 Task: Fill out the 'New Customer Data' form with the provided customer details.
Action: Mouse moved to (1010, 120)
Screenshot: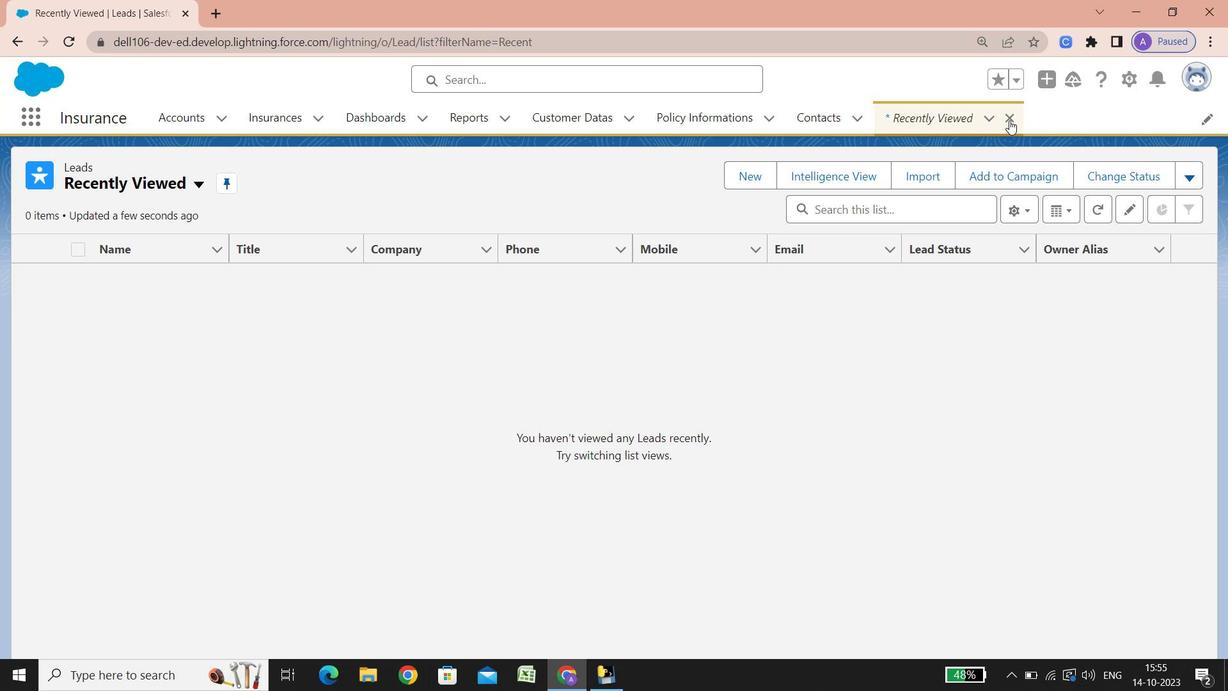 
Action: Mouse pressed left at (1010, 120)
Screenshot: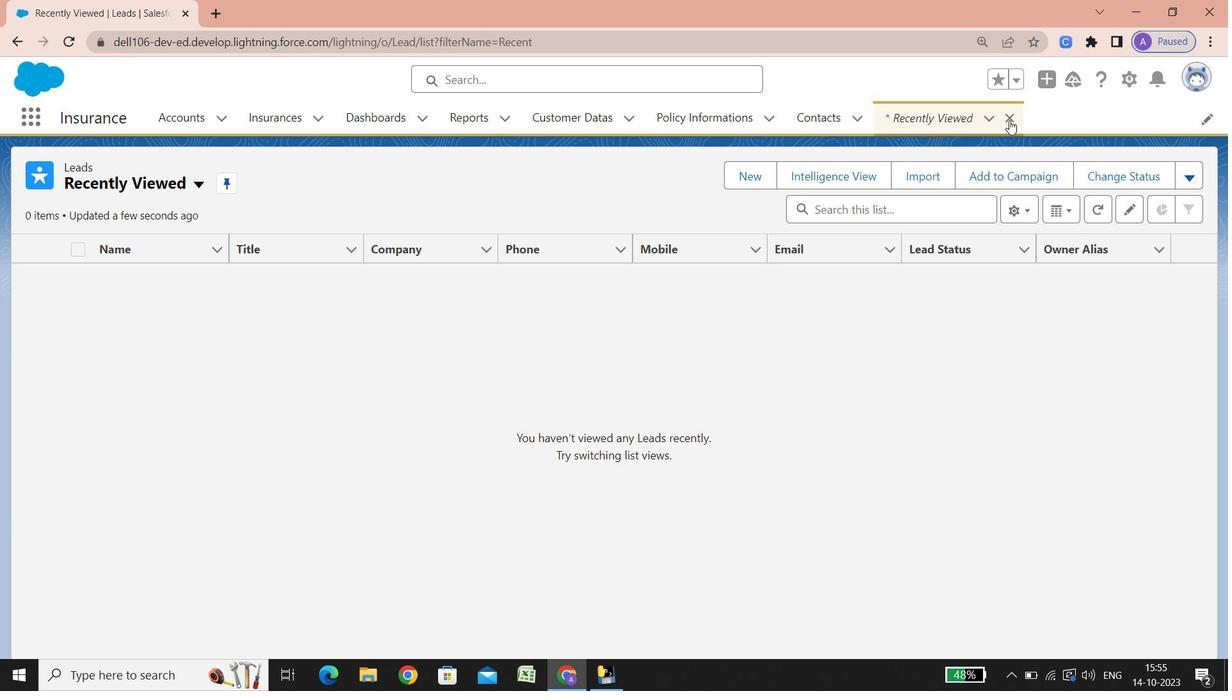 
Action: Mouse moved to (593, 116)
Screenshot: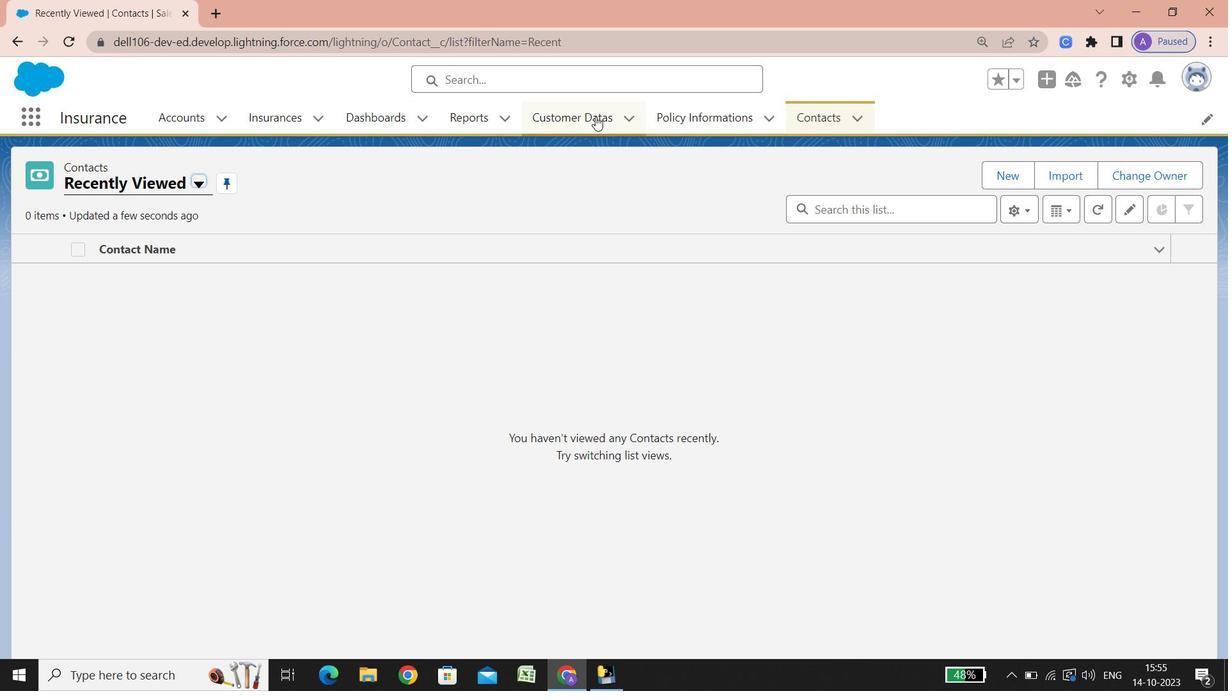 
Action: Mouse pressed left at (593, 116)
Screenshot: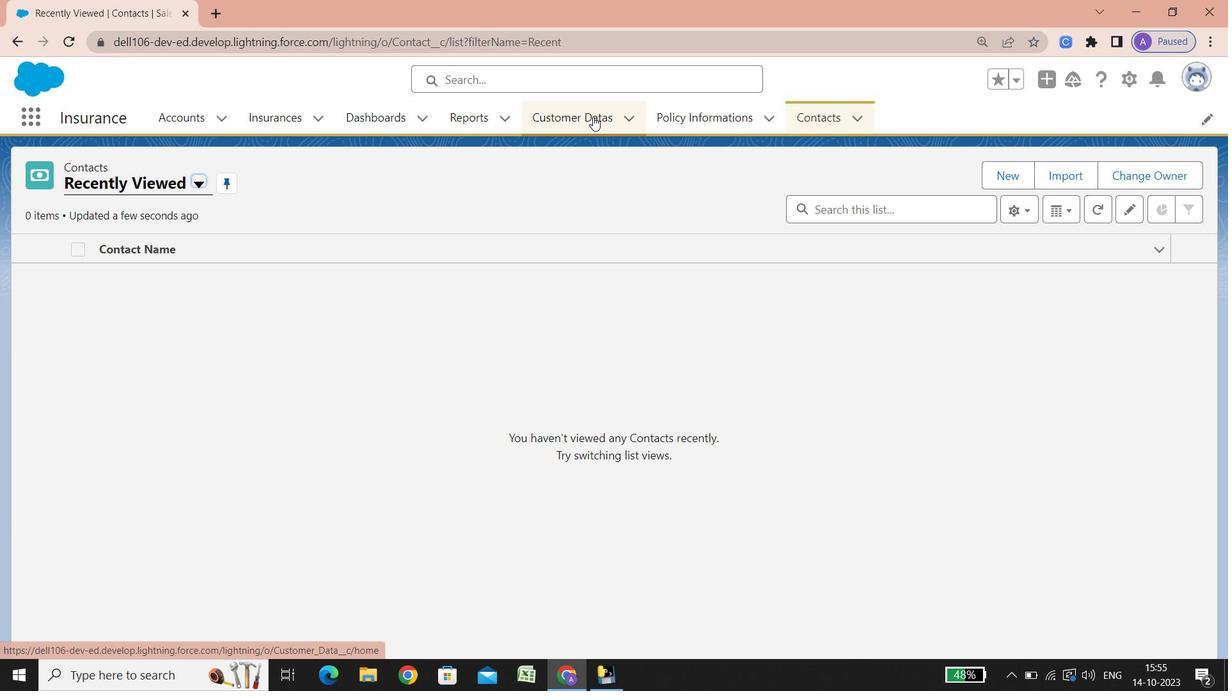
Action: Mouse moved to (124, 275)
Screenshot: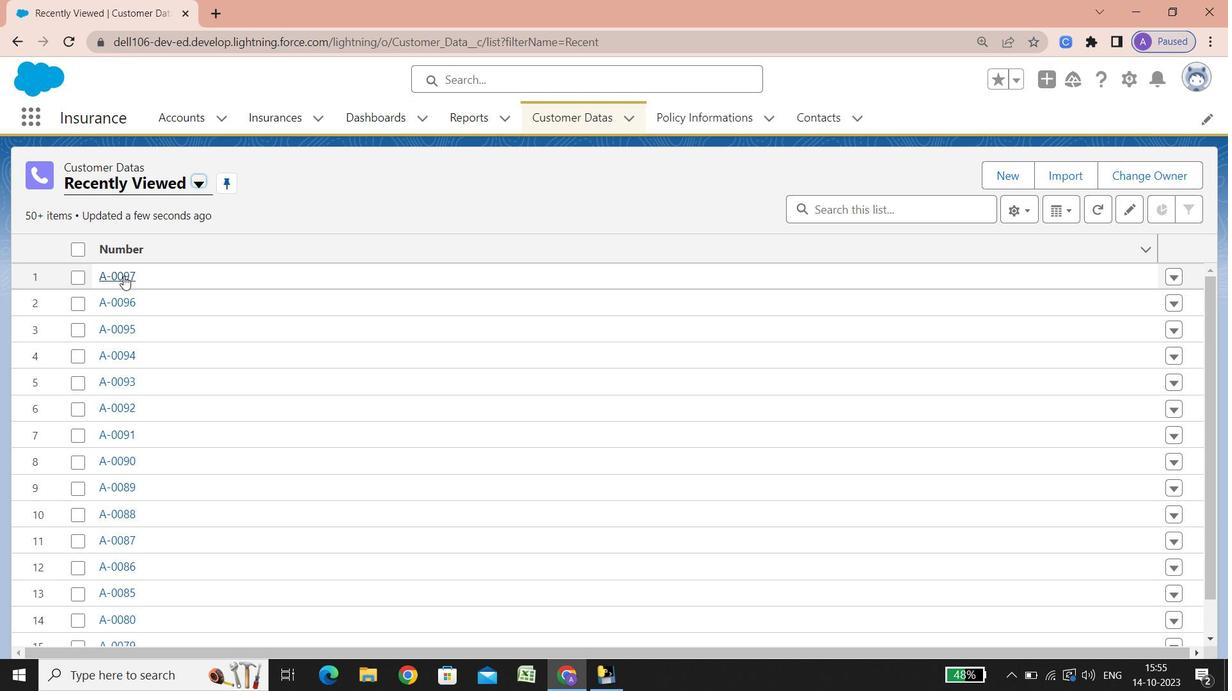 
Action: Mouse pressed left at (124, 275)
Screenshot: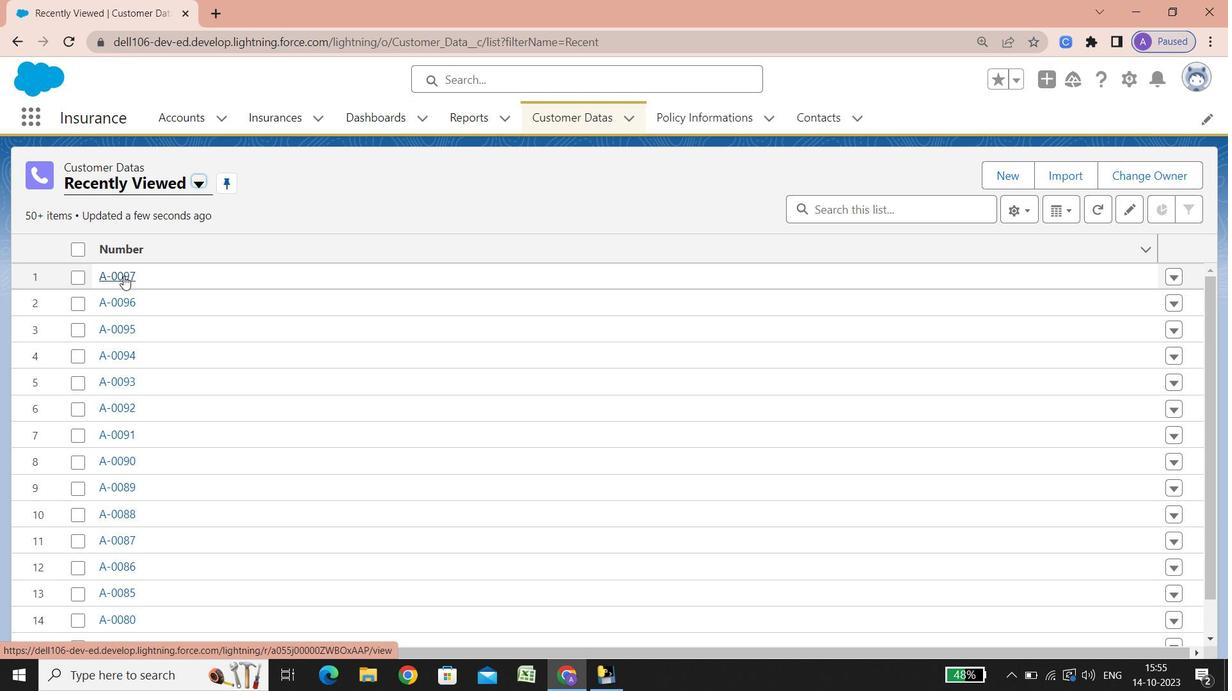 
Action: Mouse moved to (579, 116)
Screenshot: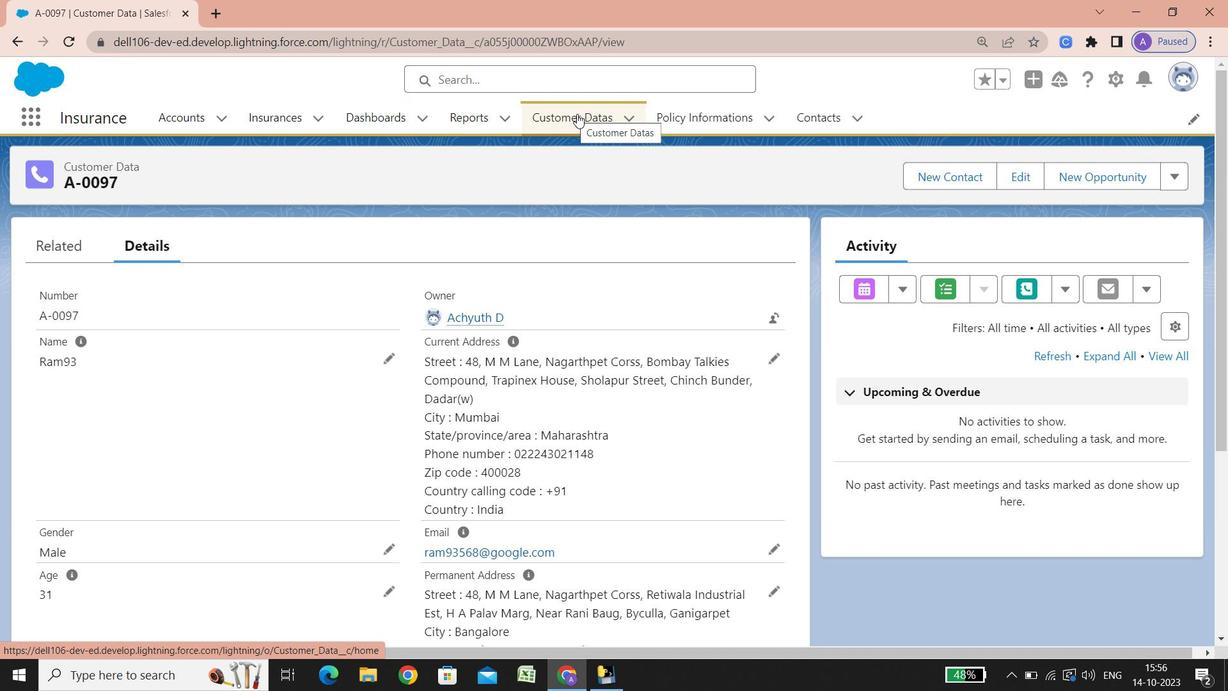 
Action: Mouse pressed left at (579, 116)
Screenshot: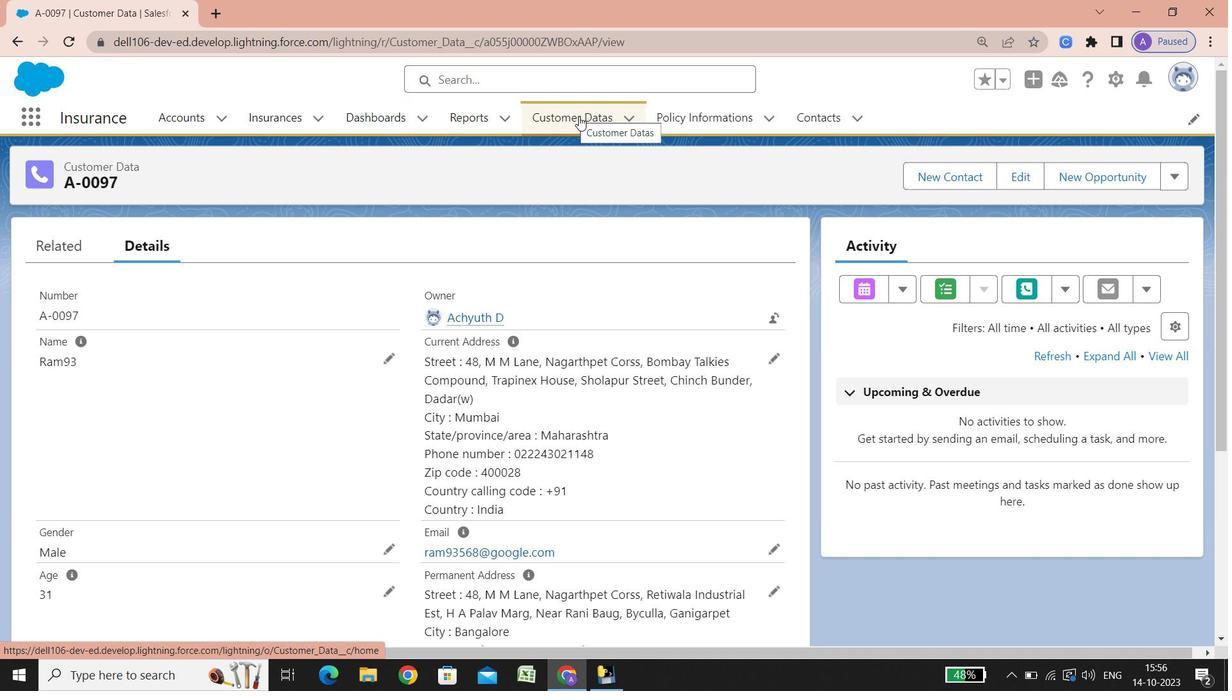 
Action: Mouse moved to (1021, 171)
Screenshot: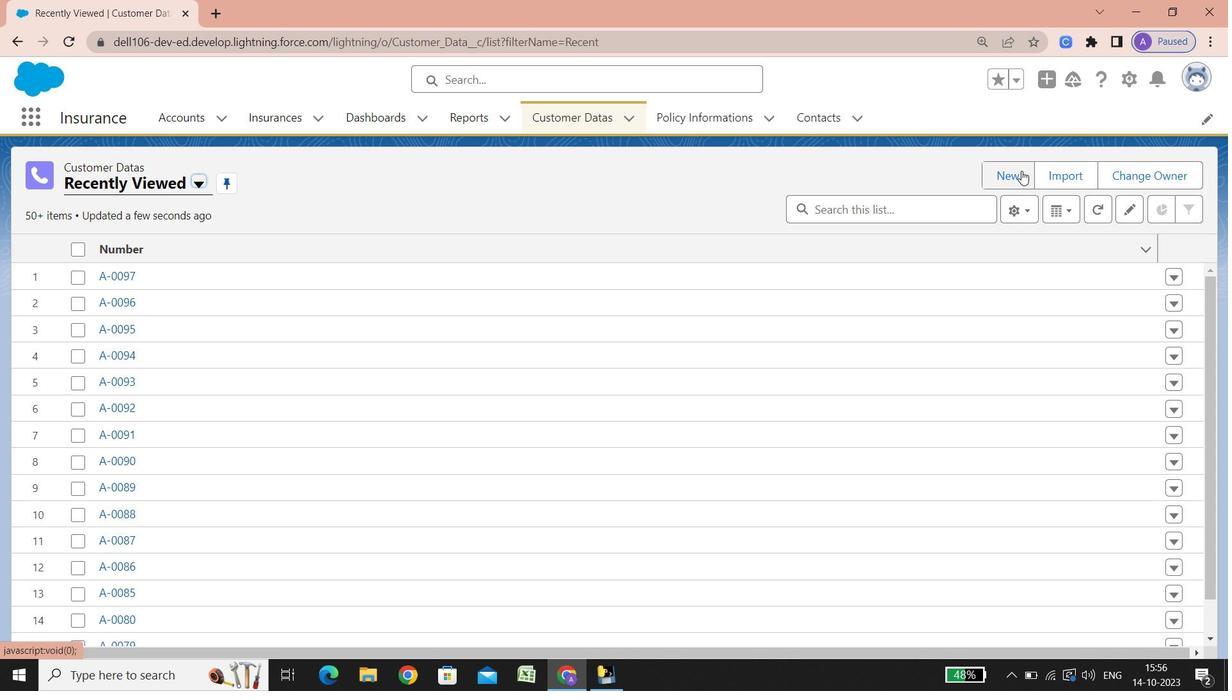
Action: Mouse pressed left at (1021, 171)
Screenshot: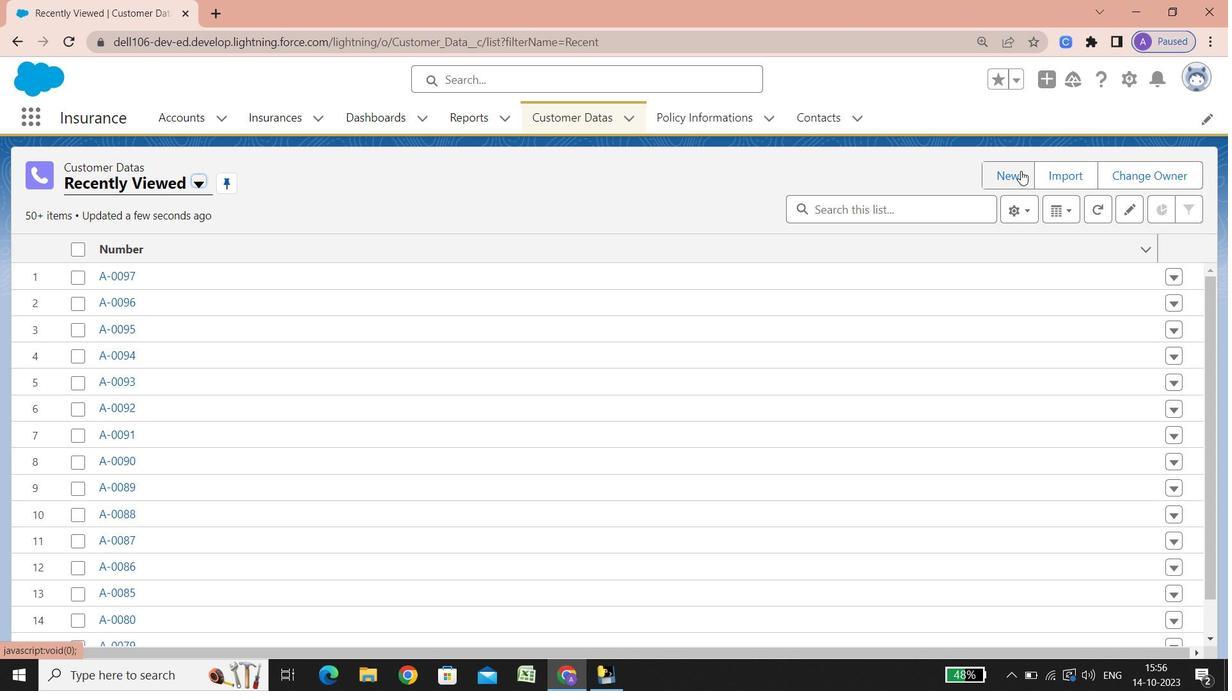 
Action: Key pressed <Key.shift><Key.shift><Key.shift><Key.shift><Key.shift><Key.shift><Key.shift><Key.shift><Key.shift><Key.shift>Ram94
Screenshot: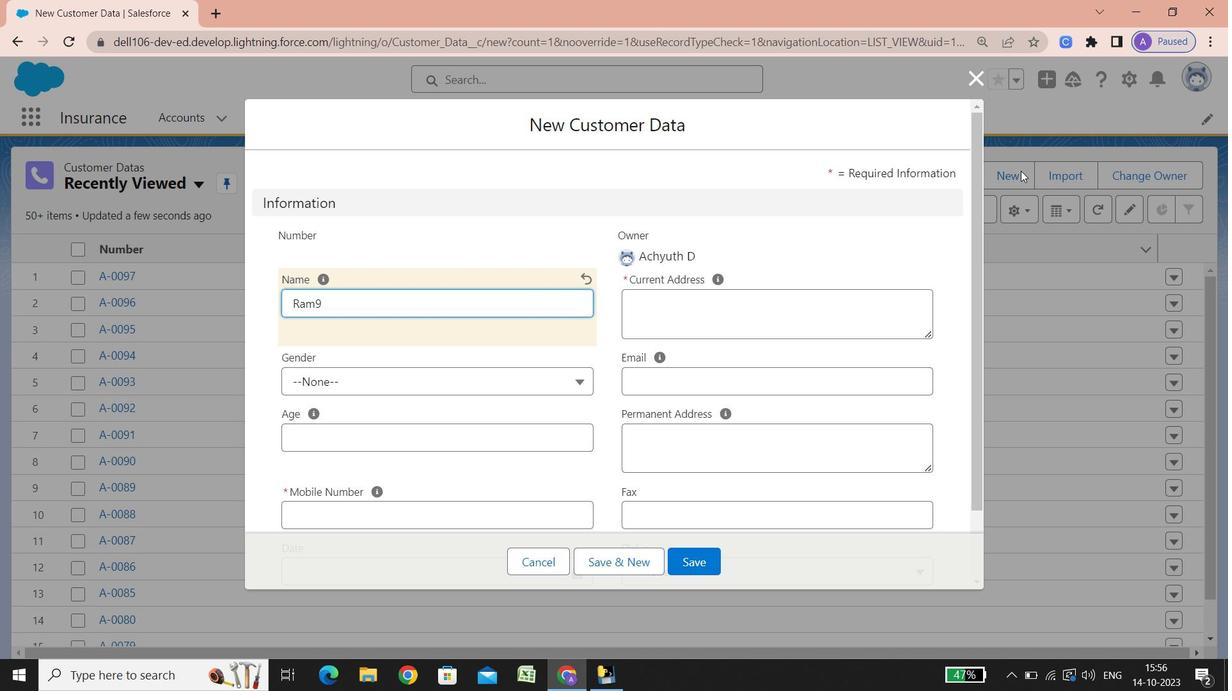 
Action: Mouse moved to (364, 372)
Screenshot: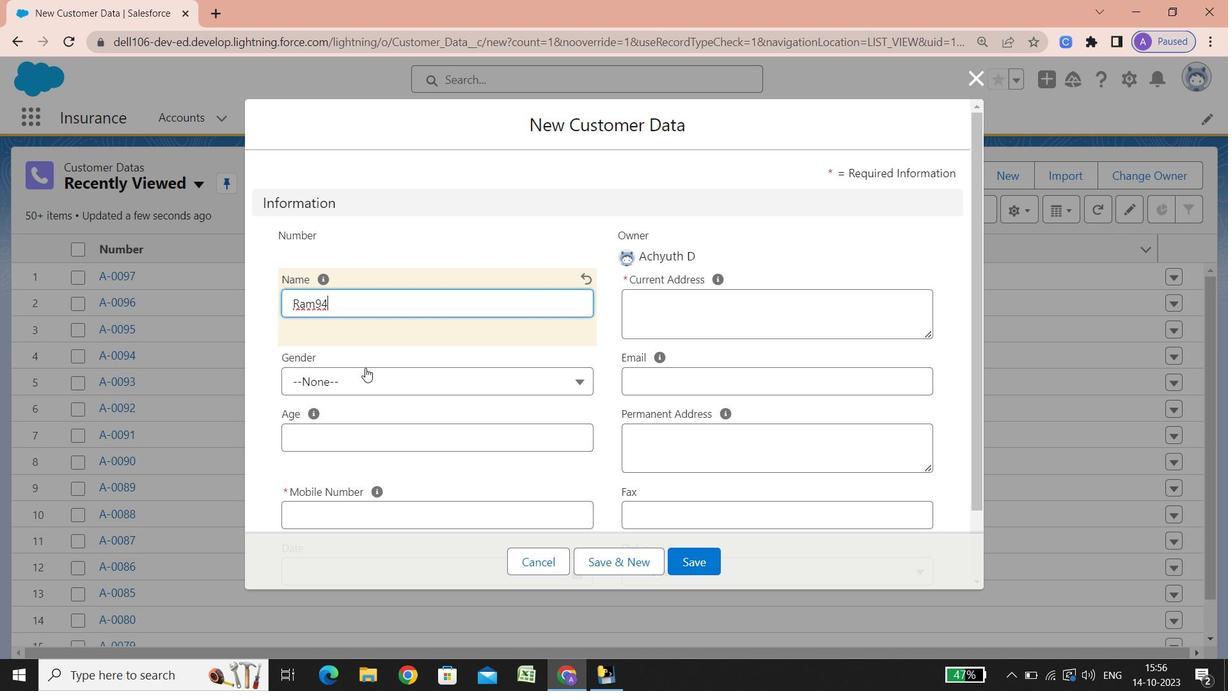 
Action: Mouse pressed left at (364, 372)
Screenshot: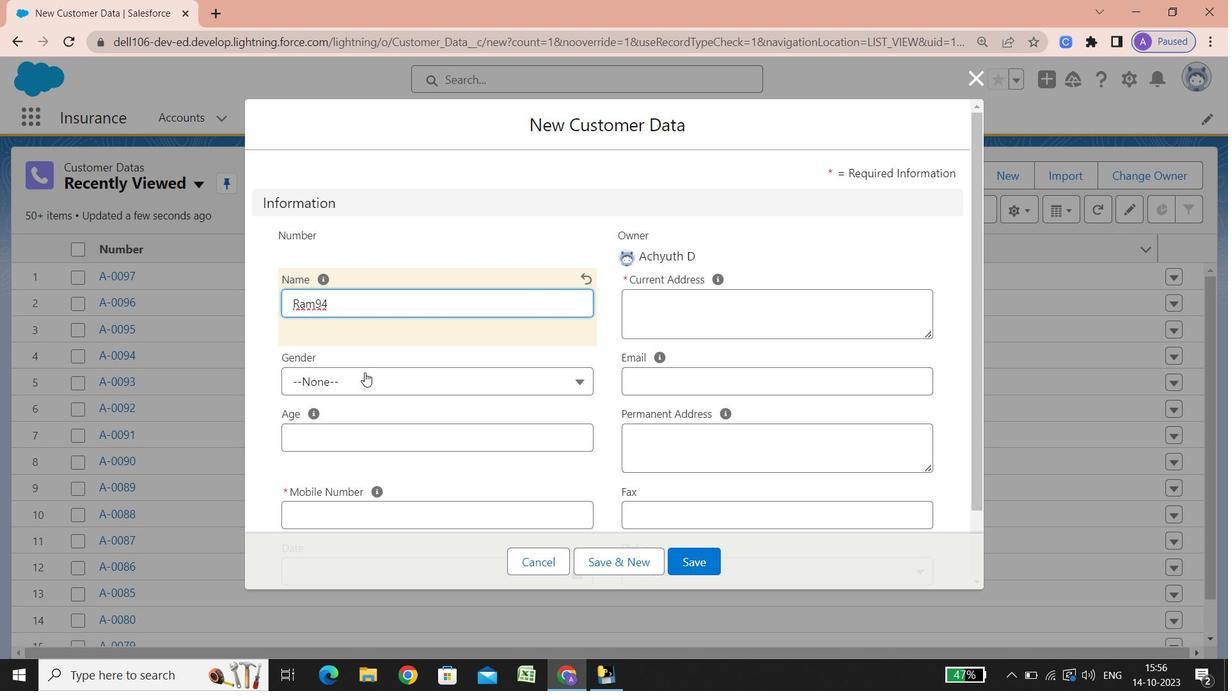 
Action: Mouse moved to (357, 431)
Screenshot: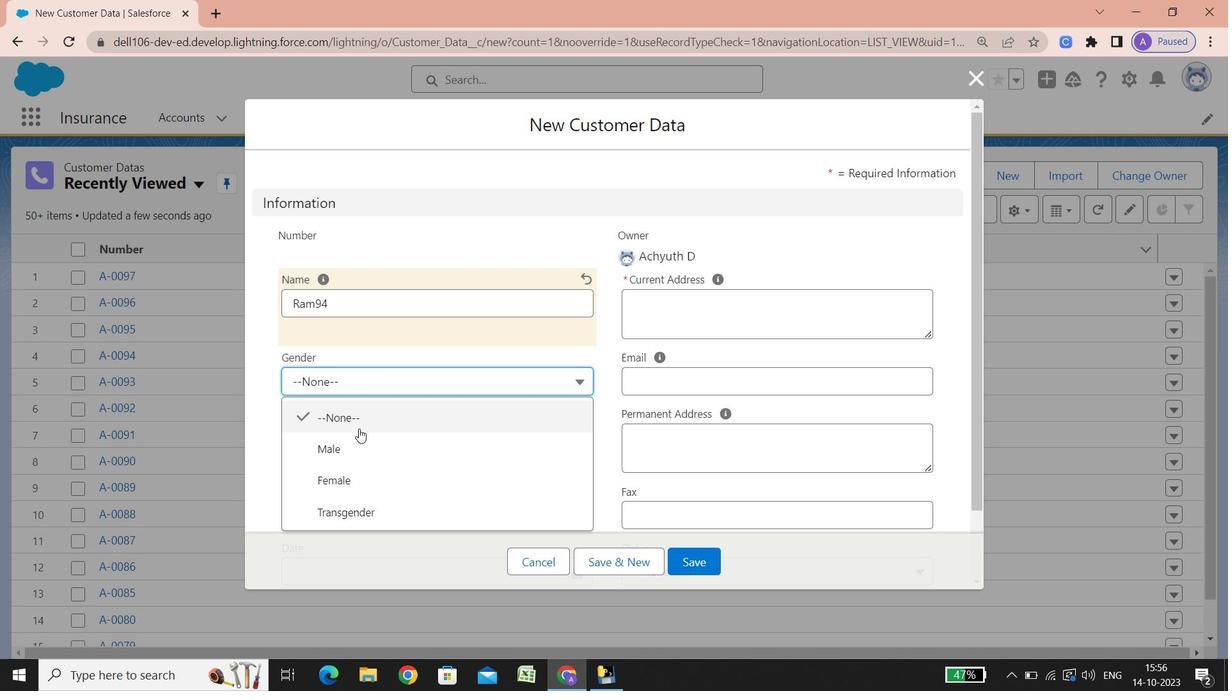 
Action: Mouse pressed left at (357, 431)
Screenshot: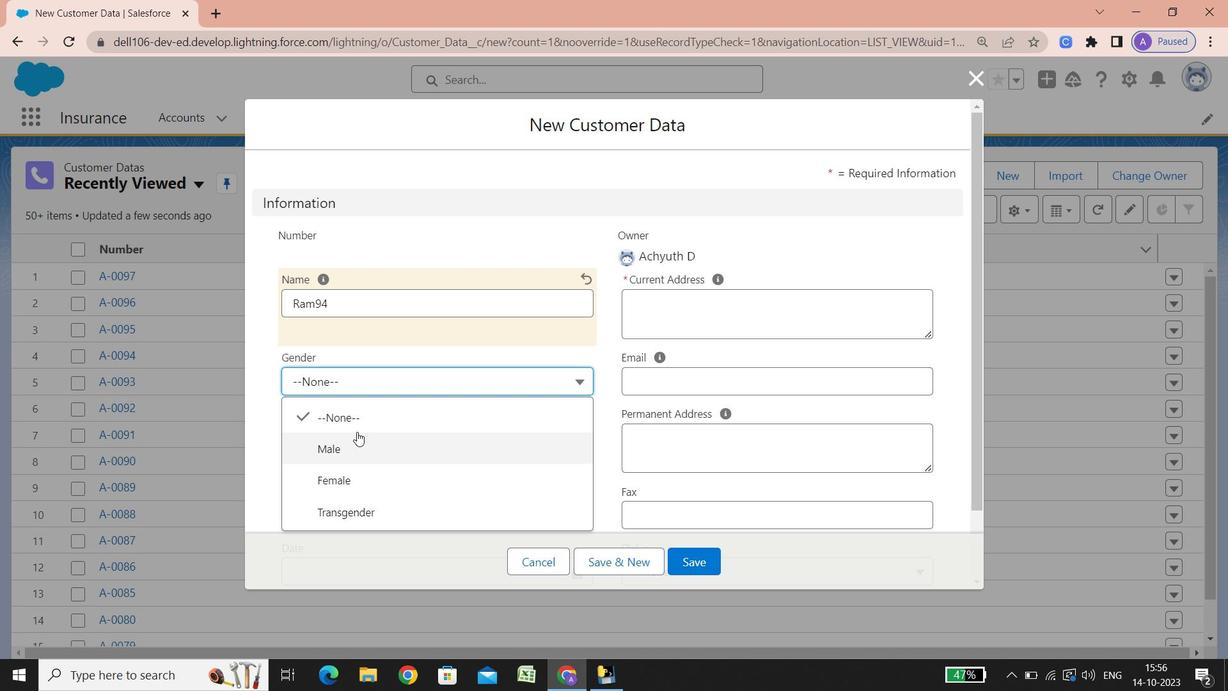 
Action: Mouse moved to (348, 434)
Screenshot: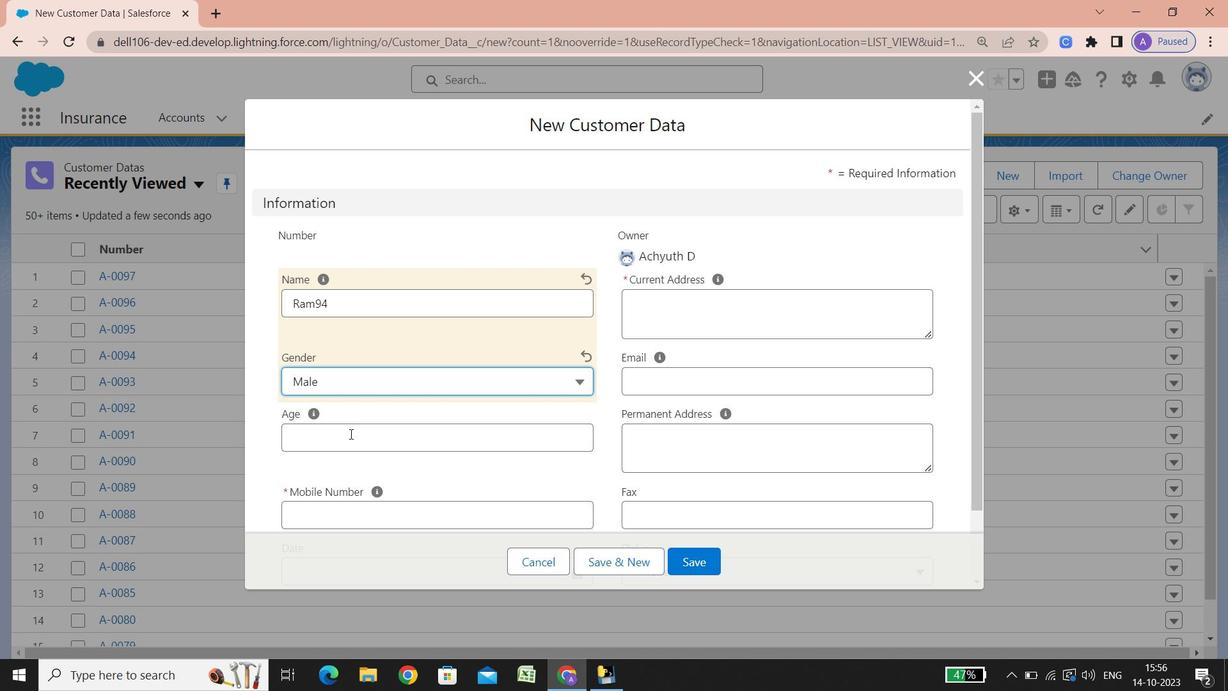 
Action: Mouse pressed left at (348, 434)
Screenshot: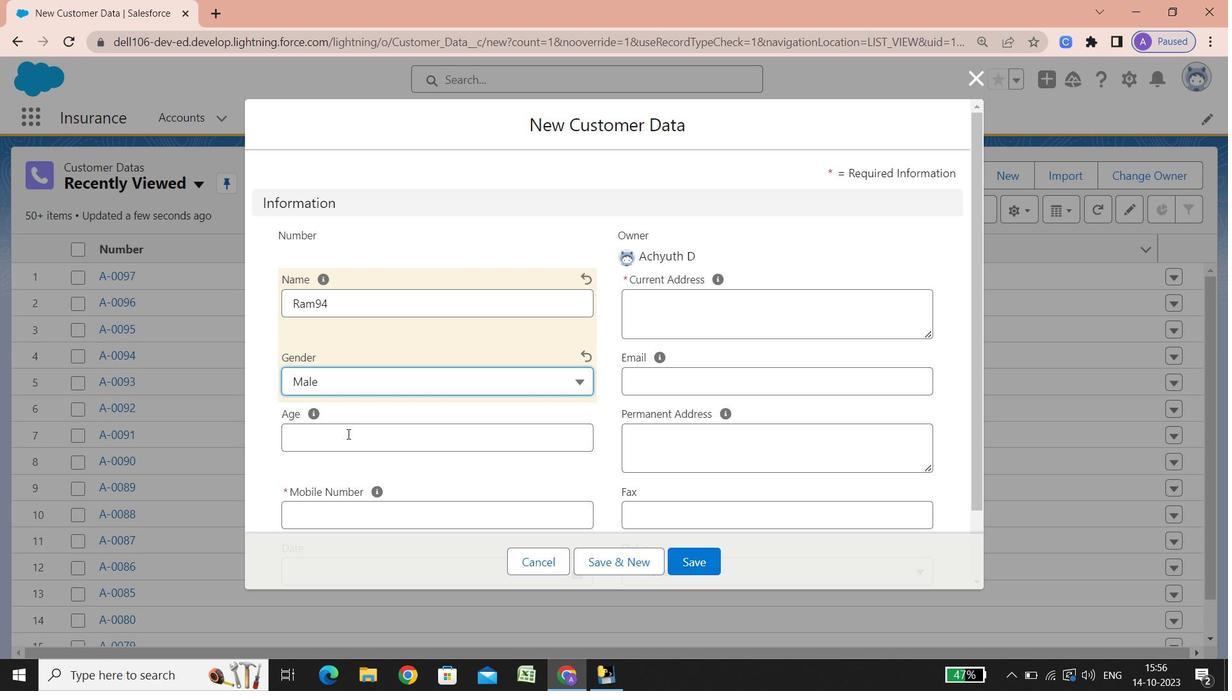 
Action: Key pressed 68
Screenshot: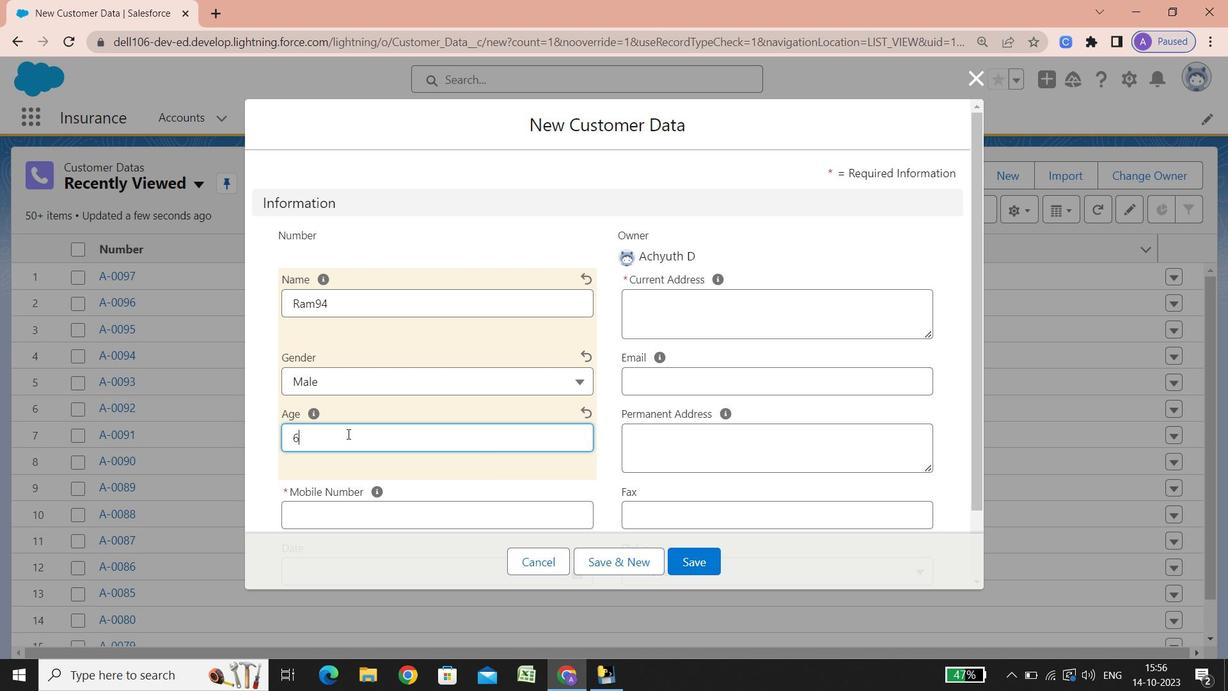 
Action: Mouse moved to (349, 424)
Screenshot: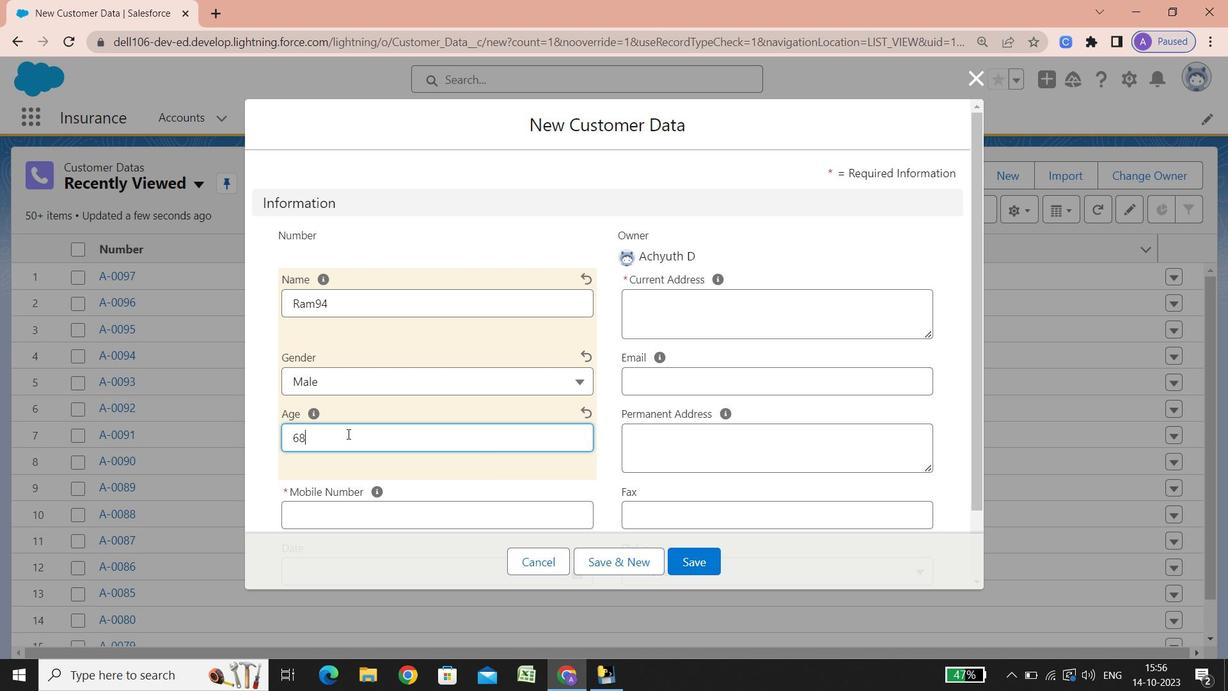 
Action: Mouse scrolled (349, 424) with delta (0, 0)
Screenshot: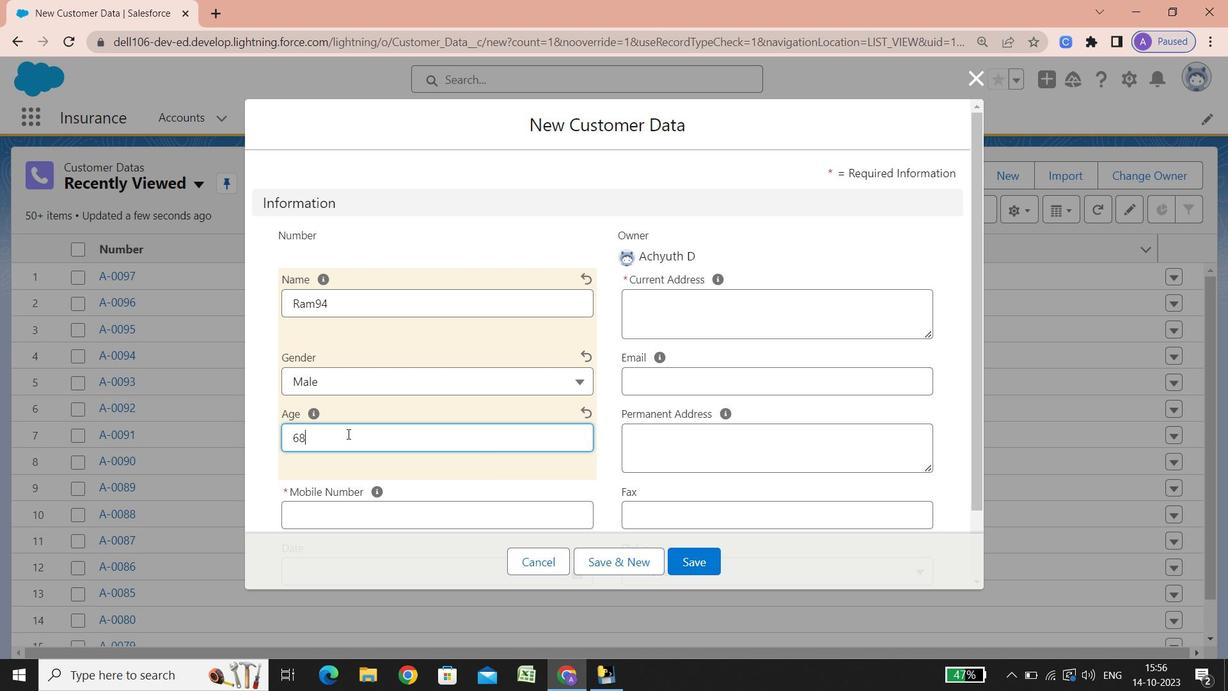 
Action: Mouse scrolled (349, 424) with delta (0, 0)
Screenshot: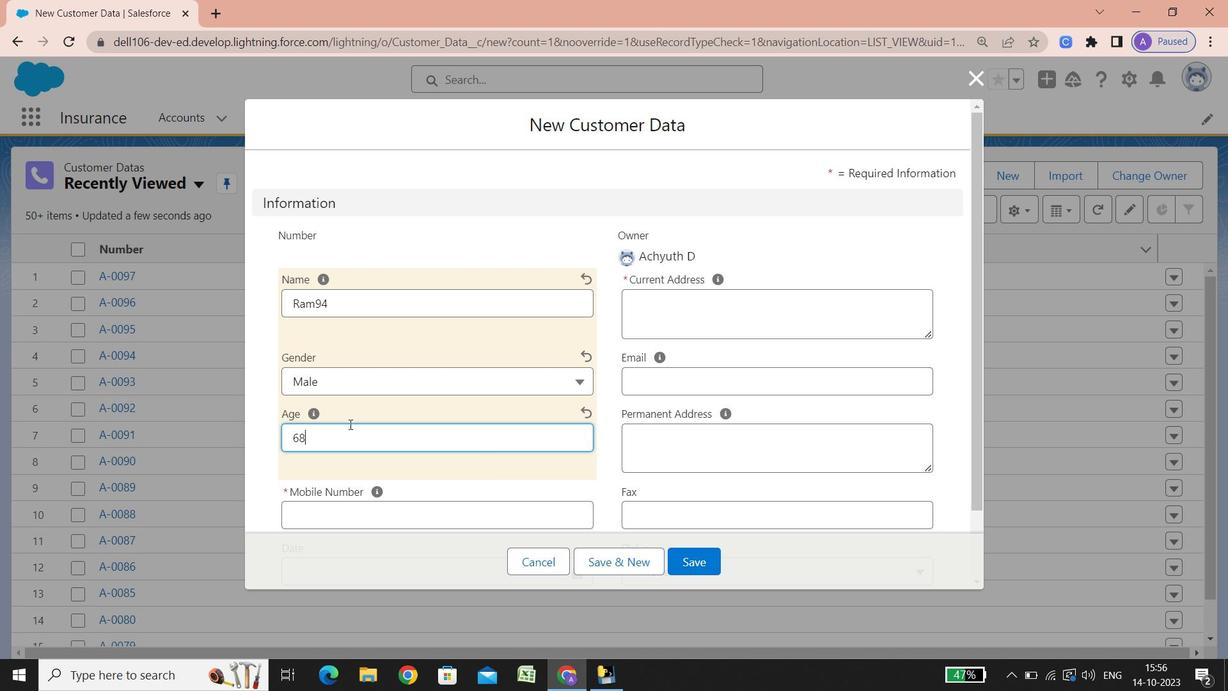 
Action: Mouse scrolled (349, 424) with delta (0, 0)
Screenshot: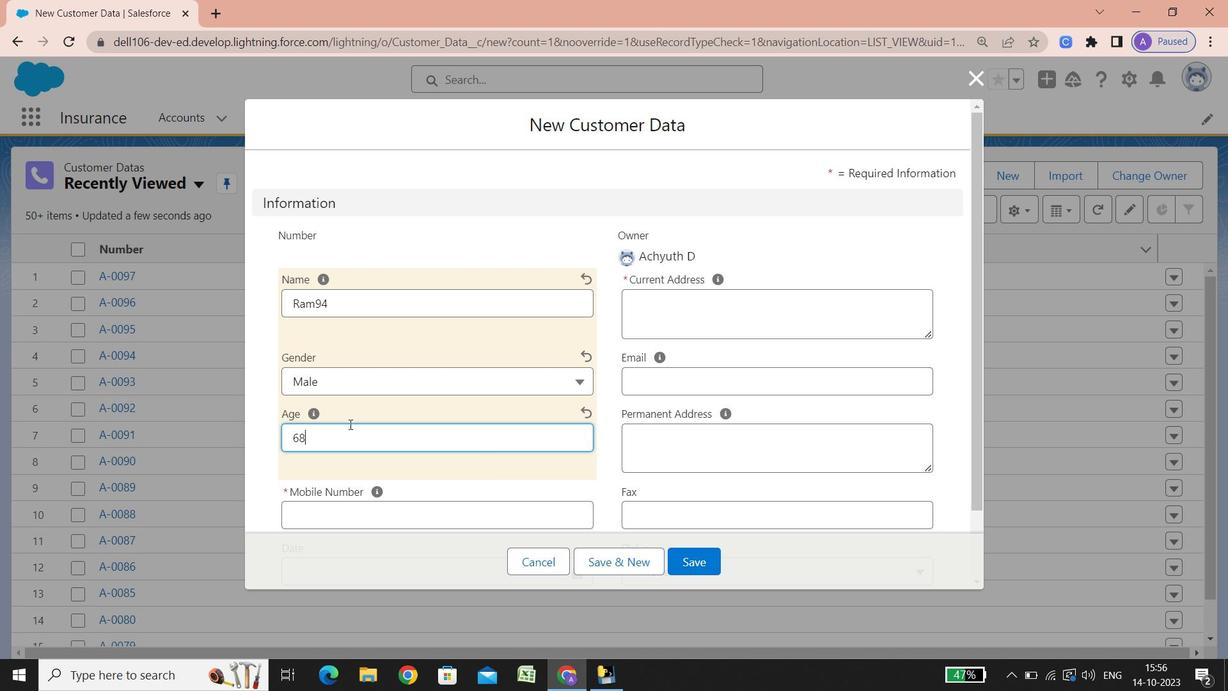 
Action: Mouse scrolled (349, 424) with delta (0, 0)
Screenshot: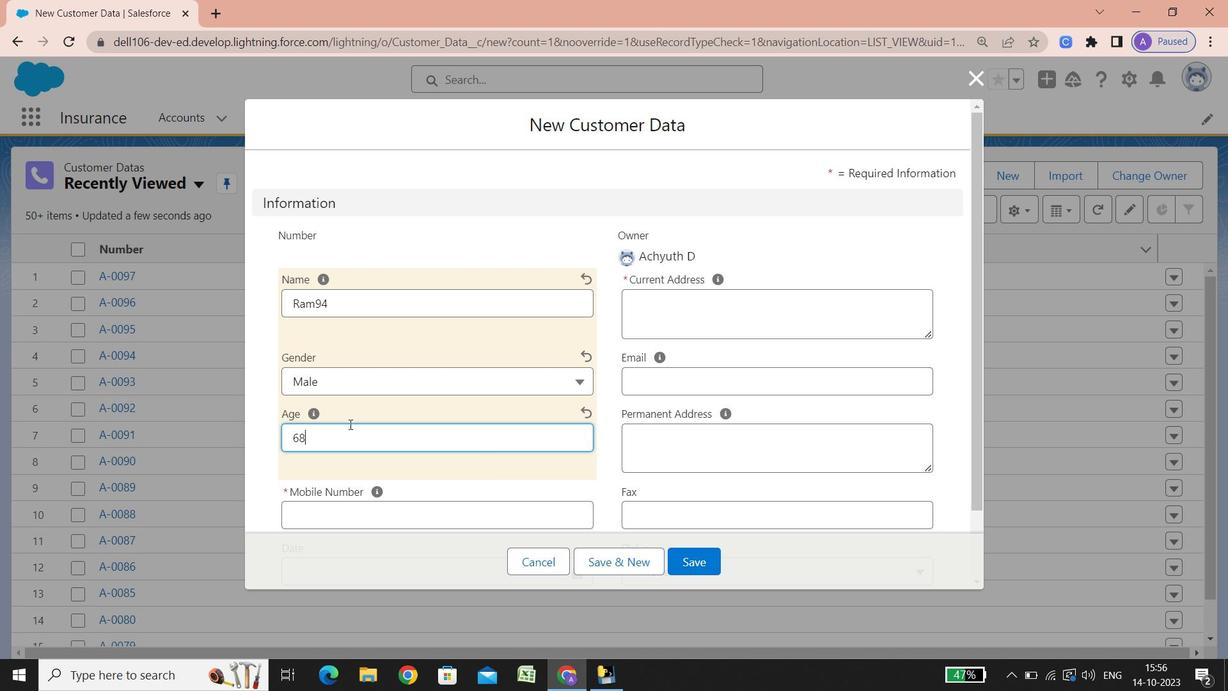 
Action: Mouse scrolled (349, 424) with delta (0, 0)
Screenshot: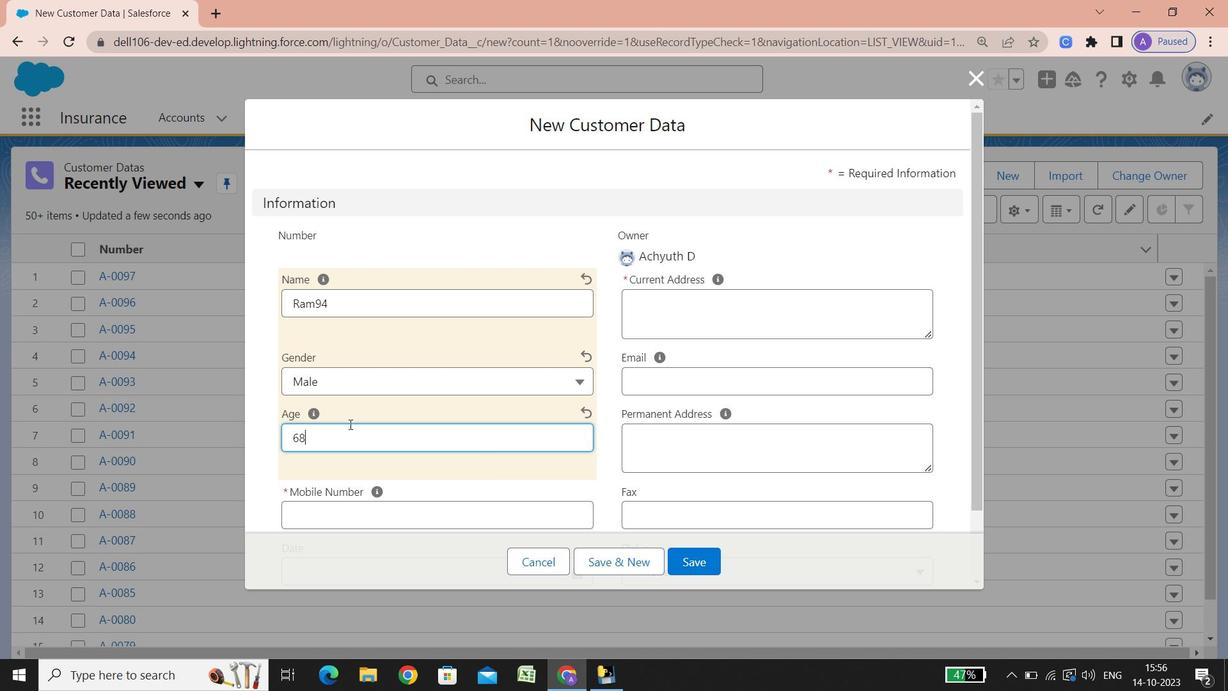 
Action: Mouse scrolled (349, 424) with delta (0, 0)
Screenshot: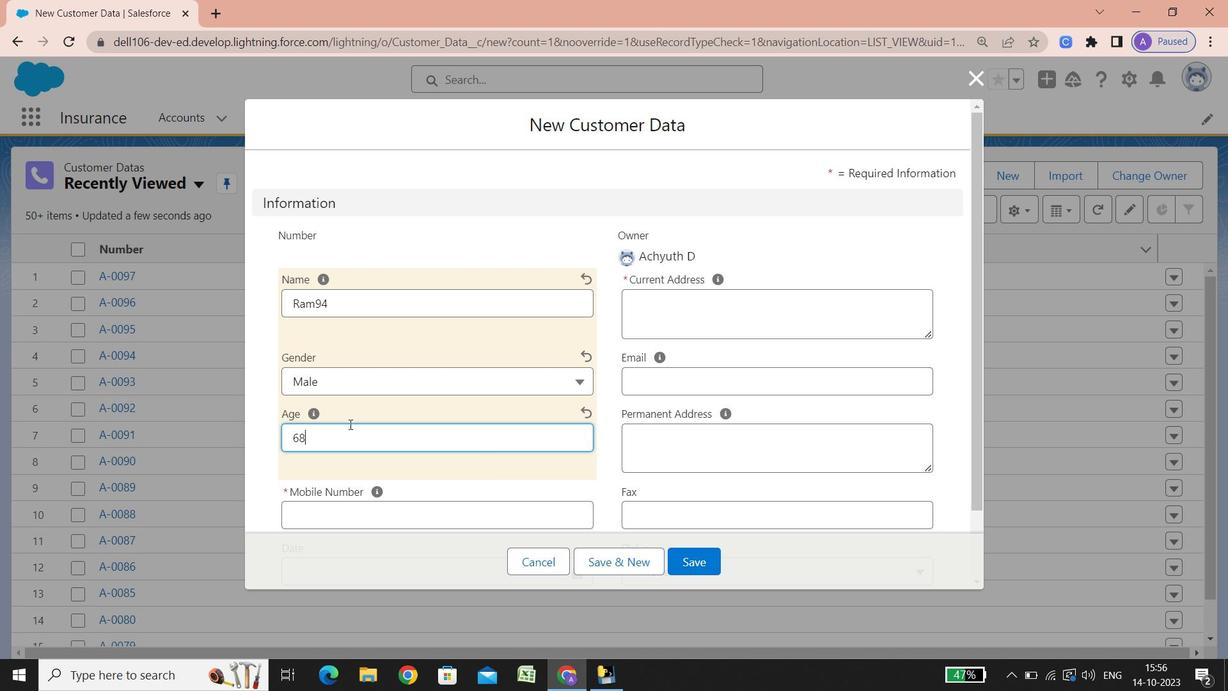 
Action: Mouse scrolled (349, 424) with delta (0, 0)
Screenshot: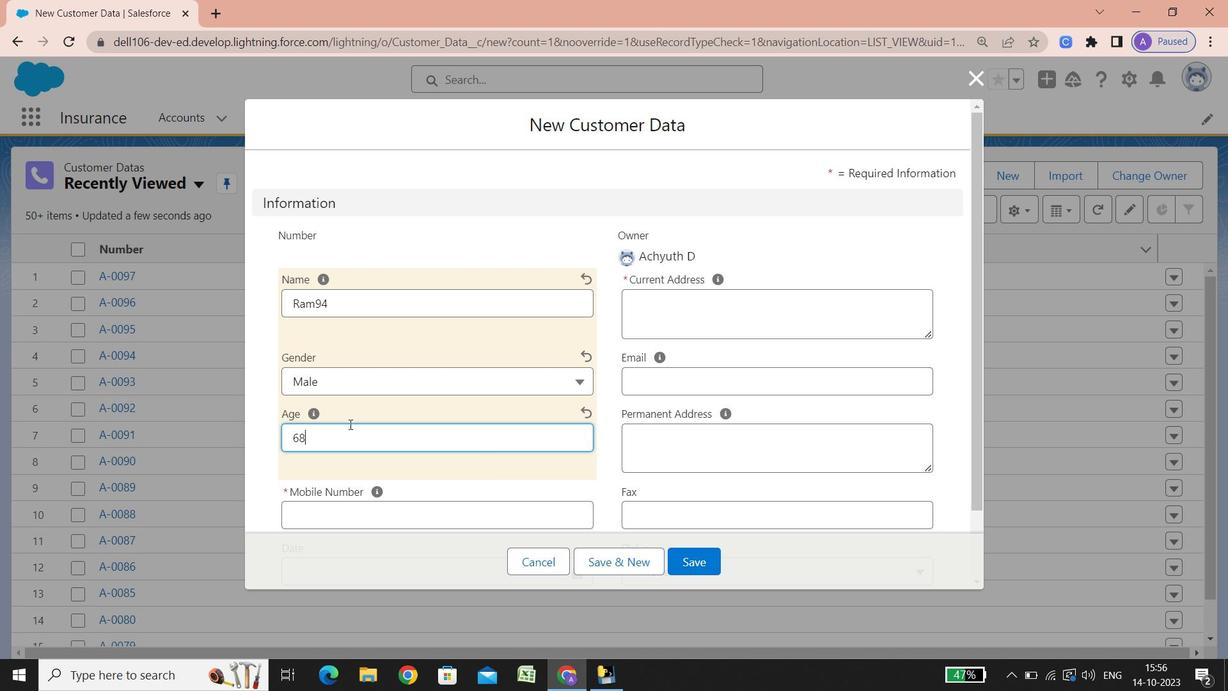 
Action: Mouse scrolled (349, 424) with delta (0, 0)
Screenshot: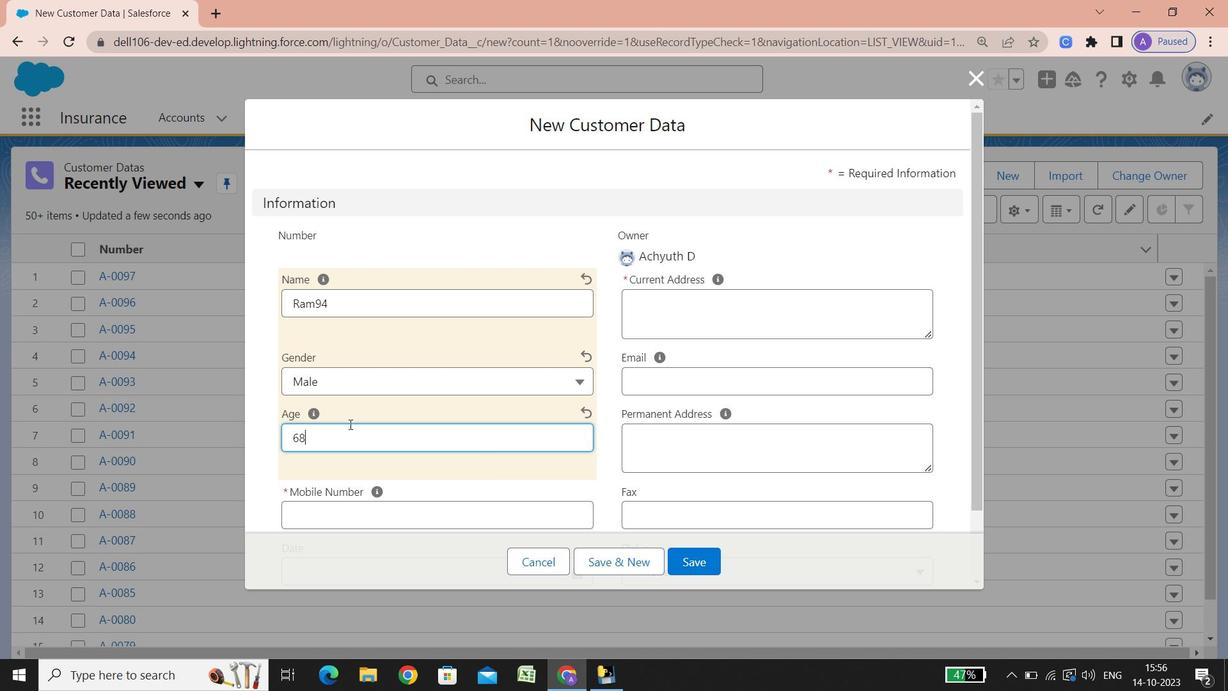 
Action: Mouse scrolled (349, 424) with delta (0, 0)
Screenshot: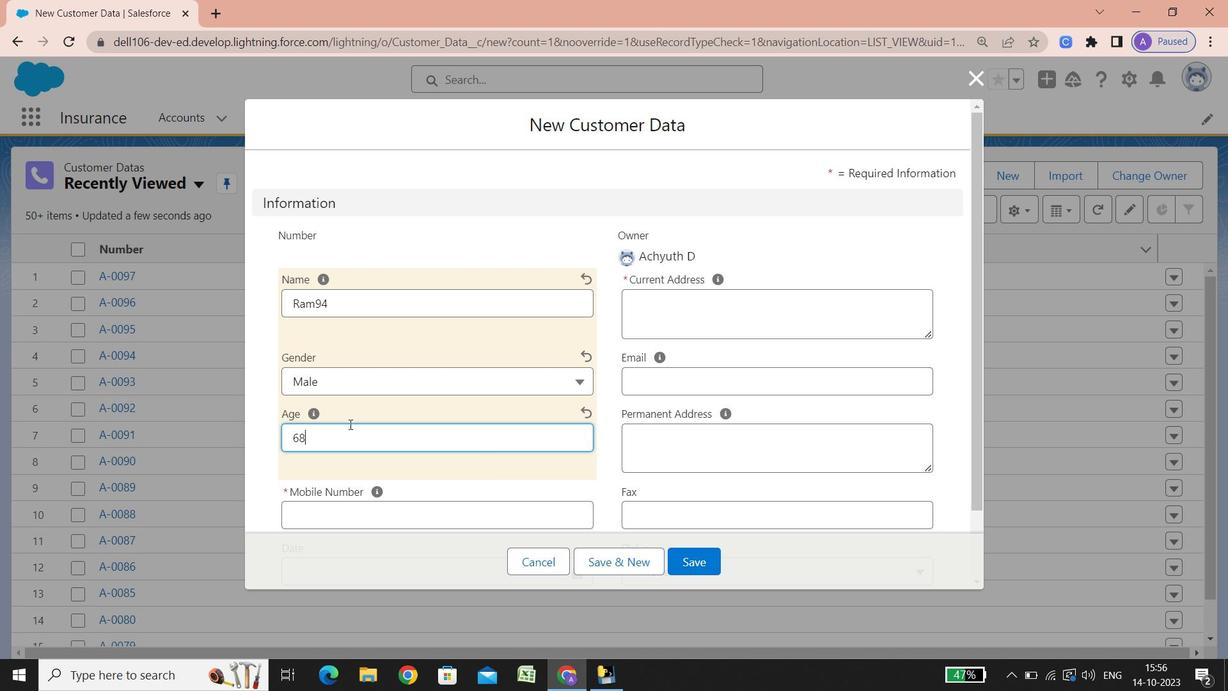
Action: Mouse scrolled (349, 424) with delta (0, 0)
Screenshot: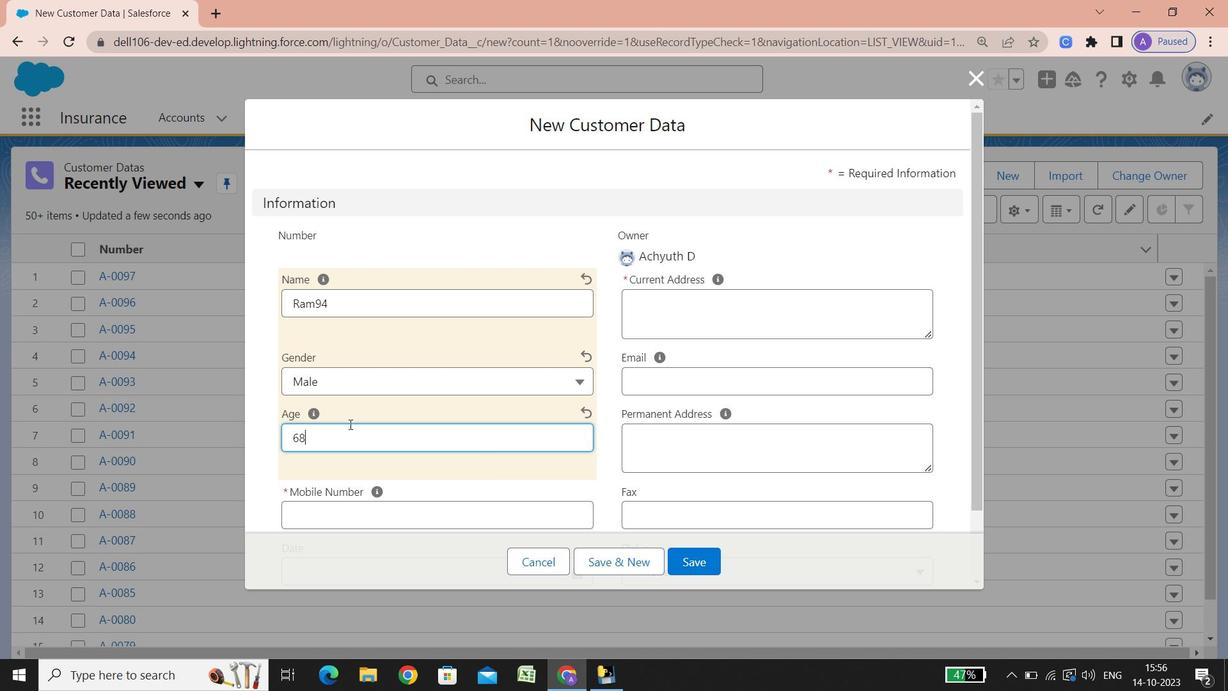 
Action: Mouse scrolled (349, 424) with delta (0, 0)
Screenshot: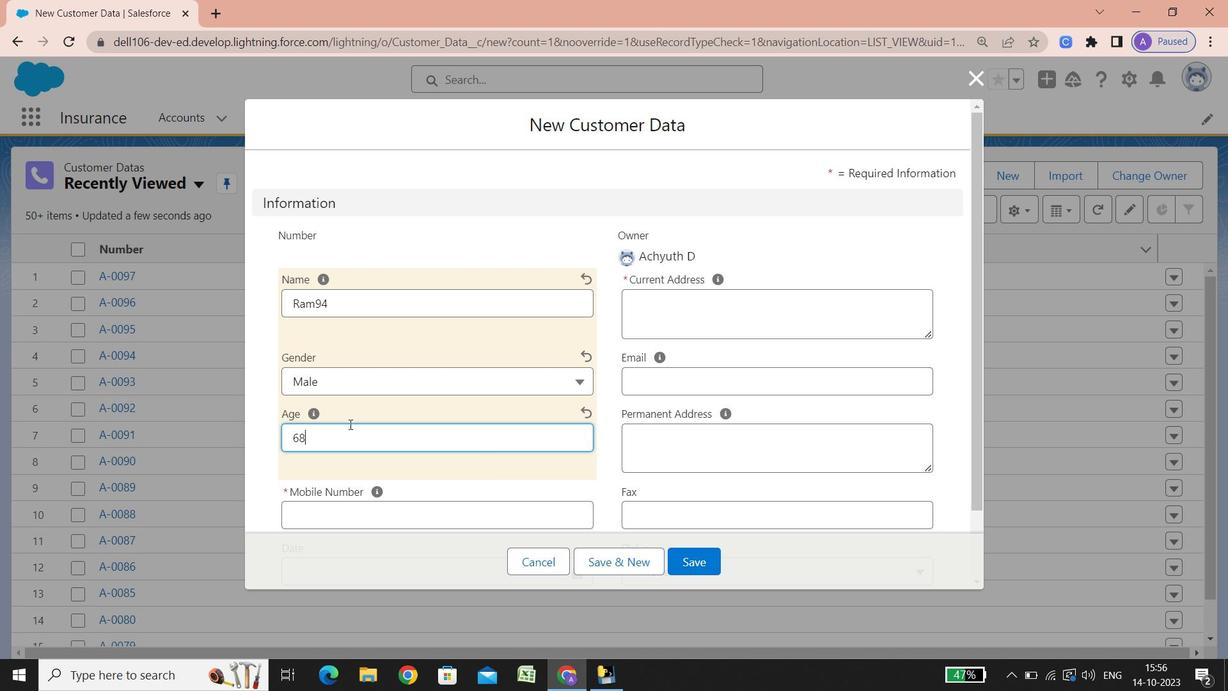 
Action: Mouse scrolled (349, 424) with delta (0, 0)
Screenshot: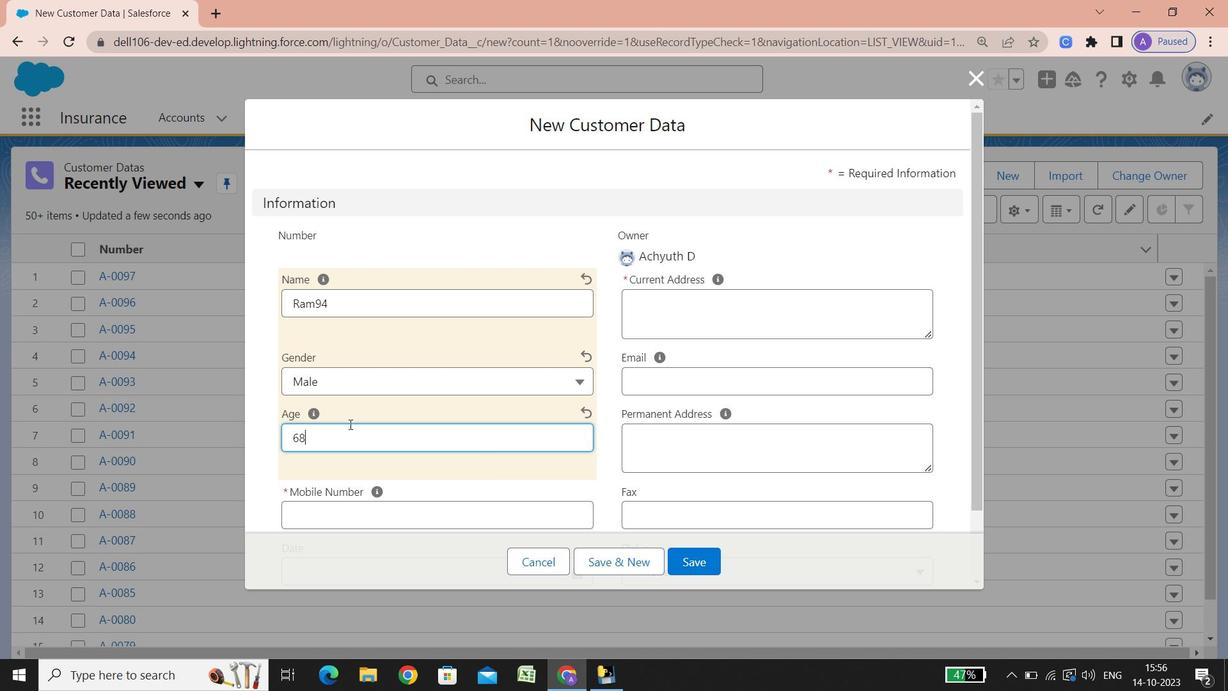 
Action: Mouse scrolled (349, 424) with delta (0, 0)
Screenshot: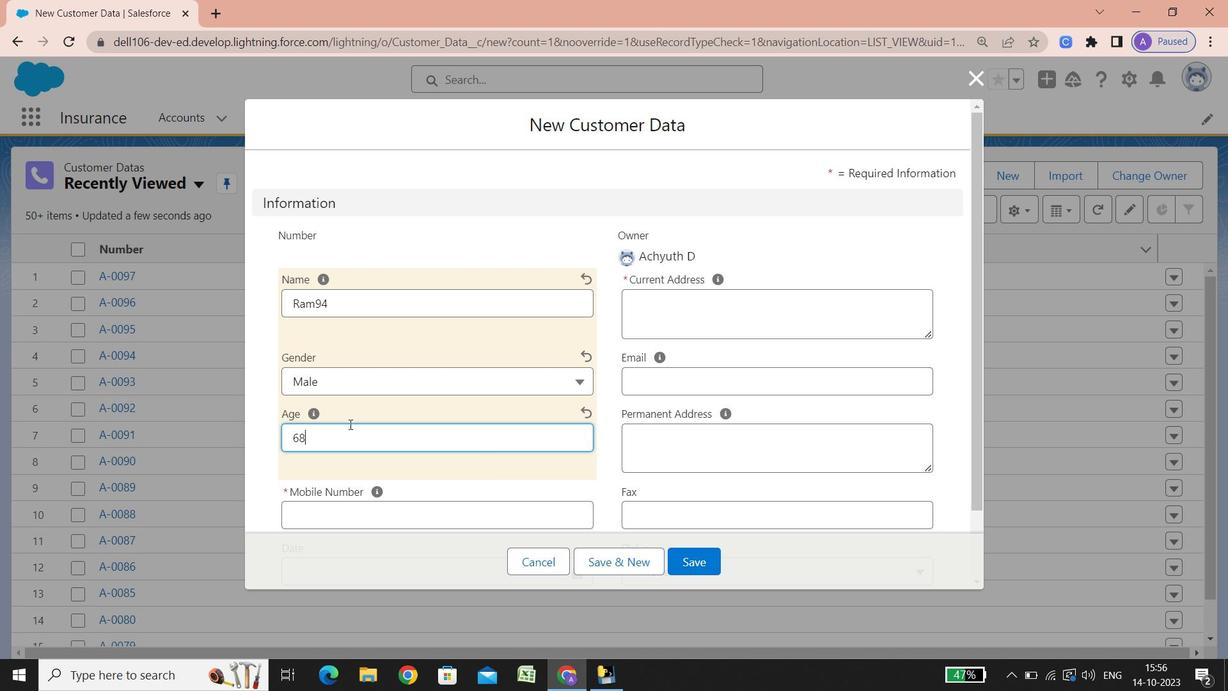 
Action: Mouse scrolled (349, 424) with delta (0, 0)
Screenshot: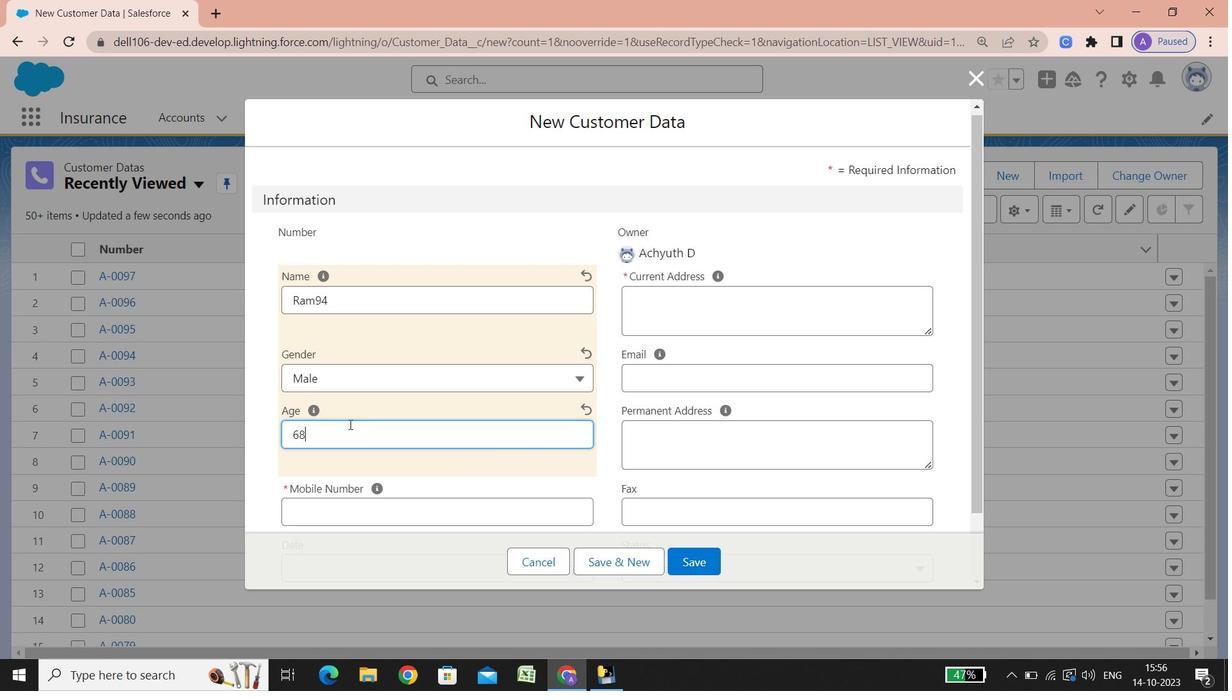 
Action: Mouse scrolled (349, 424) with delta (0, 0)
Screenshot: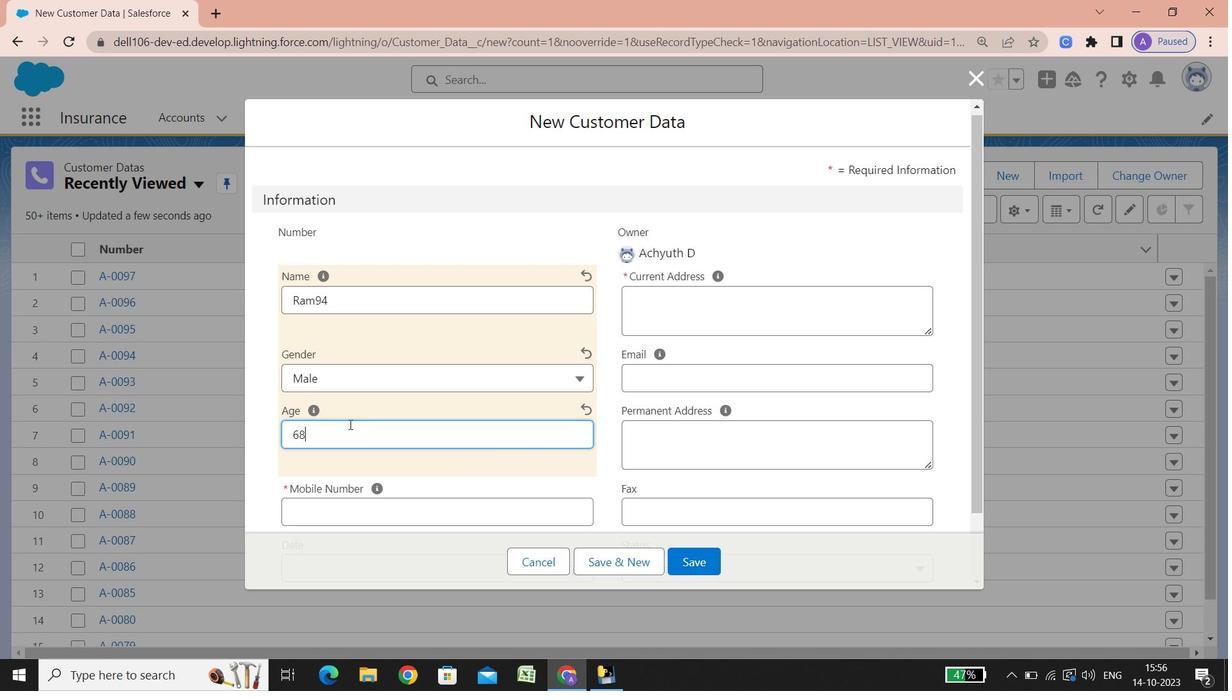
Action: Mouse scrolled (349, 424) with delta (0, 0)
Screenshot: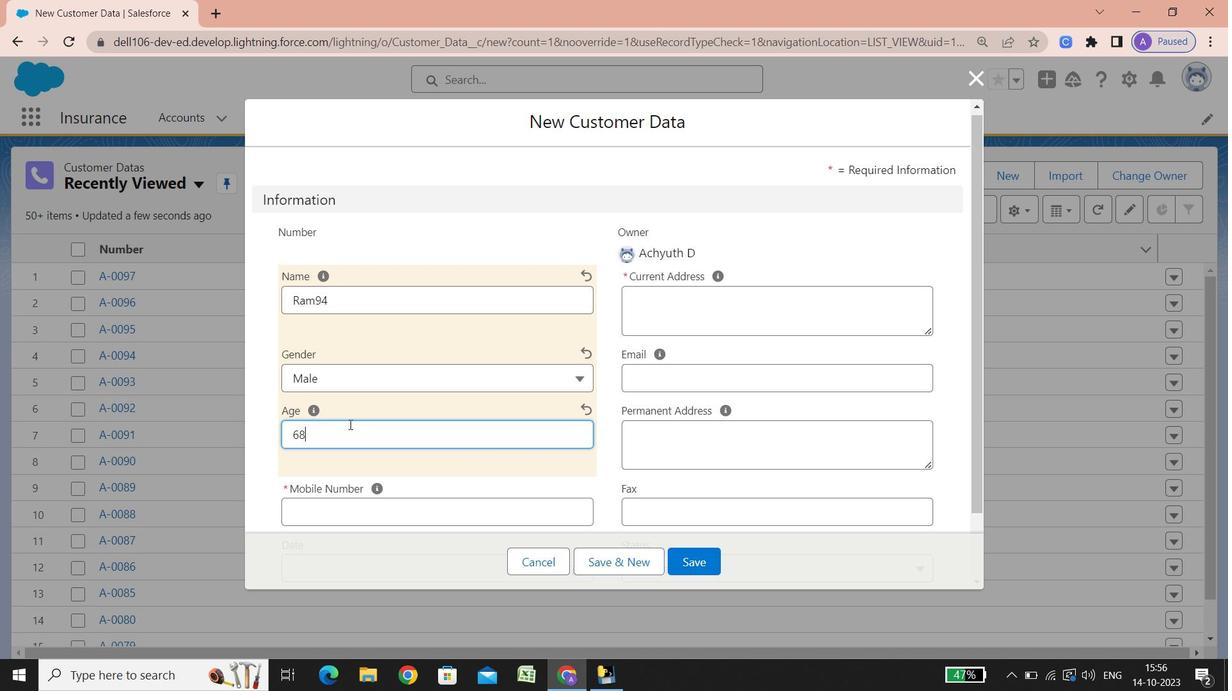 
Action: Mouse scrolled (349, 424) with delta (0, 0)
Screenshot: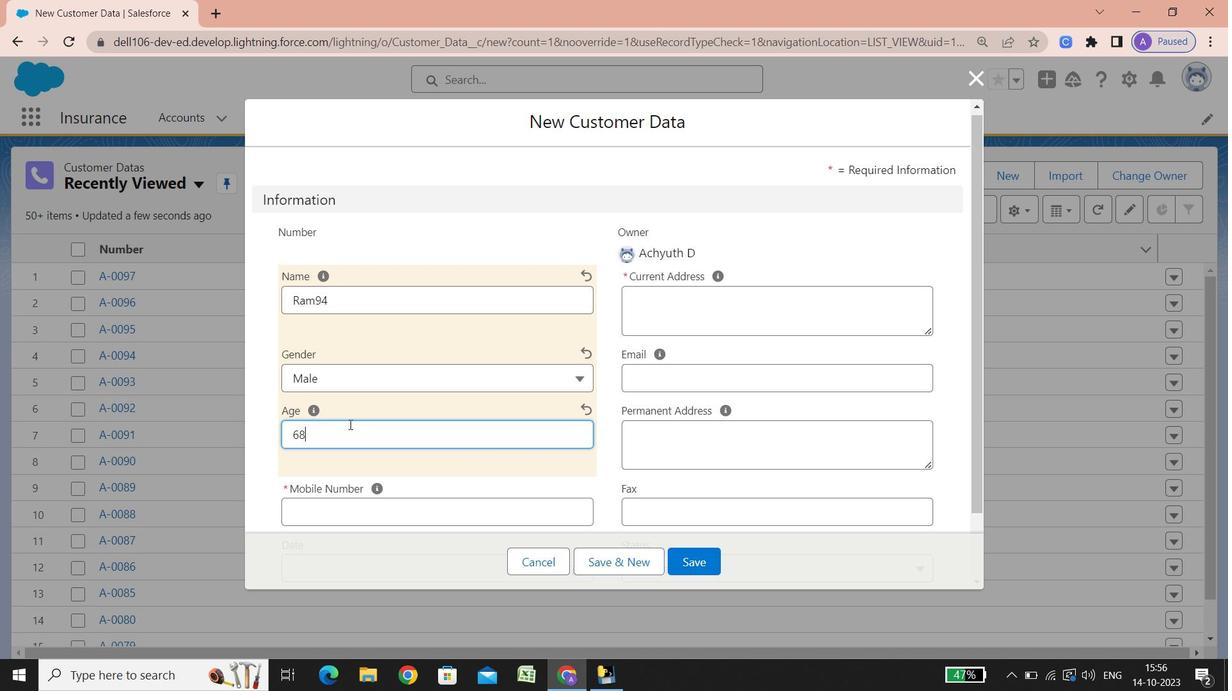 
Action: Mouse scrolled (349, 424) with delta (0, 0)
Screenshot: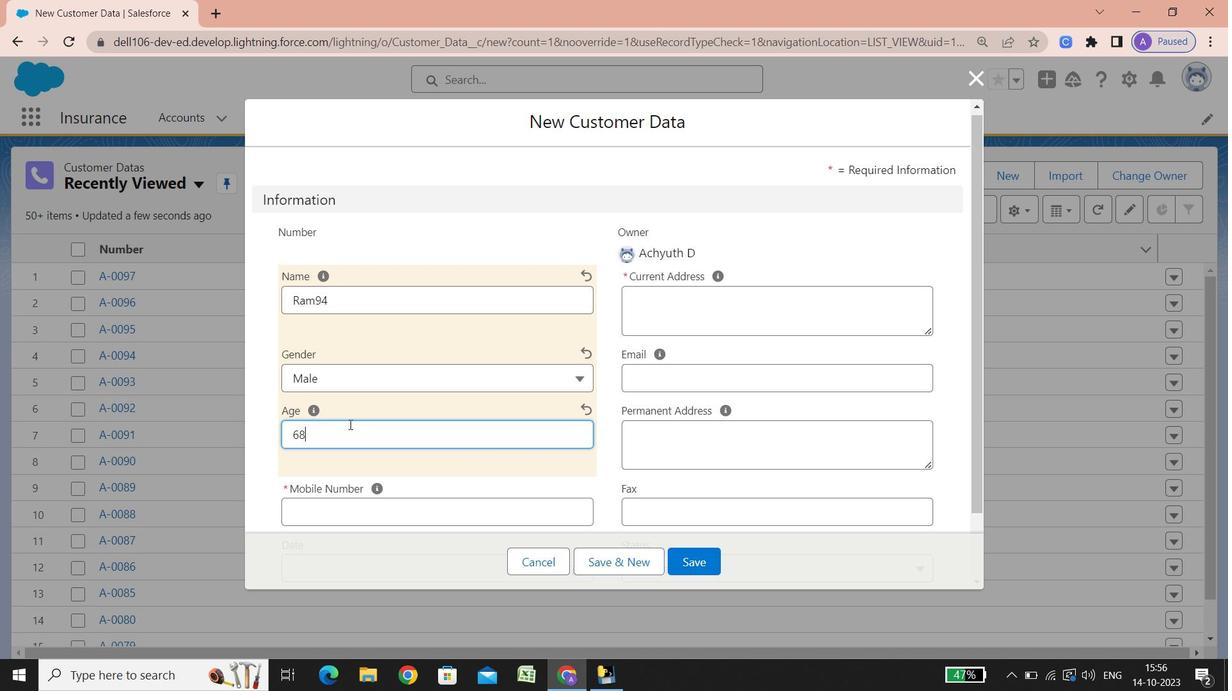 
Action: Mouse scrolled (349, 424) with delta (0, 0)
Screenshot: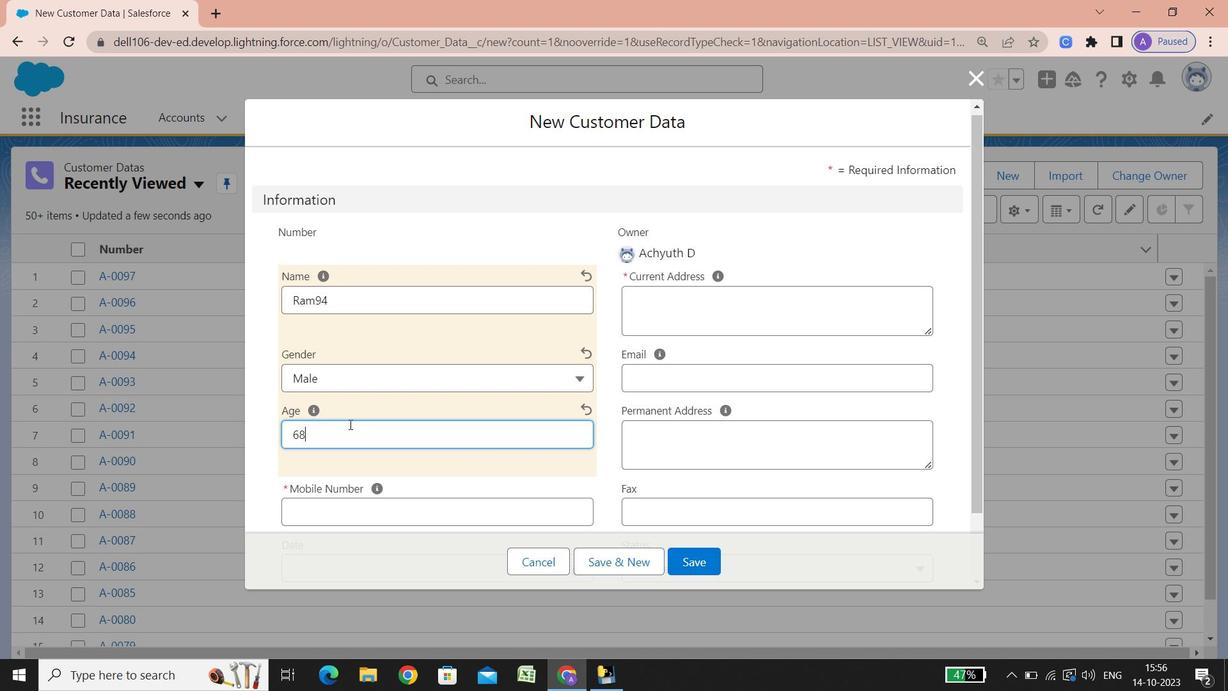 
Action: Mouse scrolled (349, 424) with delta (0, 0)
Screenshot: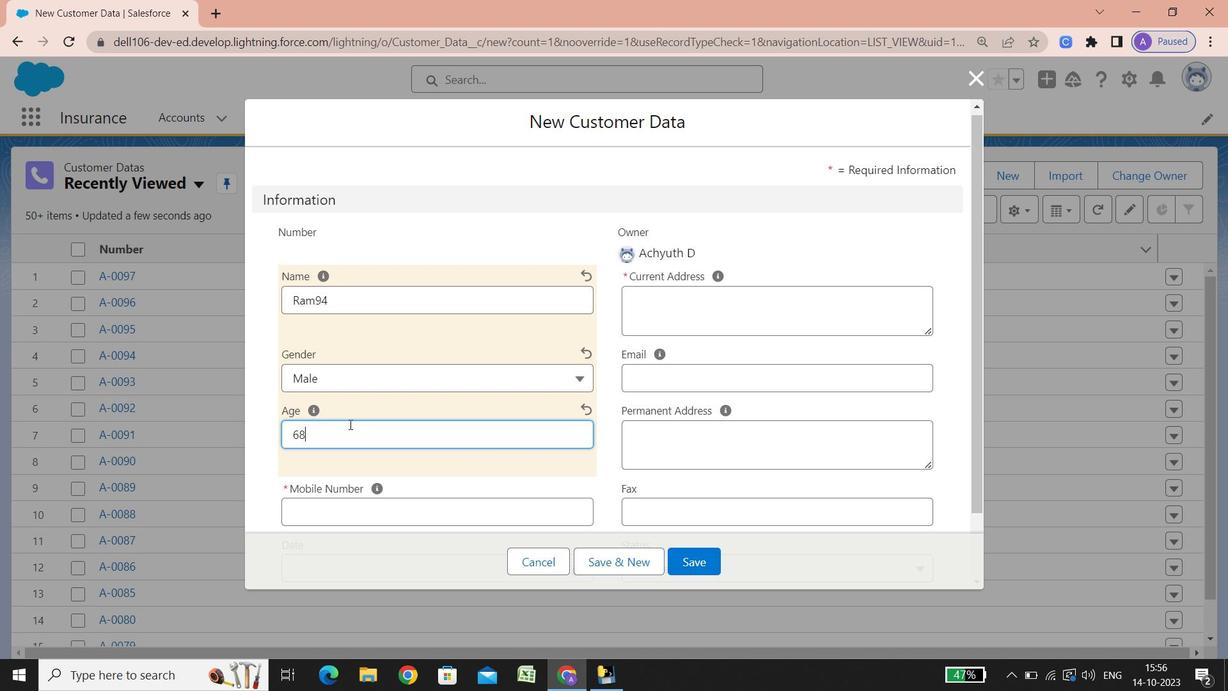 
Action: Mouse scrolled (349, 424) with delta (0, 0)
Screenshot: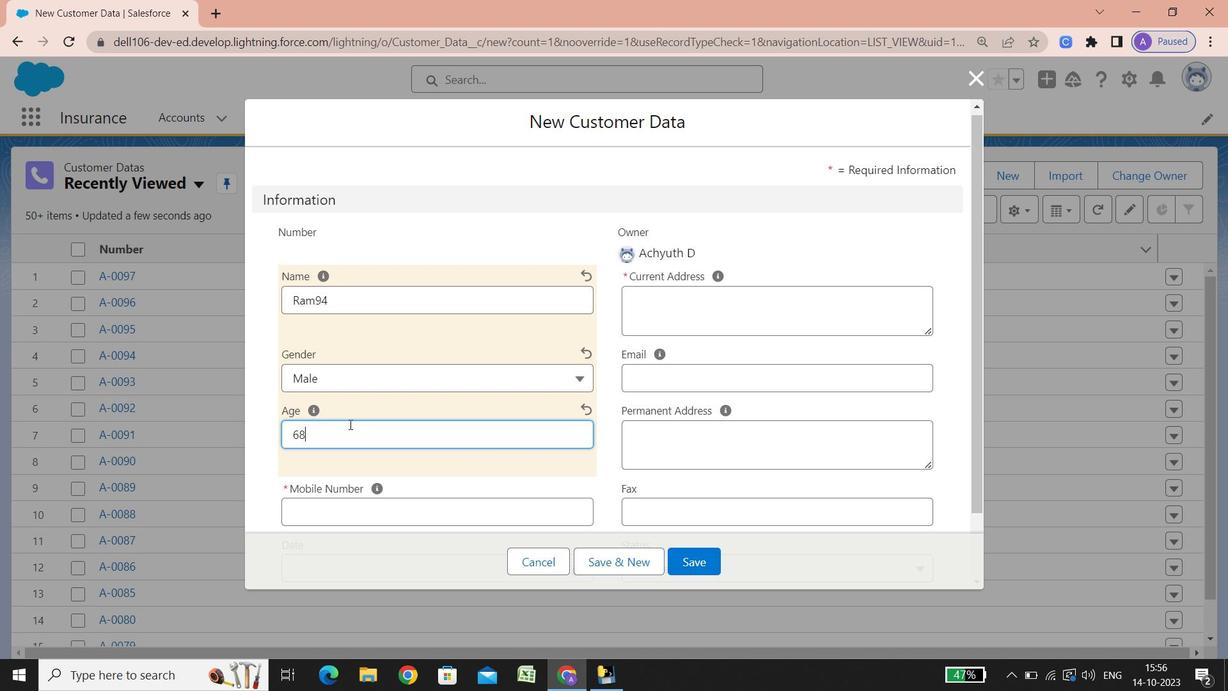 
Action: Mouse scrolled (349, 424) with delta (0, 0)
Screenshot: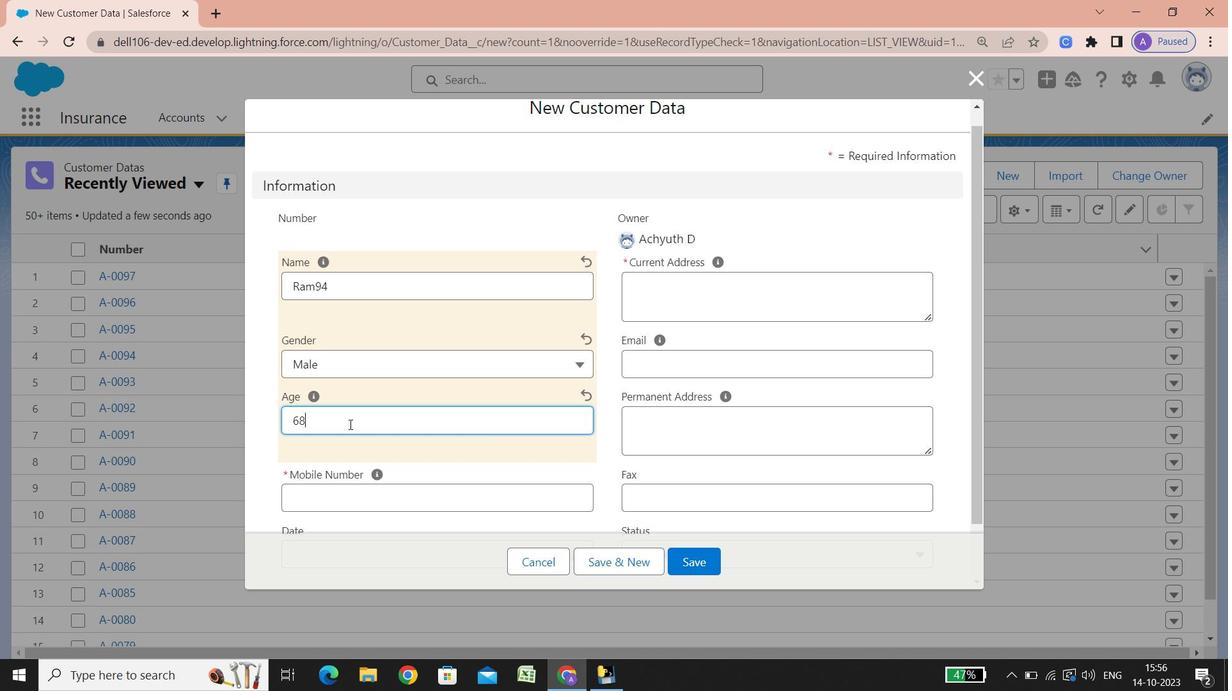 
Action: Mouse scrolled (349, 424) with delta (0, 0)
Screenshot: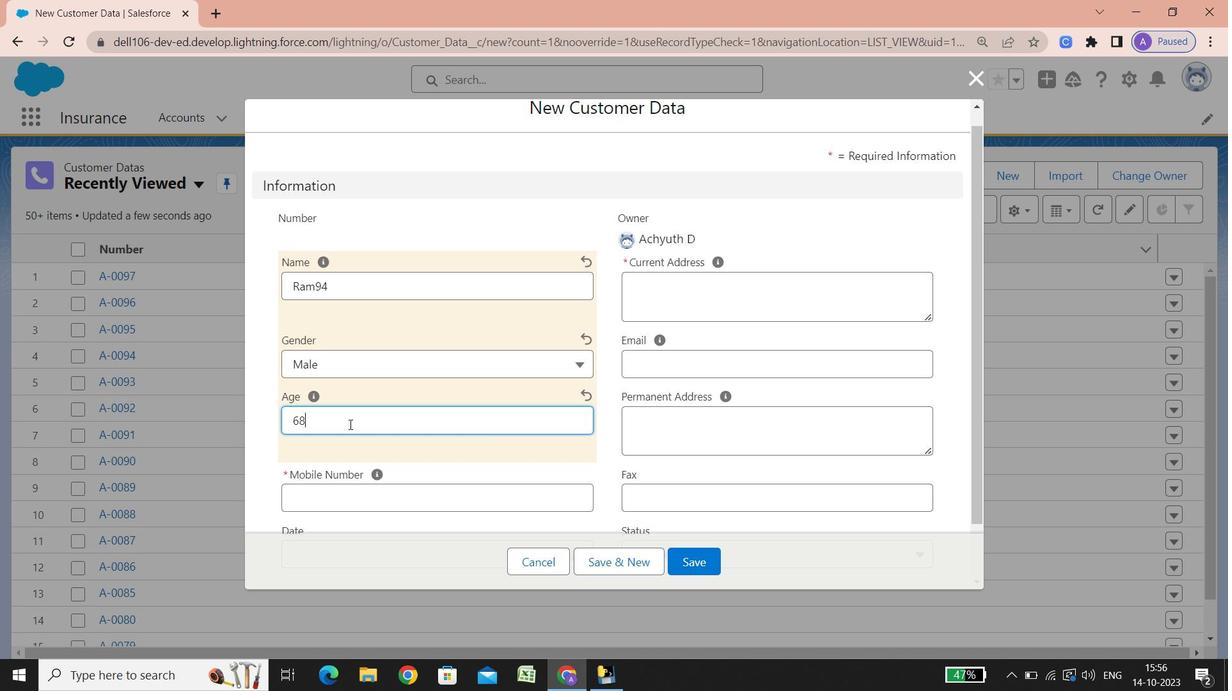 
Action: Mouse scrolled (349, 424) with delta (0, 0)
Screenshot: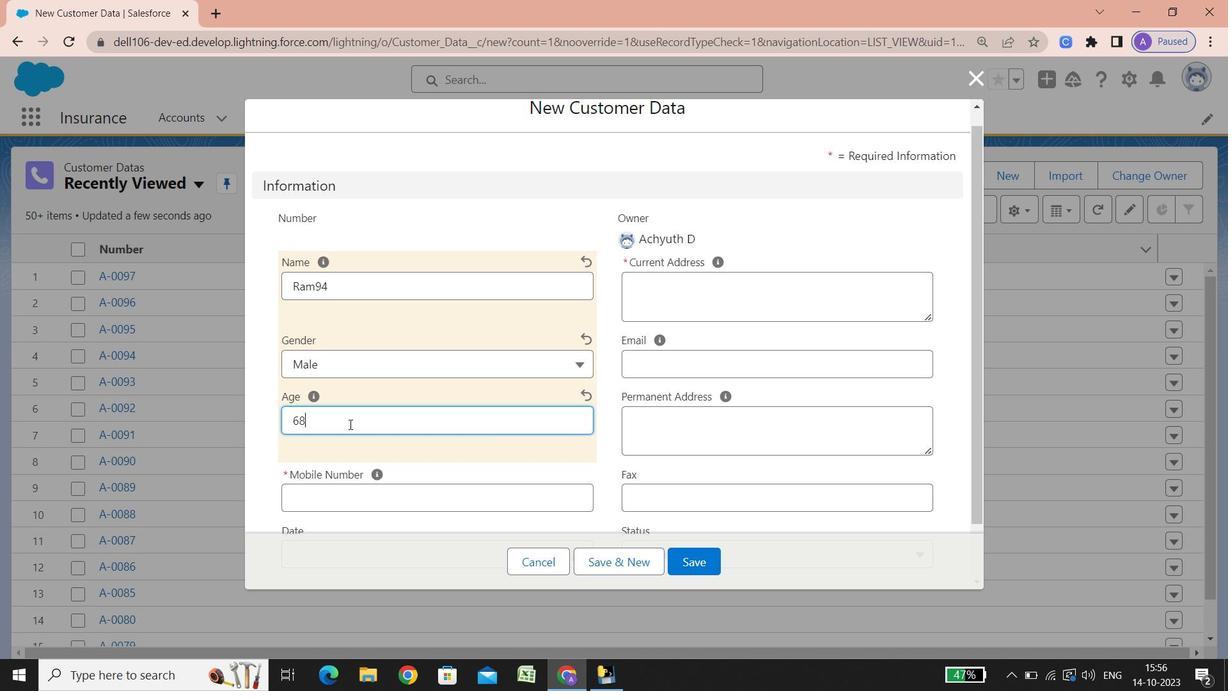 
Action: Mouse scrolled (349, 424) with delta (0, 0)
Screenshot: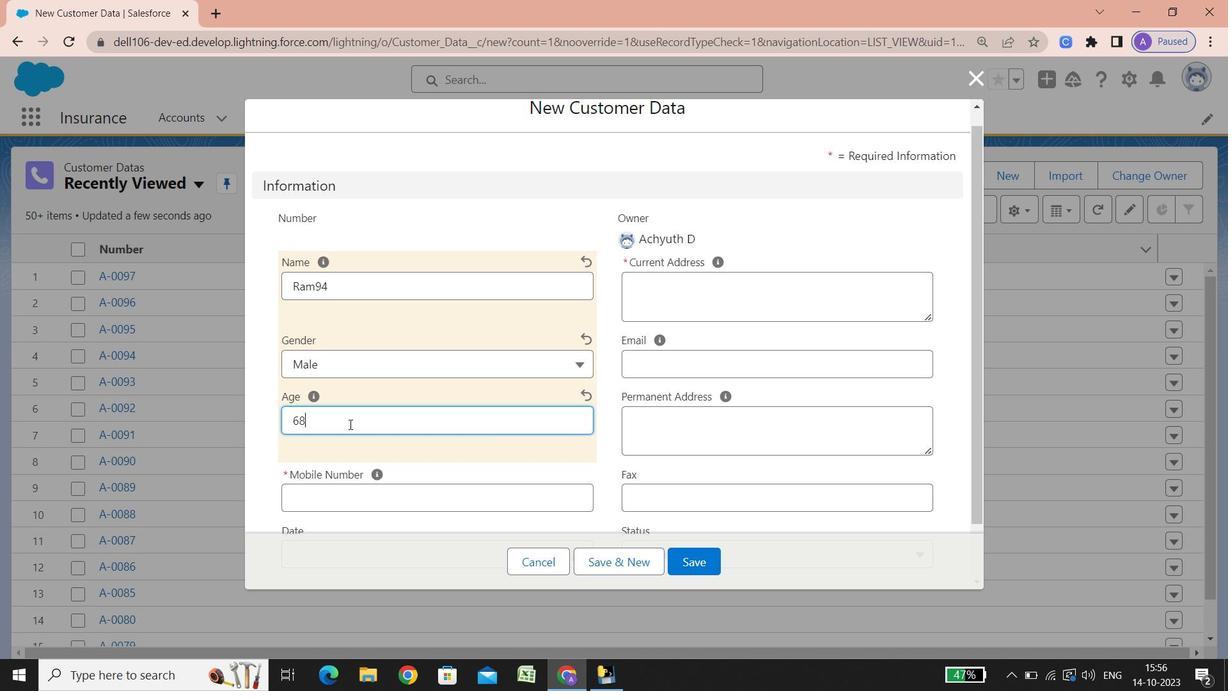 
Action: Mouse scrolled (349, 424) with delta (0, 0)
Screenshot: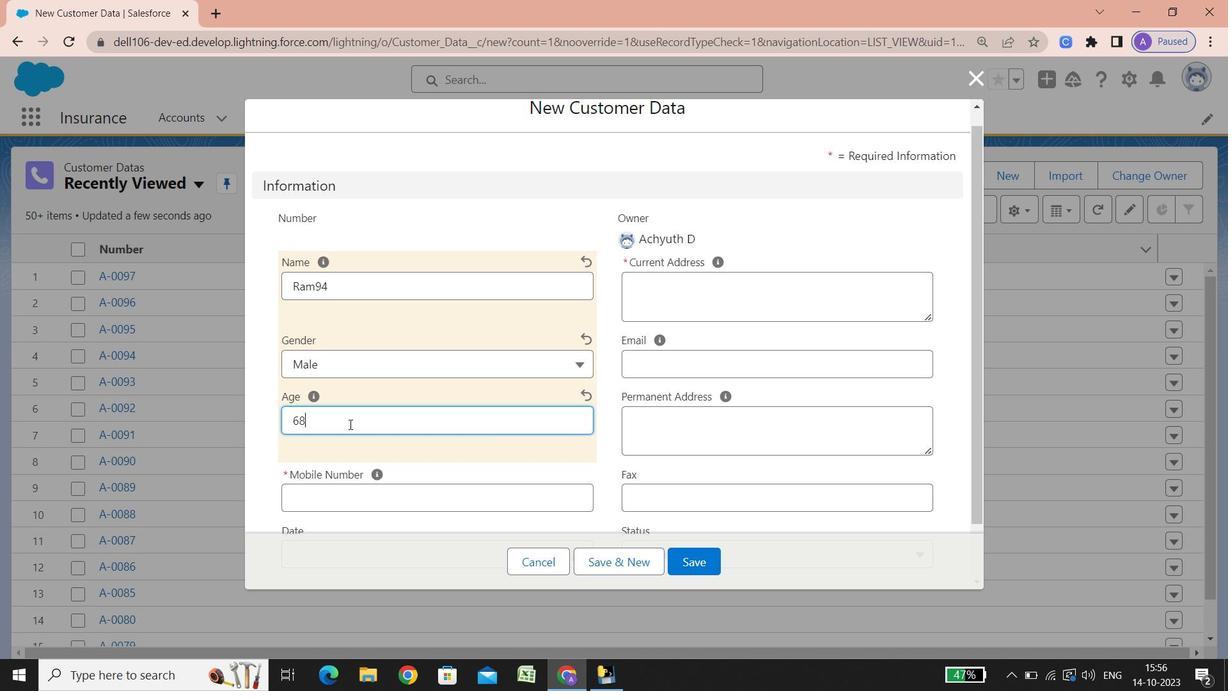 
Action: Mouse scrolled (349, 424) with delta (0, 0)
Screenshot: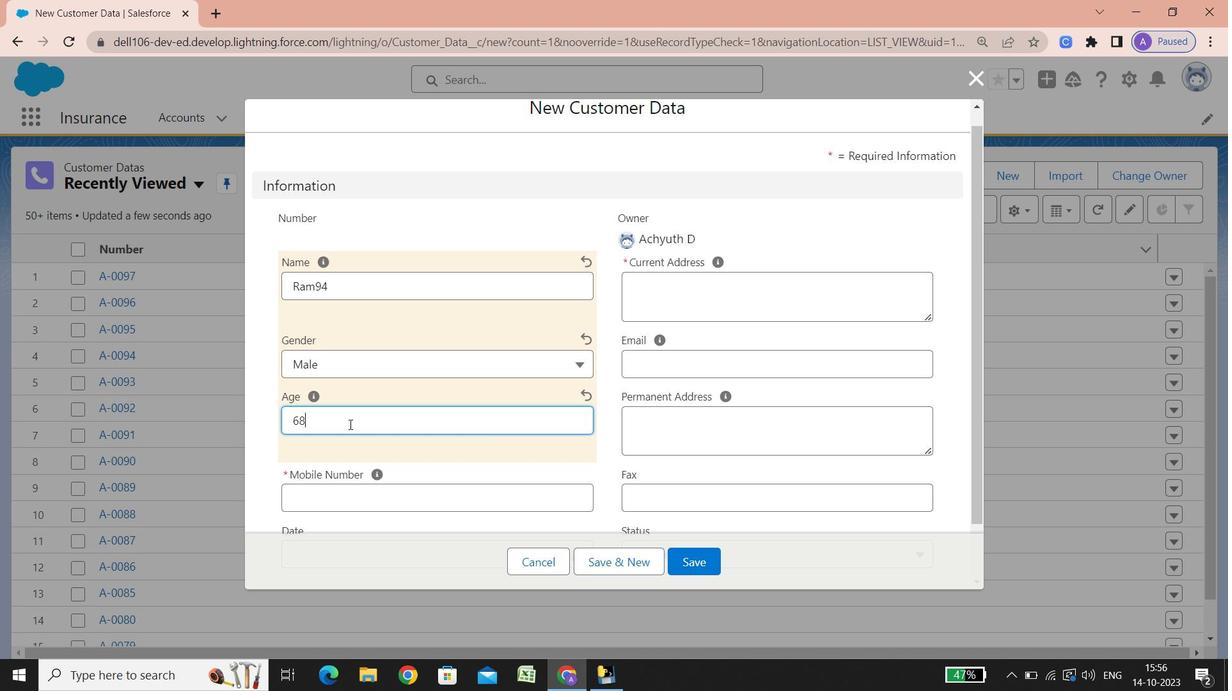 
Action: Mouse scrolled (349, 424) with delta (0, 0)
Screenshot: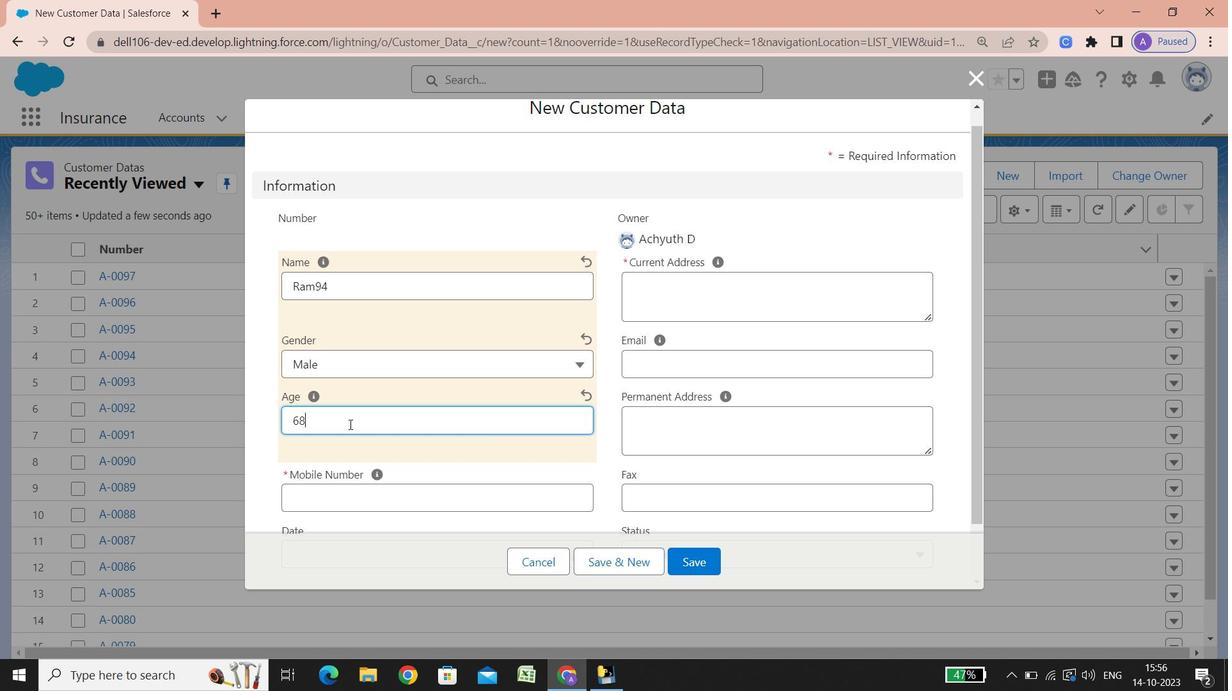 
Action: Mouse scrolled (349, 424) with delta (0, 0)
Screenshot: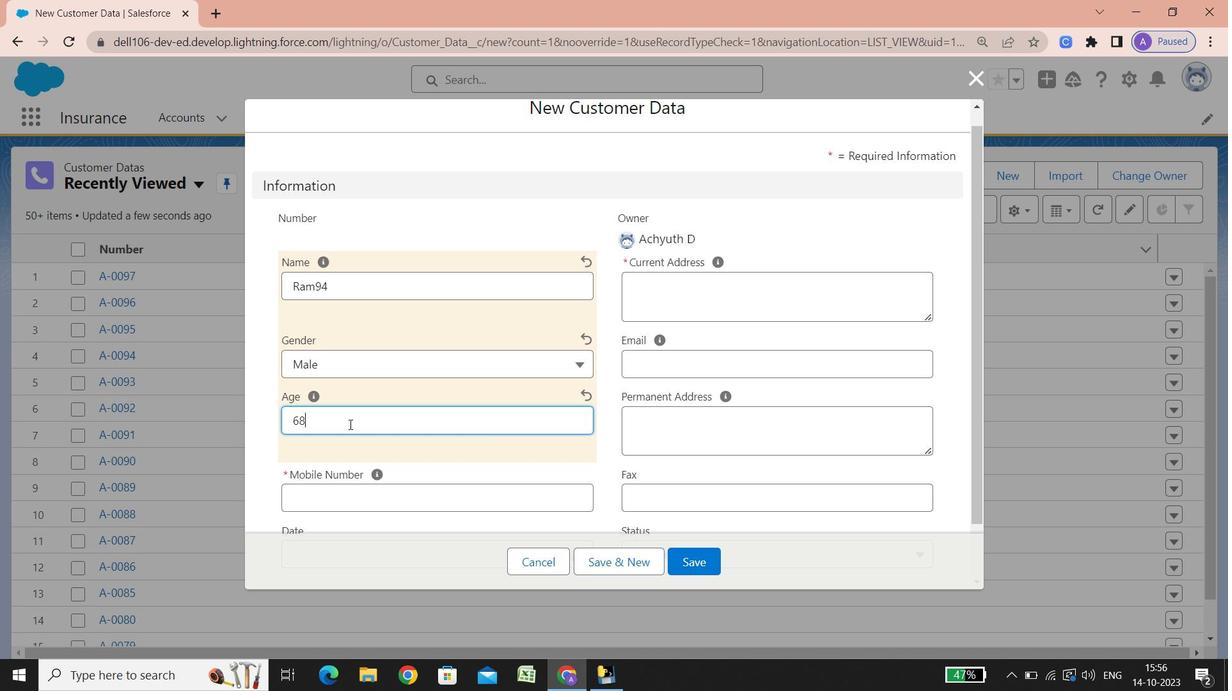 
Action: Mouse scrolled (349, 424) with delta (0, 0)
Screenshot: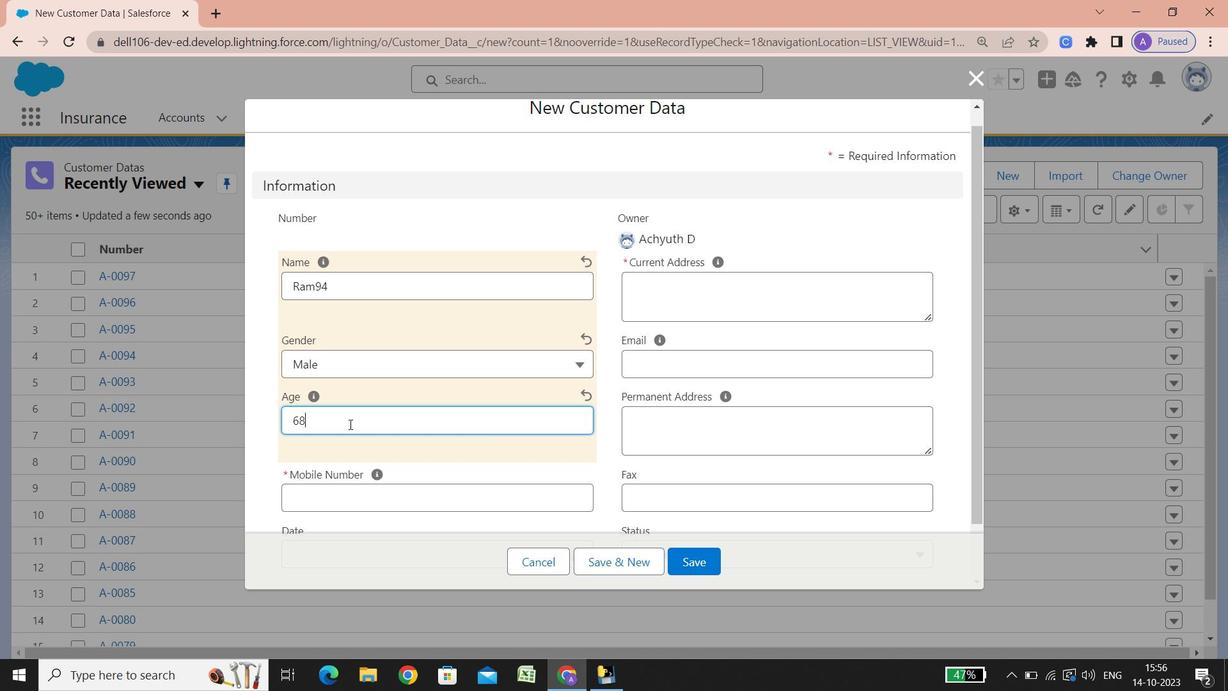 
Action: Mouse scrolled (349, 424) with delta (0, 0)
Screenshot: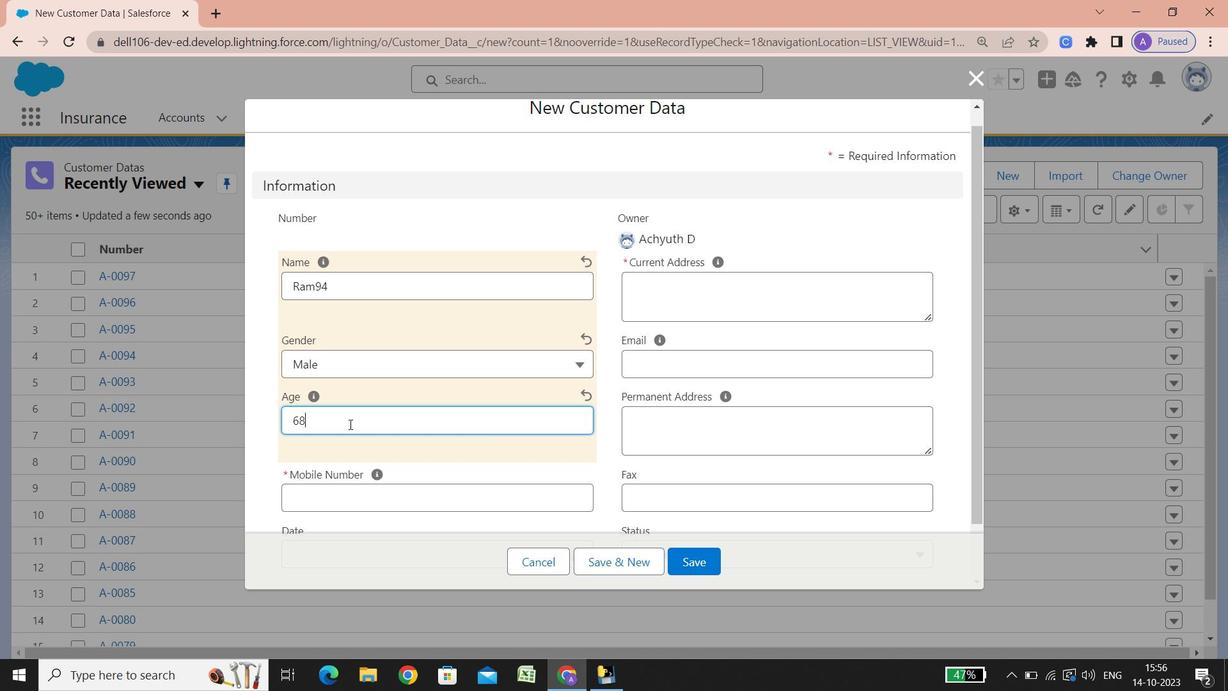
Action: Mouse scrolled (349, 424) with delta (0, 0)
Screenshot: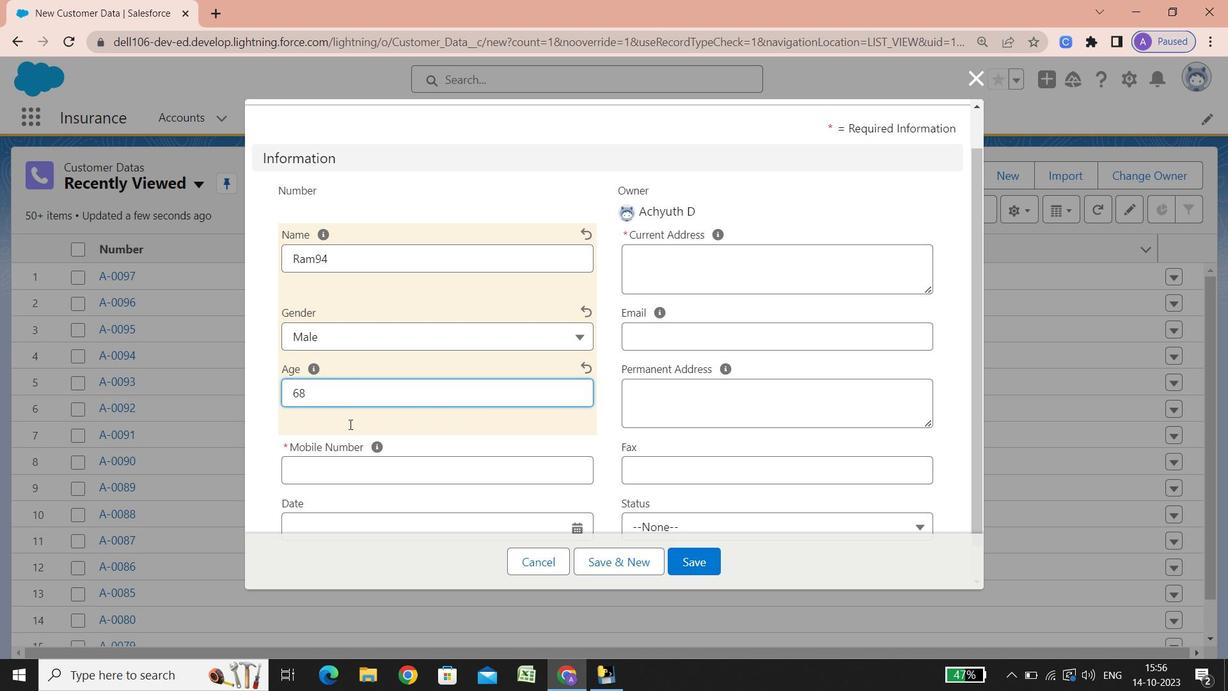 
Action: Mouse scrolled (349, 424) with delta (0, 0)
Screenshot: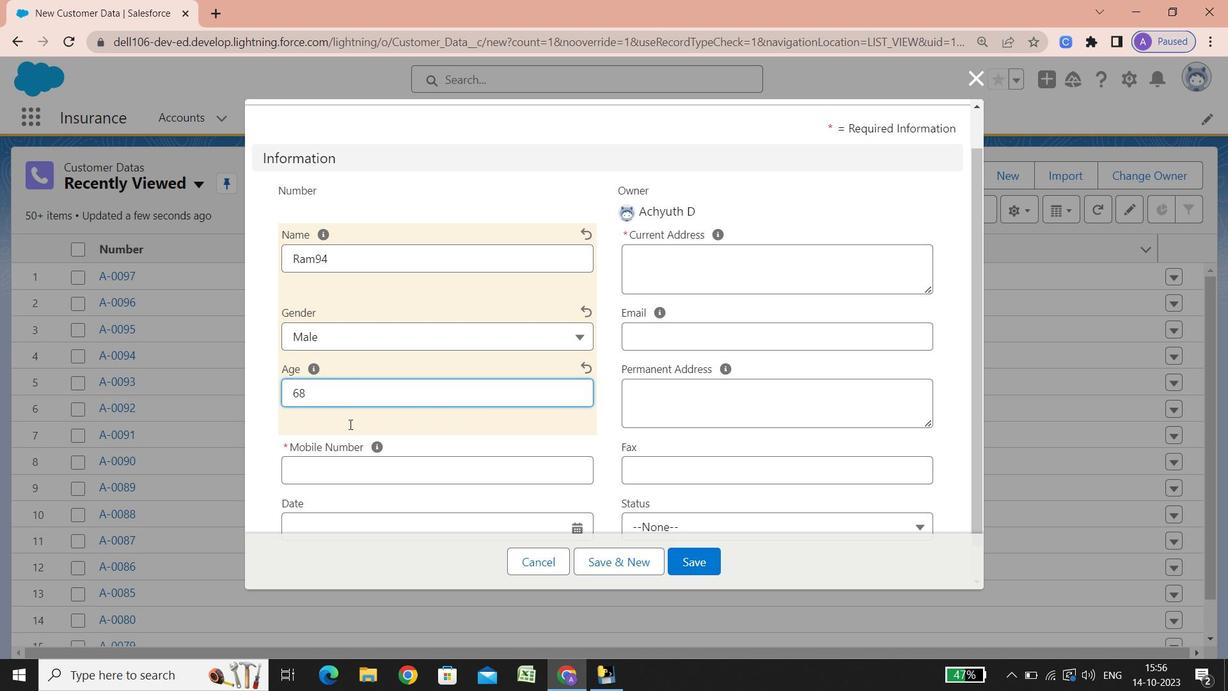
Action: Mouse scrolled (349, 424) with delta (0, 0)
Screenshot: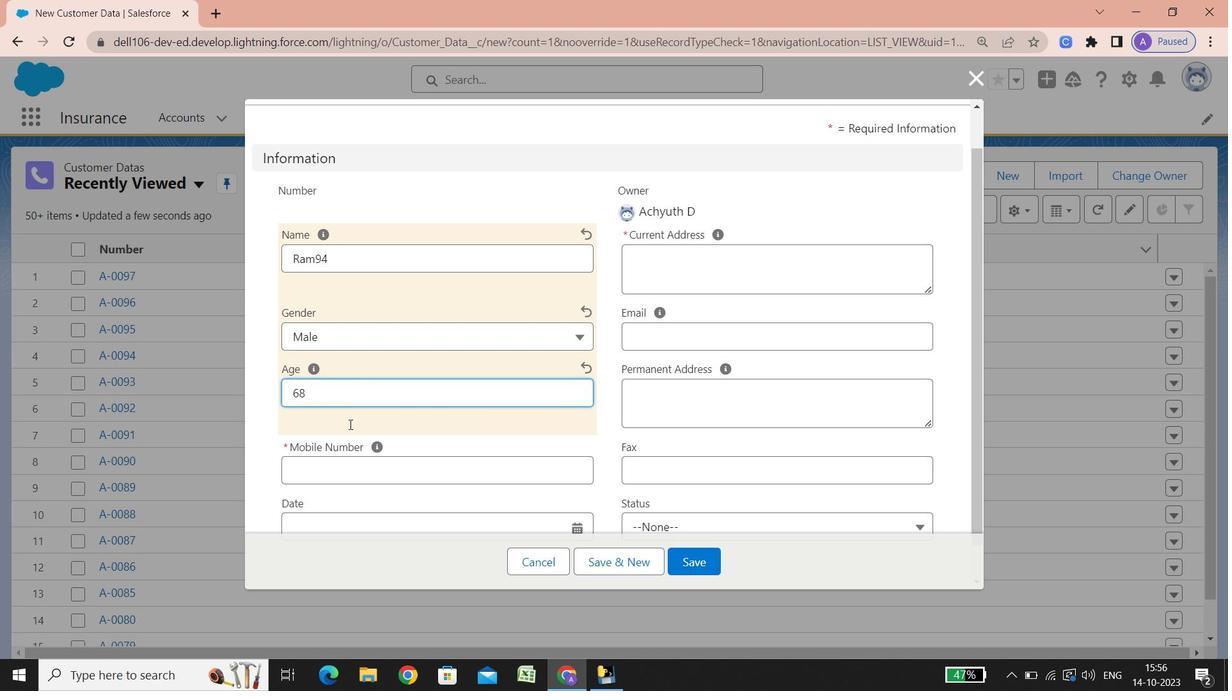 
Action: Mouse scrolled (349, 424) with delta (0, 0)
Screenshot: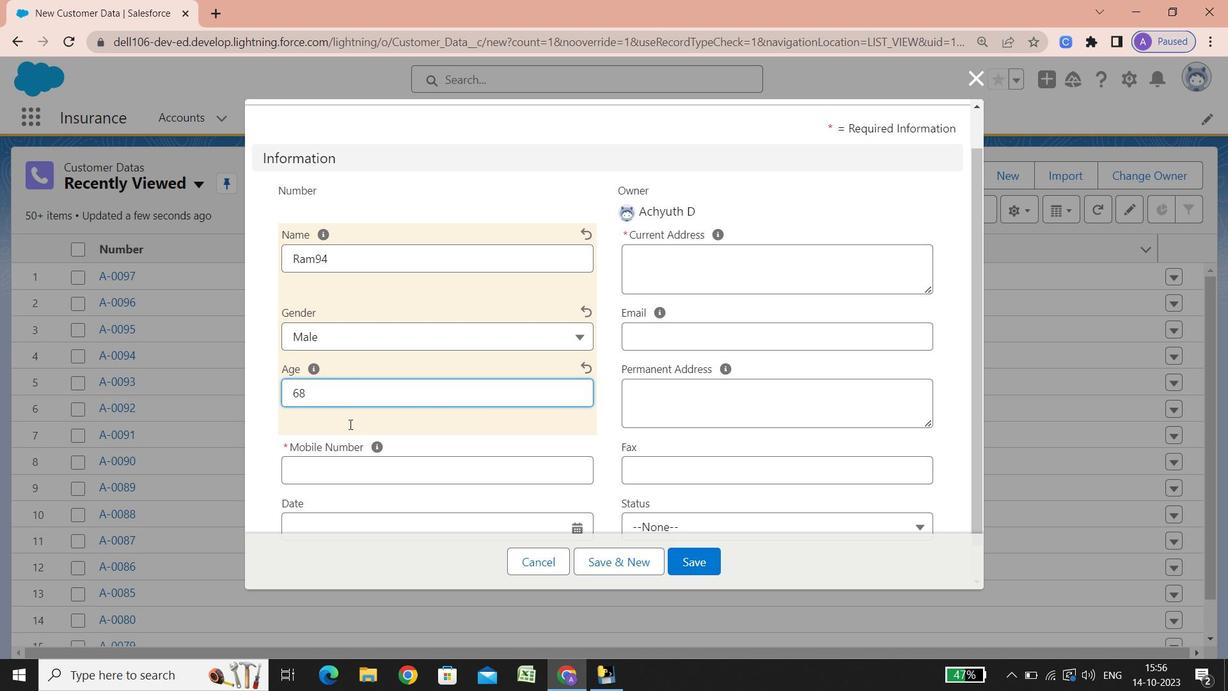
Action: Mouse scrolled (349, 424) with delta (0, 0)
Screenshot: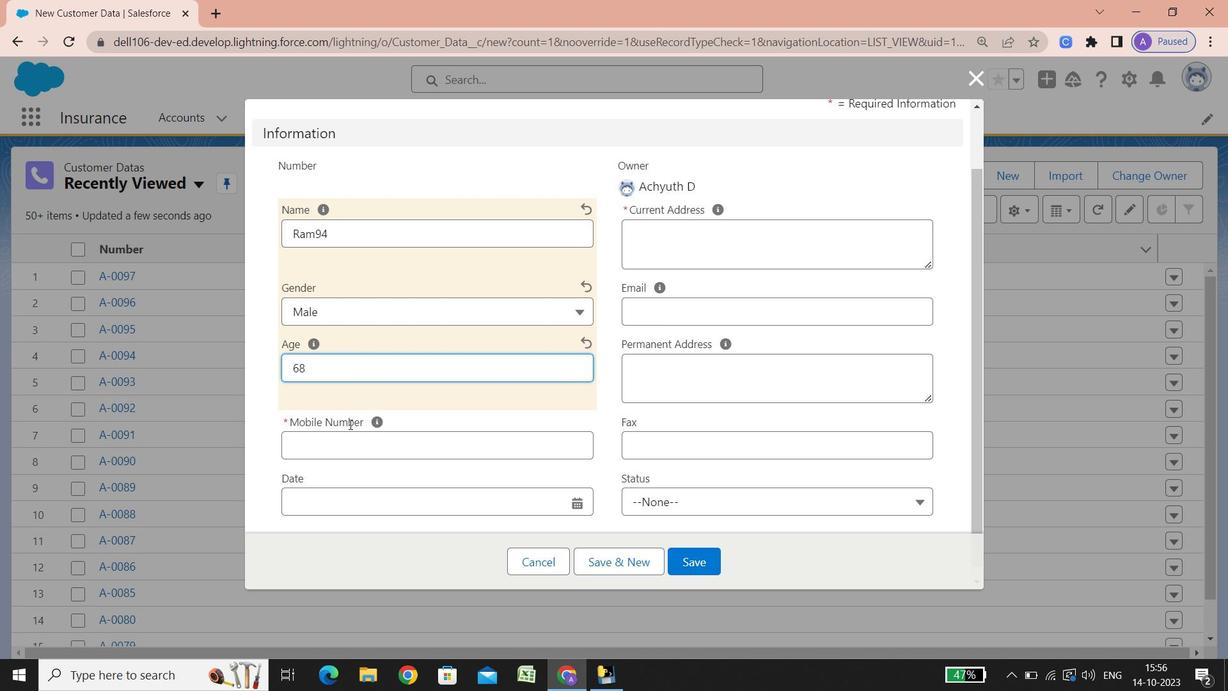 
Action: Mouse moved to (330, 424)
Screenshot: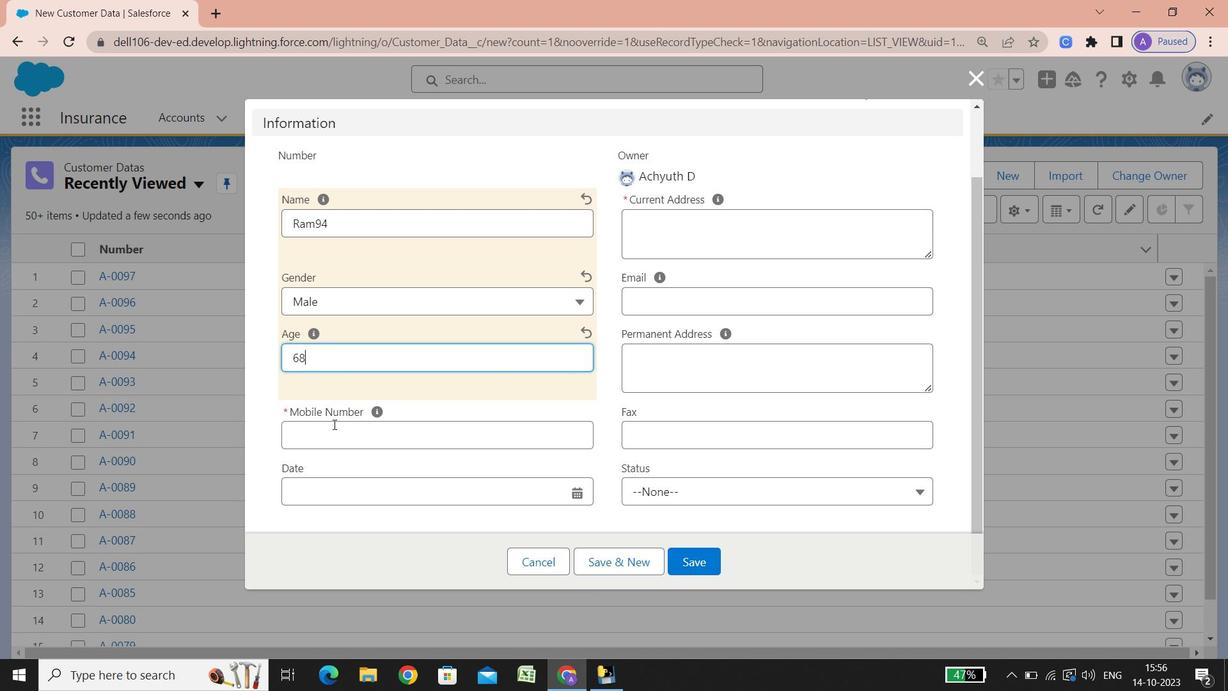 
Action: Mouse pressed left at (330, 424)
Screenshot: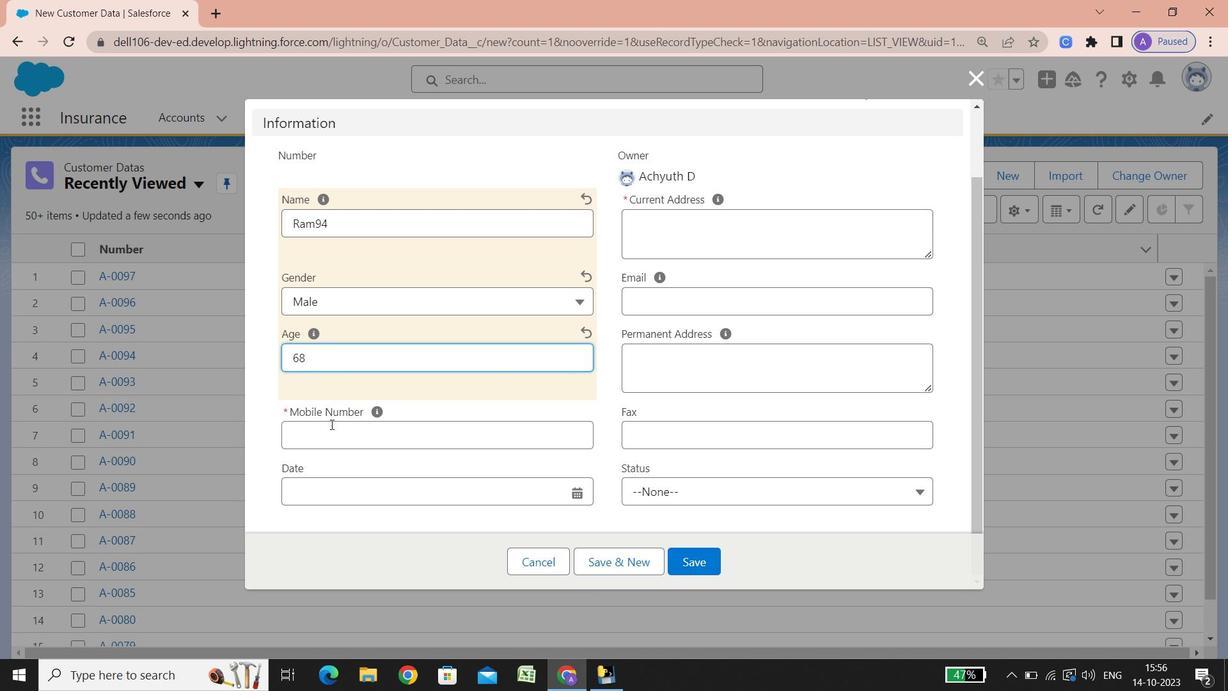 
Action: Key pressed 02225299584
Screenshot: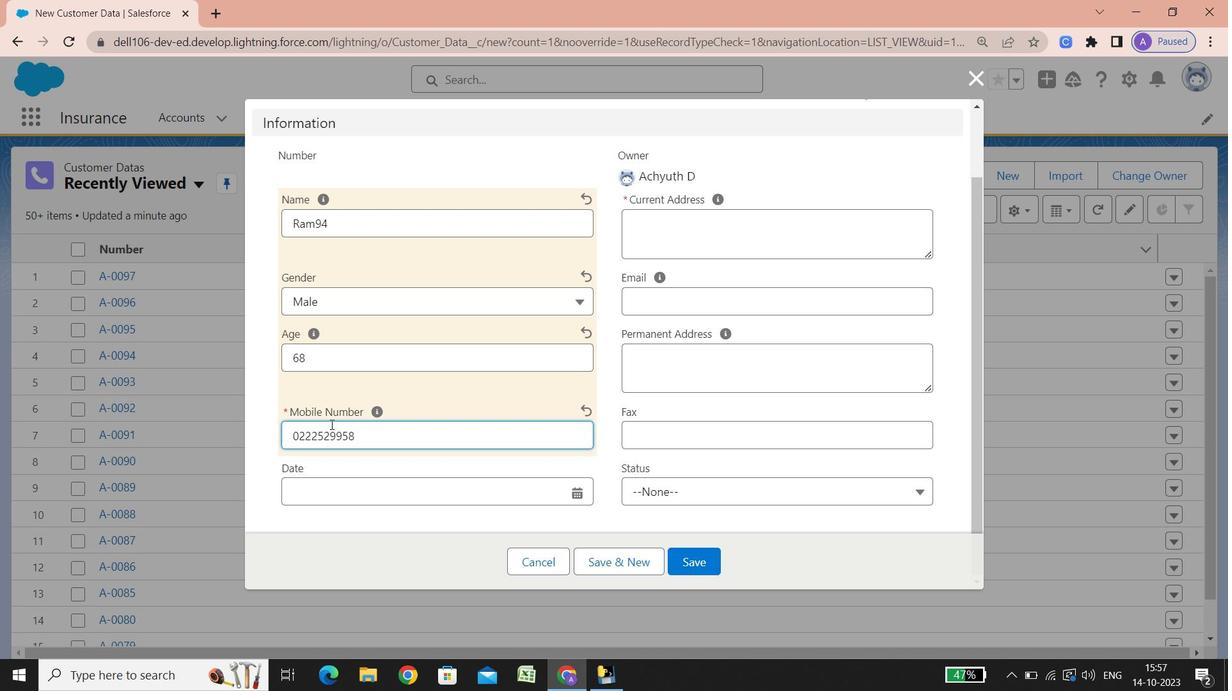 
Action: Mouse moved to (575, 492)
Screenshot: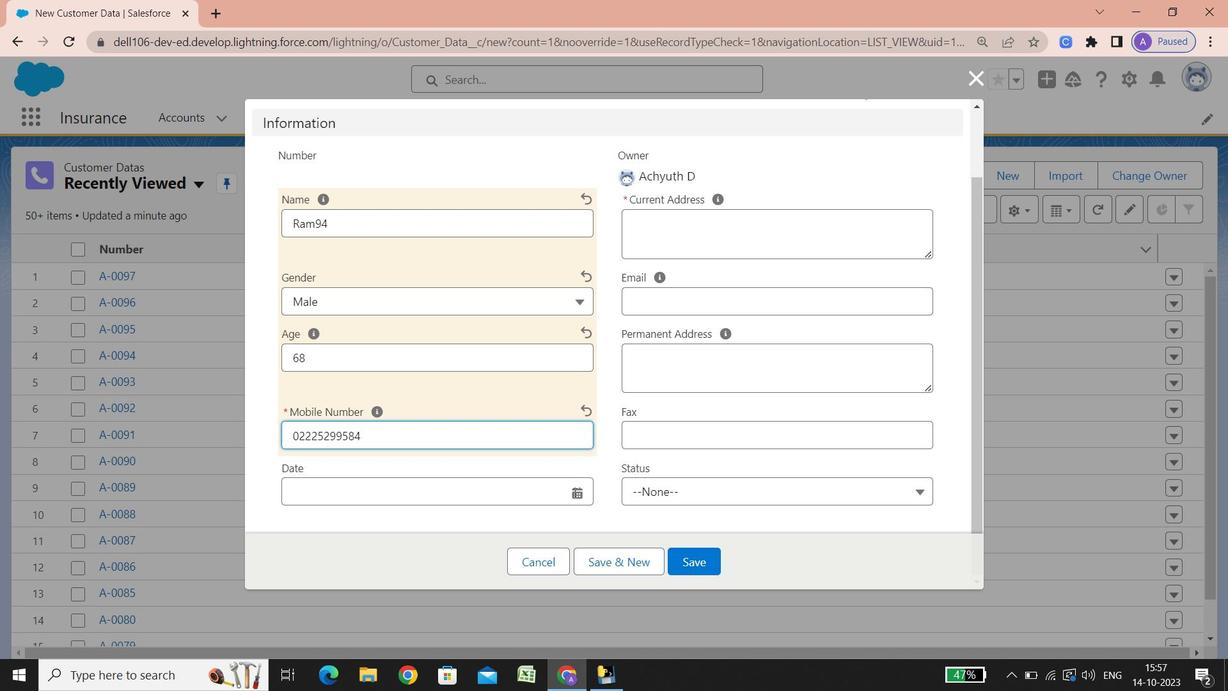 
Action: Mouse pressed left at (575, 492)
Screenshot: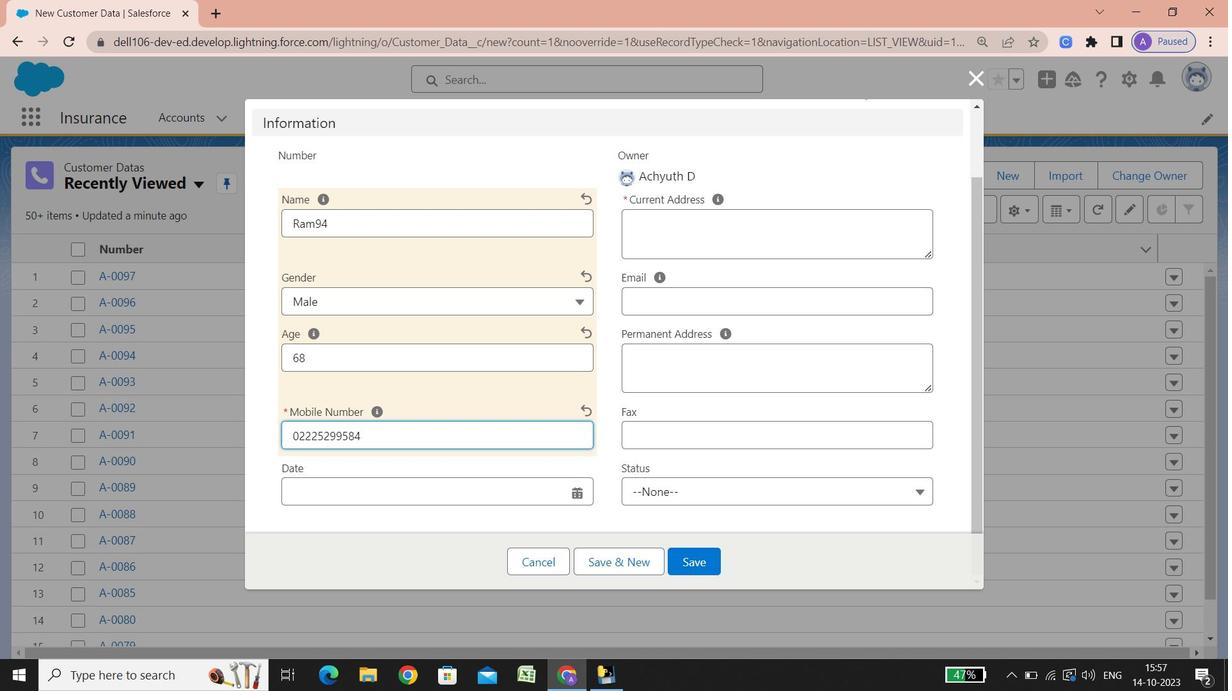 
Action: Mouse moved to (478, 463)
Screenshot: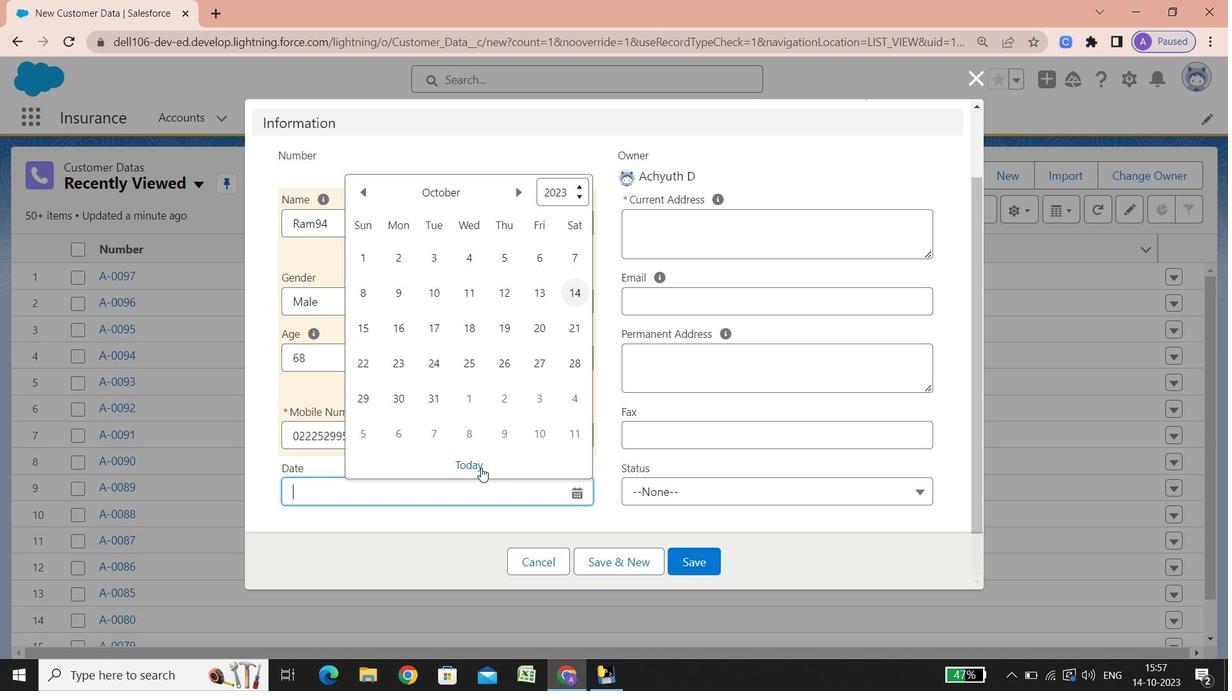 
Action: Mouse pressed left at (478, 463)
Screenshot: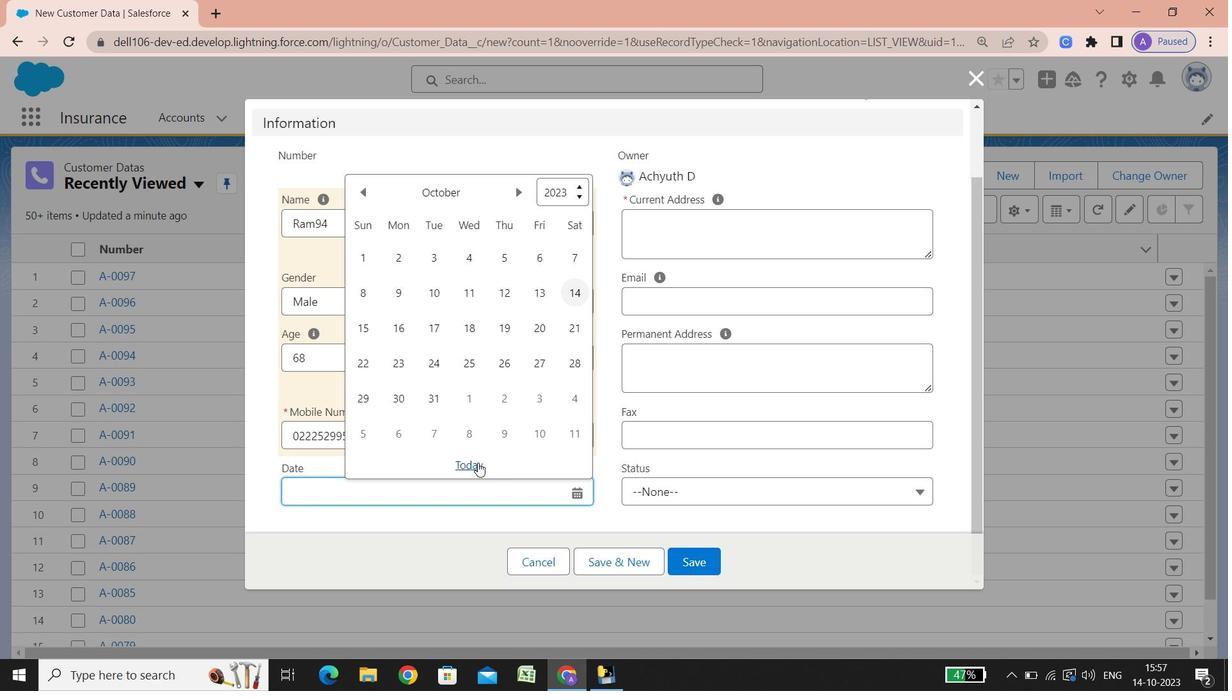 
Action: Mouse moved to (641, 227)
Screenshot: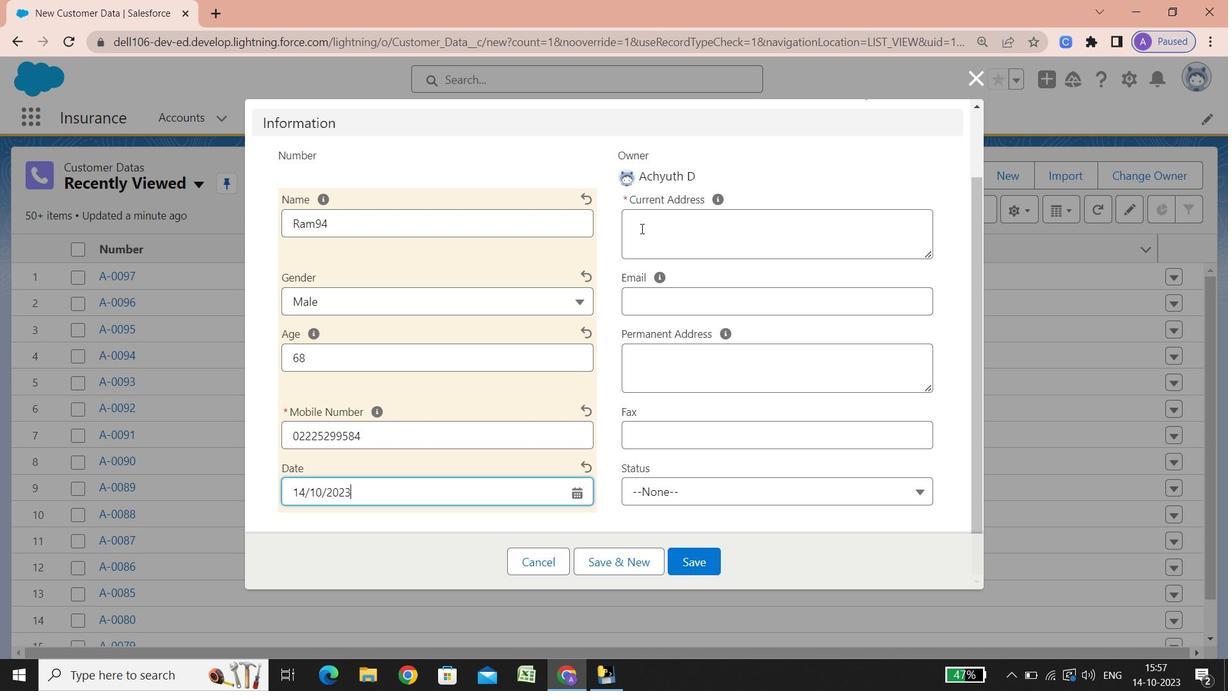 
Action: Key pressed <Key.shift><Key.shift><Key.shift><Key.shift><Key.shift><Key.shift><Key.shift><Key.shift><Key.shift><Key.shift><Key.shift>S<Key.shift>S<Key.backspace><Key.backspace>
Screenshot: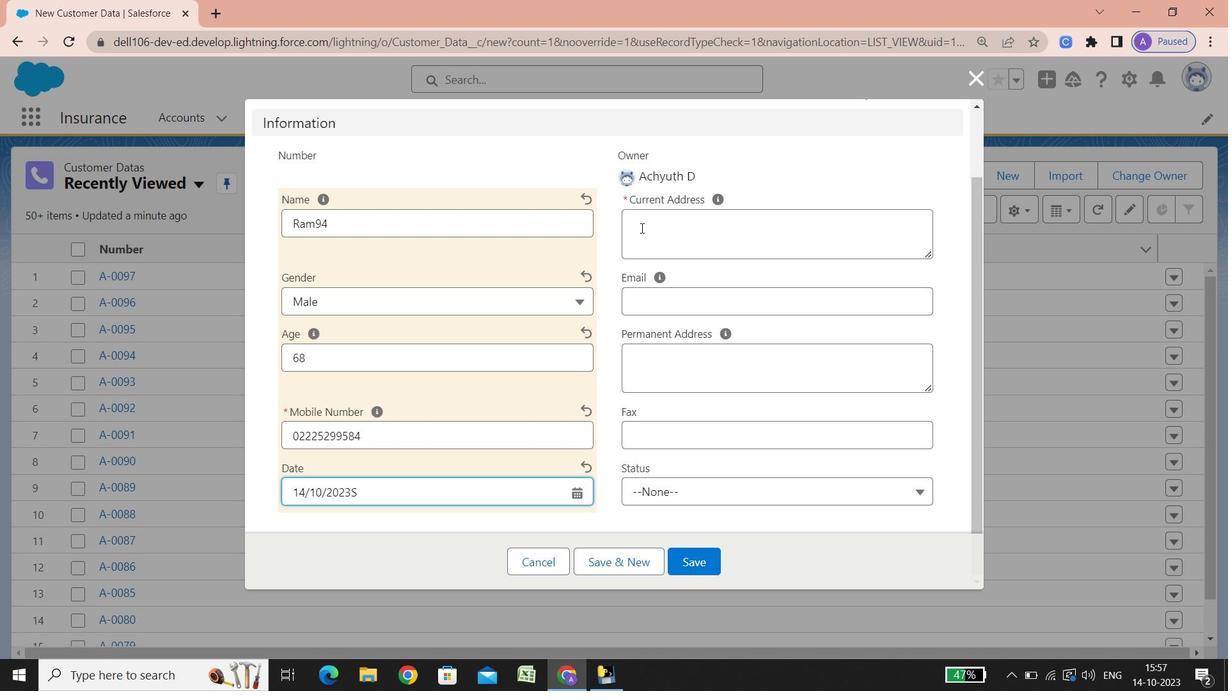 
Action: Mouse moved to (639, 226)
Screenshot: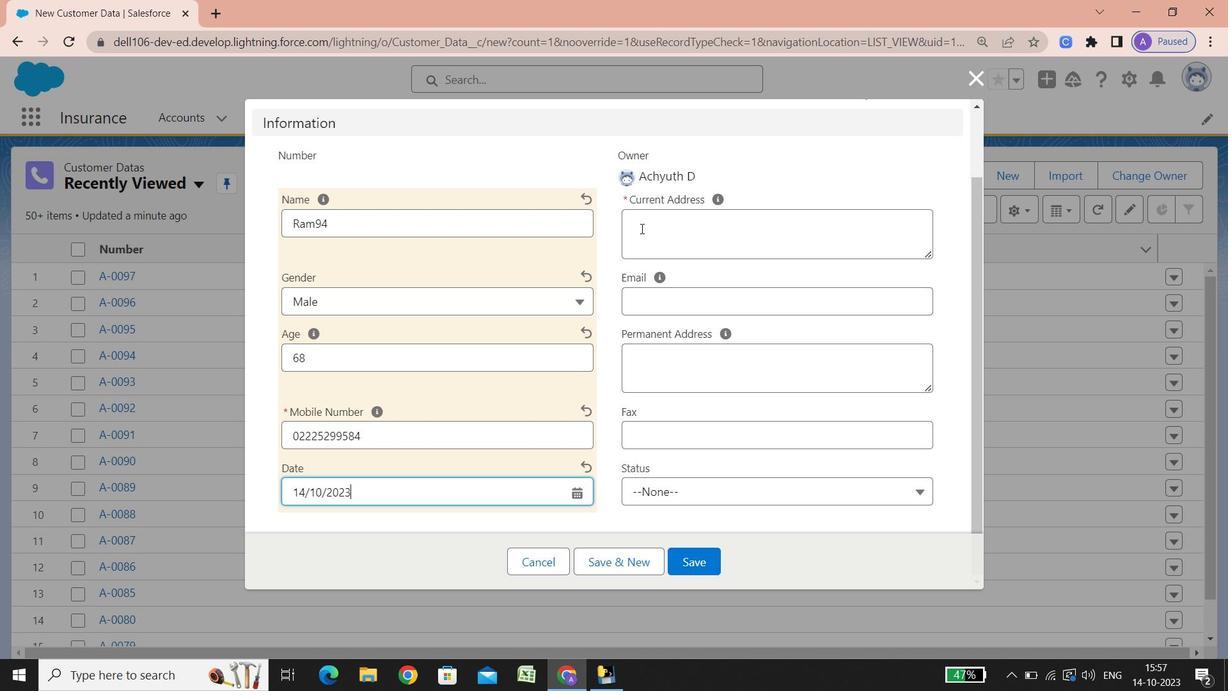 
Action: Mouse pressed left at (639, 226)
Screenshot: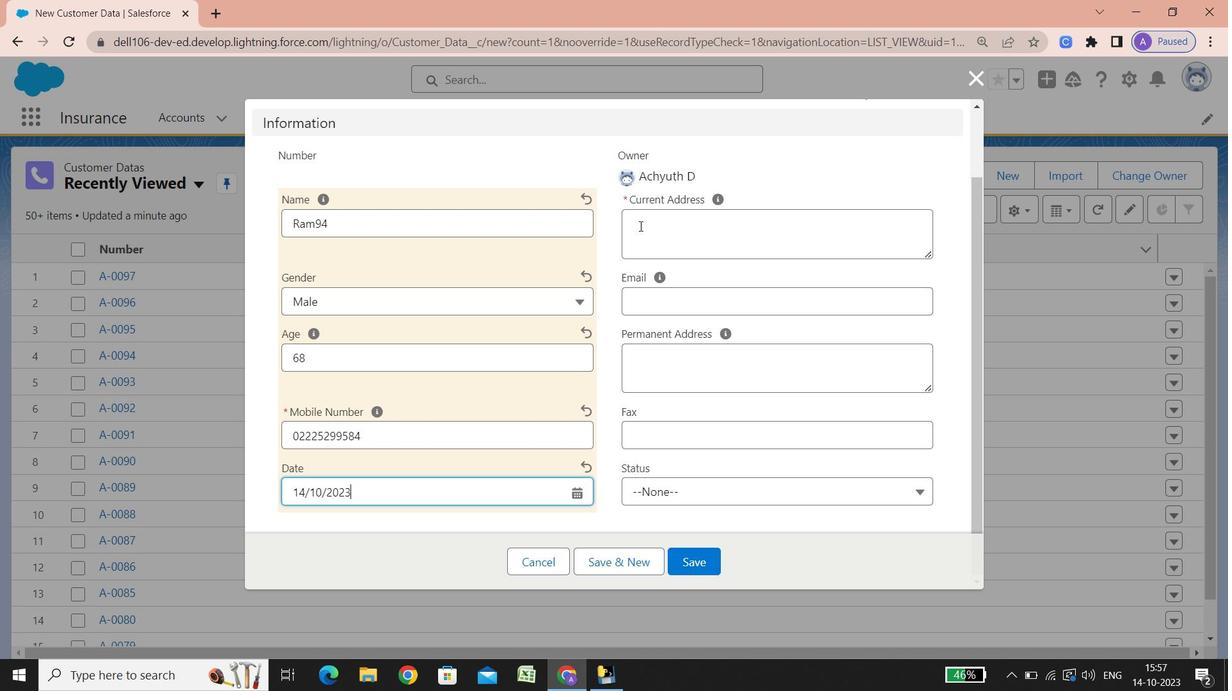 
Action: Key pressed <Key.shift>Streetv<Key.backspace><Key.space><Key.shift_r><Key.shift_r><Key.shift_r><Key.shift_r>:<Key.space>27/b,<Key.space><Key.shift>Nr<Key.space><Key.shift><Key.shift><Key.shift><Key.shift><Key.shift><Key.shift><Key.shift><Key.shift><Key.shift><Key.shift><Key.shift>Bus<Key.space><Key.shift><Key.shift><Key.shift><Key.shift><Key.shift><Key.shift><Key.shift>Stop,<Key.space><Key.shift><Key.shift><Key.shift><Key.shift><Key.shift><Key.shift><Key.shift><Key.shift><Key.shift>Amar<Key.space><Key.shift_r><Key.shift_r>Mahal,<Key.space><Key.shift><Key.shift><Key.shift><Key.shift><Key.shift><Key.shift><Key.shift>G<Key.space><Key.shift_r>M<Key.space><Key.shift>Rd,<Key.space><Key.shift>Chembur,<Key.space>drcplx,majesticblr-53,<Key.space><Key.shift>Opp<Key.space><Key.shift>Majestic<Key.space><Key.shift>Theatre,<Key.shift><Key.shift><Key.shift><Key.shift><Key.shift><Key.shift><Key.shift><Key.shift><Key.shift><Key.shift><Key.shift><Key.shift><Key.shift><Key.shift><Key.shift><Key.shift><Key.shift><Key.shift><Key.shift><Key.shift><Key.shift><Key.shift><Key.shift><Key.shift><Key.shift><Key.shift><Key.shift><Key.shift><Key.shift><Key.shift><Key.shift><Key.shift><Key.shift><Key.shift><Key.shift><Key.shift><Key.shift><Key.shift><Key.shift><Key.shift><Key.shift><Key.shift><Key.shift><Key.shift><Key.shift><Key.shift><Key.shift><Key.shift><Key.shift><Key.shift>Opp<Key.space><Key.shift>Bata,<Key.space><Key.shift><Key.shift><Key.shift><Key.shift><Key.shift><Key.shift>Chembur<Key.enter><Key.shift><Key.shift><Key.shift><Key.shift><Key.shift><Key.shift><Key.shift><Key.shift><Key.shift><Key.shift><Key.shift><Key.shift><Key.shift><Key.shift><Key.shift><Key.shift><Key.shift><Key.shift><Key.shift><Key.shift><Key.shift><Key.shift><Key.shift>City<Key.space><Key.shift_r>:<Key.space><Key.shift_r>Mumbai<Key.enter><Key.shift><Key.shift><Key.shift>State/province/area<Key.space><Key.shift_r>:<Key.space><Key.shift>Maharashtra<Key.enter><Key.shift_r><Key.shift_r>Phone<Key.space>number<Key.space><Key.shift_r><Key.shift_r><Key.shift_r><Key.shift_r><Key.shift_r><Key.shift_r><Key.shift_r><Key.shift_r>:<Key.space>022252999<Key.backspace>584<Key.enter><Key.shift>Z.2i<Key.backspace><Key.backspace><Key.backspace>ipp<Key.backspace><Key.space>code<Key.space><Key.shift_r><Key.shift_r><Key.shift_r><Key.shift_r>:<Key.space>400074<Key.enter><Key.shift>Country<Key.space>calling<Key.space>code<Key.space><Key.shift_r>:<Key.space><Key.shift_r>+91<Key.enter><Key.shift><Key.shift><Key.shift><Key.shift><Key.shift><Key.shift><Key.shift><Key.shift><Key.shift><Key.shift><Key.shift><Key.shift>Country<Key.space><Key.shift_r><Key.shift_r><Key.shift_r><Key.shift_r>:<Key.space><Key.shift_r><Key.shift_r><Key.shift_r><Key.shift_r><Key.shift_r><Key.shift_r><Key.shift_r><Key.shift_r><Key.shift_r><Key.shift_r><Key.shift_r><Key.shift_r><Key.shift_r><Key.shift_r><Key.shift_r><Key.shift_r>India
Screenshot: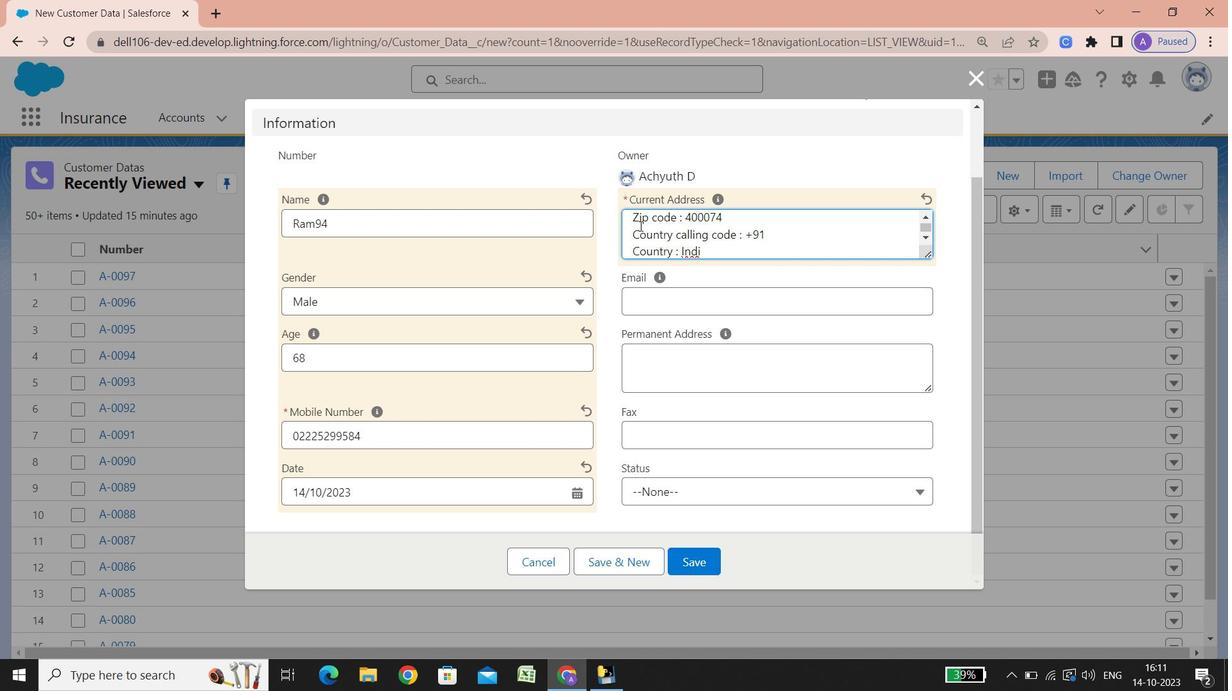 
Action: Mouse moved to (640, 303)
Screenshot: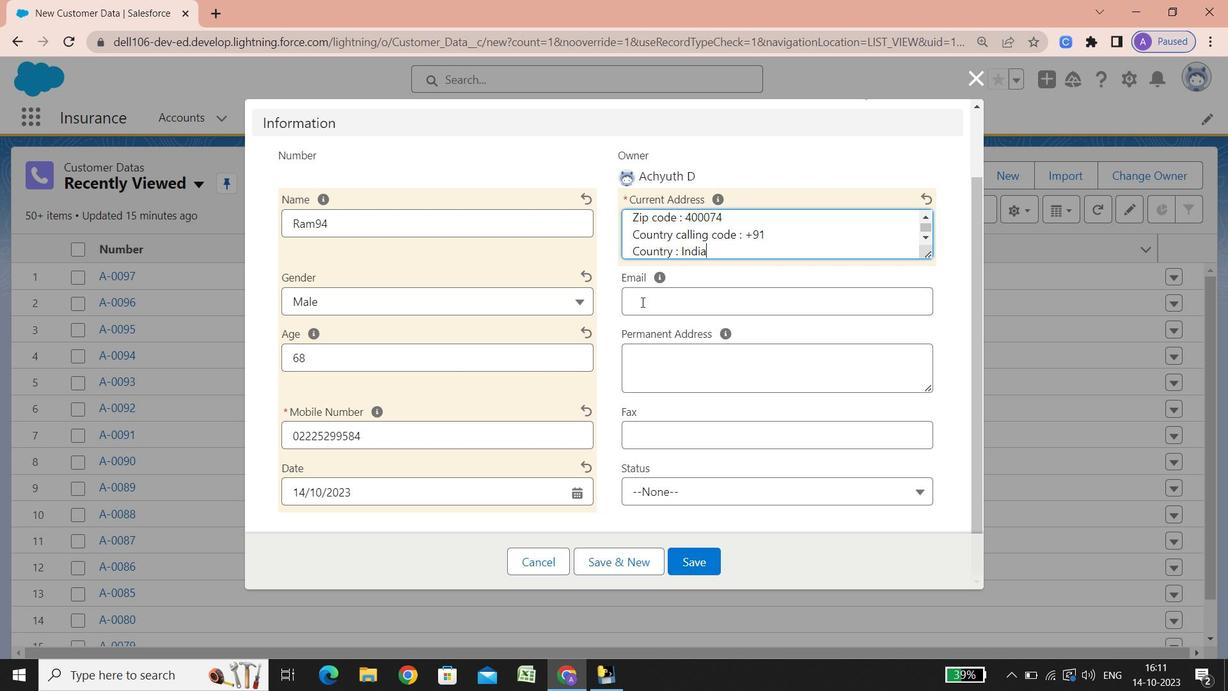 
Action: Mouse pressed left at (640, 303)
Screenshot: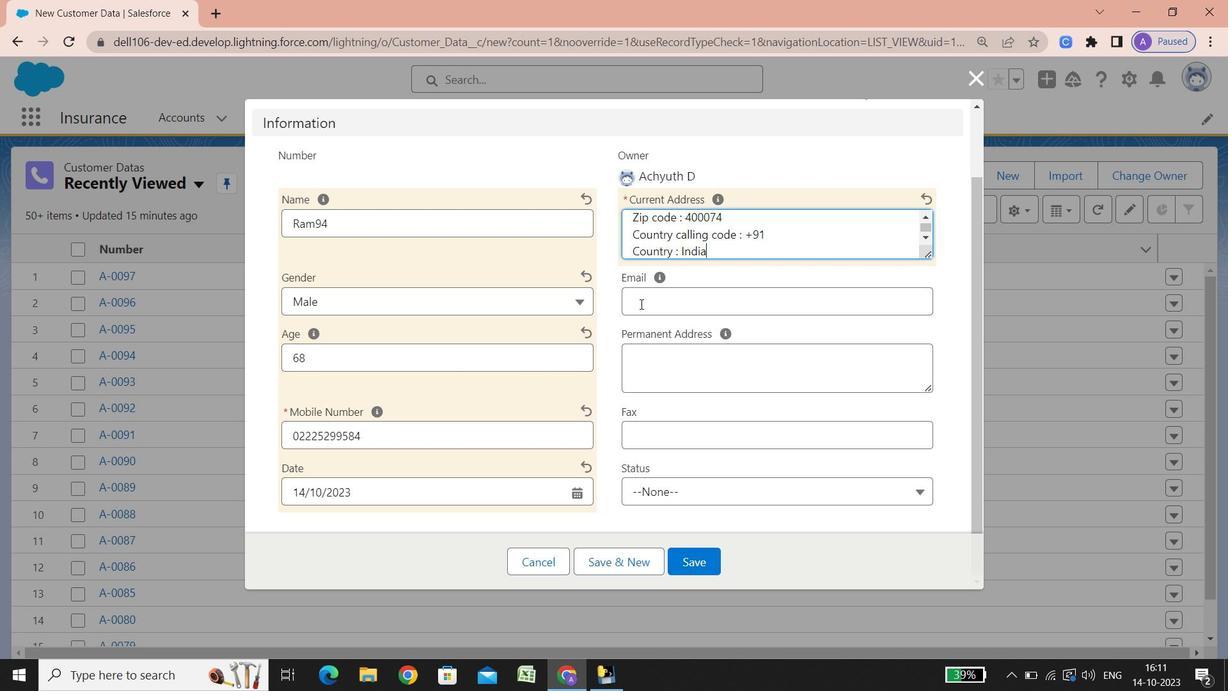 
Action: Key pressed <Key.shift><Key.shift><Key.shift><Key.shift>Ran<Key.backspace>m945666<Key.shift_r><Key.shift_r><Key.shift_r><Key.shift_r><Key.shift_r><Key.shift_r><Key.shift_r><Key.shift_r>@gog<Key.backspace>ogle.com
Screenshot: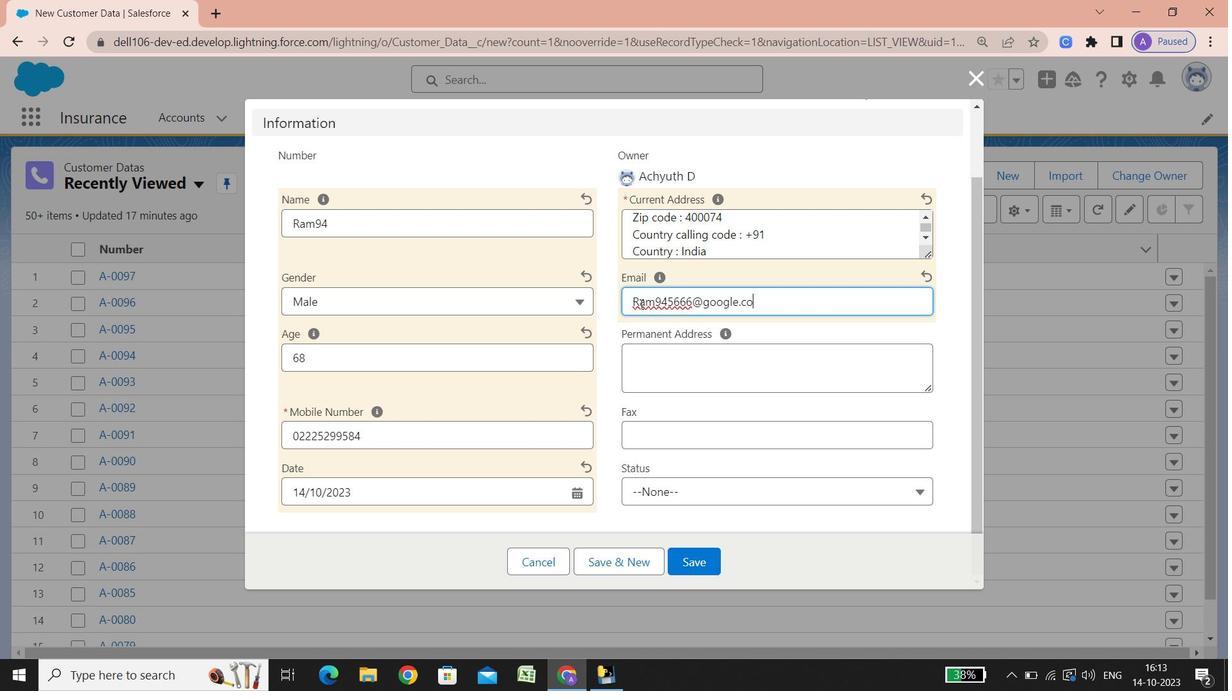 
Action: Mouse moved to (631, 360)
Screenshot: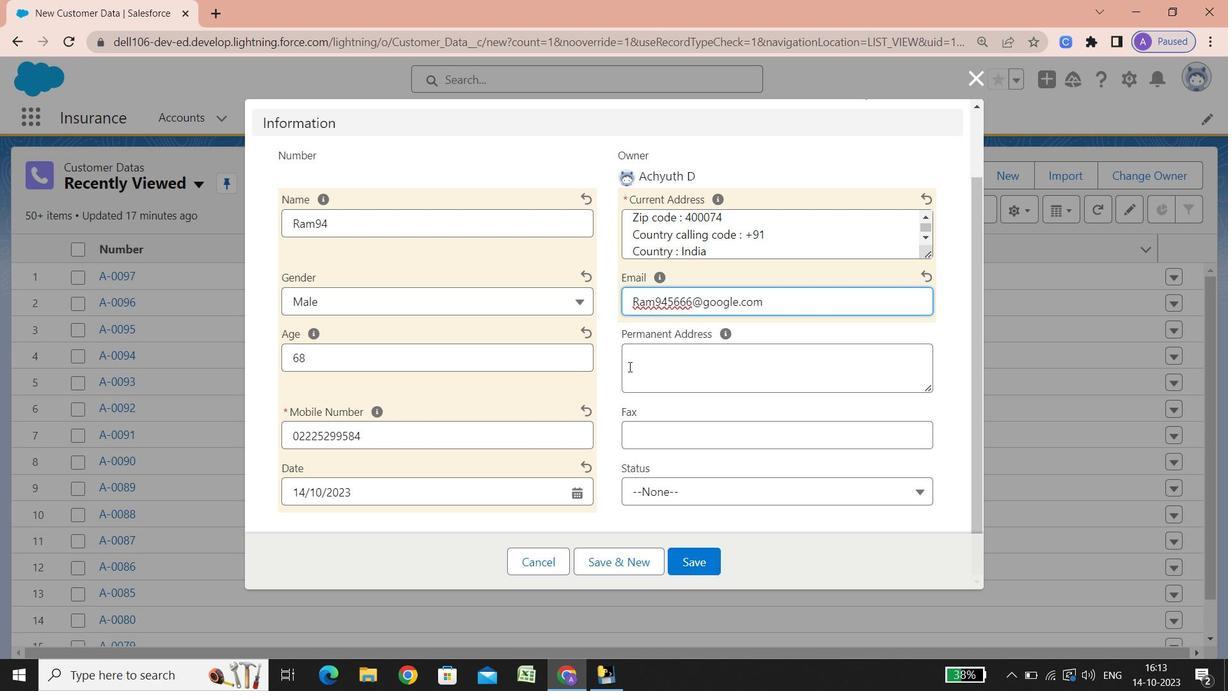
Action: Mouse pressed left at (631, 360)
Screenshot: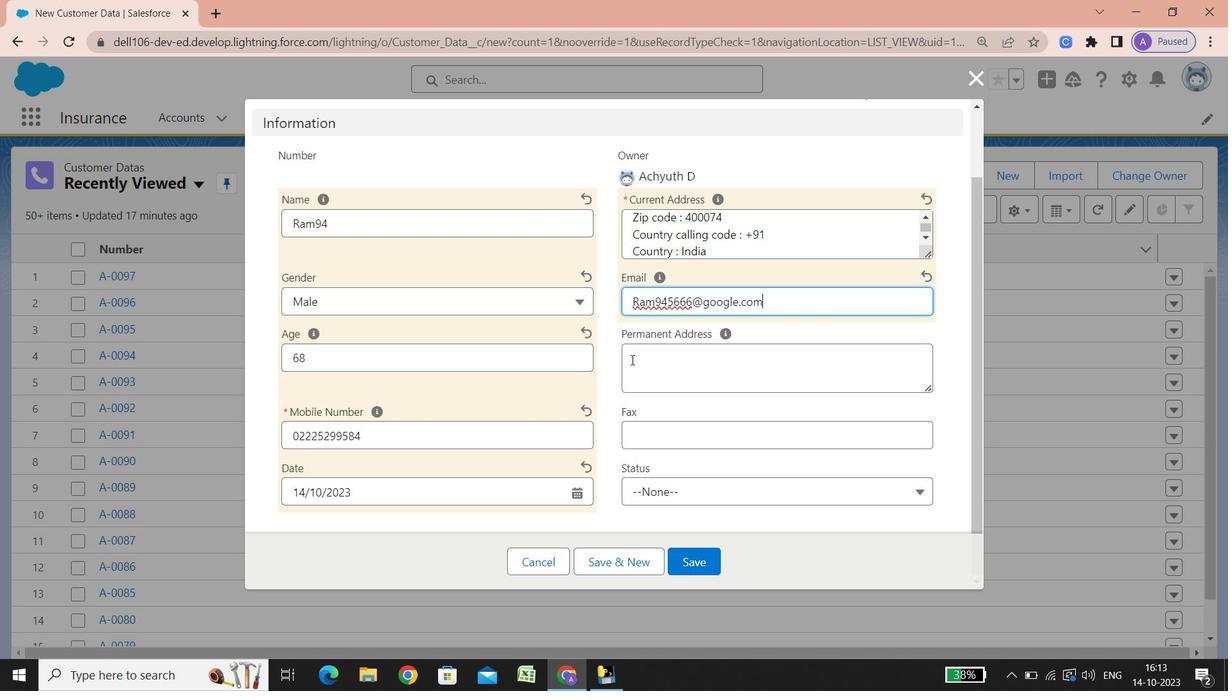 
Action: Key pressed <Key.shift>Street<Key.space><Key.shift_r><Key.shift_r><Key.shift_r><Key.shift_r><Key.shift_r><Key.shift_r>:<Key.space>9<Key.space><Key.shift><Key.shift><Key.shift>Dimple,<Key.space>133<Key.space><Key.shift_r>L<Key.space><Key.shift_r><Key.shift_r><Key.shift_r><Key.shift_r><Key.shift_r><Key.shift_r><Key.shift_r><Key.shift_r><Key.shift_r><Key.shift_r><Key.shift_r><Key.shift_r><Key.shift_r><Key.shift_r><Key.shift_r>J<Key.space><Key.shift><Key.shift>Ro
Screenshot: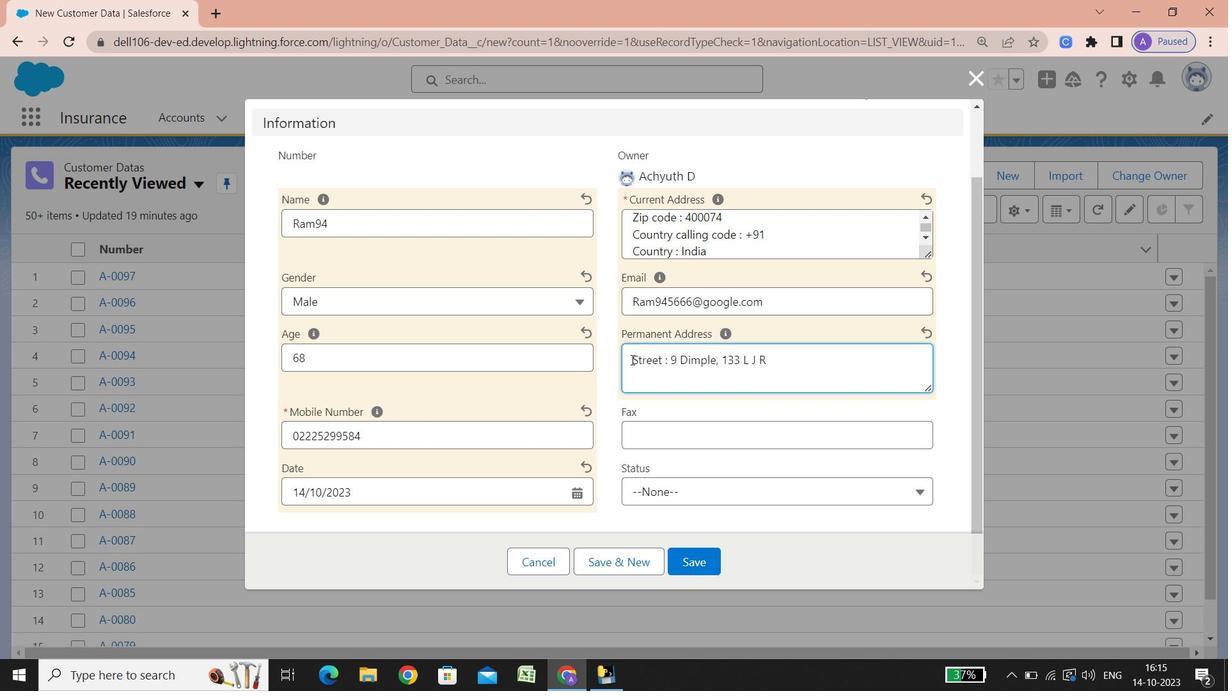 
Action: Mouse moved to (631, 364)
Screenshot: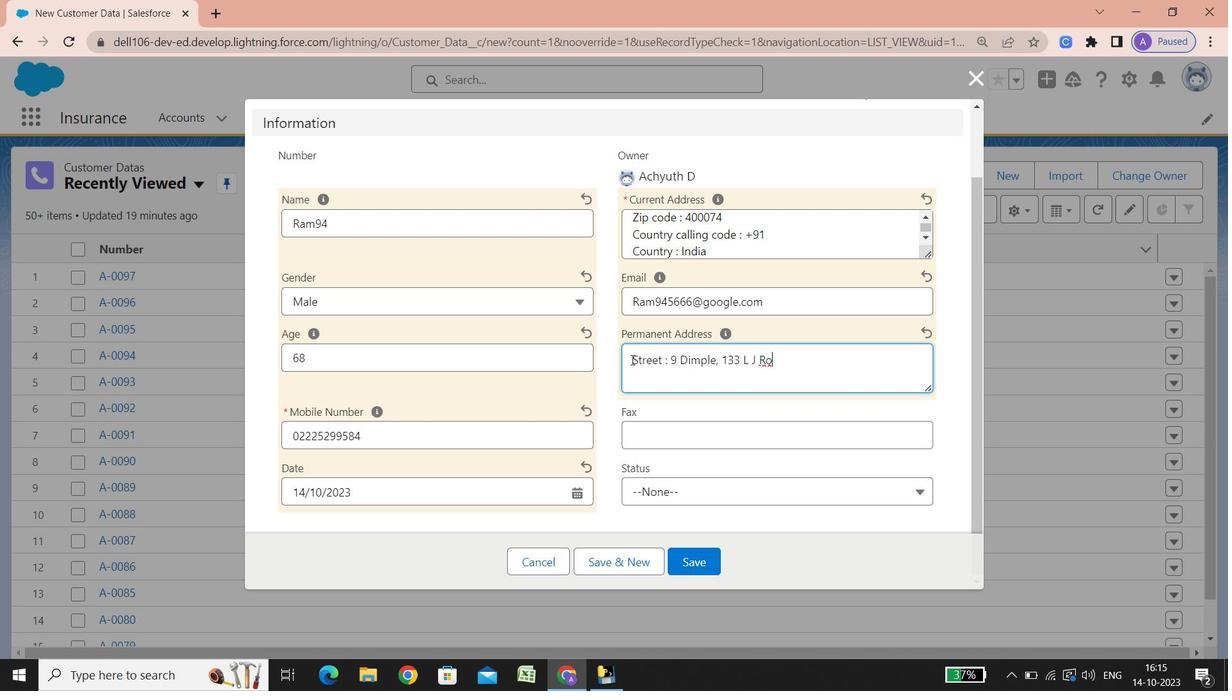 
Action: Key pressed ad,<Key.space><Key.shift_r><Key.shift_r><Key.shift_r><Key.shift_r><Key.shift_r><Key.shift_r><Key.shift_r><Key.shift_r><Key.shift_r><Key.shift_r><Key.shift_r><Key.shift_r><Key.shift_r><Key.shift_r><Key.shift_r>Next<Key.space><Key.shift><Key.shift>To<Key.space><Key.shift_r><Key.shift_r><Key.shift_r><Key.shift_r><Key.shift_r><Key.shift_r><Key.shift_r>Vij
Screenshot: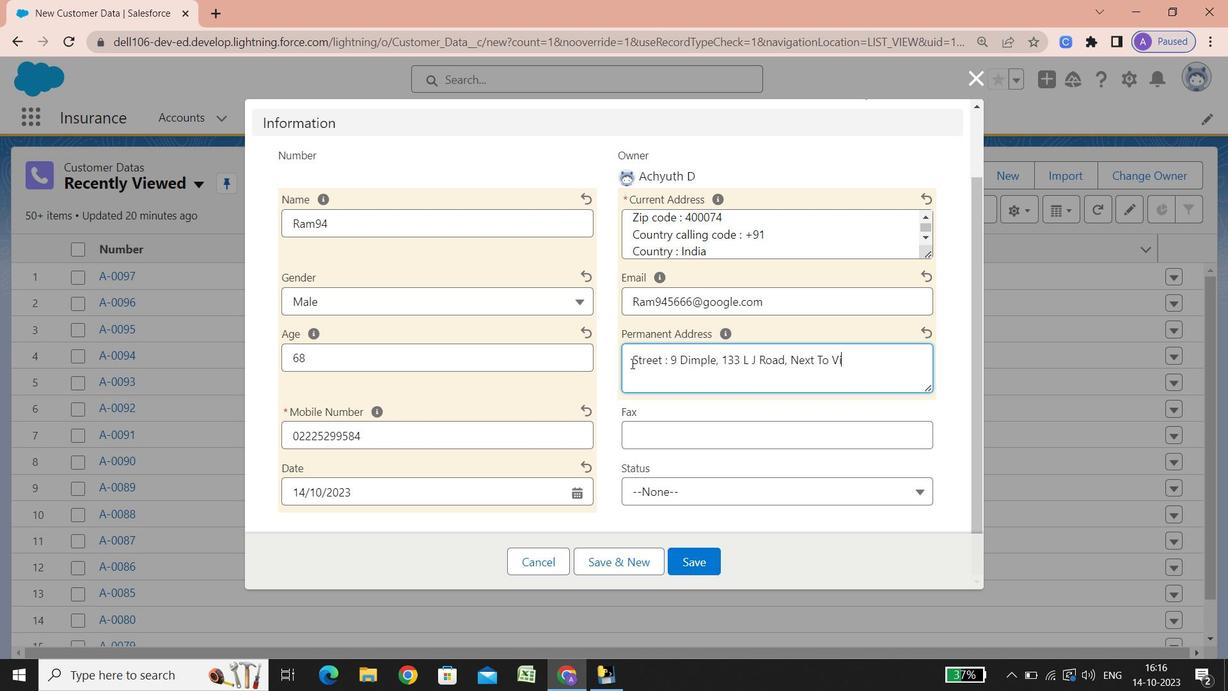 
Action: Mouse moved to (632, 364)
Screenshot: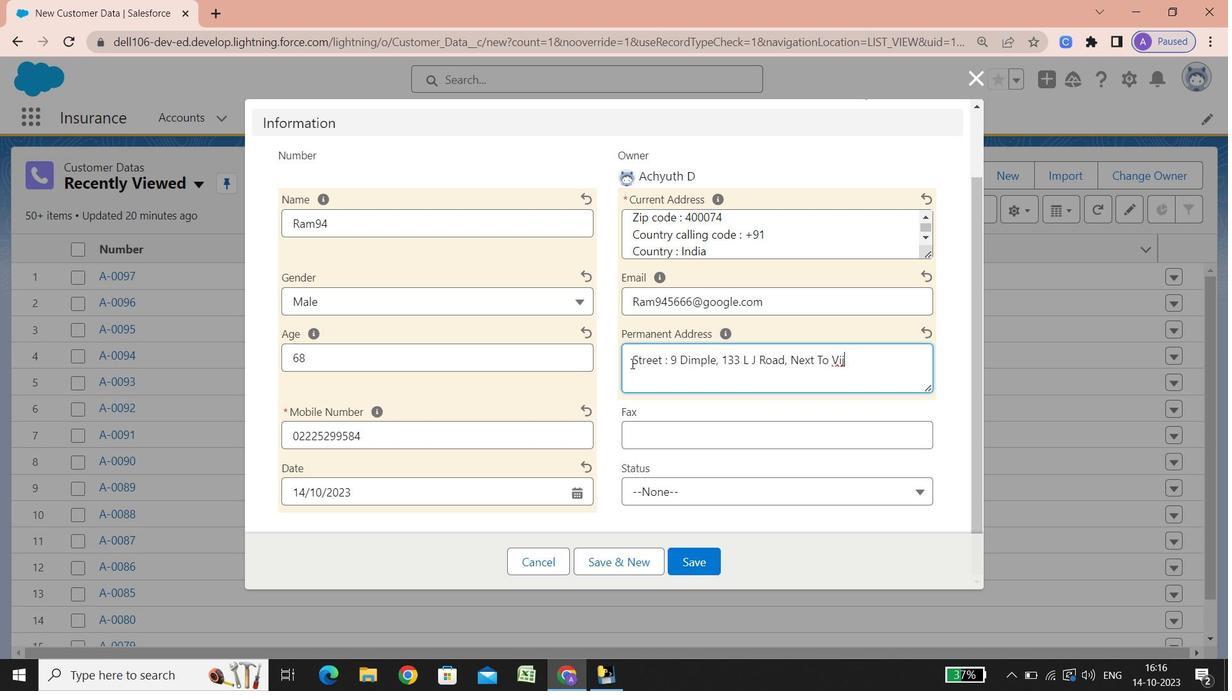 
Action: Key pressed aya<Key.space><Key.shift><Key.shift><Key.shift><Key.shift><Key.shift><Key.shift><Key.shift><Key.shift><Key.shift><Key.shift>Sales,<Key.space><Key.shift_r><Key.shift_r><Key.shift_r>Opp<Key.space><Key.shift_r><Key.shift_r><Key.shift_r><Key.shift_r><Key.shift_r><Key.shift_r><Key.shift_r><Key.shift_r>Bata,<Key.space><Key.shift>Cottonpet<Key.space><Key.shift_r><Key.shift_r><Key.shift_r><Key.shift_r><Key.shift_r><Key.shift_r><Key.shift_r><Key.shift_r><Key.shift_r><Key.shift_r>Main<Key.space><Key.shift>Road,<Key.space>
Screenshot: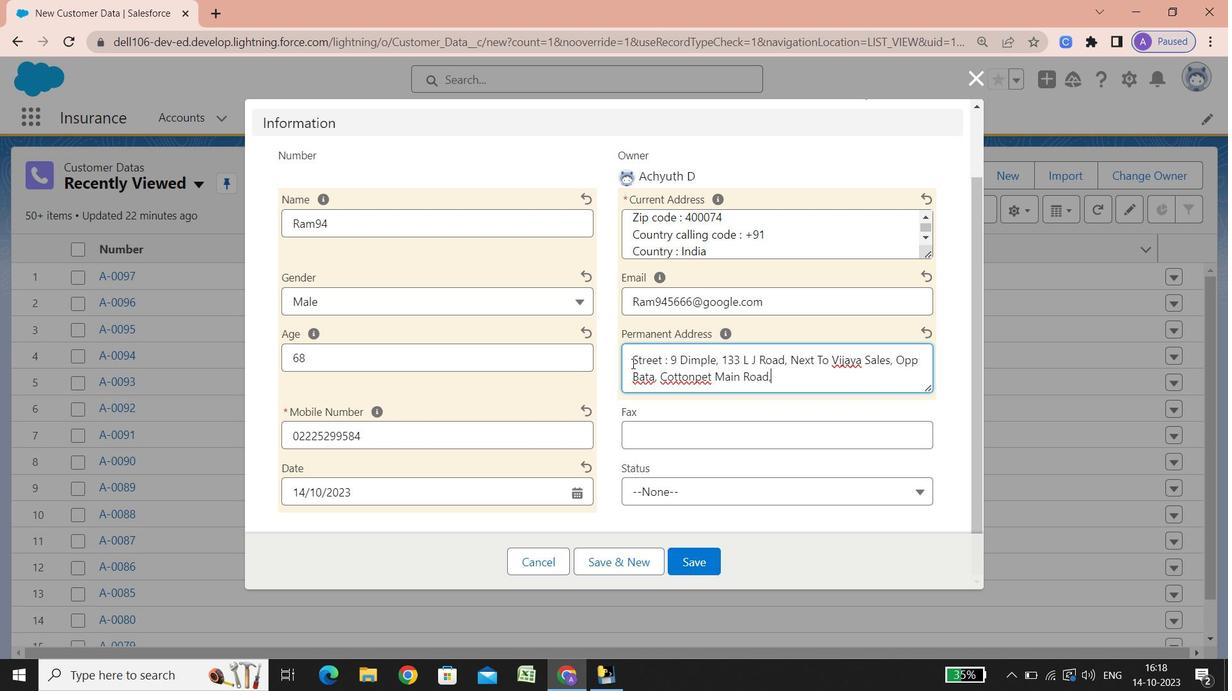 
Action: Mouse moved to (660, 344)
Screenshot: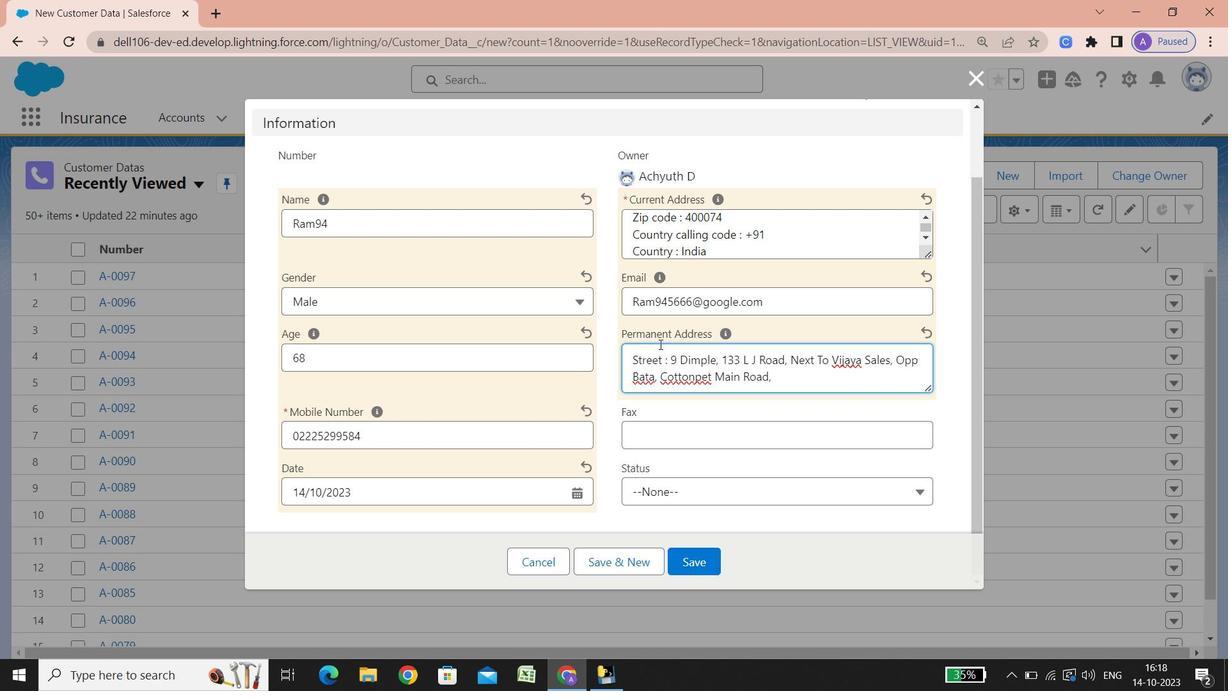 
Action: Key pressed <Key.shift>Opp<Key.backspace><Key.backspace><Key.backspace>drcplx,majesticblr-53,<Key.space><Key.shift_r>Opp<Key.space><Key.shift_r><Key.shift_r><Key.shift_r><Key.shift_r><Key.shift_r><Key.shift_r><Key.shift_r>Majestic,<Key.space><Key.shift>Maa<Key.backspace>him<Key.enter><Key.shift>City<Key.space><Key.shift_r><Key.shift_r><Key.shift_r><Key.shift_r><Key.shift_r><Key.shift_r><Key.shift_r><Key.shift_r><Key.shift_r><Key.shift_r>:<Key.space><Key.shift_r><Key.shift_r><Key.shift_r><Key.shift_r><Key.shift_r><Key.shift_r>Mumbai<Key.enter><Key.shift><Key.shift><Key.shift><Key.shift><Key.shift>State/province/area<Key.space><Key.shift_r><Key.shift_r><Key.shift_r><Key.shift_r>:<Key.space><Key.shift_r>Maharashtra<Key.enter><Key.shift>Phone<Key.space>number<Key.space><Key.shift_r>:<Key.space>02224444175<Key.enter><Key.shift>Zip<Key.space>code<Key.space><Key.shift_r>:<Key.space>400016<Key.enter><Key.shift>Country<Key.space>calling<Key.space>code<Key.space><Key.shift_r>:<Key.space><Key.shift_r>+91<Key.enter><Key.shift>Country<Key.space><Key.shift_r>:<Key.space><Key.shift>India
Screenshot: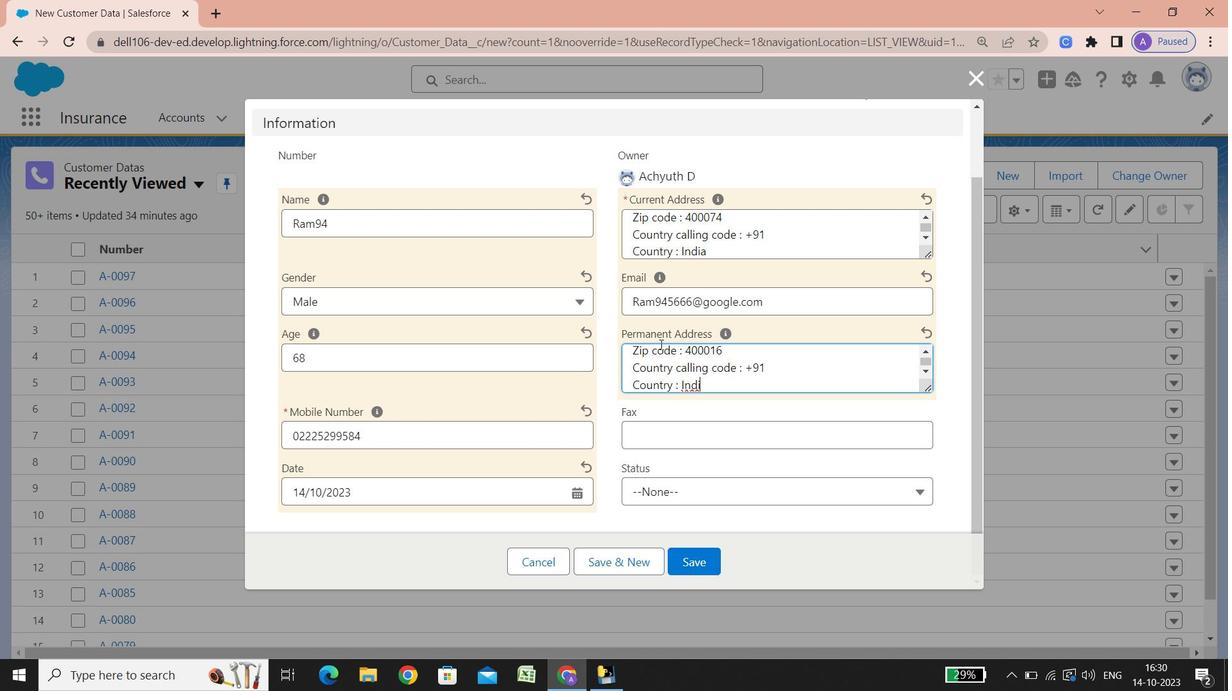 
Action: Mouse moved to (651, 440)
Screenshot: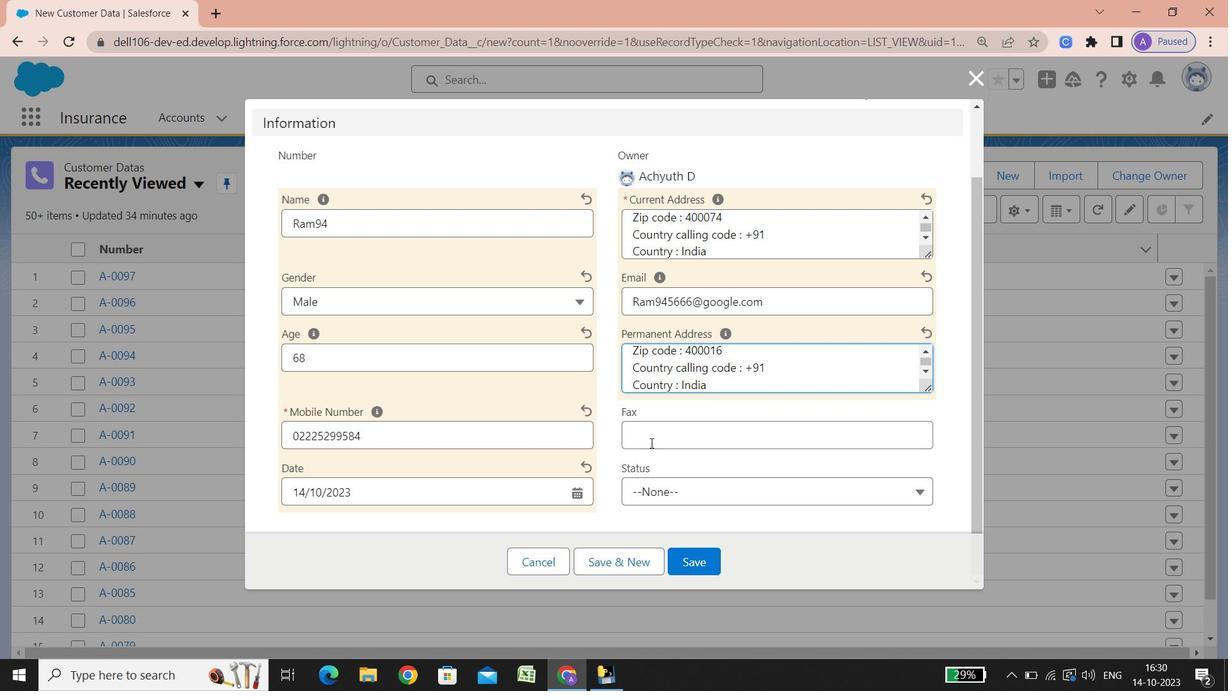 
Action: Mouse pressed left at (651, 440)
Screenshot: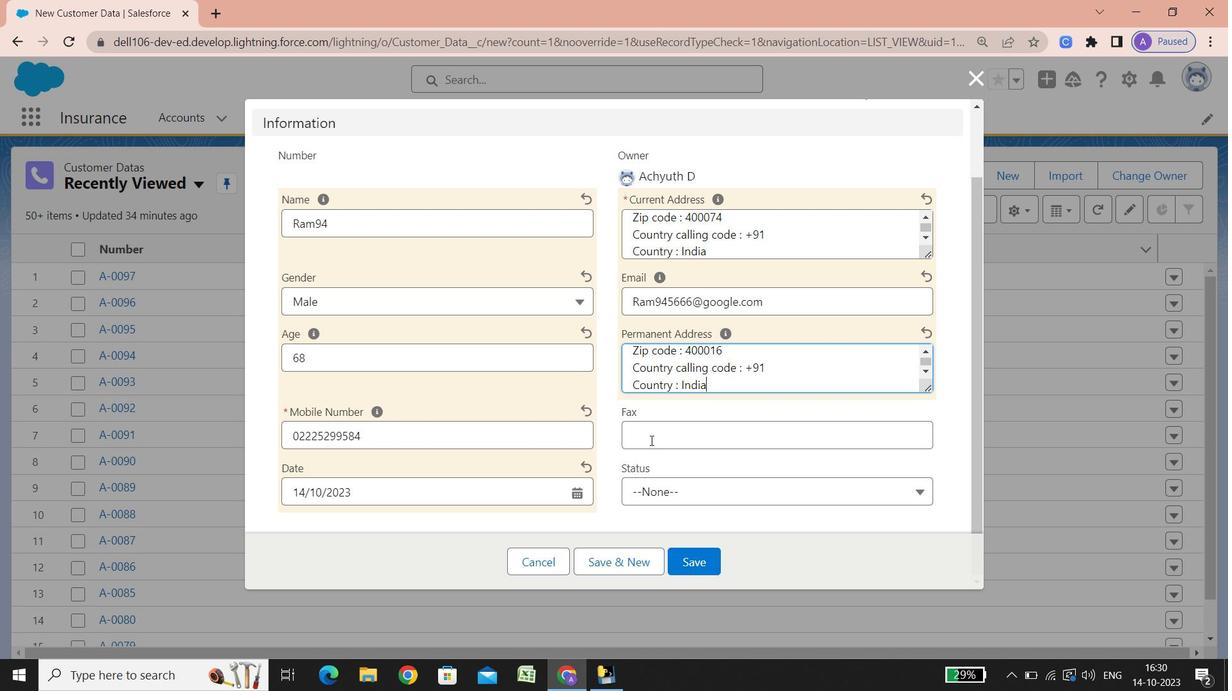 
Action: Key pressed 56555555595
Screenshot: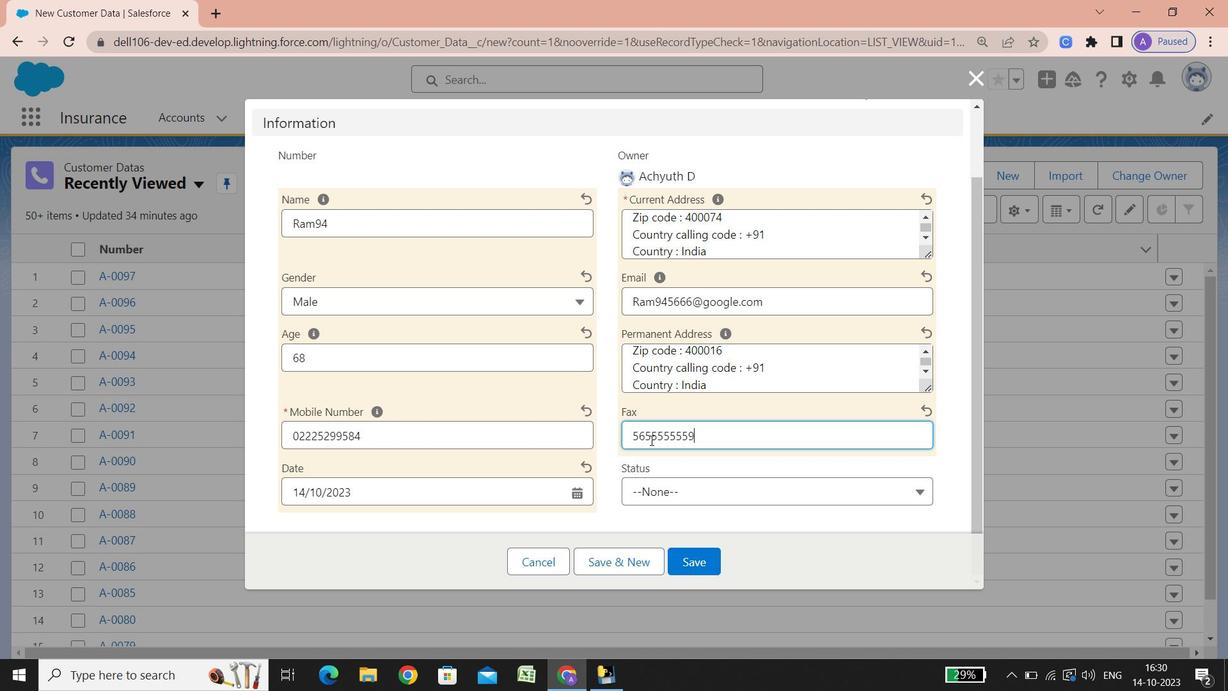 
Action: Mouse moved to (708, 492)
Screenshot: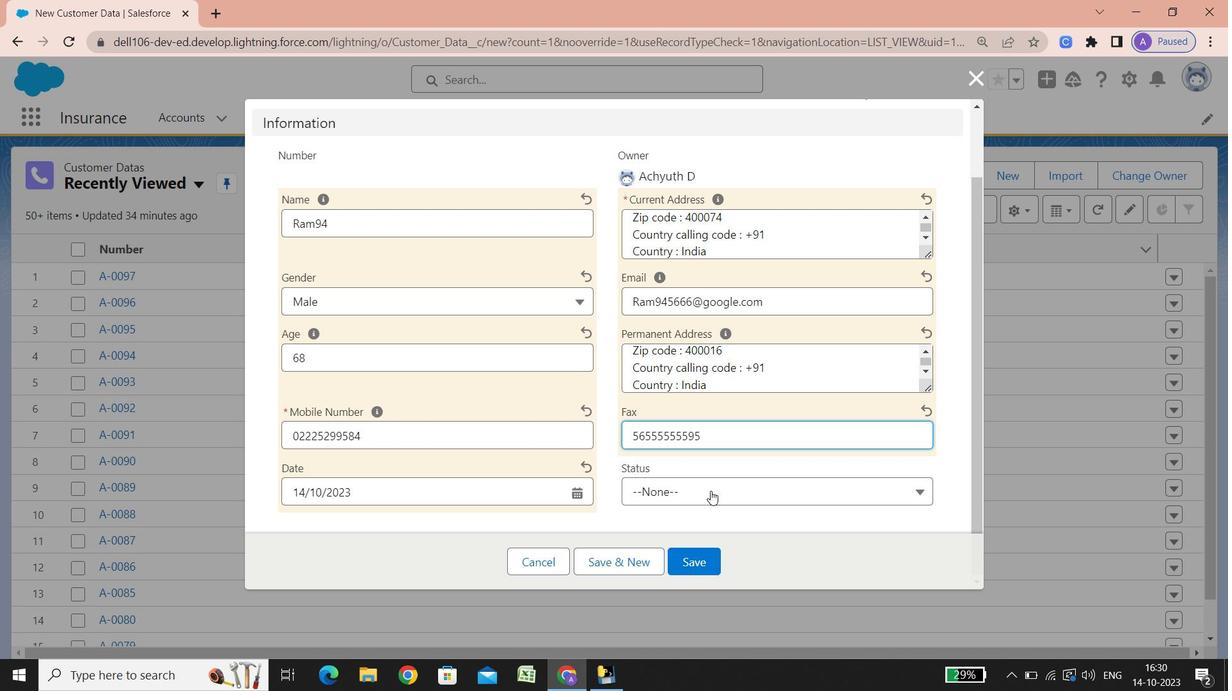 
Action: Mouse pressed left at (708, 492)
Screenshot: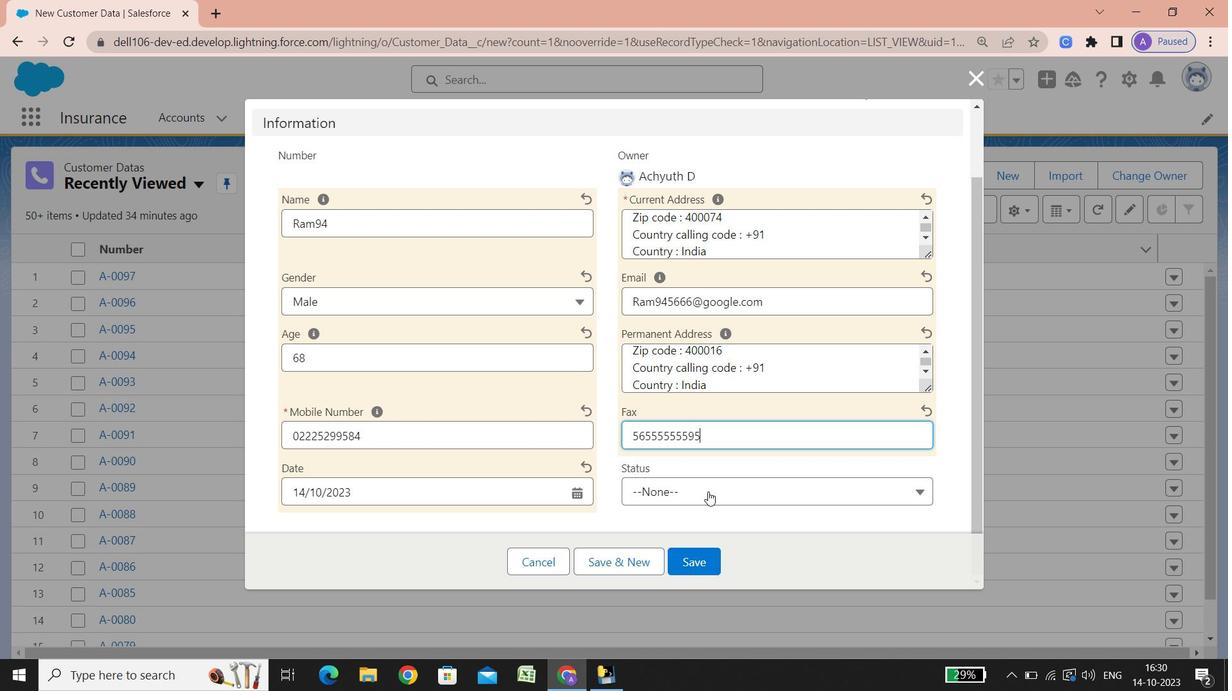 
Action: Mouse moved to (701, 590)
Screenshot: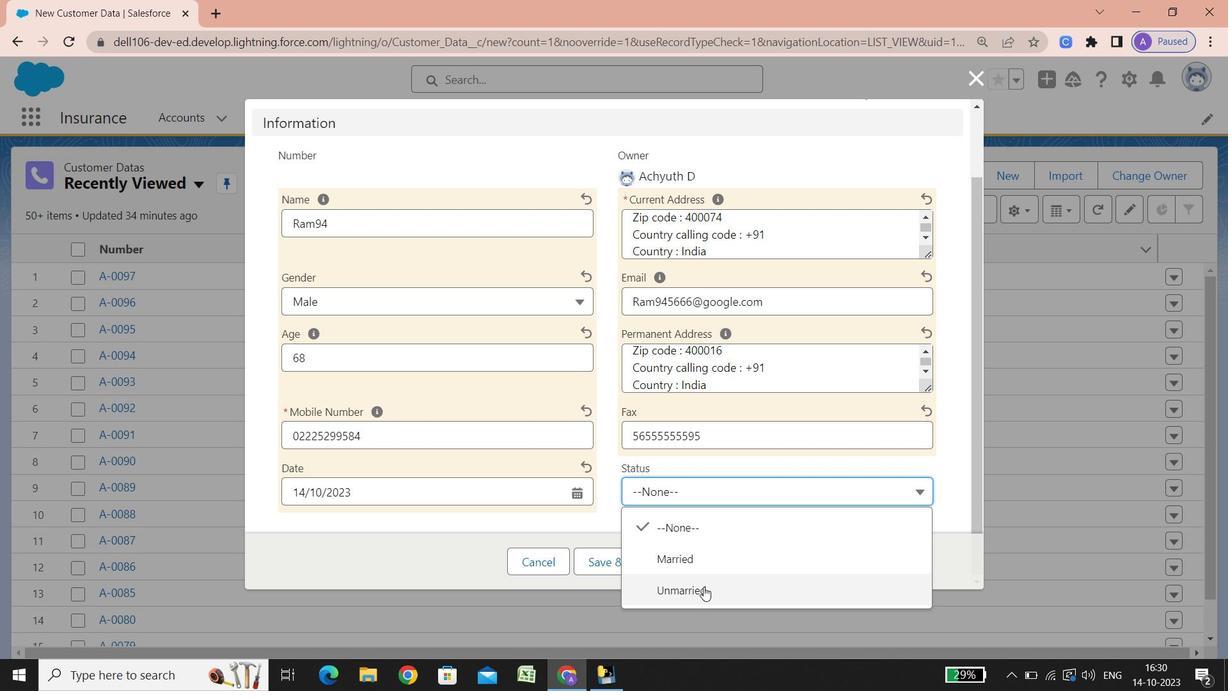 
Action: Mouse pressed left at (701, 590)
Screenshot: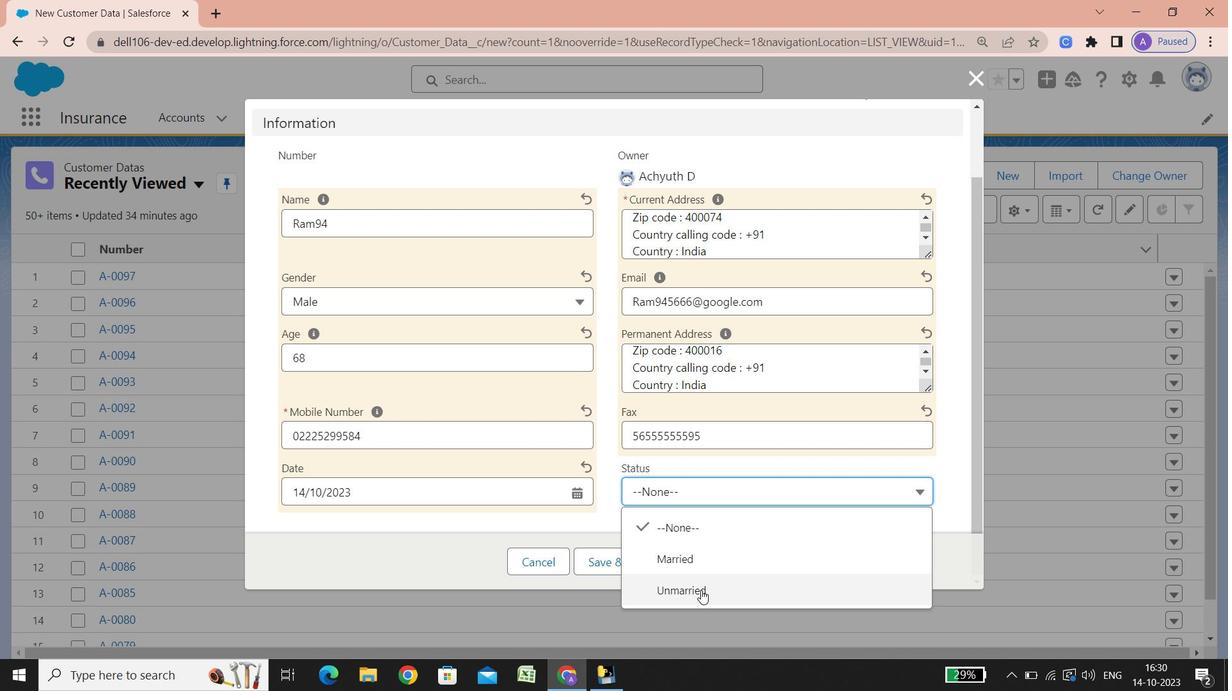 
Action: Mouse moved to (693, 558)
Screenshot: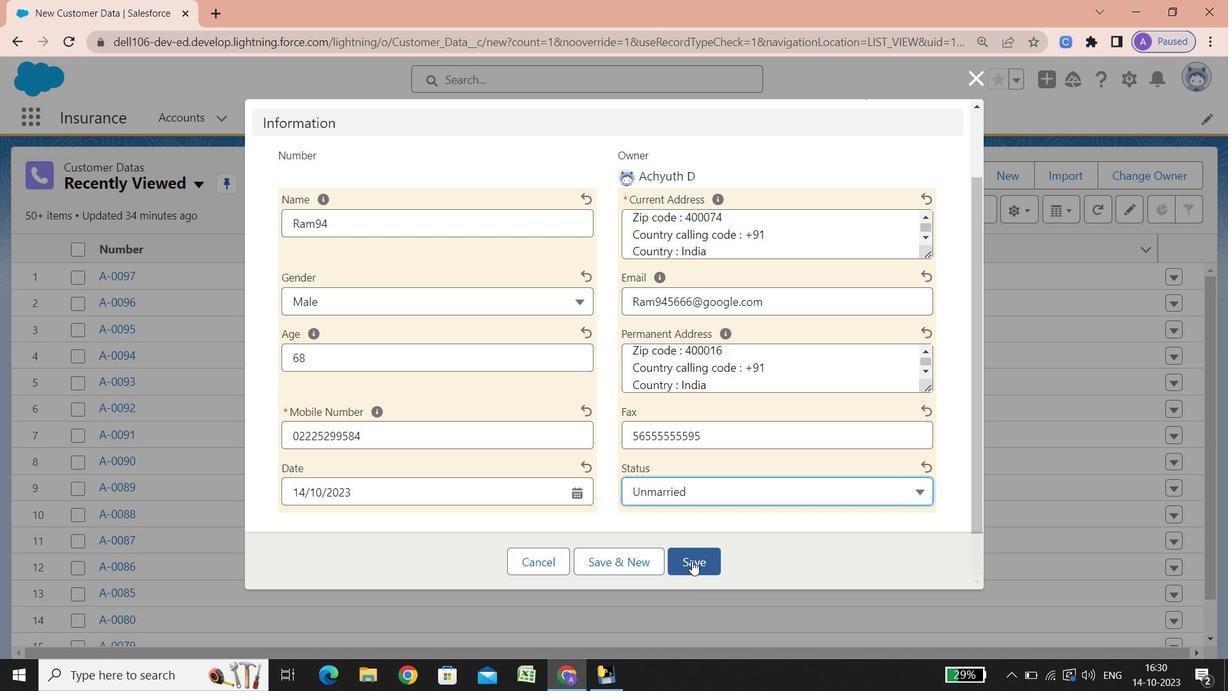 
Action: Mouse pressed left at (693, 558)
Screenshot: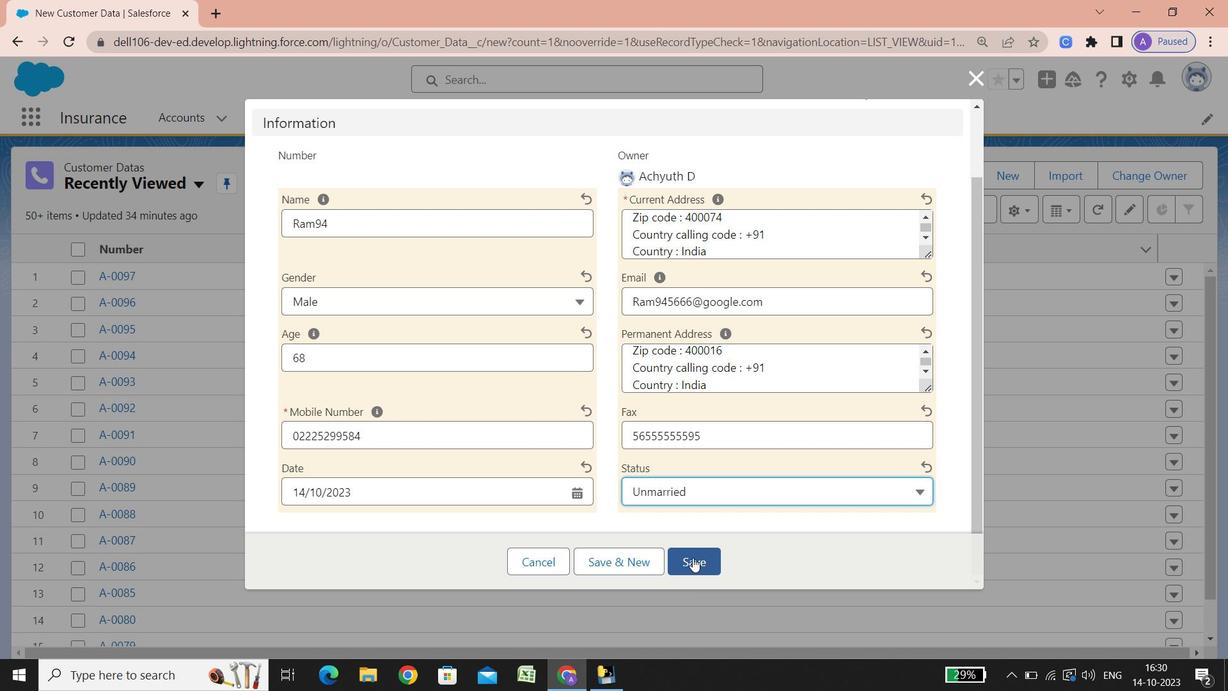 
Action: Mouse moved to (570, 114)
Screenshot: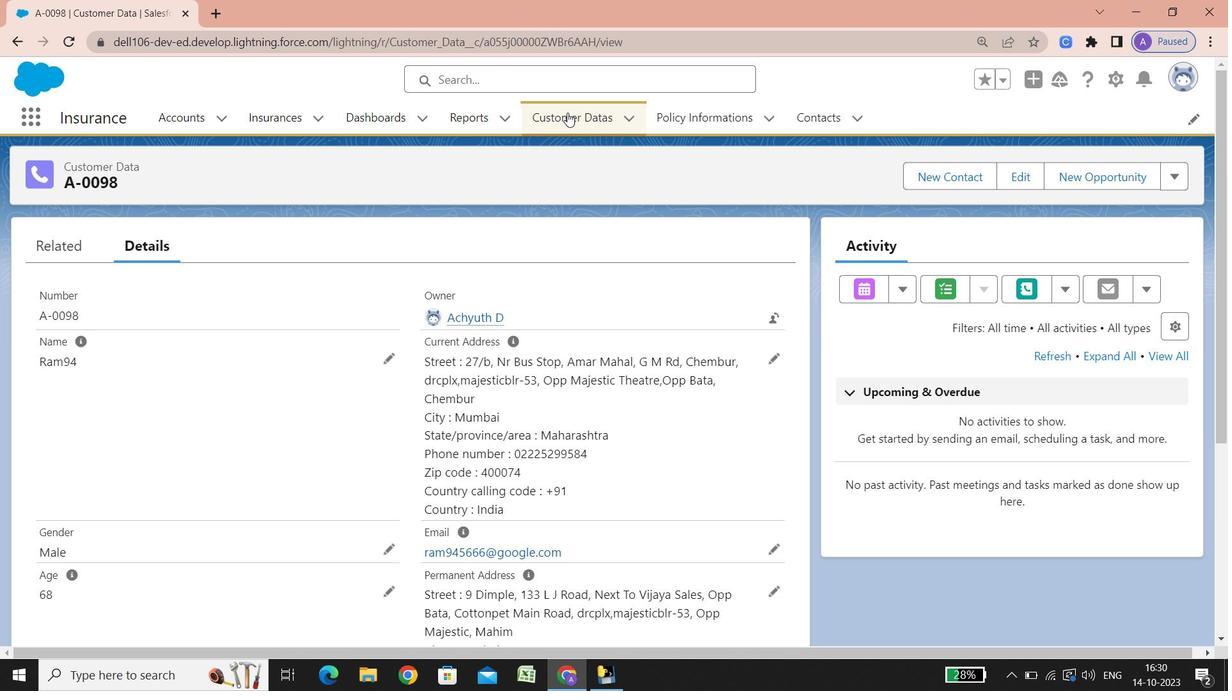 
Action: Mouse pressed left at (570, 114)
Screenshot: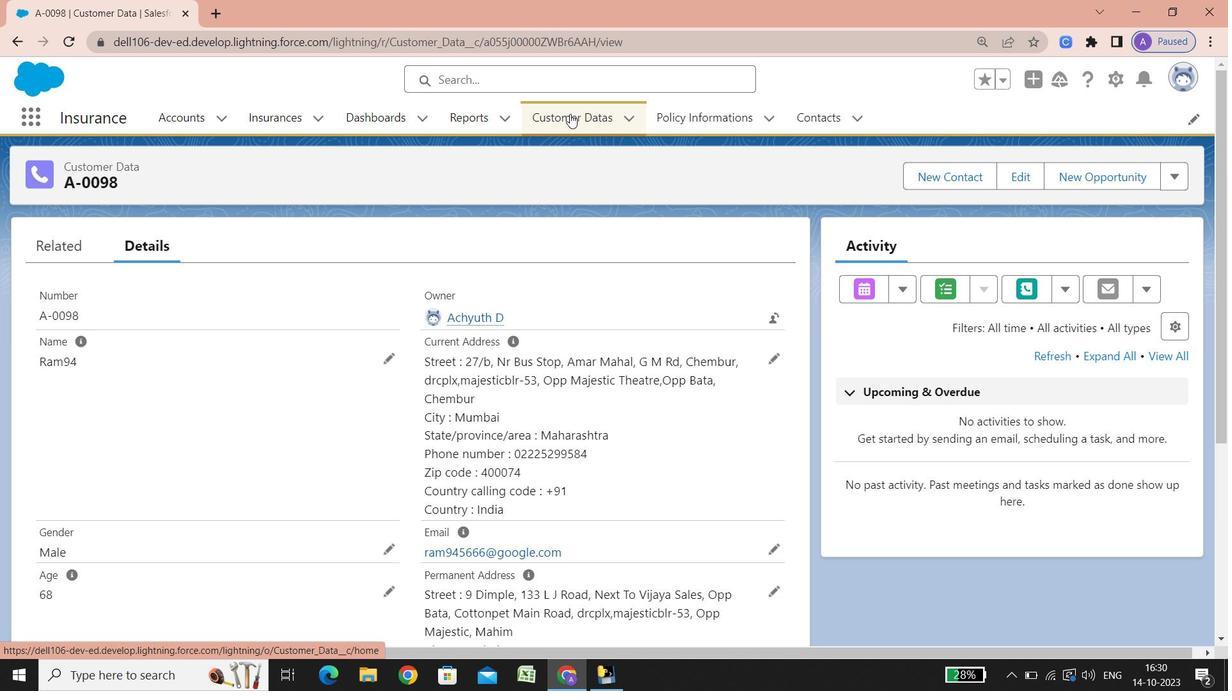 
Action: Mouse moved to (1002, 179)
Screenshot: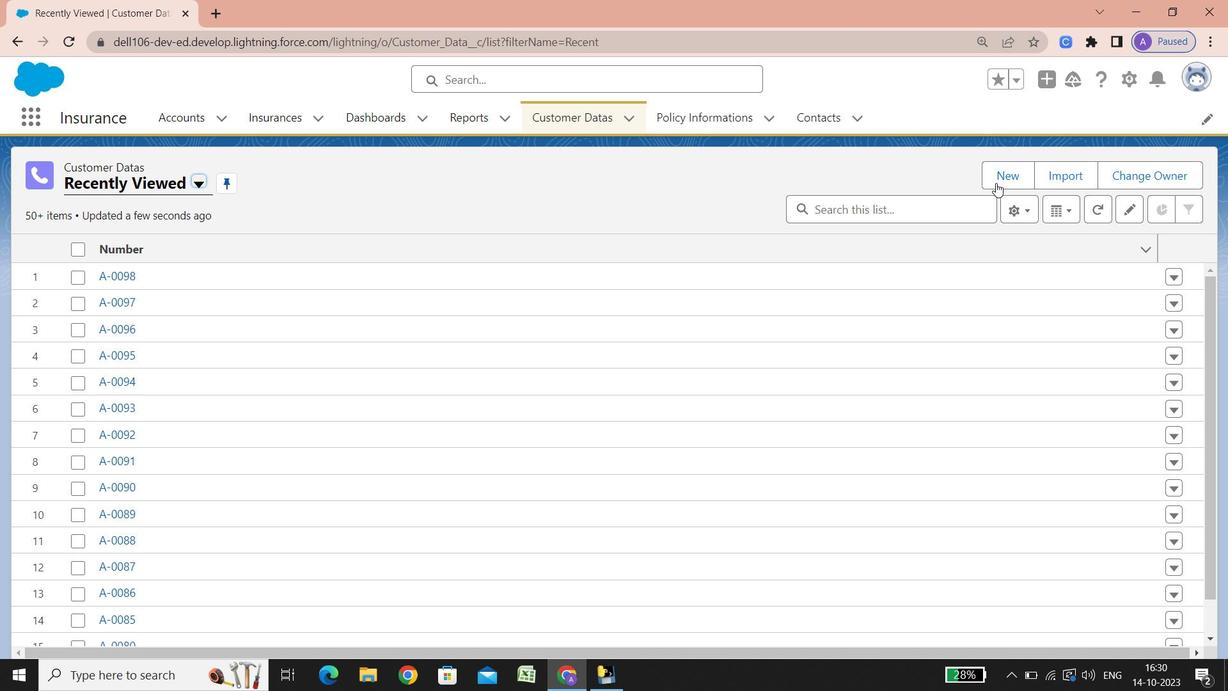 
Action: Mouse pressed left at (1002, 179)
Screenshot: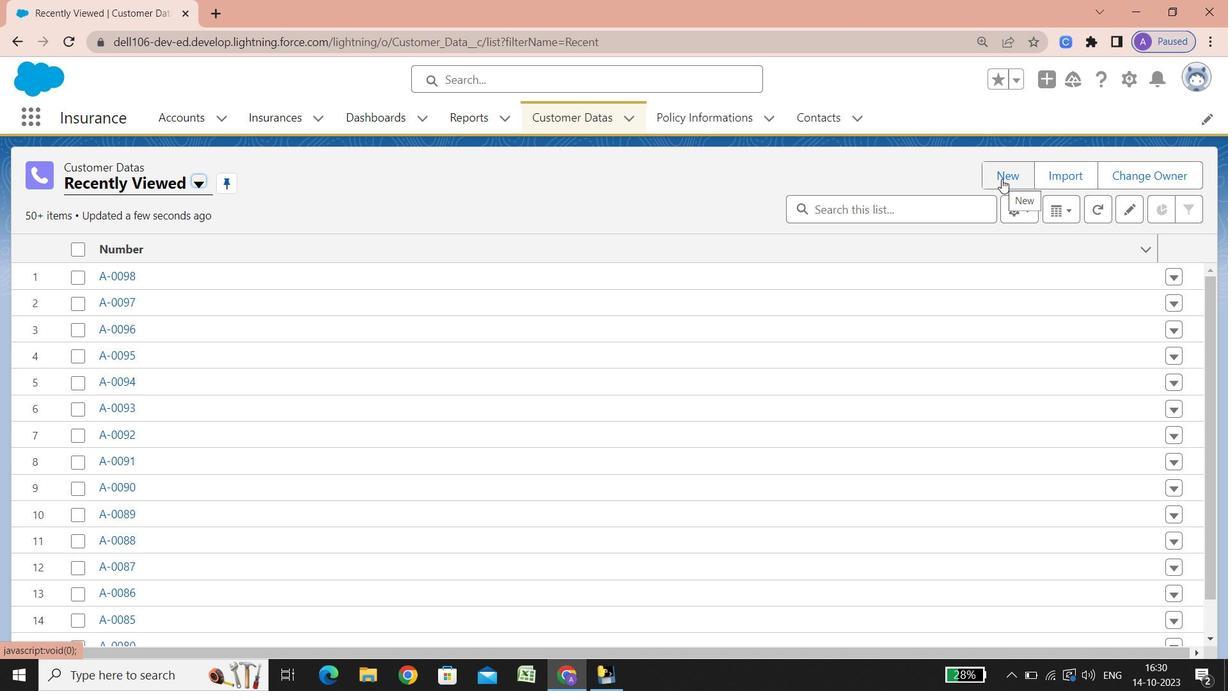 
Action: Mouse moved to (975, 87)
Screenshot: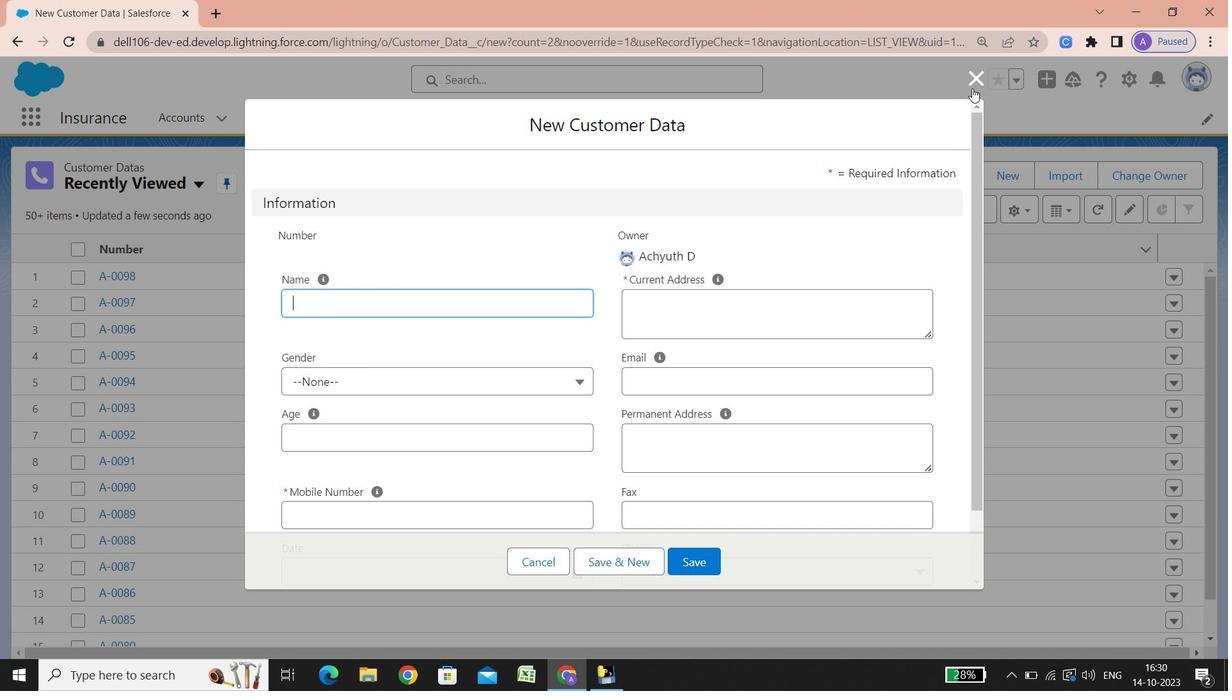 
Action: Mouse pressed left at (975, 87)
Screenshot: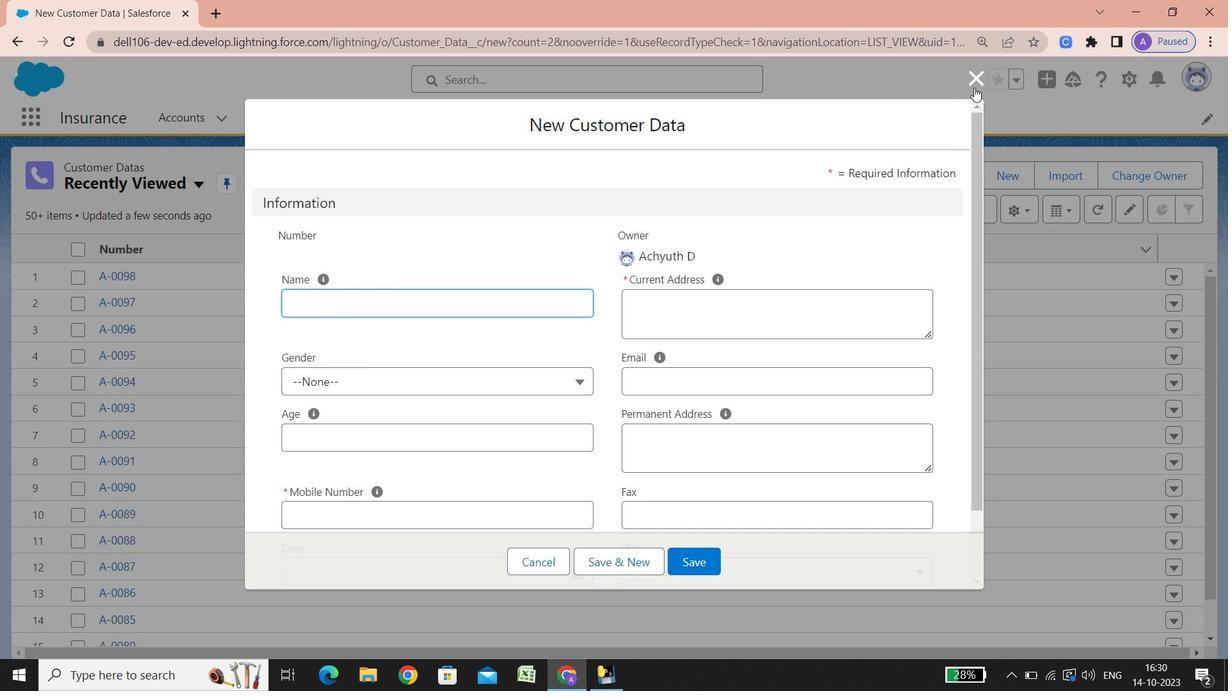 
Action: Mouse moved to (120, 273)
Screenshot: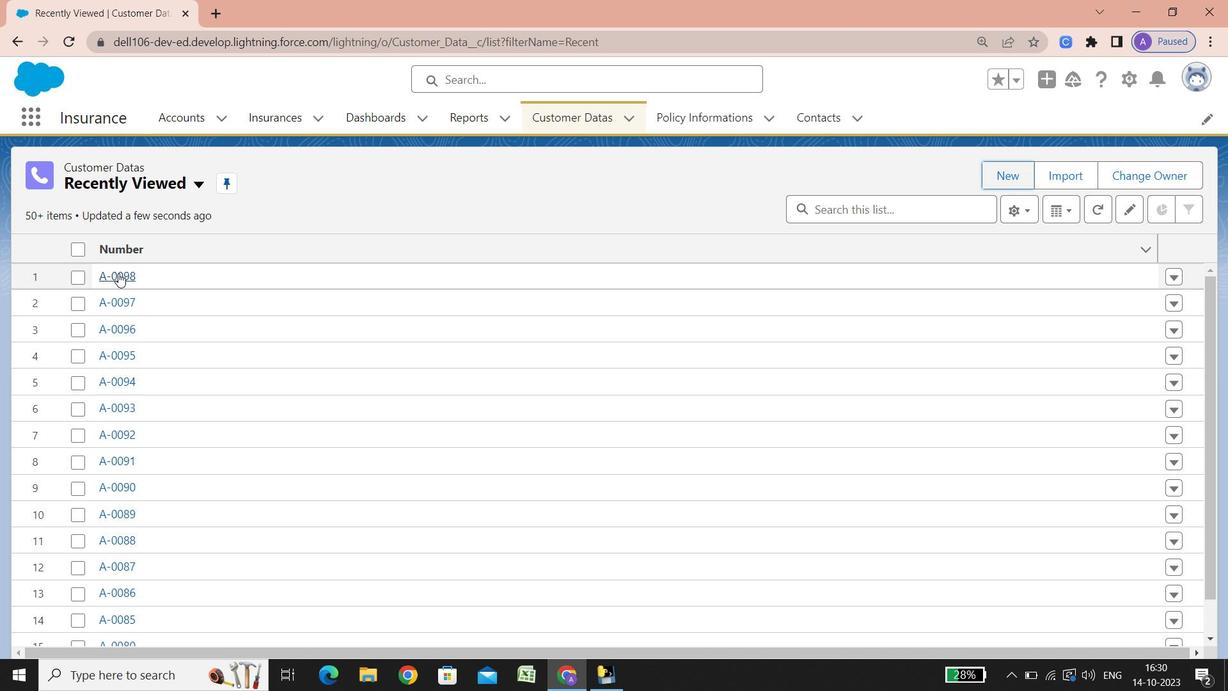 
Action: Mouse pressed left at (120, 273)
Screenshot: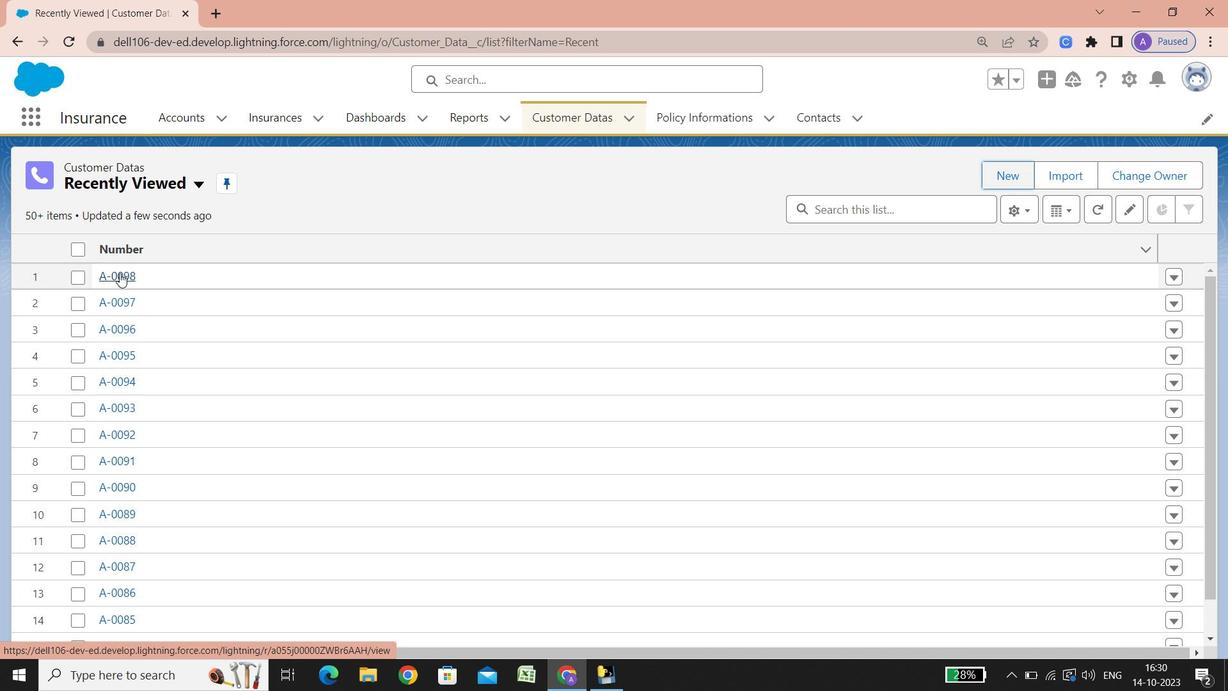 
Action: Mouse moved to (579, 115)
Screenshot: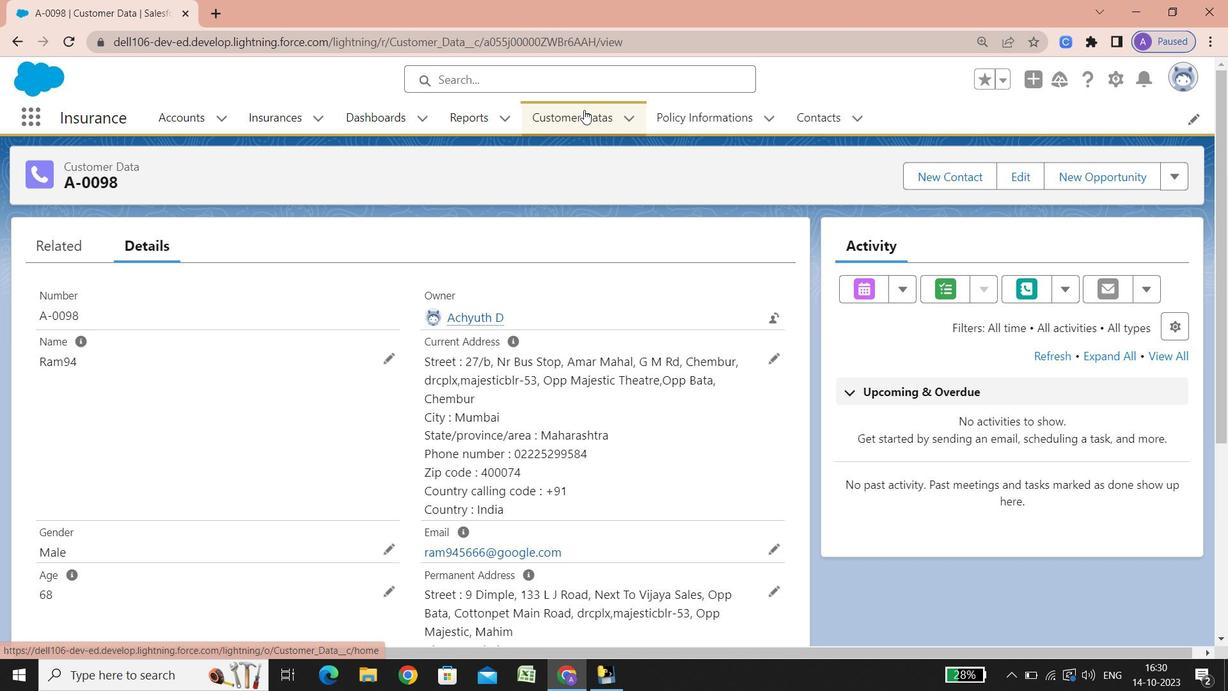 
Action: Mouse pressed left at (579, 115)
Screenshot: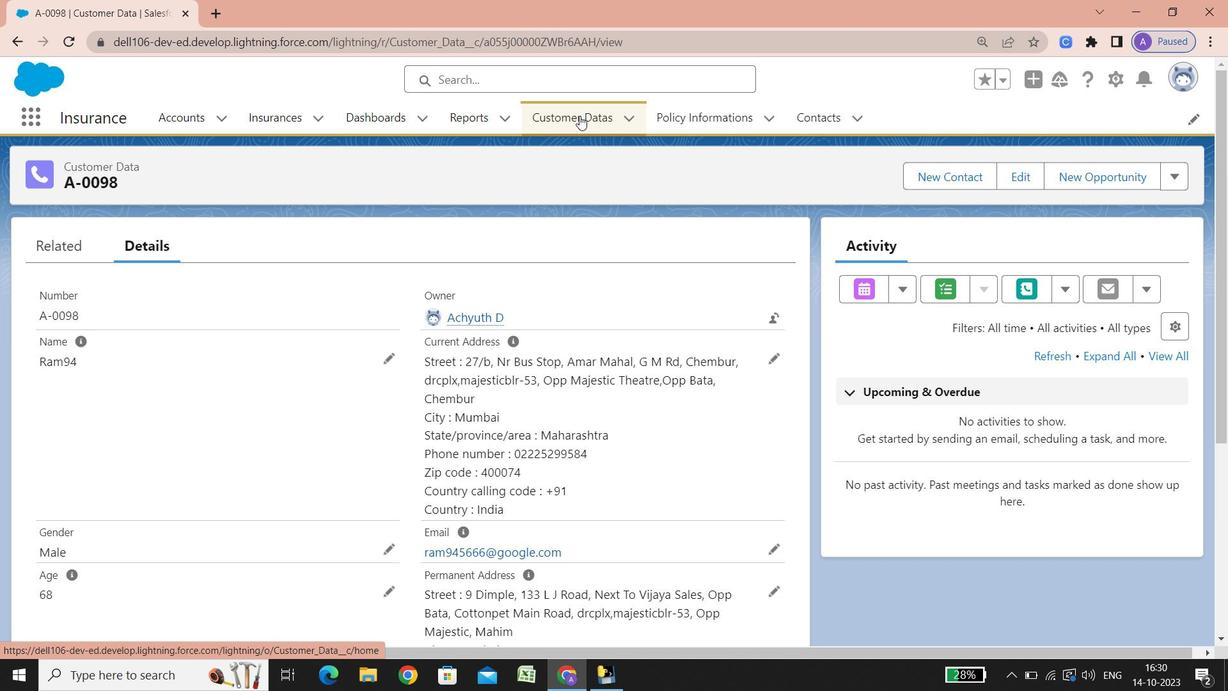 
Action: Mouse moved to (1015, 179)
Screenshot: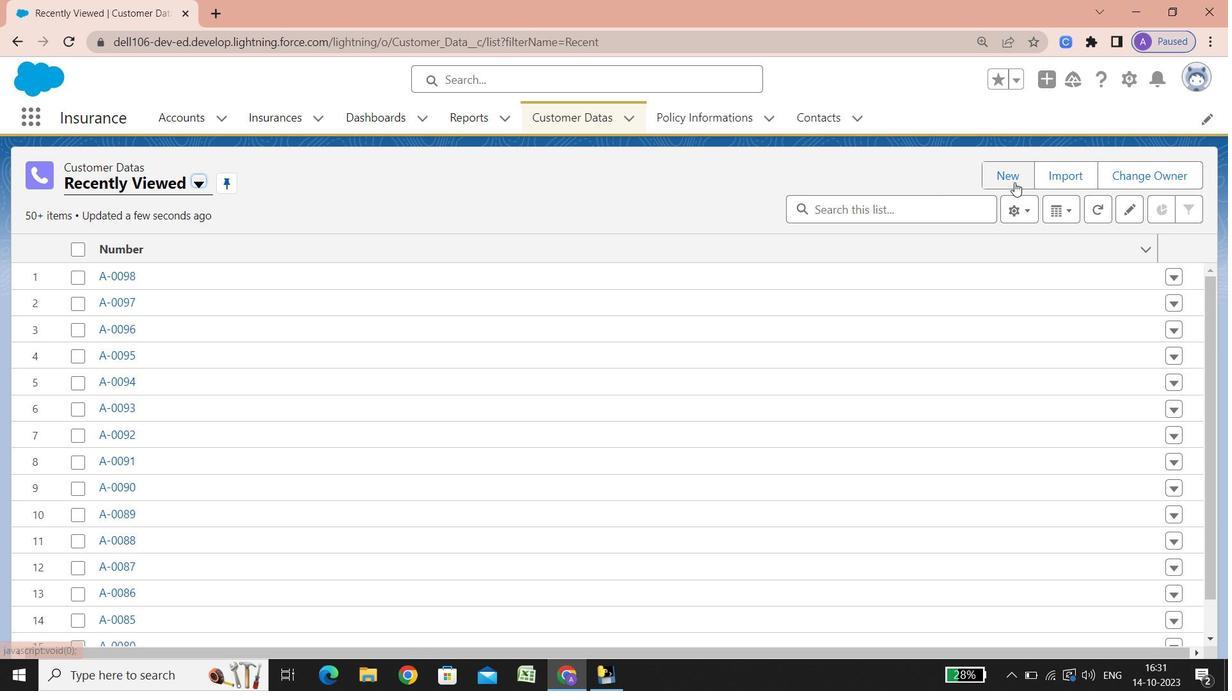 
Action: Mouse pressed left at (1015, 179)
Screenshot: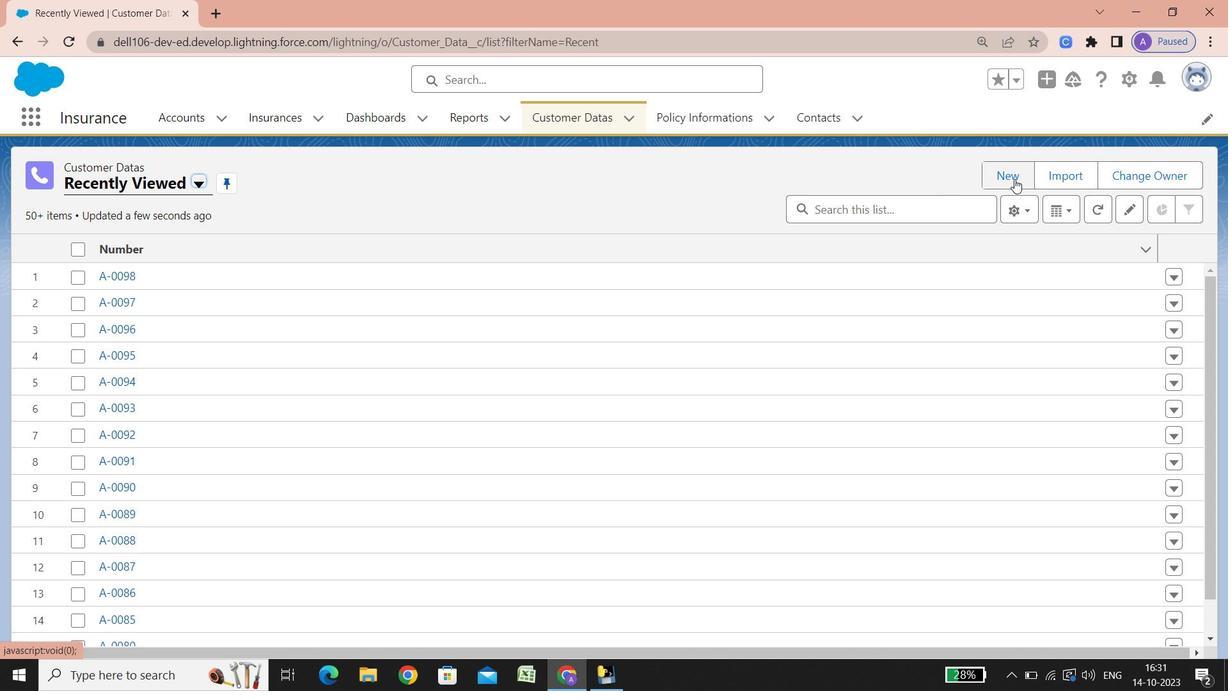 
Action: Mouse moved to (332, 309)
Screenshot: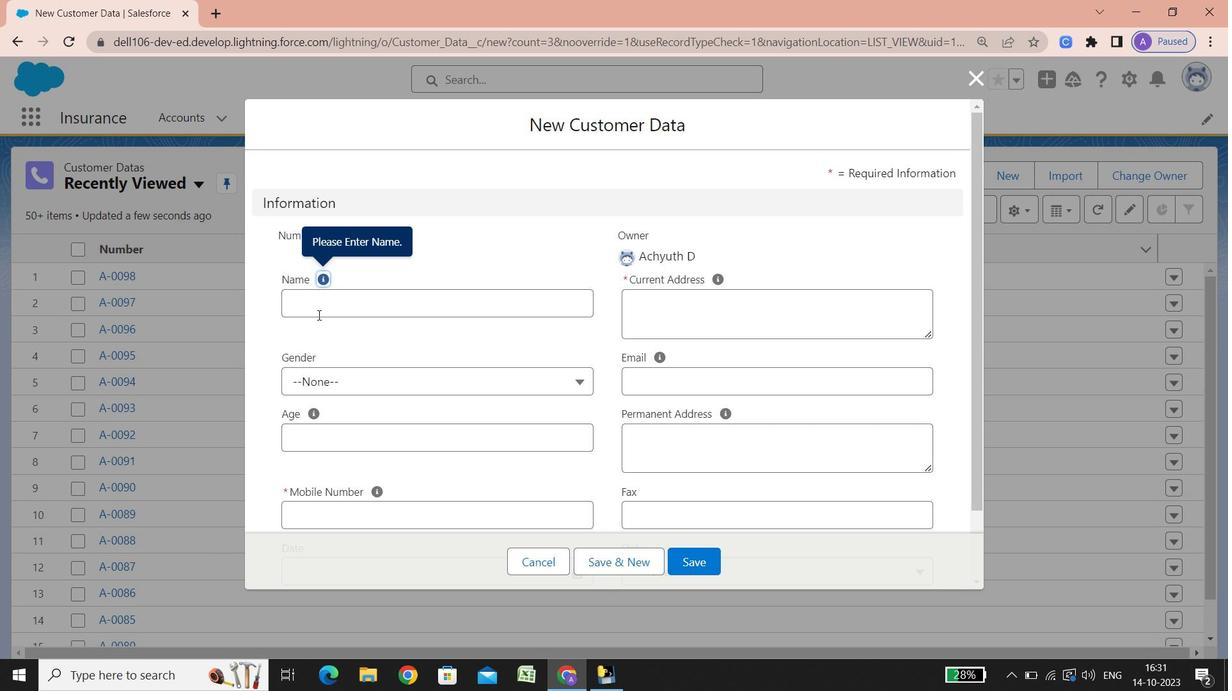 
Action: Mouse pressed left at (332, 309)
Screenshot: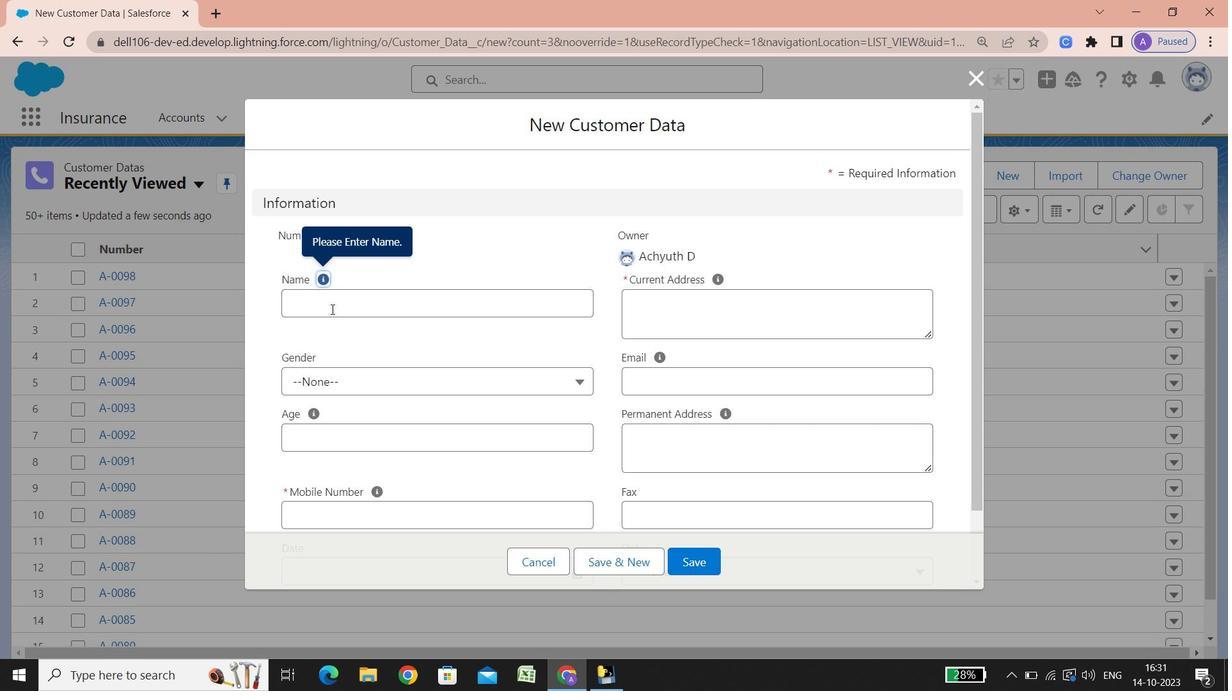
Action: Key pressed <Key.shift><Key.shift><Key.shift><Key.shift><Key.shift><Key.shift><Key.shift><Key.shift><Key.shift><Key.shift><Key.shift><Key.shift><Key.shift><Key.shift><Key.shift><Key.shift><Key.shift><Key.shift><Key.shift><Key.shift><Key.shift><Key.shift><Key.shift><Key.shift><Key.shift><Key.shift><Key.shift><Key.shift><Key.shift><Key.shift><Key.shift><Key.shift><Key.shift><Key.shift><Key.shift><Key.shift><Key.shift><Key.shift><Key.shift><Key.shift><Key.shift><Key.shift><Key.shift><Key.shift><Key.shift><Key.shift><Key.shift><Key.shift><Key.shift><Key.shift><Key.shift><Key.shift><Key.shift><Key.shift><Key.shift><Key.shift><Key.shift><Key.shift><Key.shift><Key.shift><Key.shift><Key.shift><Key.shift><Key.shift><Key.shift><Key.shift><Key.shift><Key.shift><Key.shift><Key.shift><Key.shift><Key.shift><Key.shift><Key.shift>Ram2<Key.backspace>6<Key.backspace>96
Screenshot: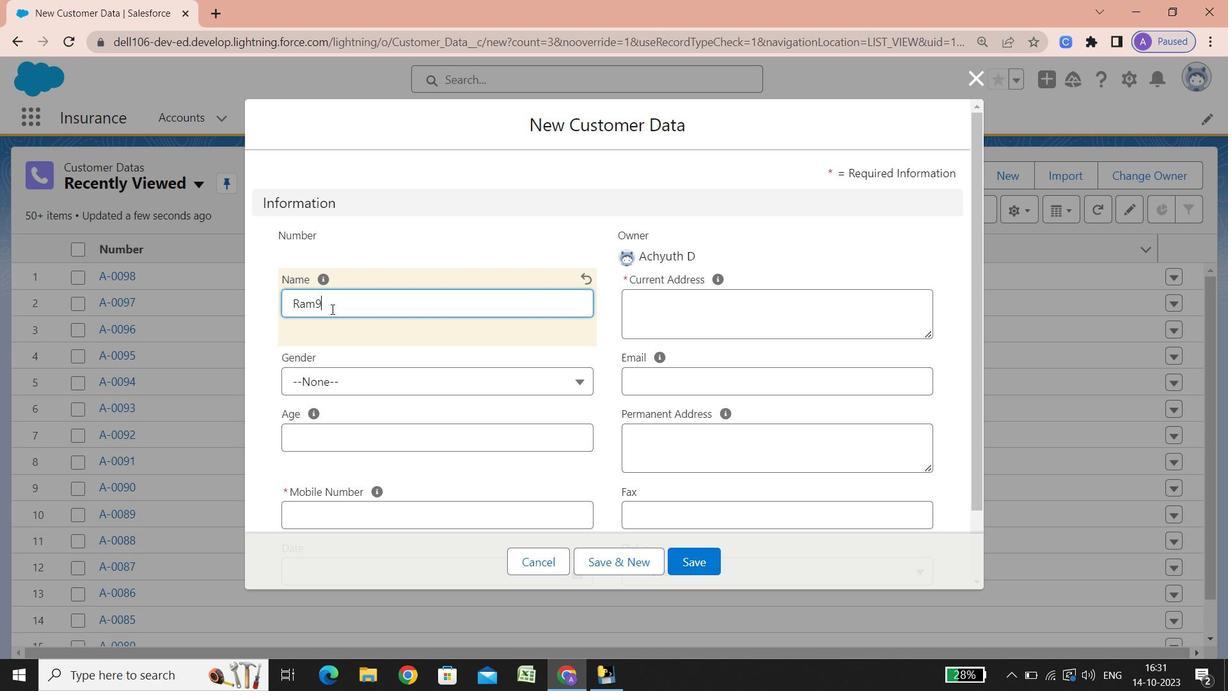 
Action: Mouse moved to (353, 385)
Screenshot: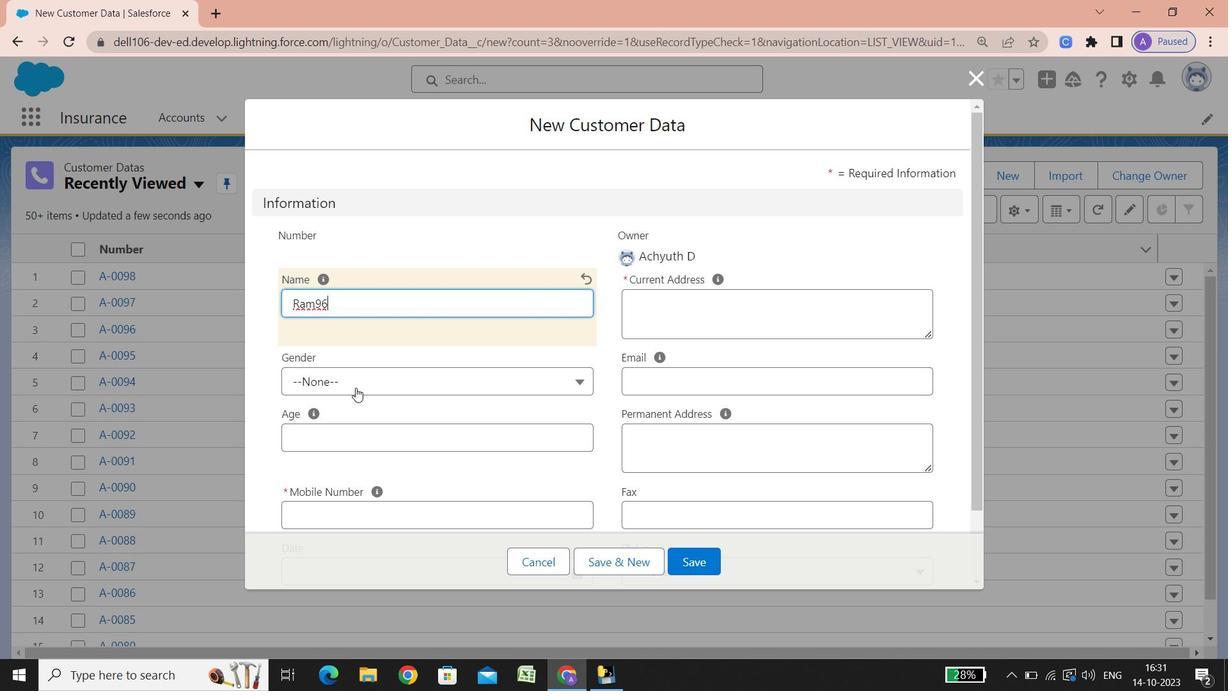 
Action: Mouse pressed left at (353, 385)
Screenshot: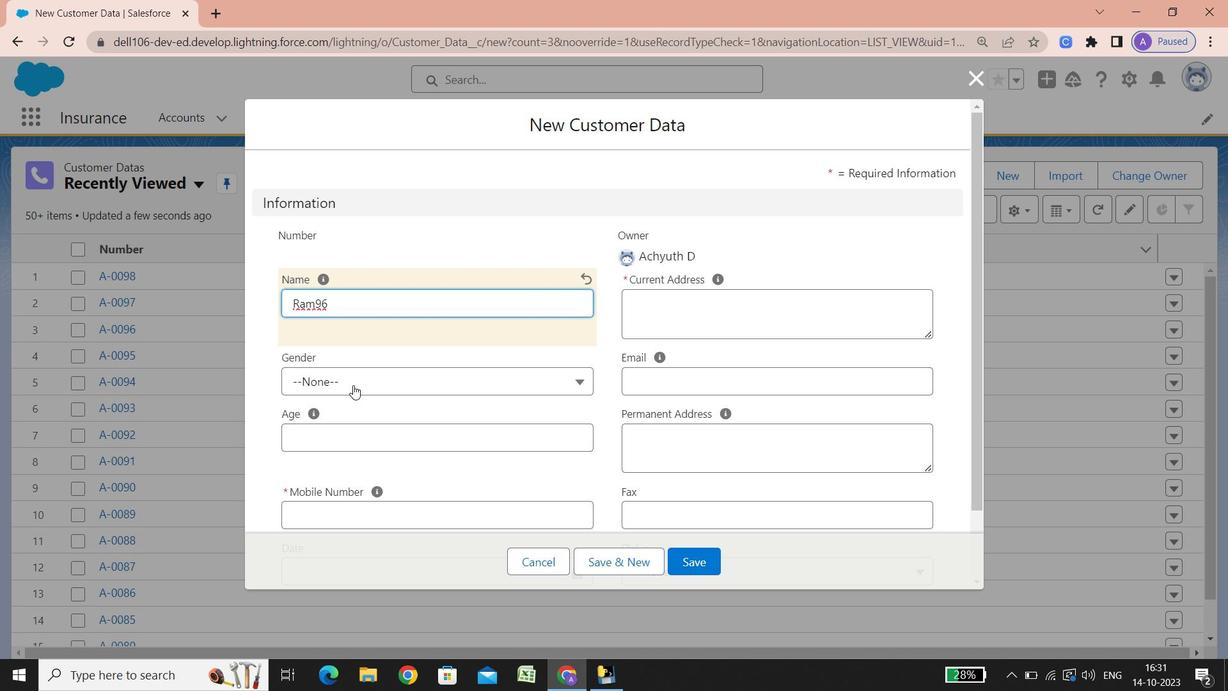 
Action: Mouse moved to (380, 450)
Screenshot: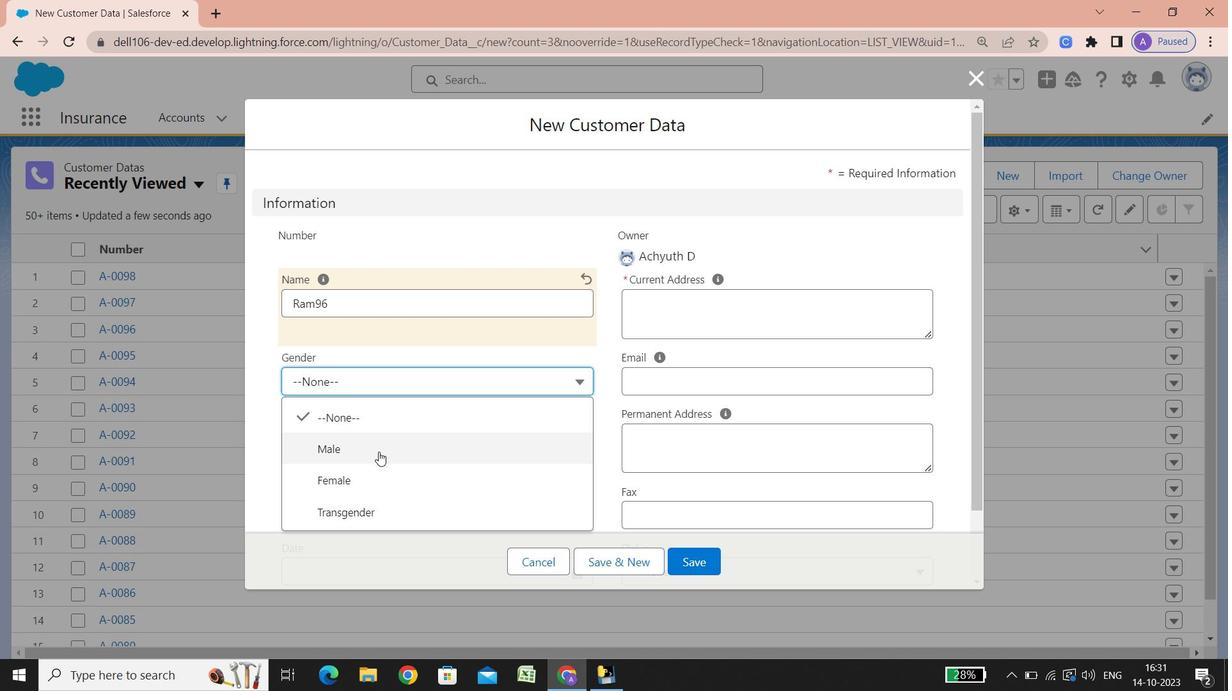 
Action: Mouse pressed left at (380, 450)
Screenshot: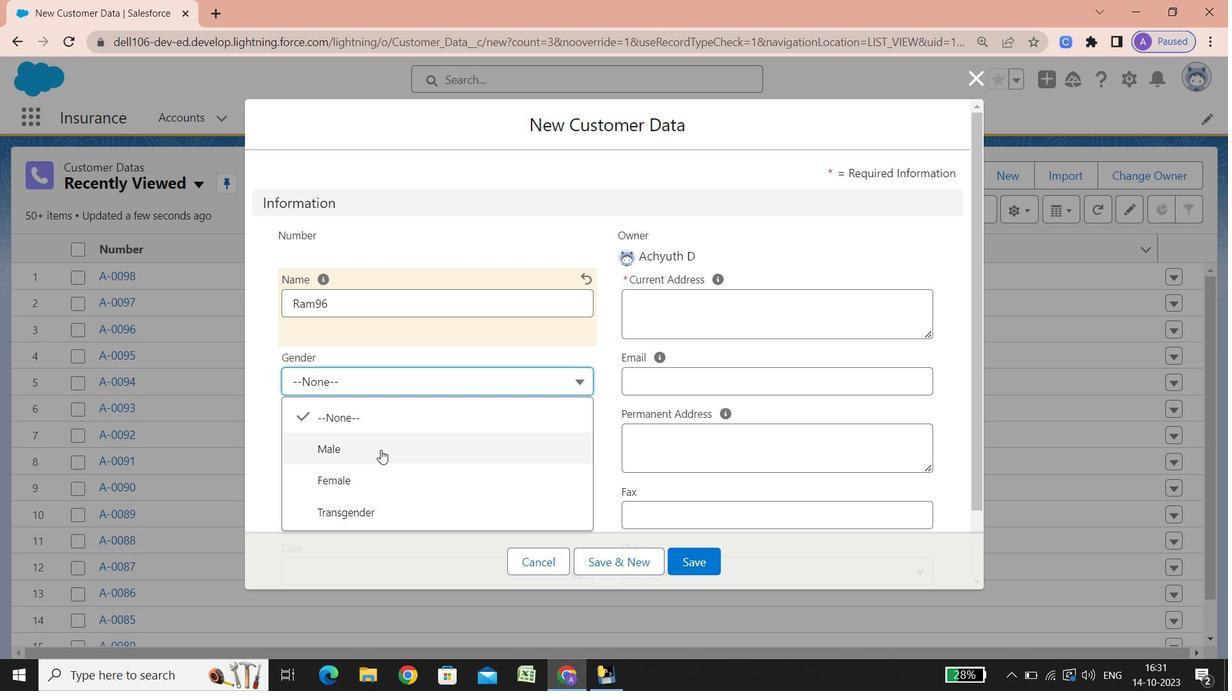 
Action: Mouse moved to (311, 434)
Screenshot: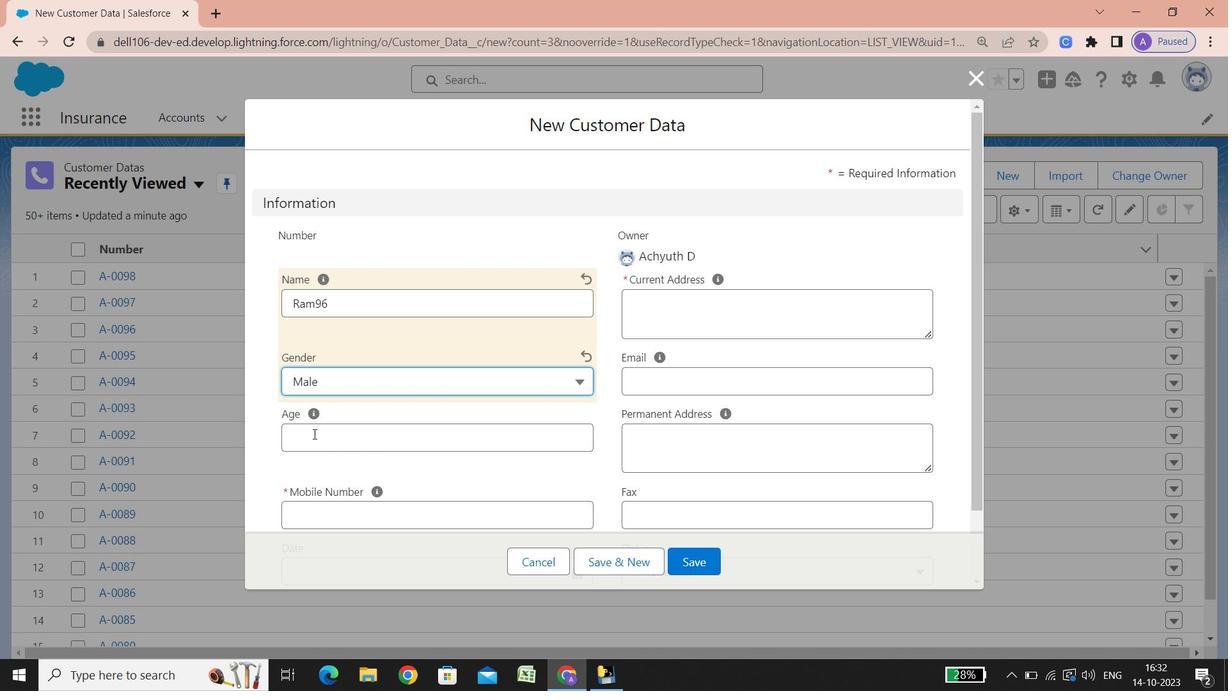 
Action: Mouse pressed left at (311, 434)
Screenshot: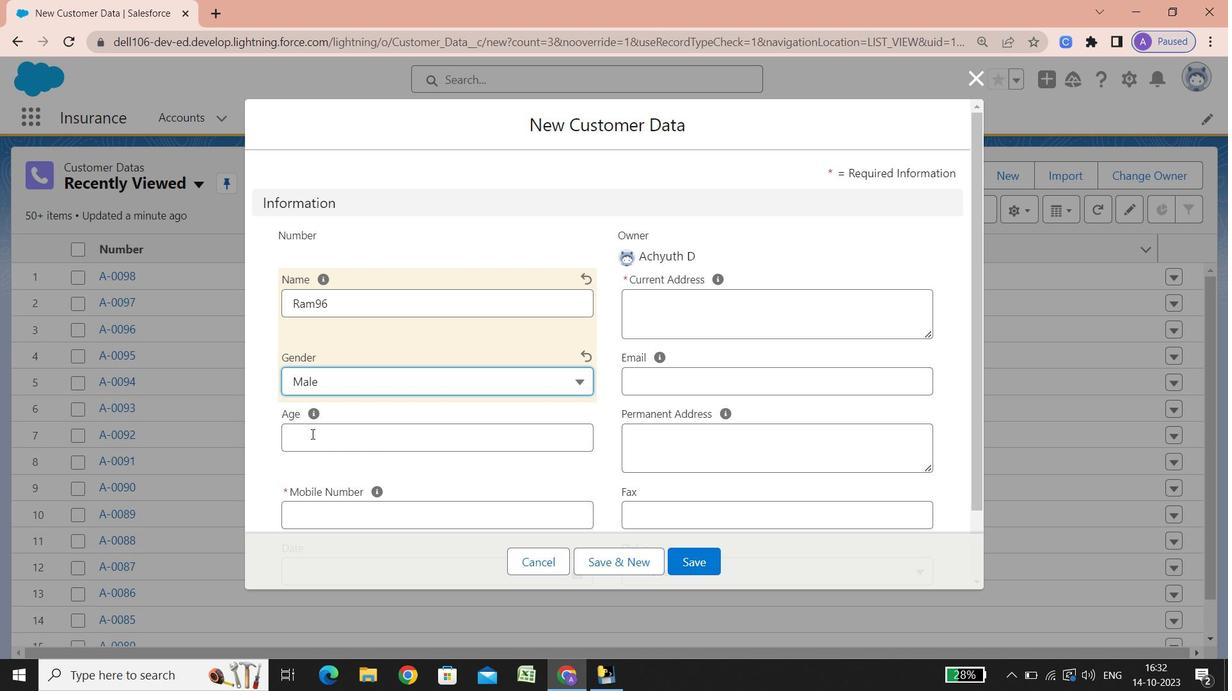 
Action: Key pressed 32
Screenshot: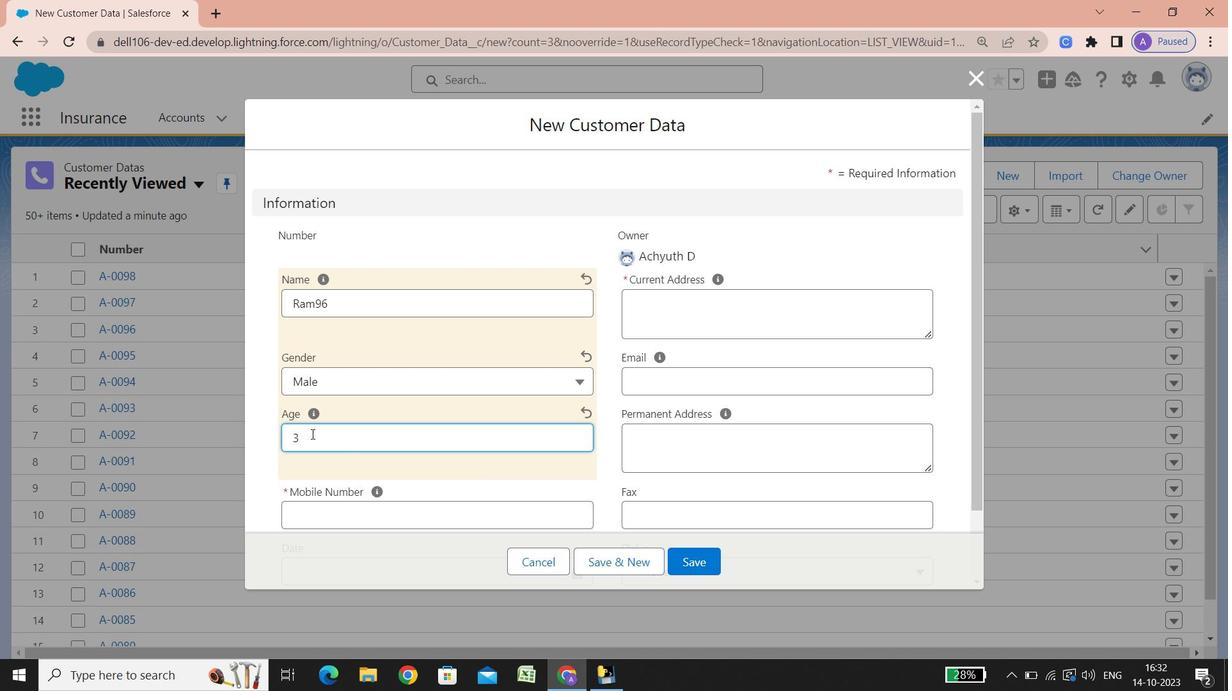 
Action: Mouse scrolled (311, 433) with delta (0, 0)
Screenshot: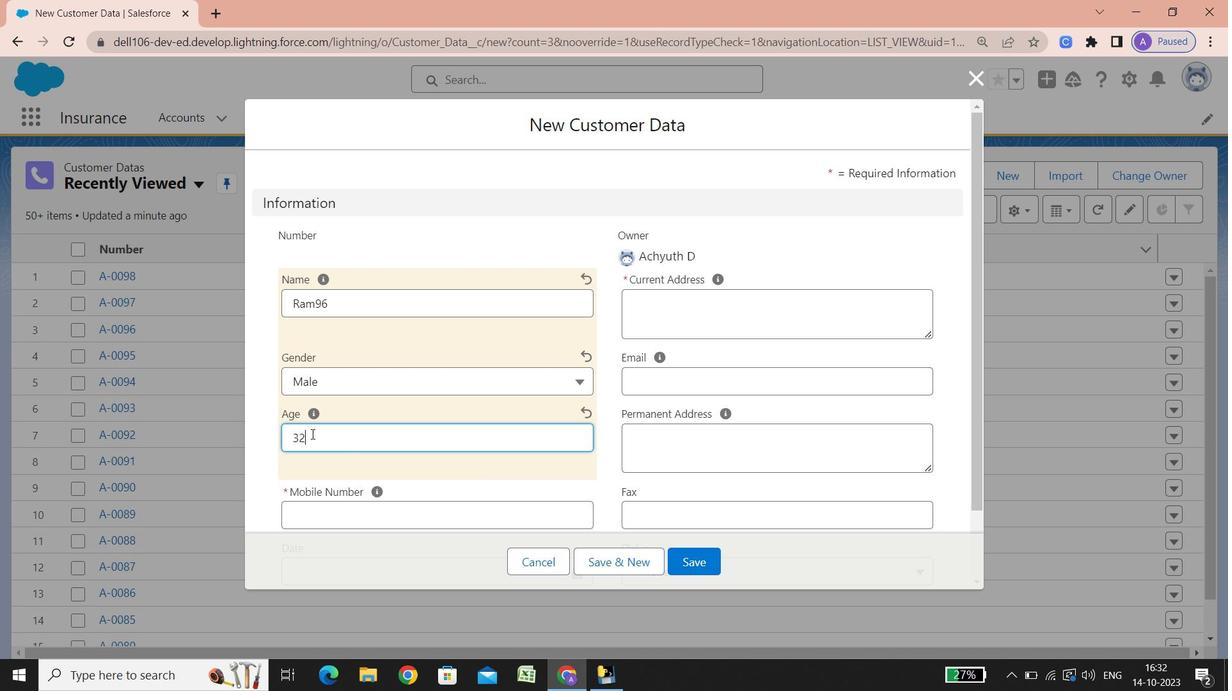 
Action: Mouse scrolled (311, 433) with delta (0, 0)
Screenshot: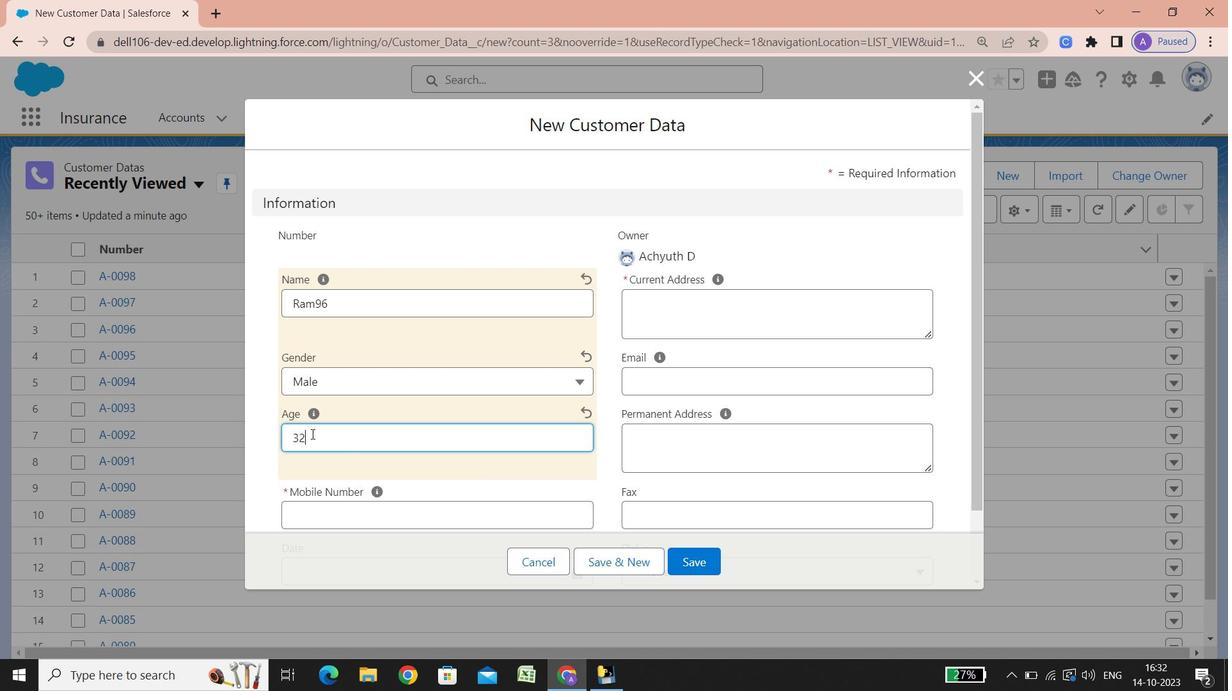 
Action: Mouse scrolled (311, 433) with delta (0, 0)
Screenshot: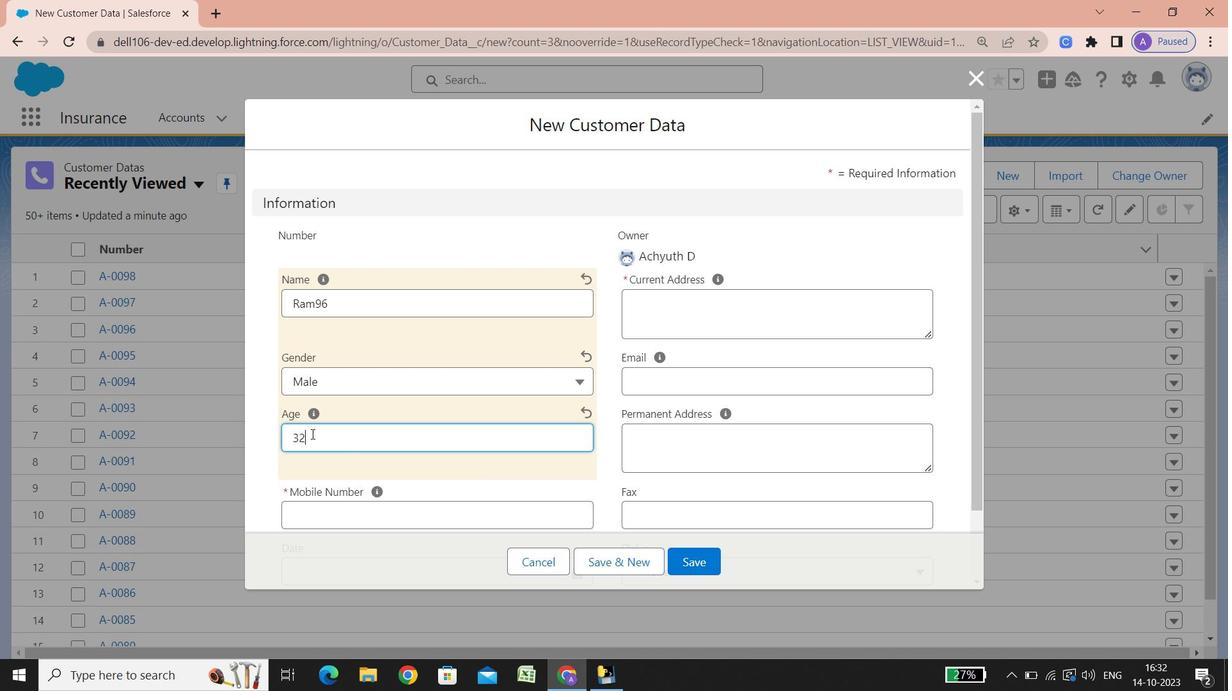 
Action: Mouse scrolled (311, 433) with delta (0, 0)
Screenshot: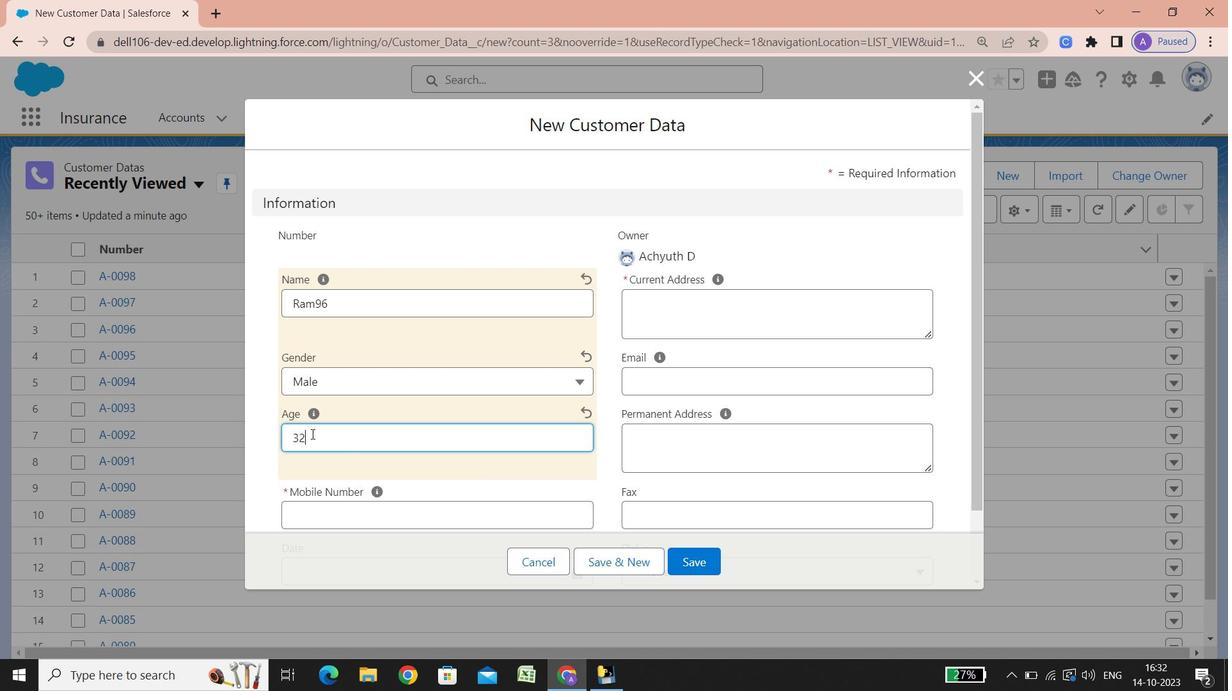 
Action: Mouse scrolled (311, 433) with delta (0, 0)
Screenshot: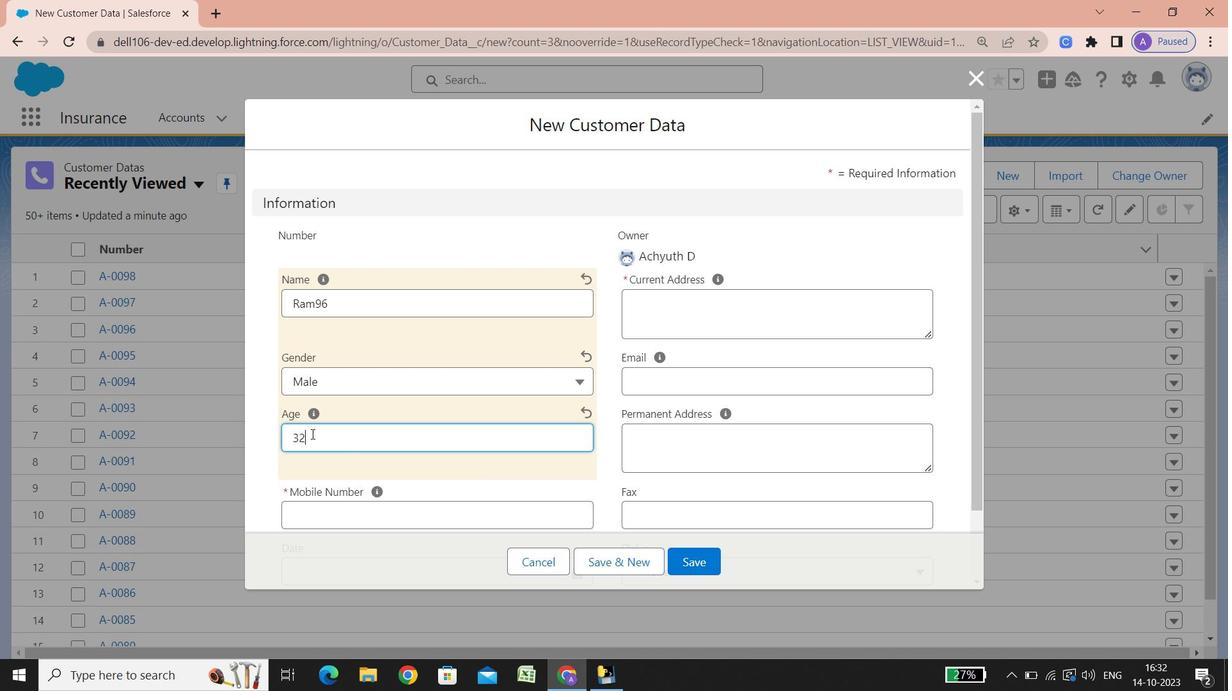 
Action: Mouse scrolled (311, 433) with delta (0, 0)
Screenshot: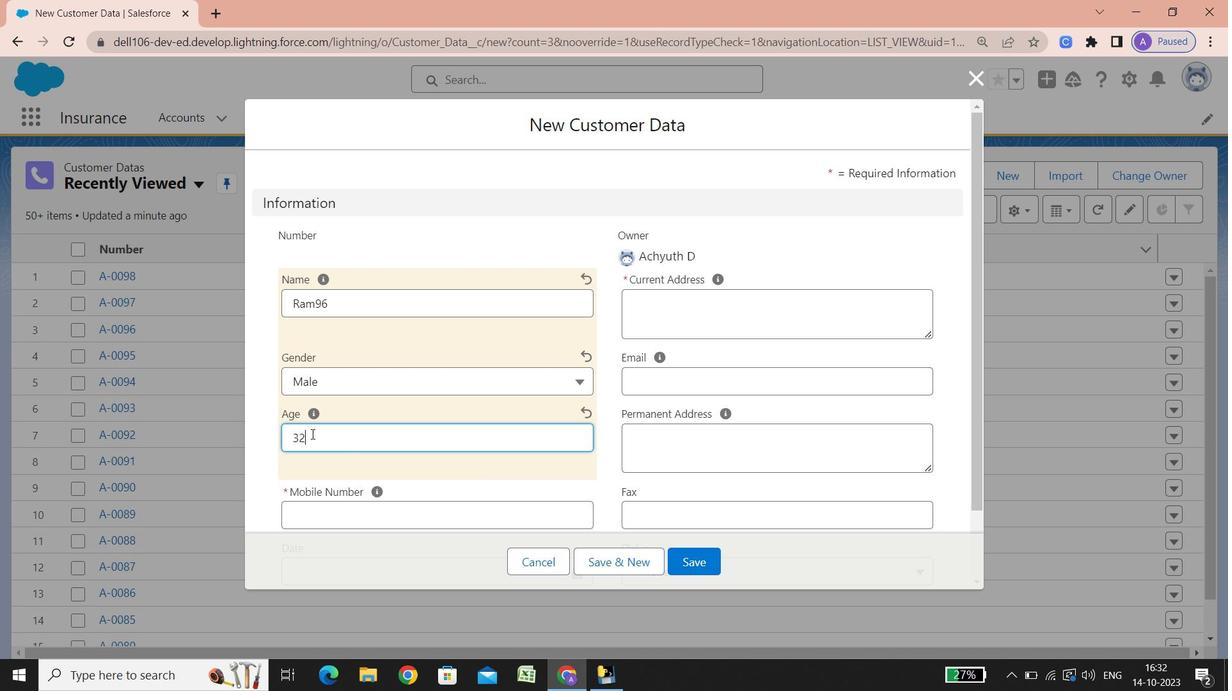 
Action: Mouse scrolled (311, 433) with delta (0, 0)
Screenshot: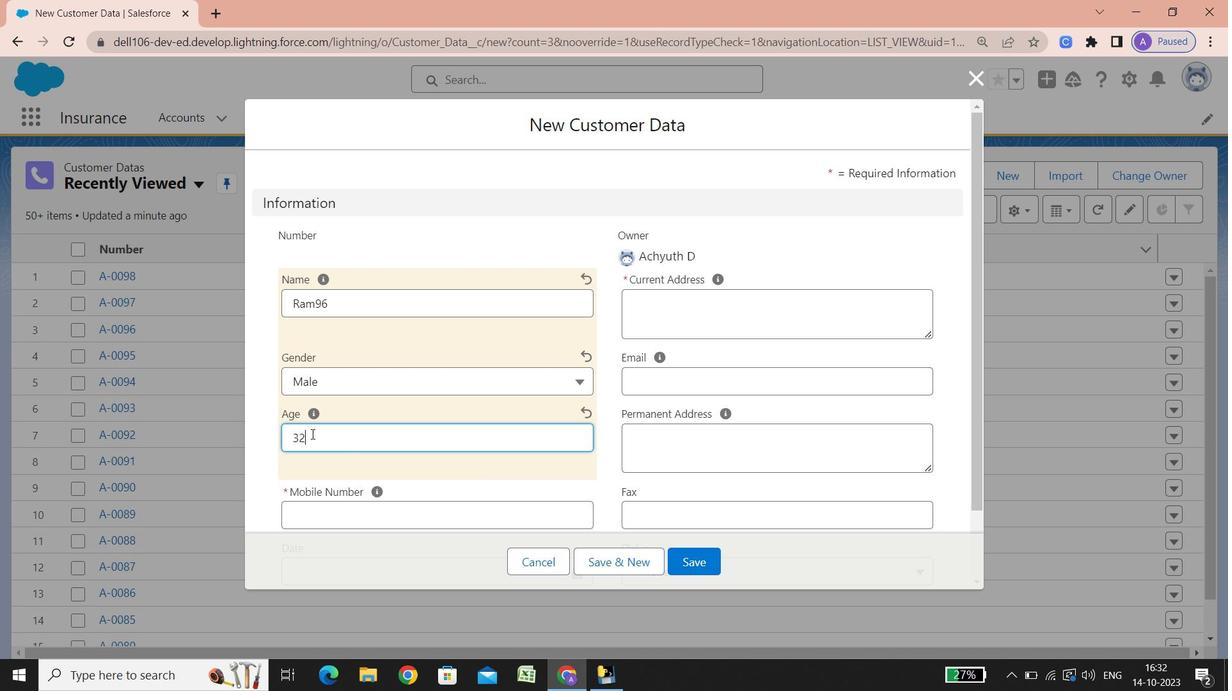 
Action: Mouse scrolled (311, 433) with delta (0, 0)
Screenshot: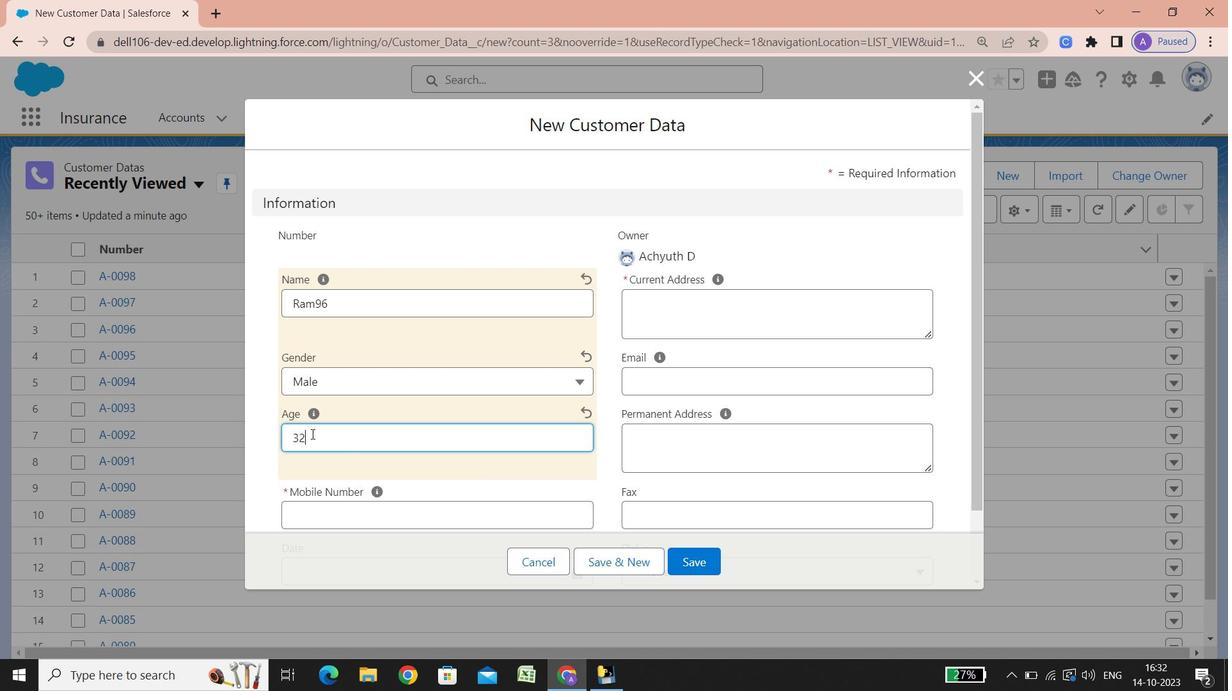 
Action: Mouse scrolled (311, 433) with delta (0, 0)
Screenshot: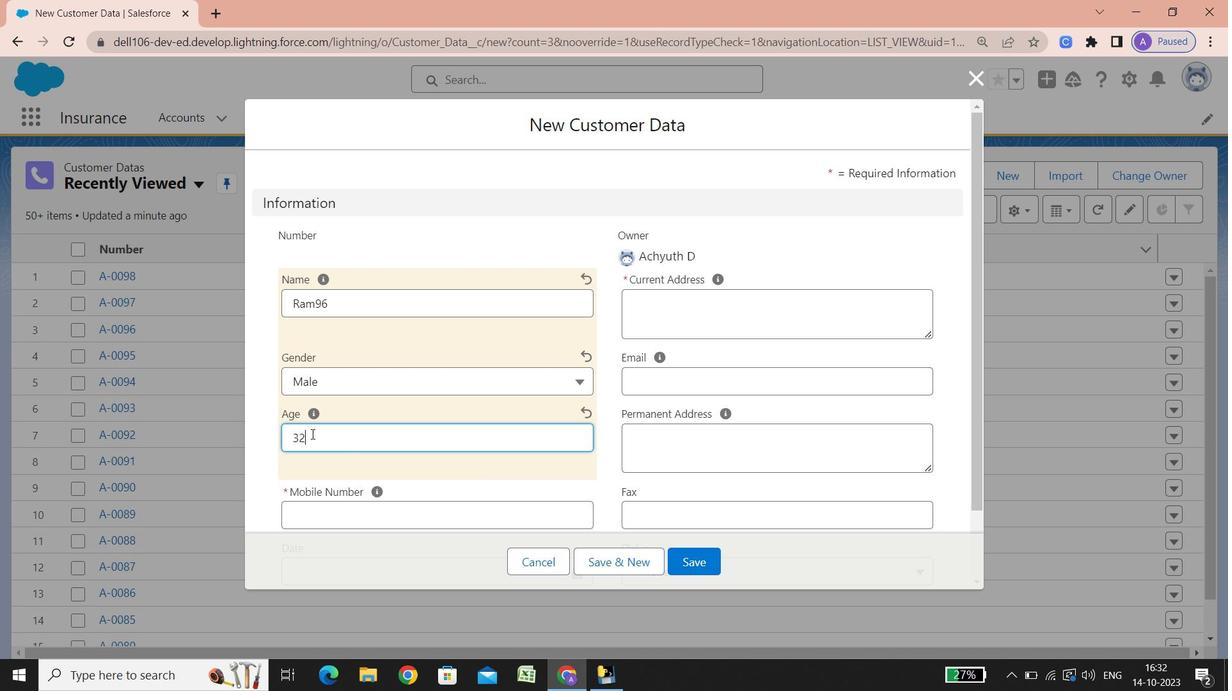 
Action: Mouse scrolled (311, 433) with delta (0, 0)
Screenshot: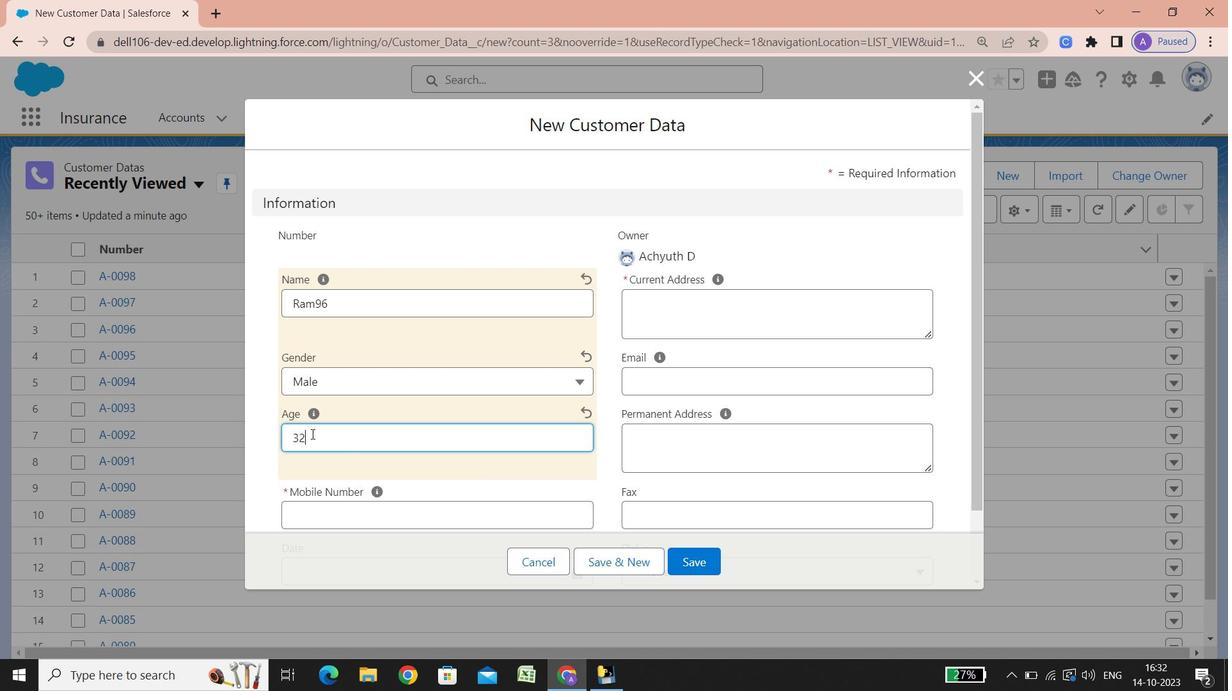 
Action: Mouse scrolled (311, 433) with delta (0, 0)
Screenshot: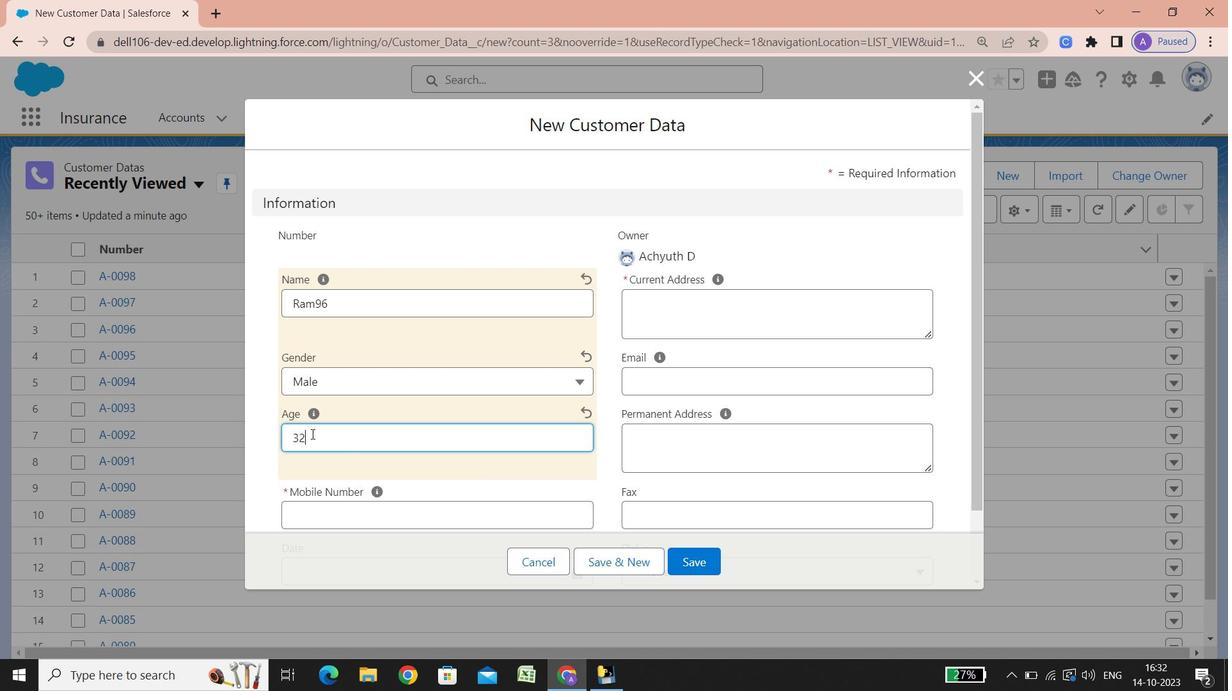 
Action: Mouse scrolled (311, 433) with delta (0, 0)
Screenshot: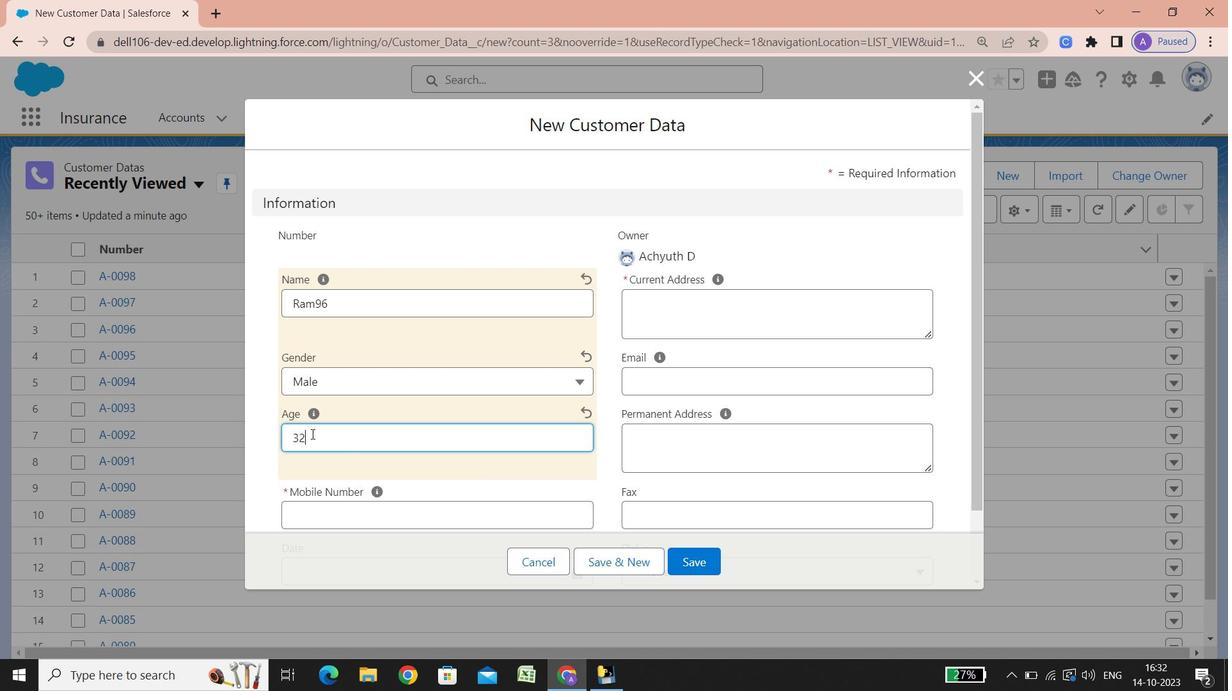 
Action: Mouse scrolled (311, 433) with delta (0, 0)
Screenshot: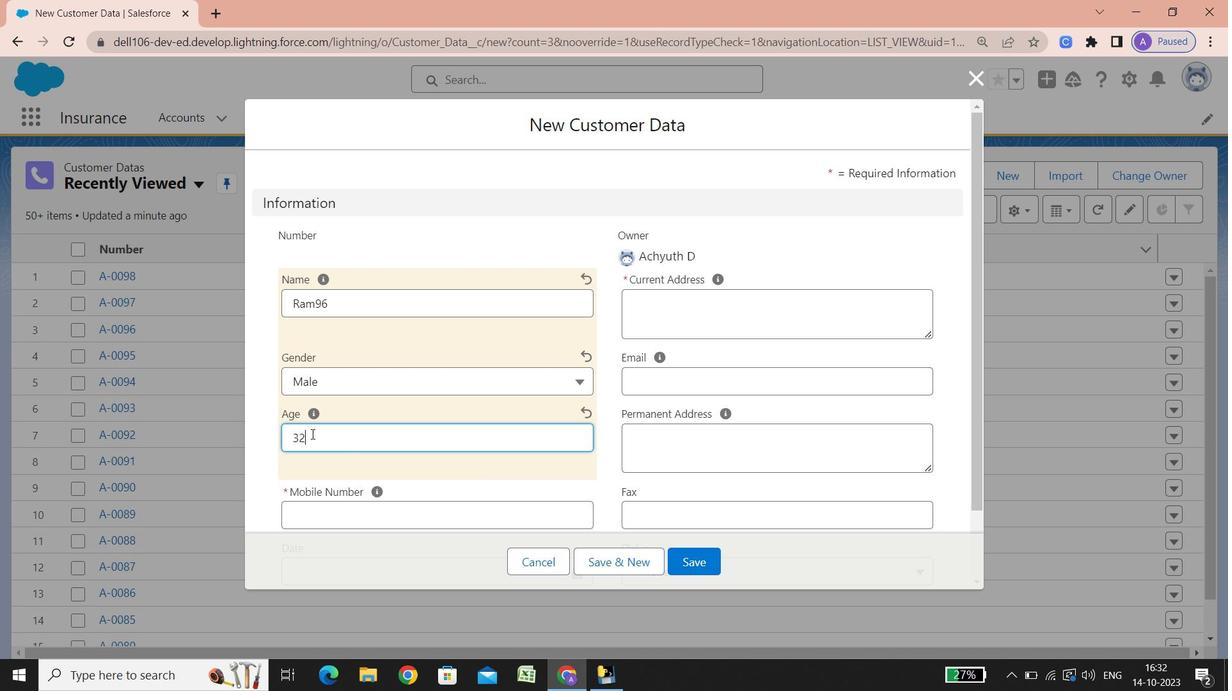 
Action: Mouse scrolled (311, 433) with delta (0, 0)
Screenshot: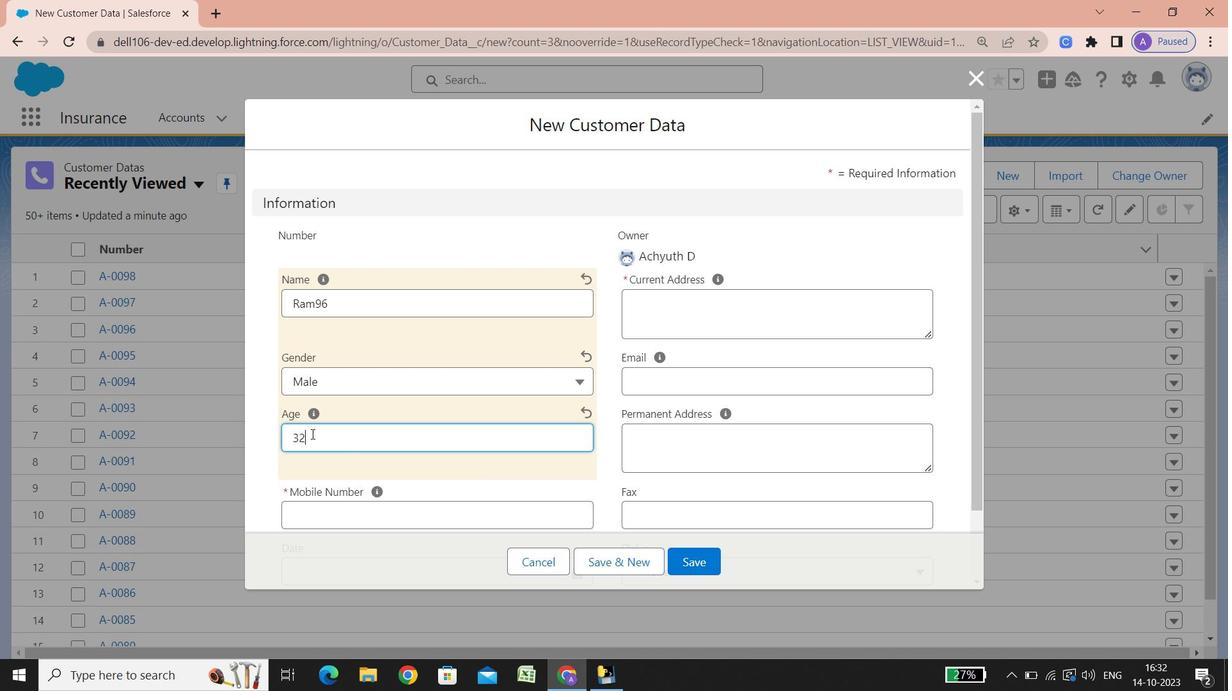 
Action: Mouse scrolled (311, 433) with delta (0, 0)
Screenshot: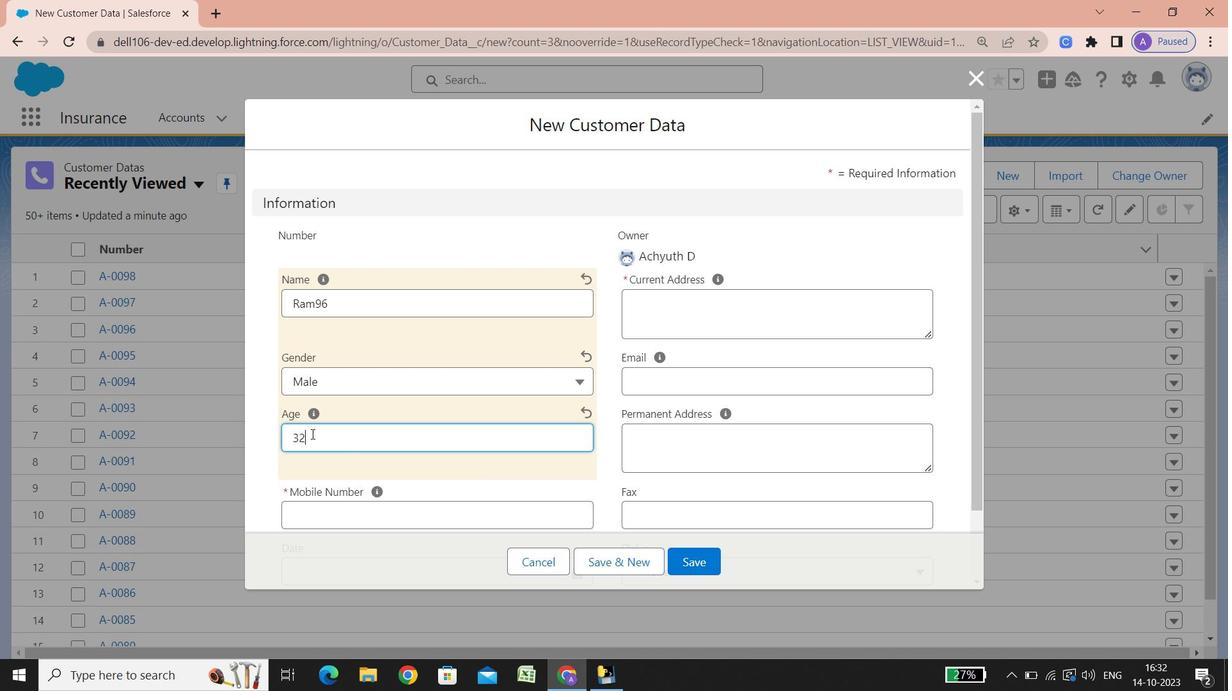 
Action: Mouse scrolled (311, 433) with delta (0, 0)
Screenshot: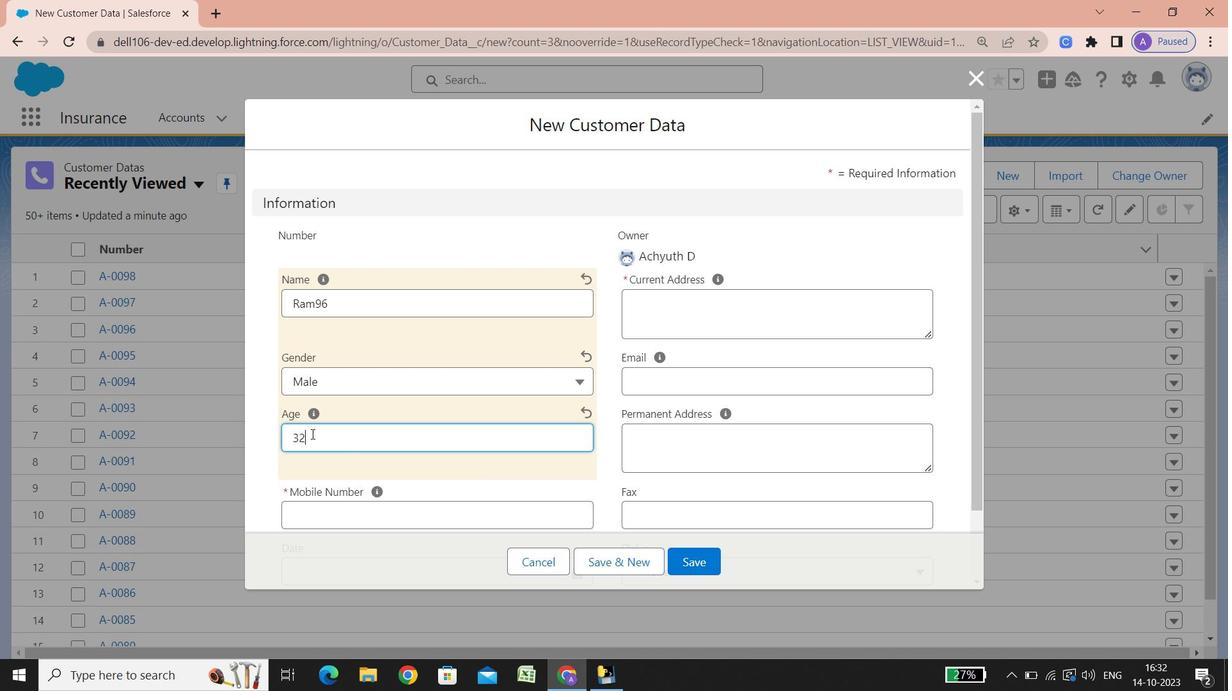 
Action: Mouse scrolled (311, 433) with delta (0, 0)
Screenshot: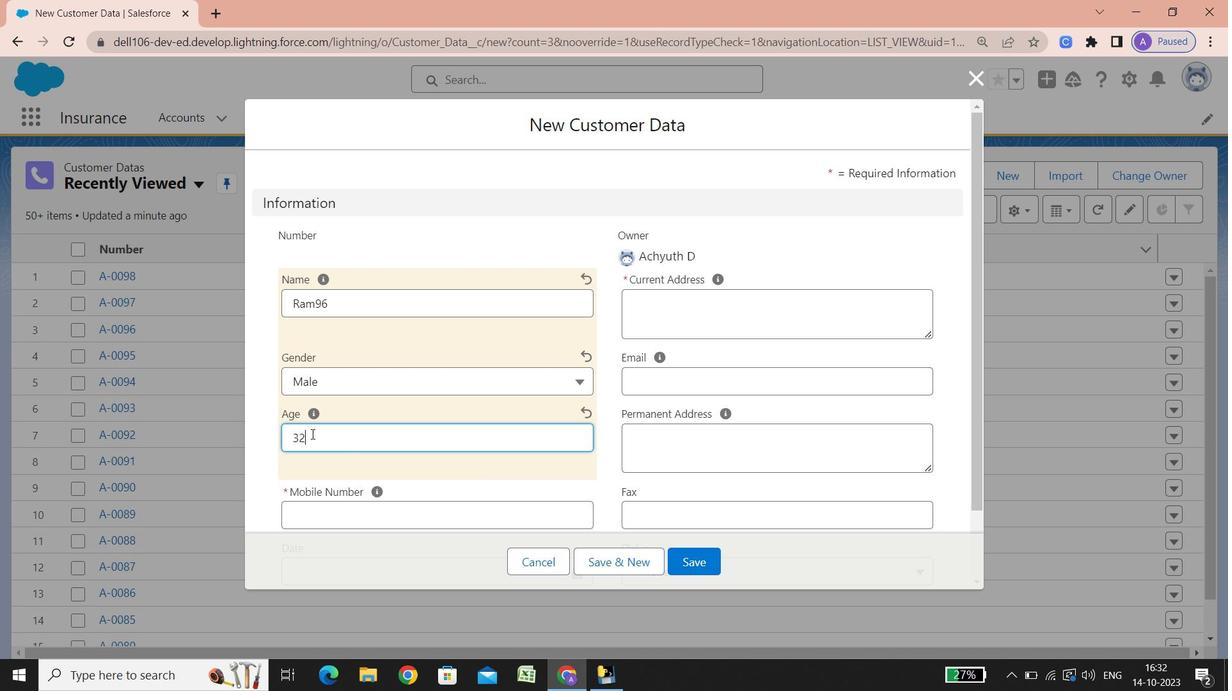 
Action: Mouse scrolled (311, 433) with delta (0, 0)
Screenshot: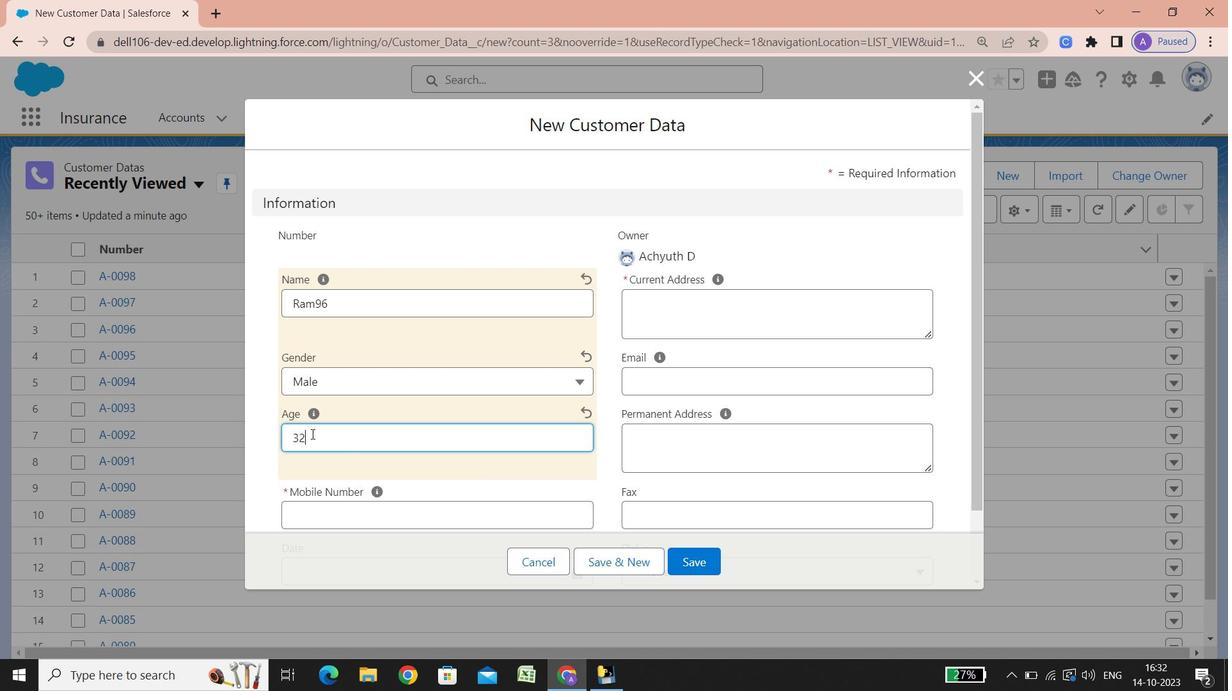 
Action: Mouse scrolled (311, 433) with delta (0, 0)
Screenshot: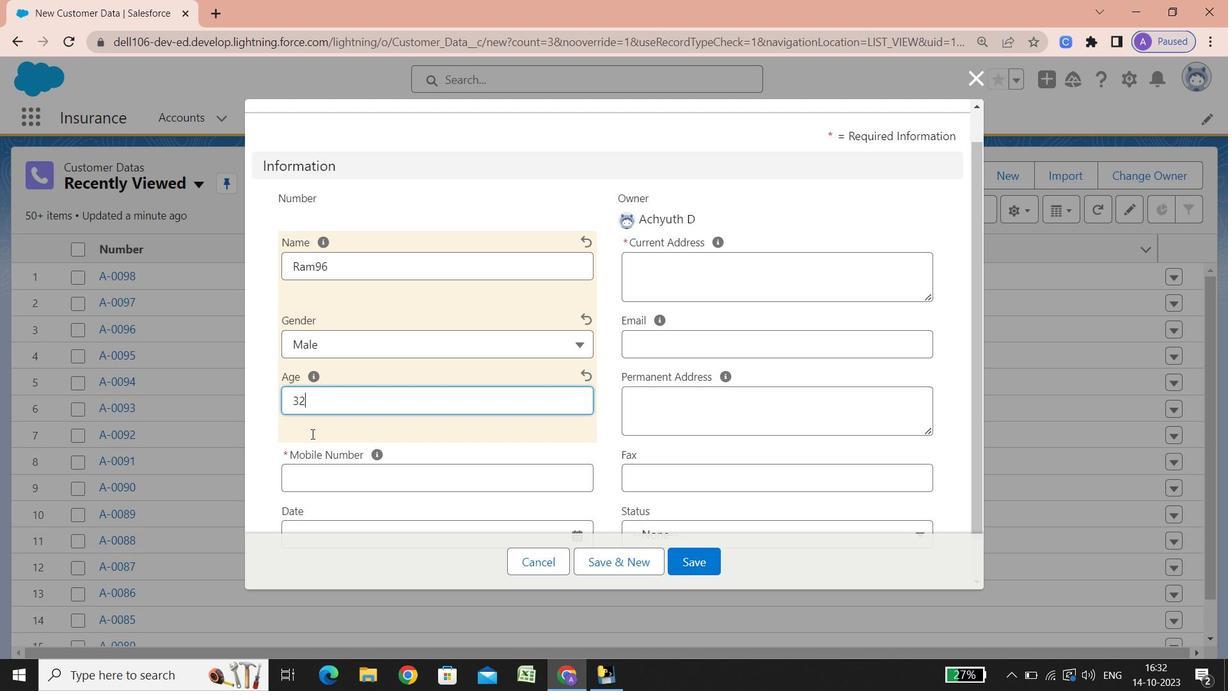 
Action: Mouse scrolled (311, 433) with delta (0, 0)
Screenshot: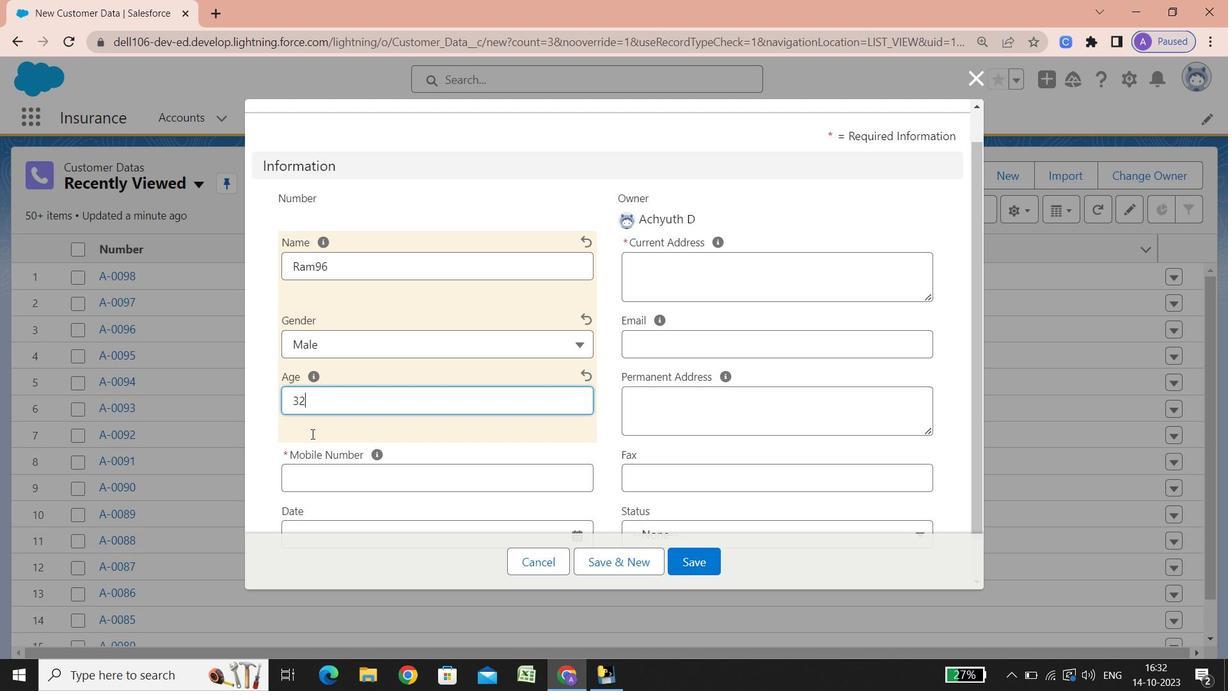 
Action: Mouse scrolled (311, 433) with delta (0, 0)
Screenshot: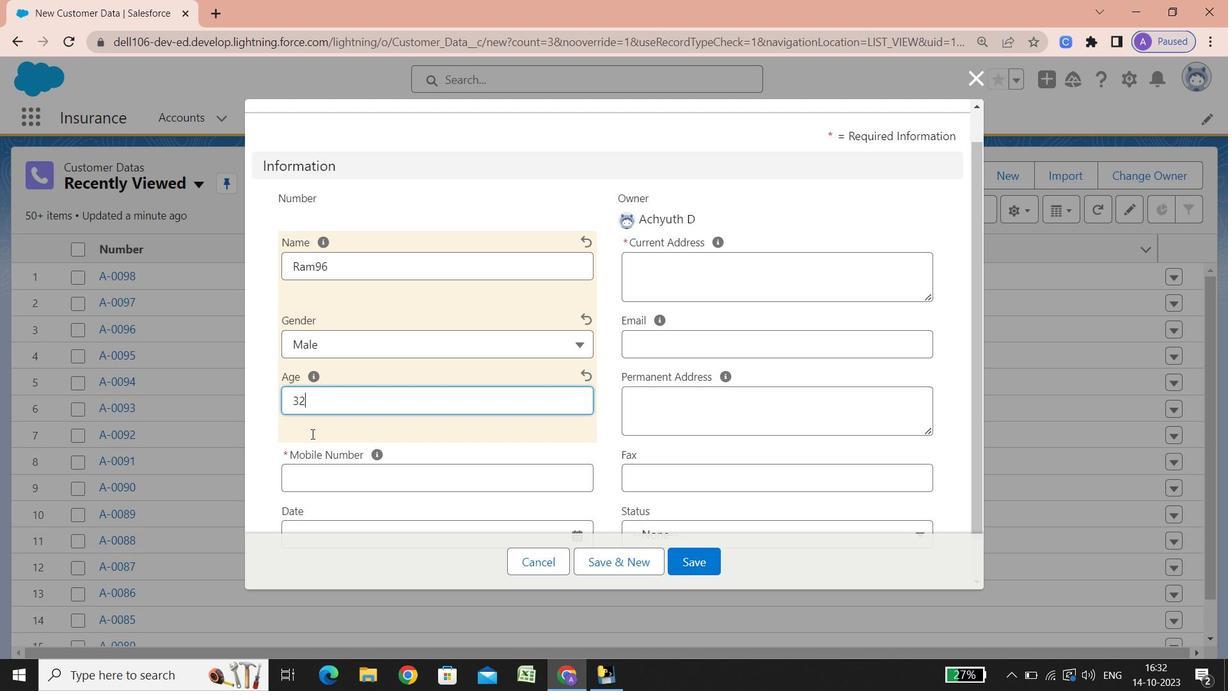 
Action: Mouse scrolled (311, 433) with delta (0, 0)
Screenshot: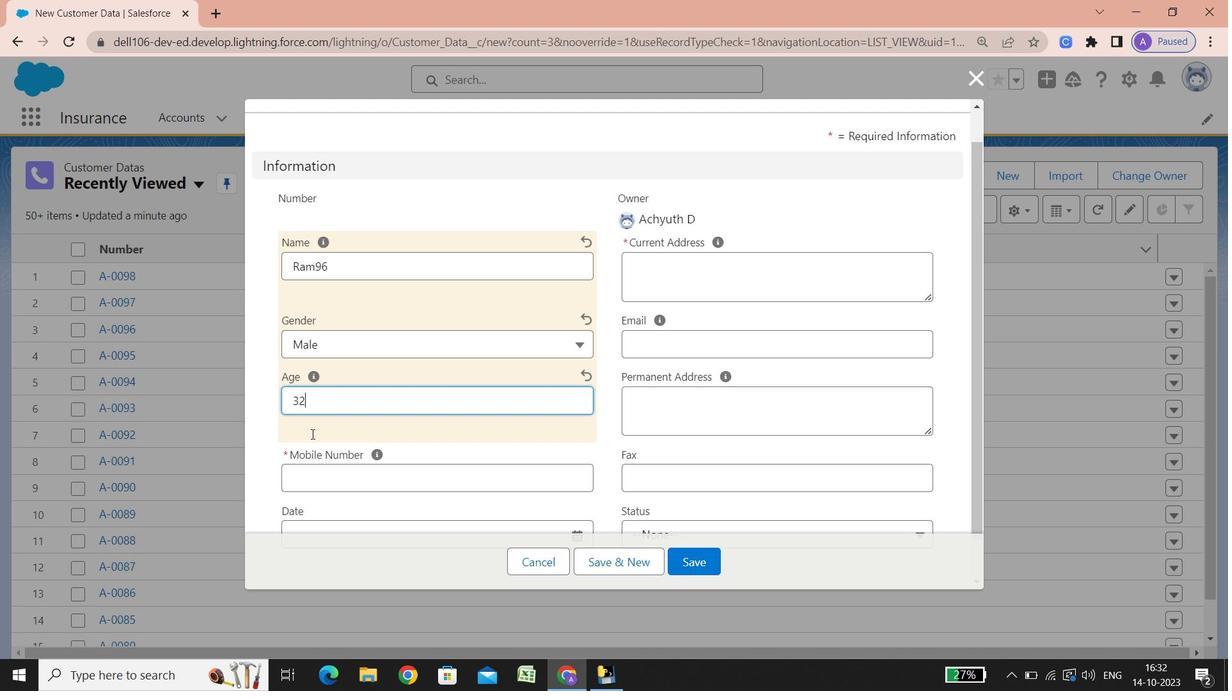 
Action: Mouse scrolled (311, 433) with delta (0, 0)
Screenshot: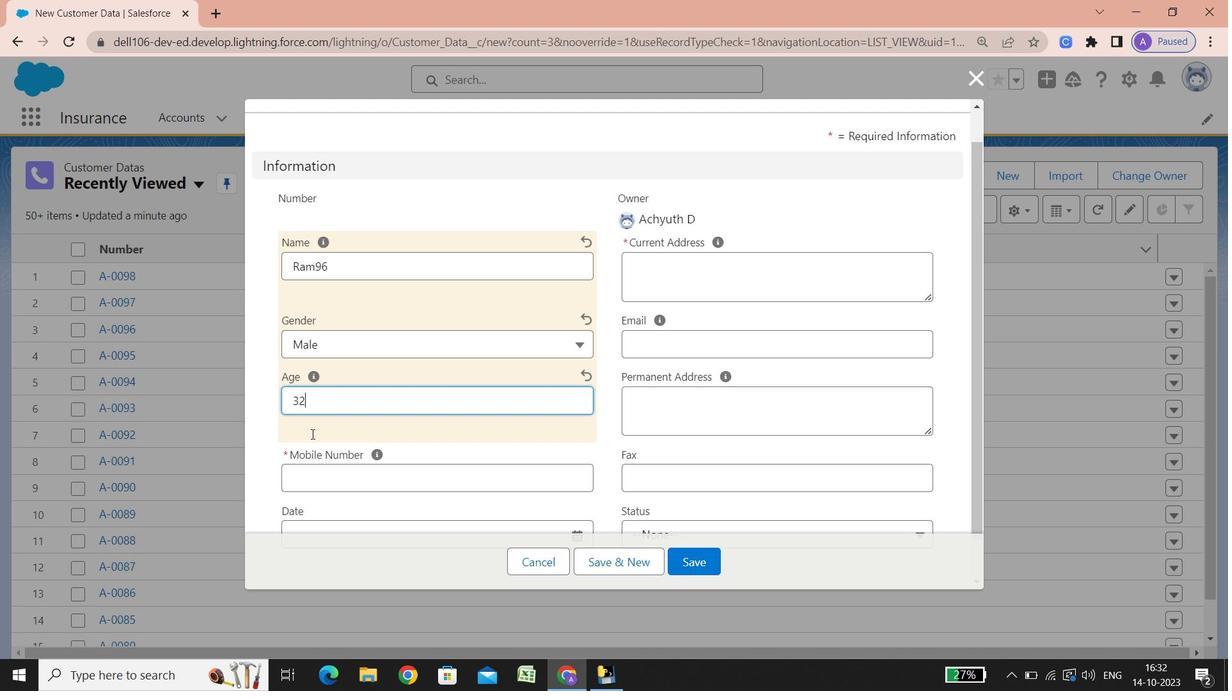 
Action: Mouse scrolled (311, 433) with delta (0, 0)
Screenshot: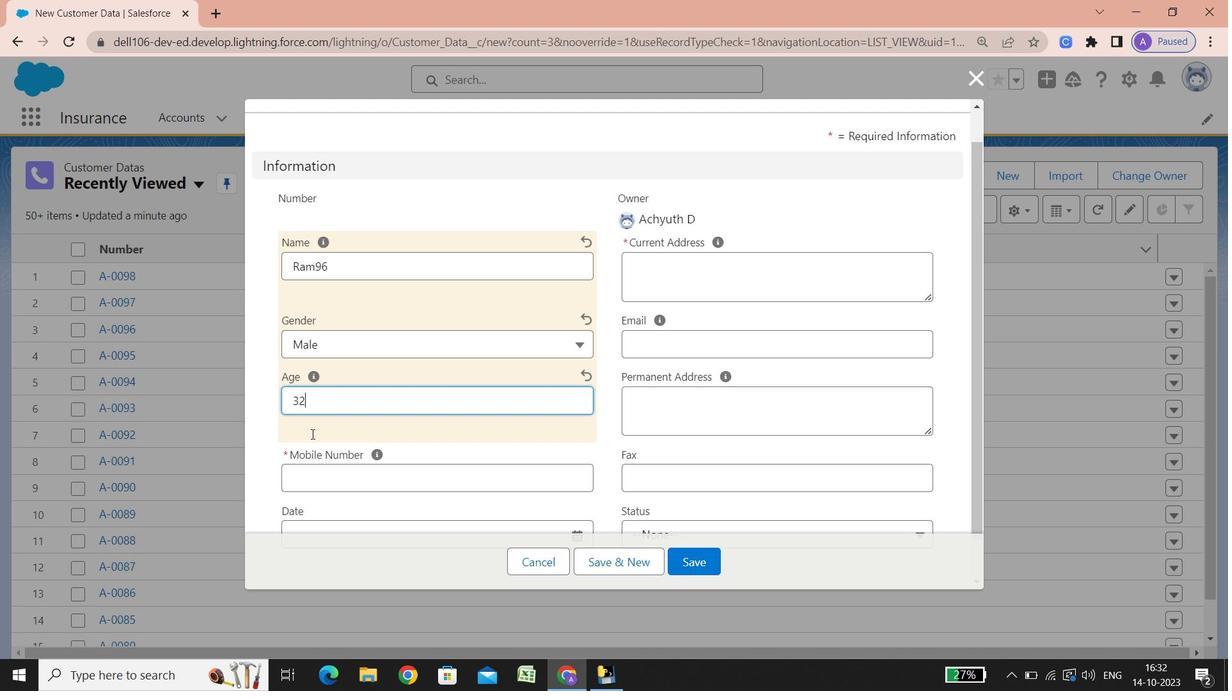 
Action: Mouse scrolled (311, 433) with delta (0, 0)
Screenshot: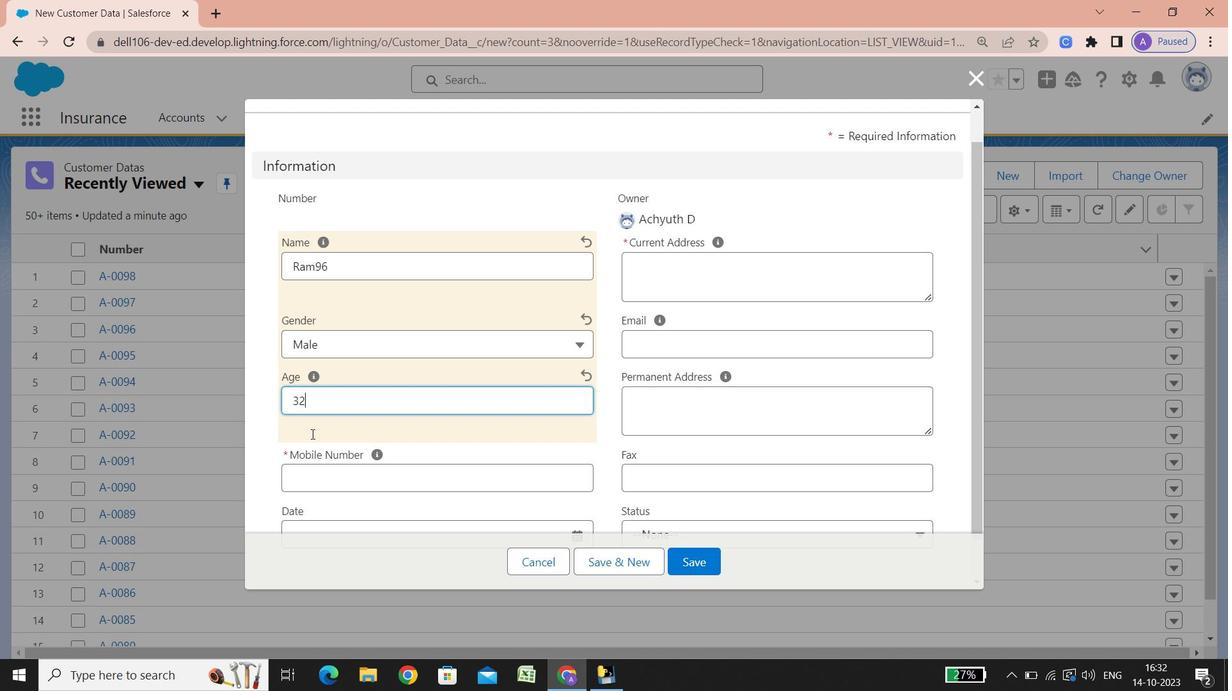 
Action: Mouse scrolled (311, 433) with delta (0, 0)
Screenshot: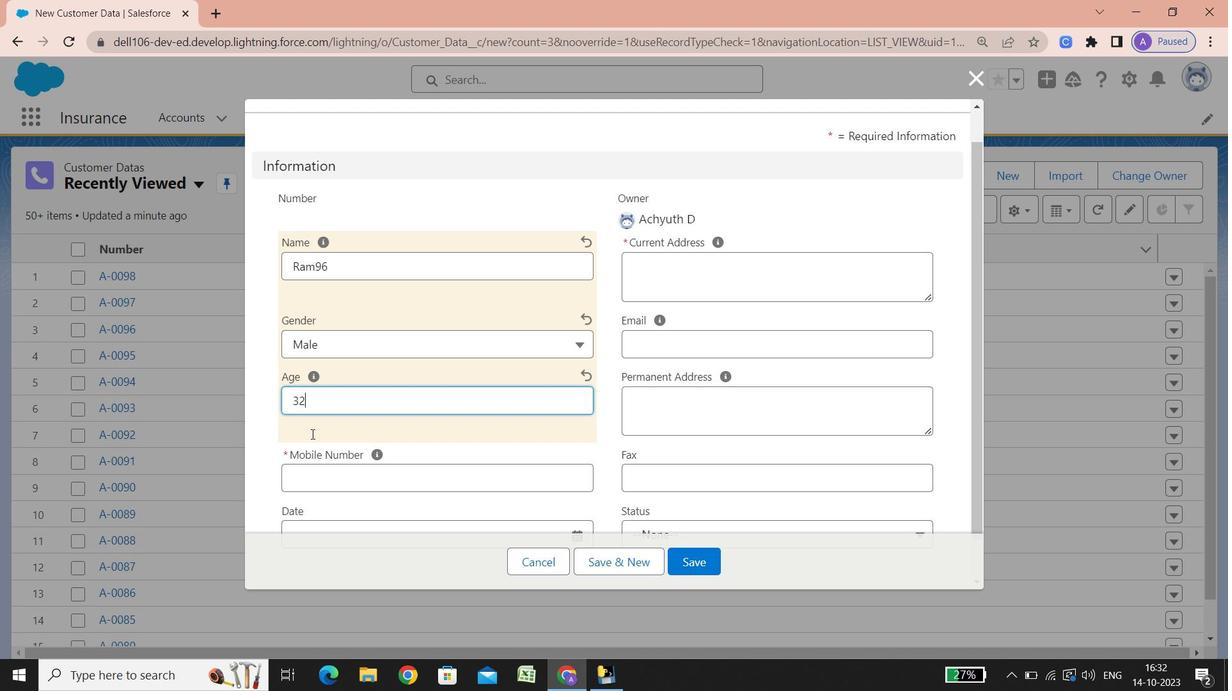 
Action: Mouse scrolled (311, 433) with delta (0, 0)
Screenshot: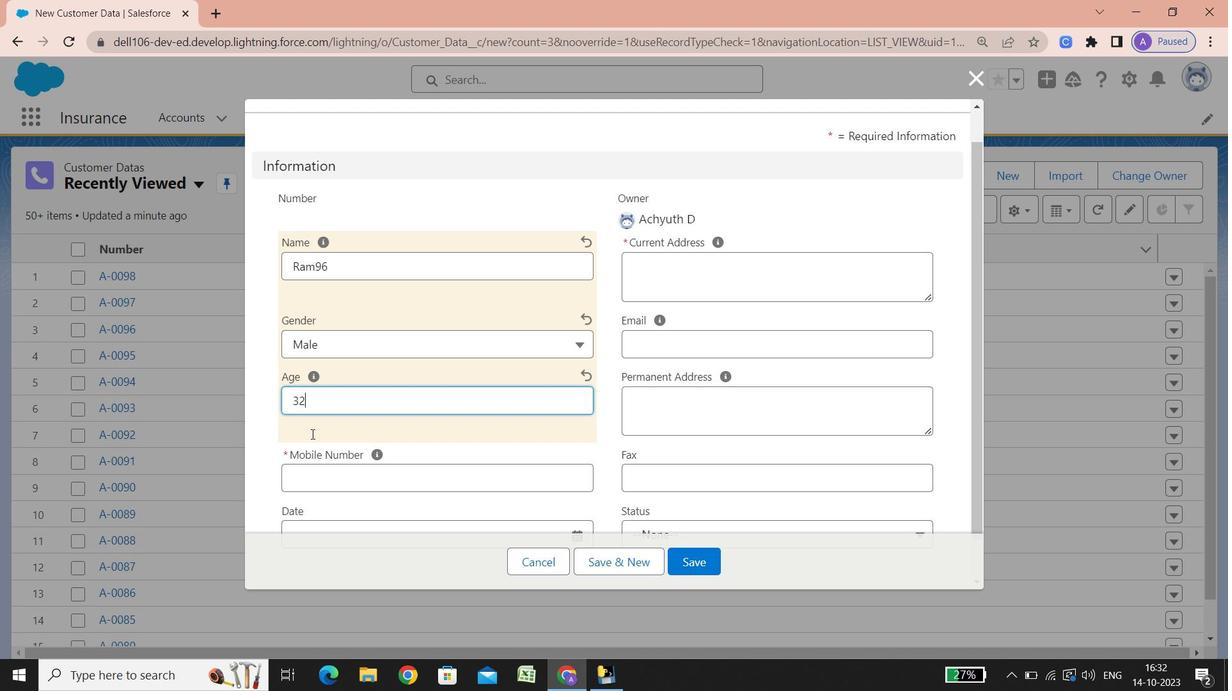 
Action: Mouse scrolled (311, 433) with delta (0, 0)
Screenshot: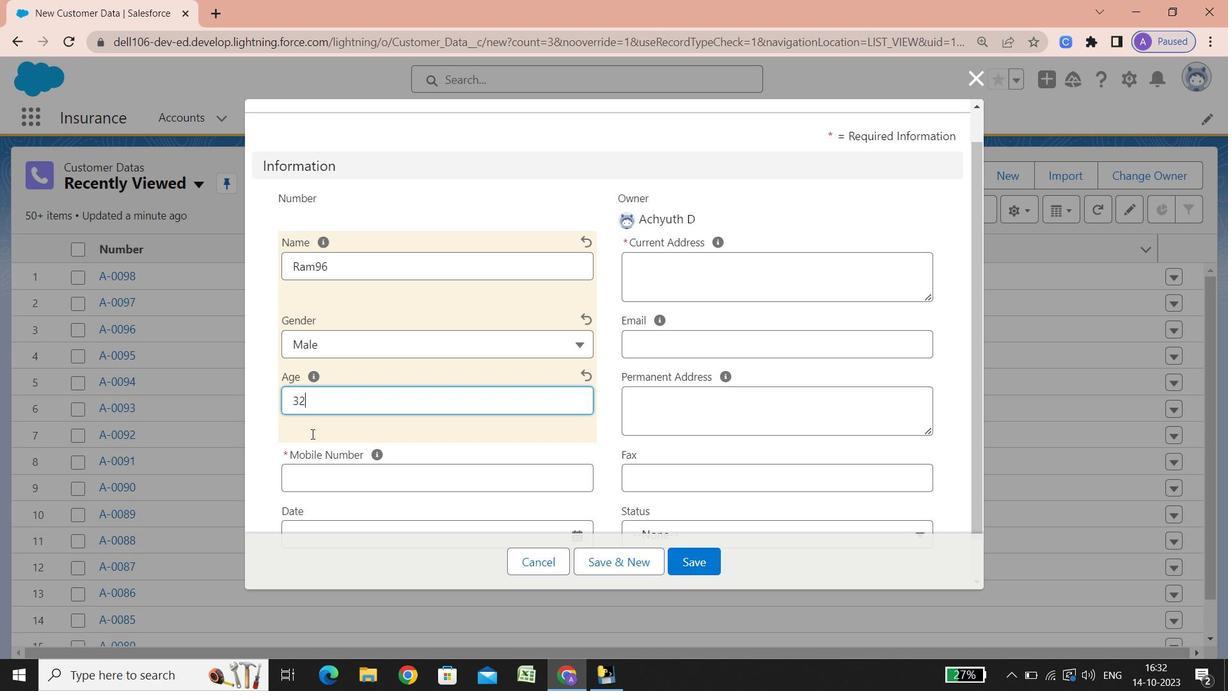 
Action: Mouse scrolled (311, 433) with delta (0, 0)
Screenshot: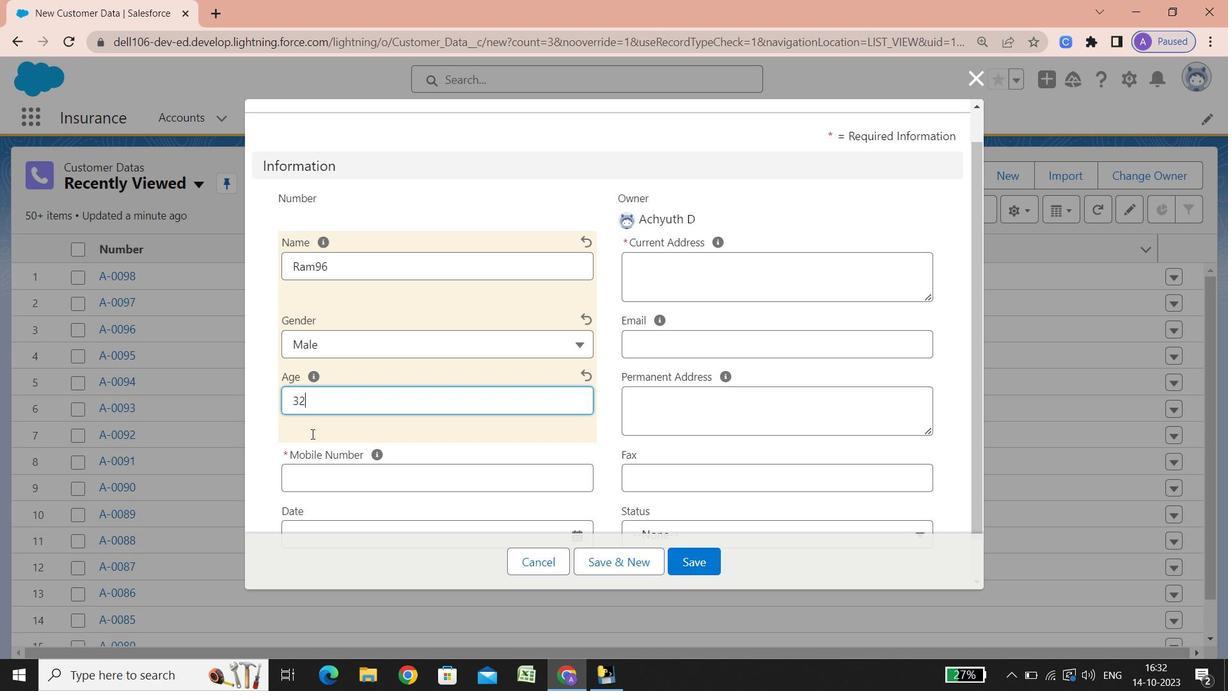 
Action: Mouse scrolled (311, 433) with delta (0, 0)
Screenshot: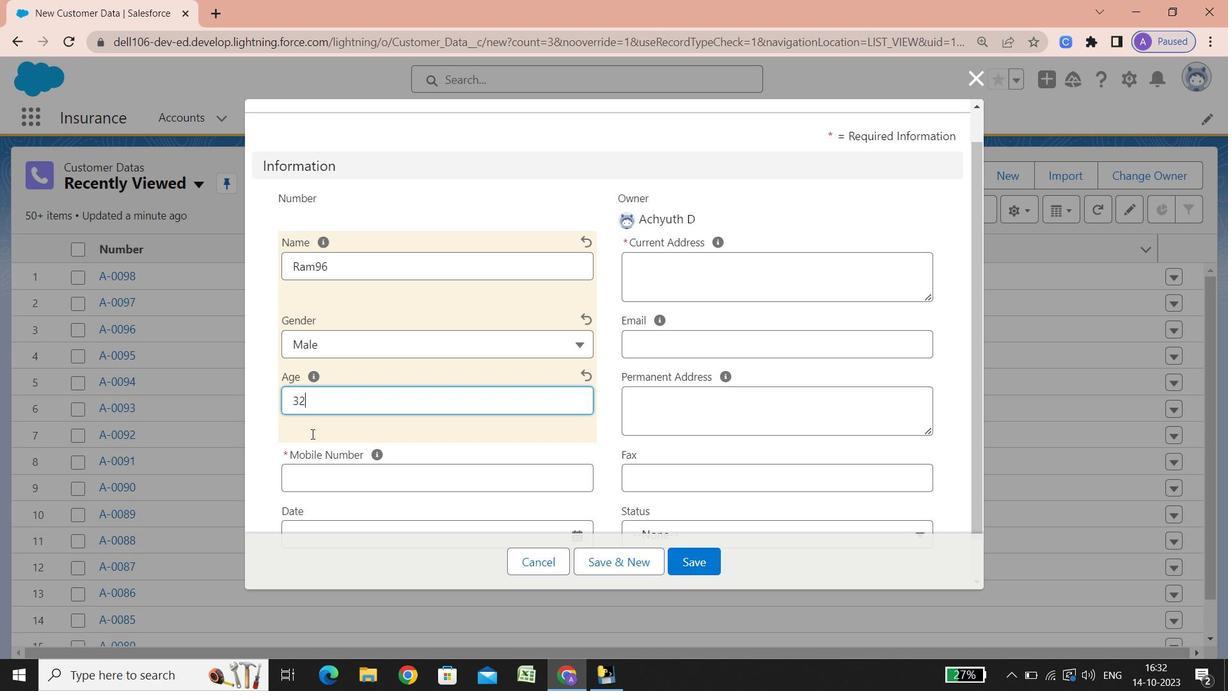 
Action: Mouse scrolled (311, 433) with delta (0, 0)
Screenshot: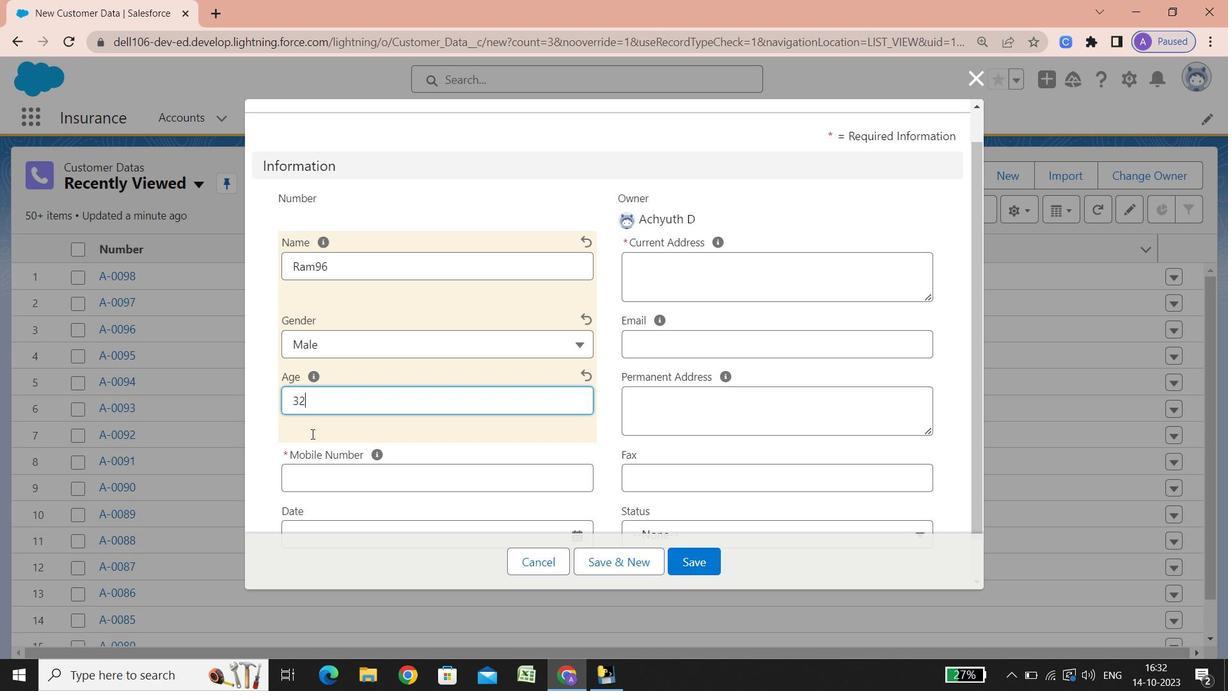 
Action: Mouse scrolled (311, 433) with delta (0, 0)
Screenshot: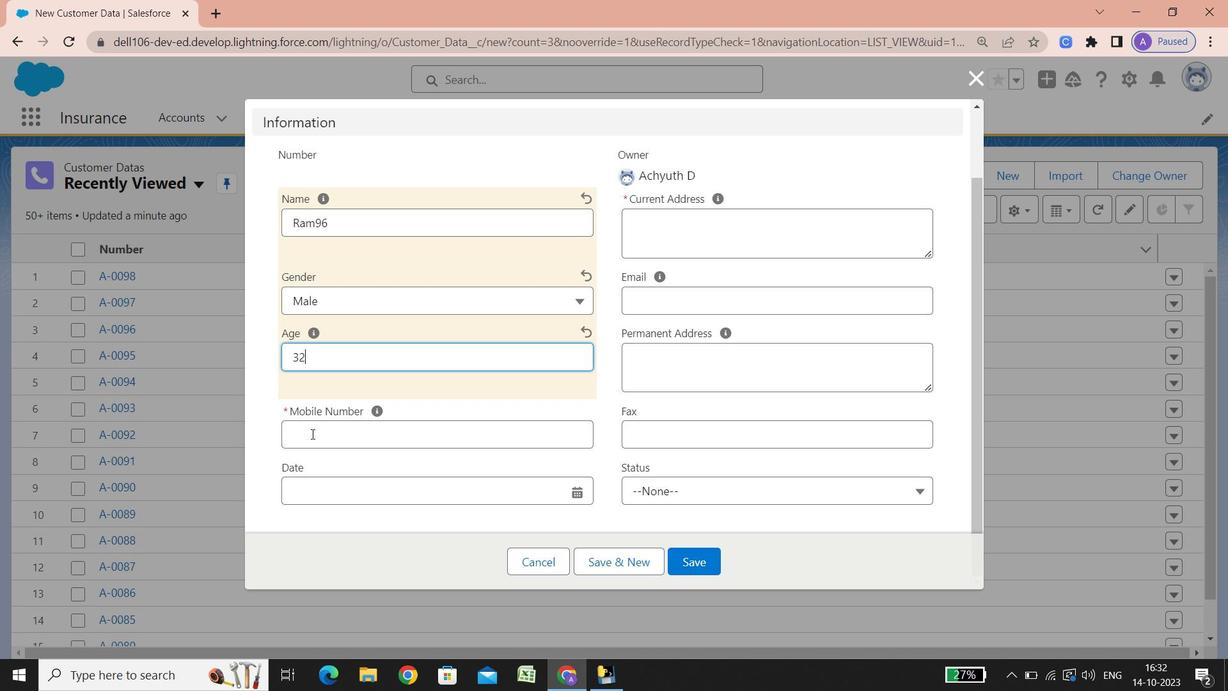 
Action: Mouse scrolled (311, 433) with delta (0, 0)
Screenshot: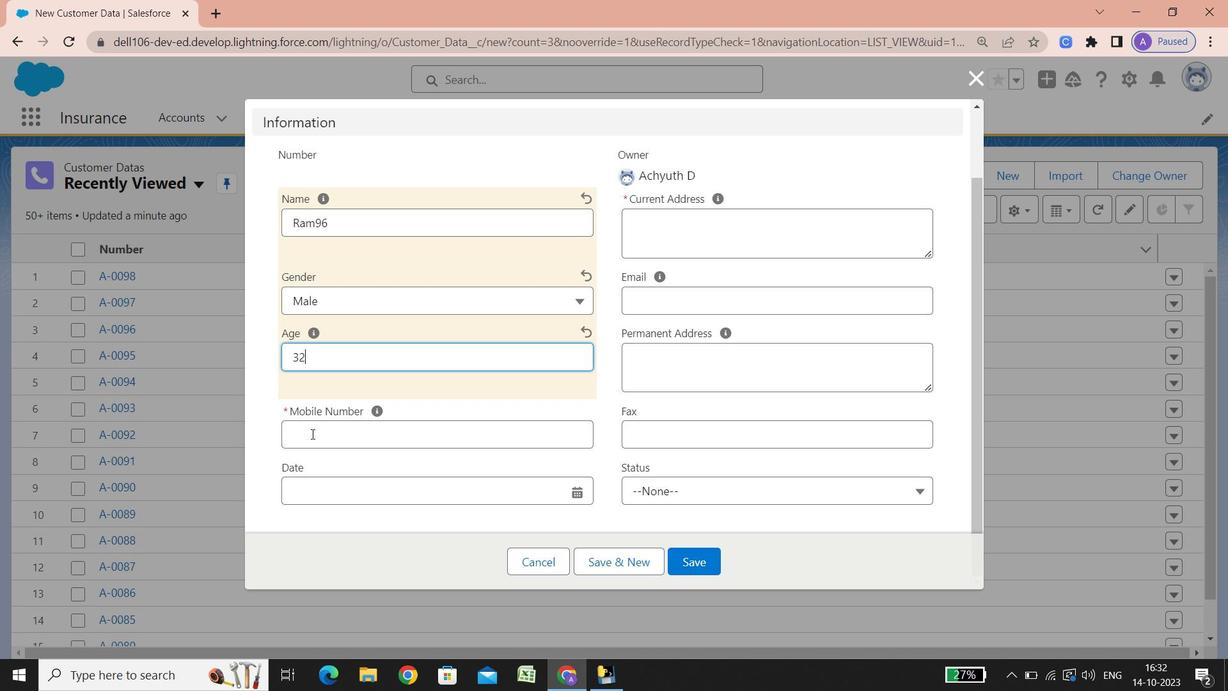 
Action: Mouse scrolled (311, 433) with delta (0, 0)
Screenshot: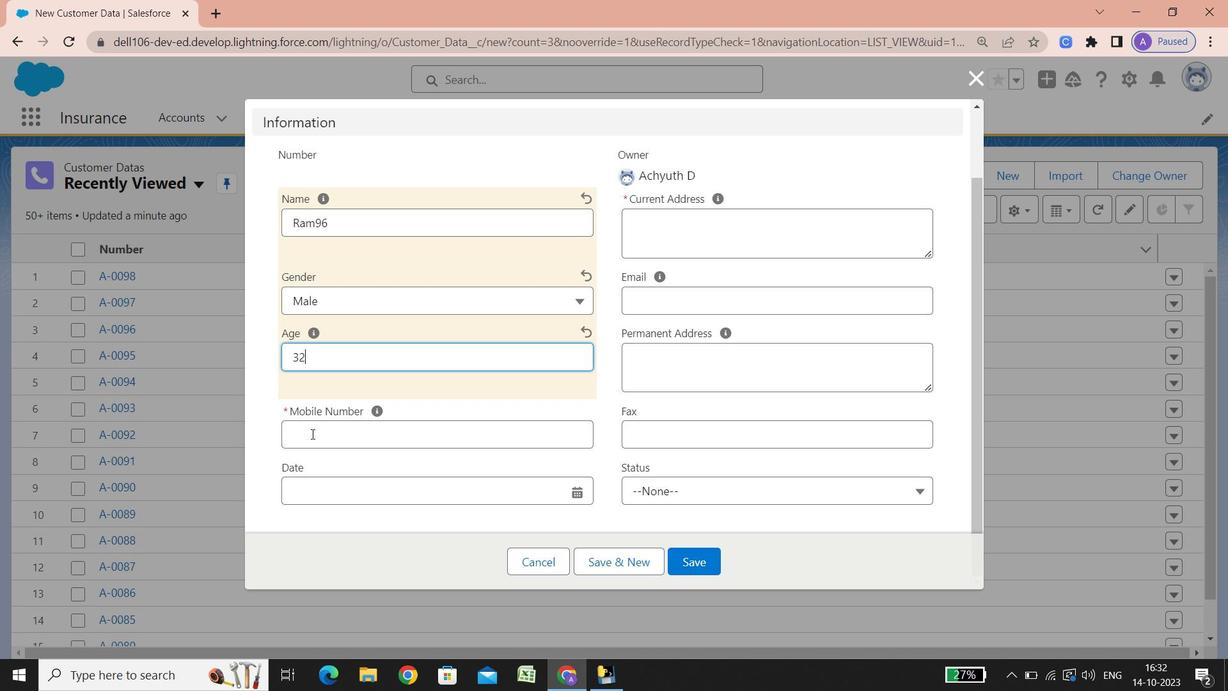 
Action: Mouse scrolled (311, 433) with delta (0, 0)
Screenshot: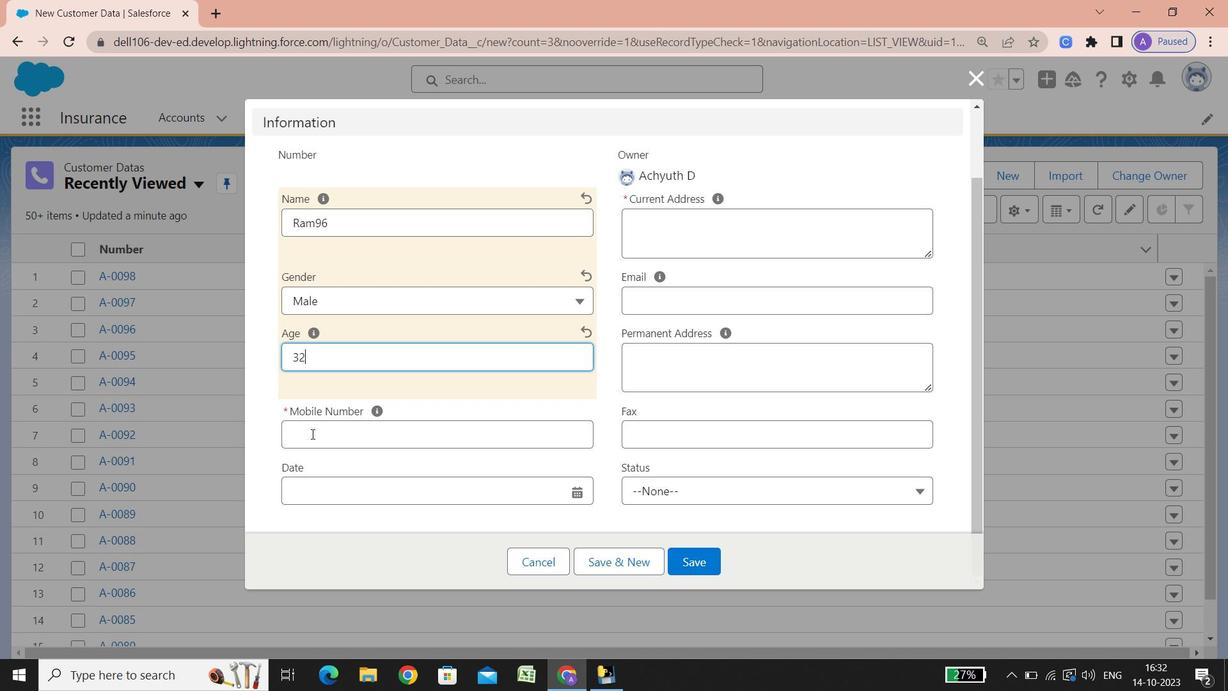 
Action: Mouse moved to (303, 434)
Screenshot: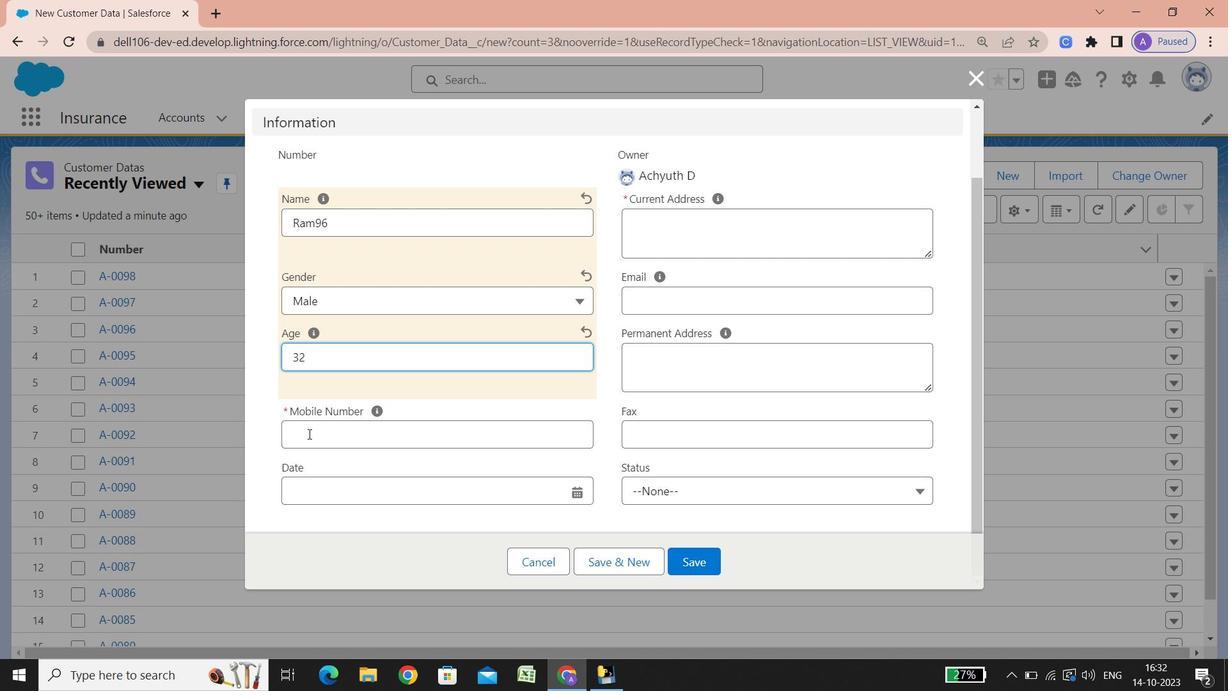 
Action: Mouse pressed left at (303, 434)
Screenshot: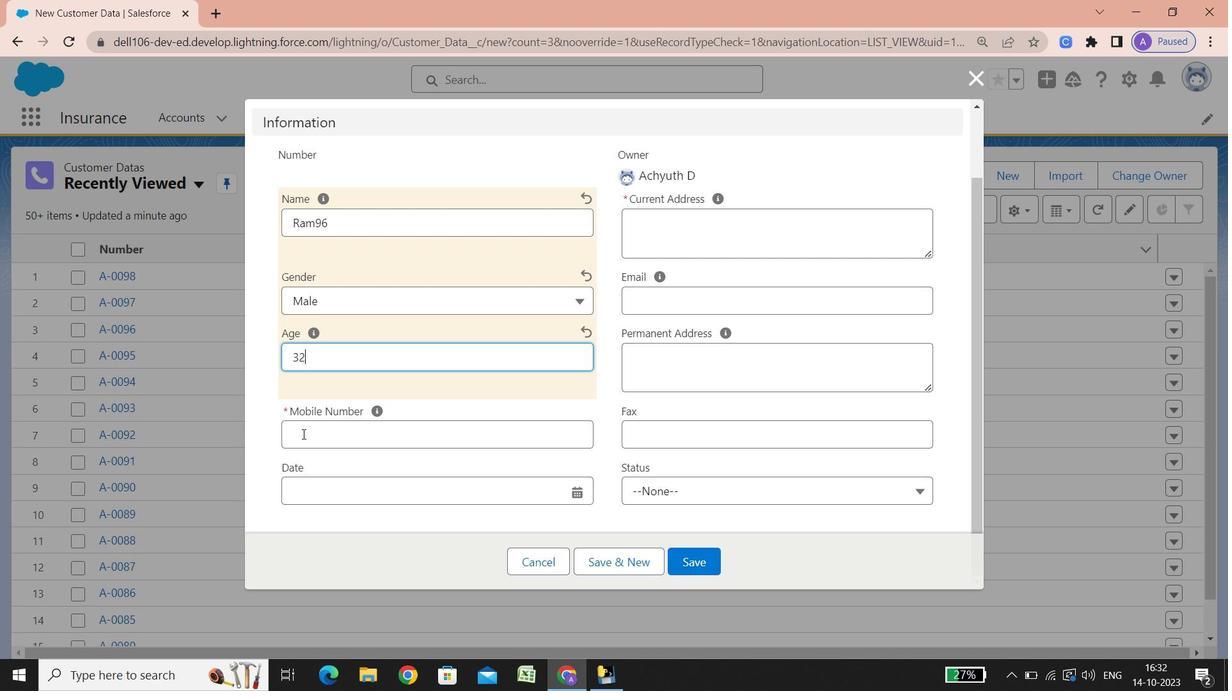 
Action: Key pressed 04066178716
Screenshot: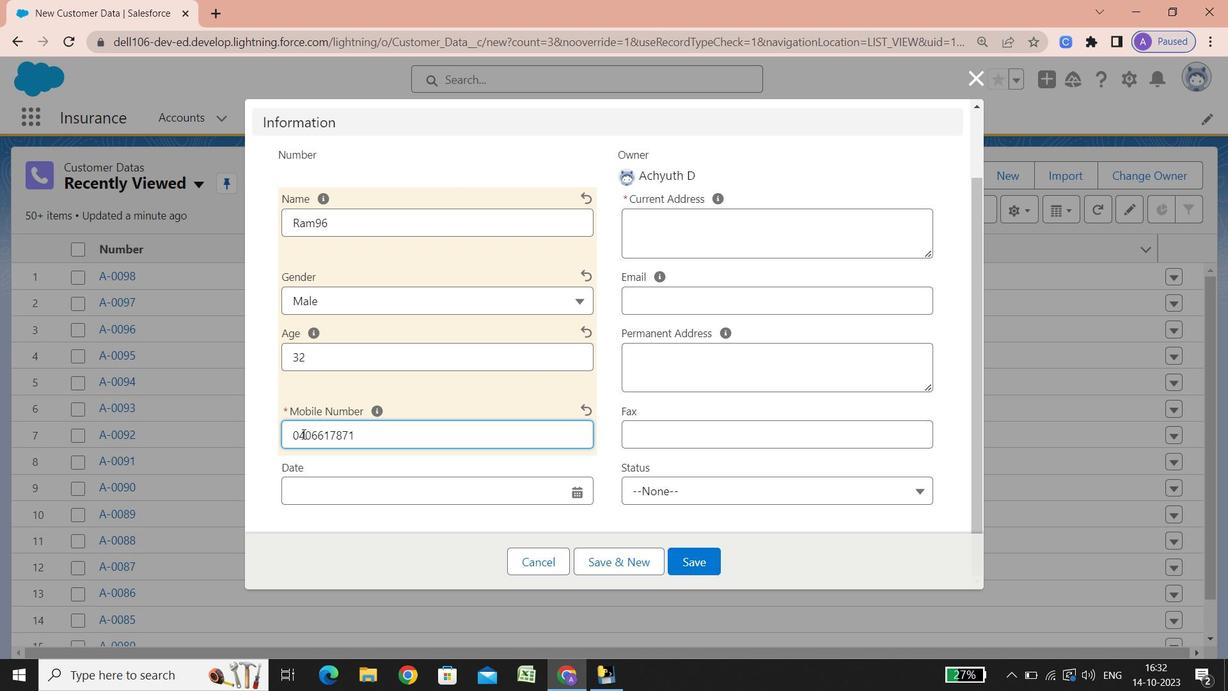 
Action: Mouse moved to (578, 492)
Screenshot: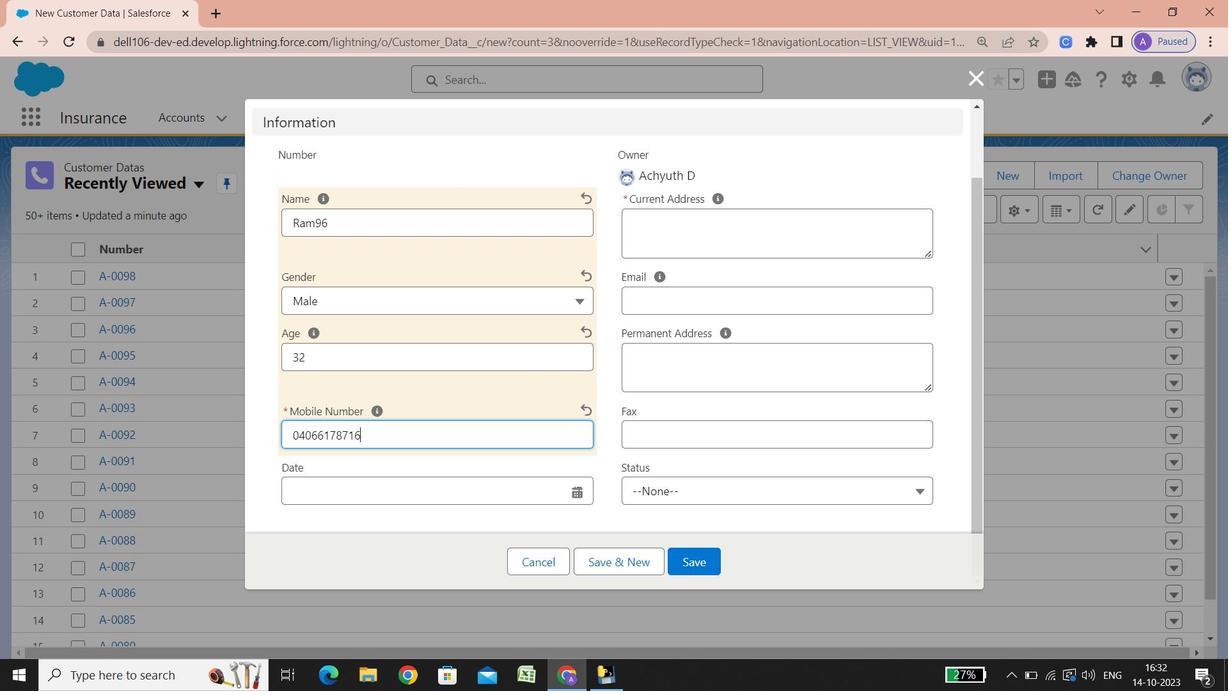 
Action: Mouse pressed left at (578, 492)
Screenshot: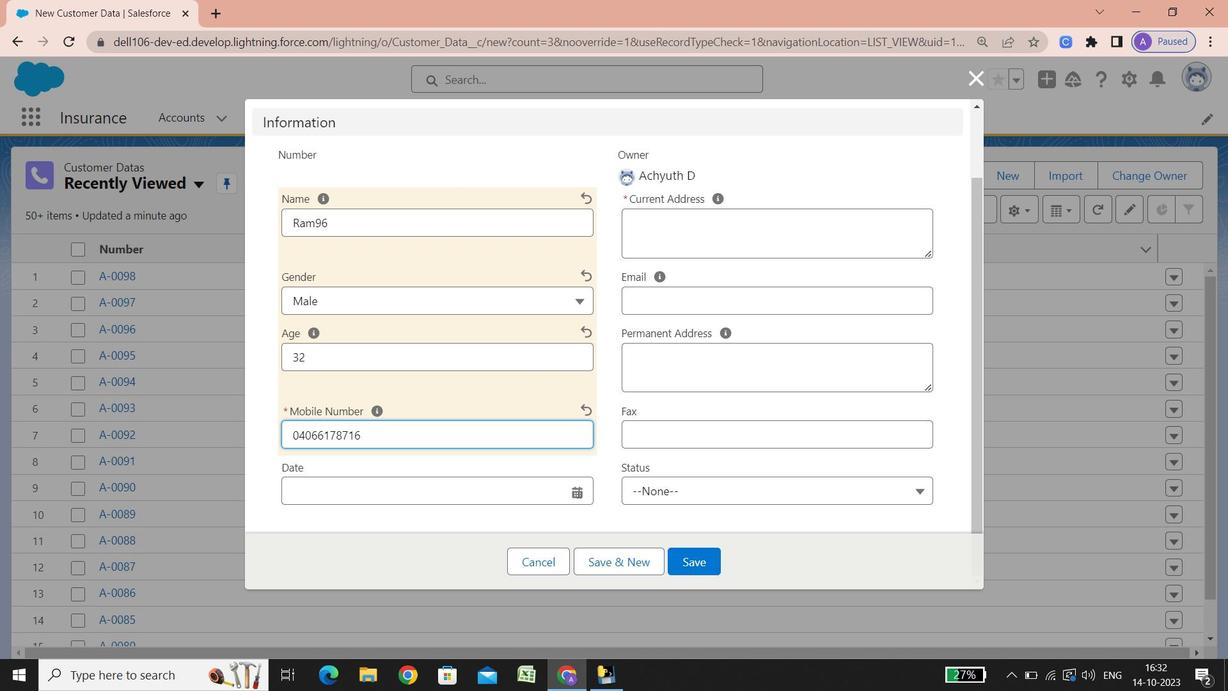 
Action: Mouse moved to (463, 458)
Screenshot: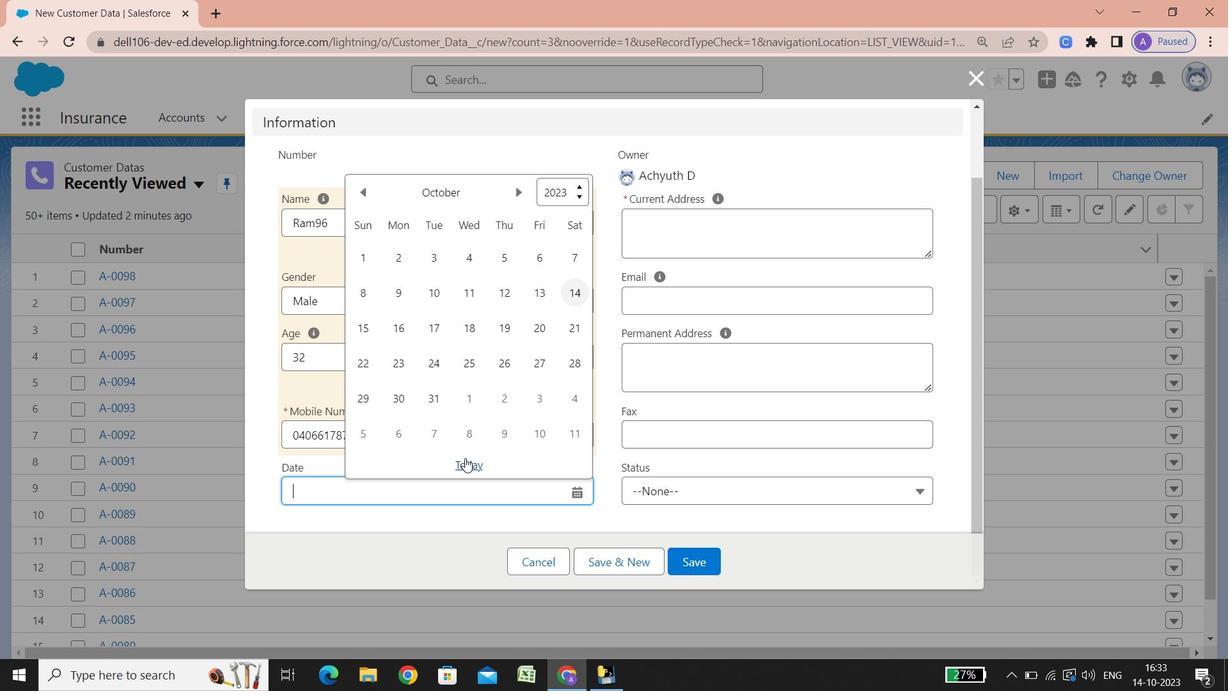 
Action: Mouse pressed left at (463, 458)
Screenshot: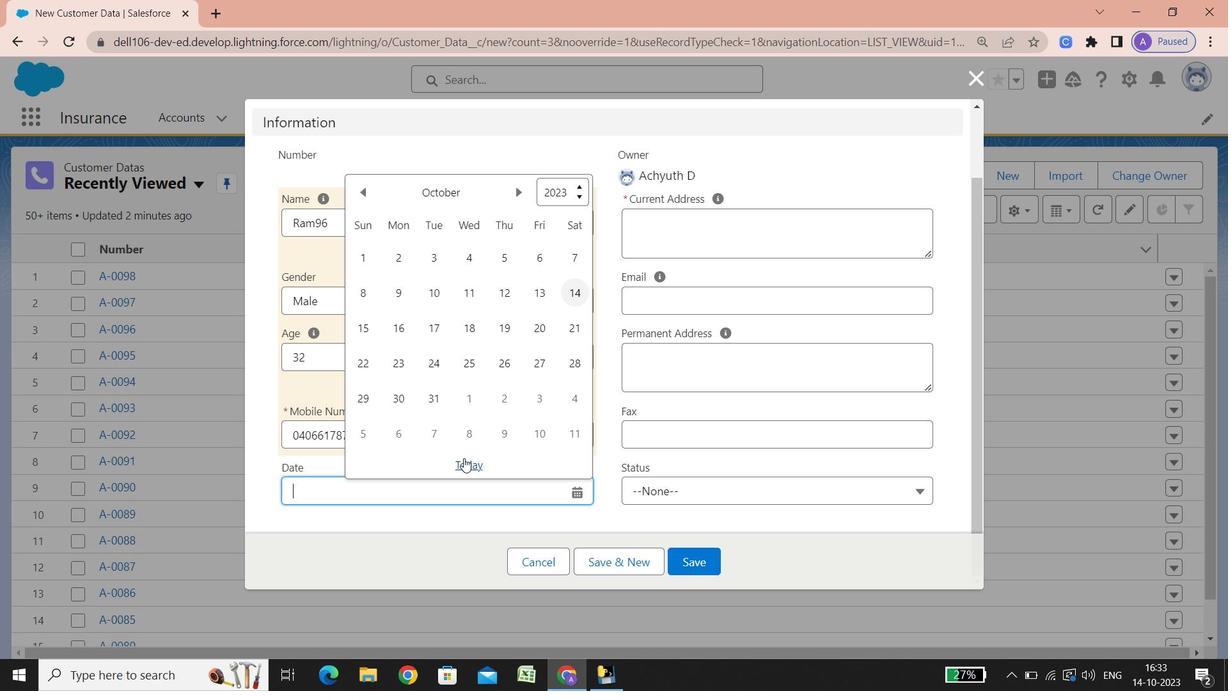 
Action: Mouse moved to (670, 220)
Screenshot: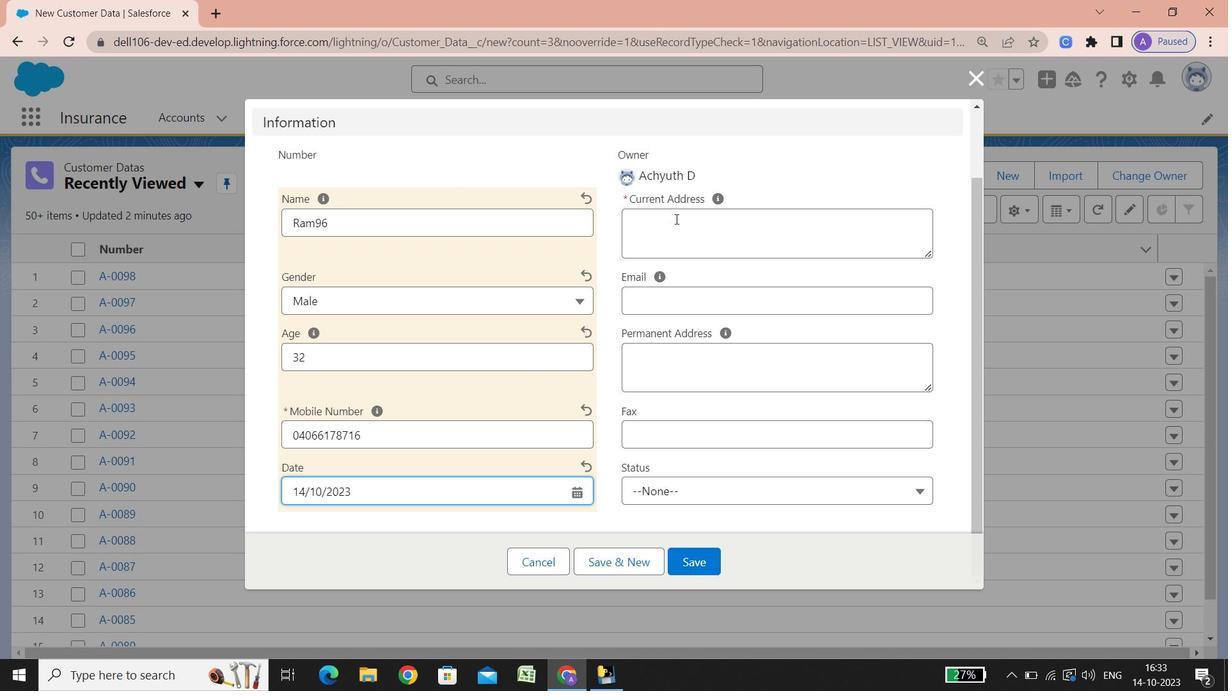 
Action: Mouse pressed left at (670, 220)
Screenshot: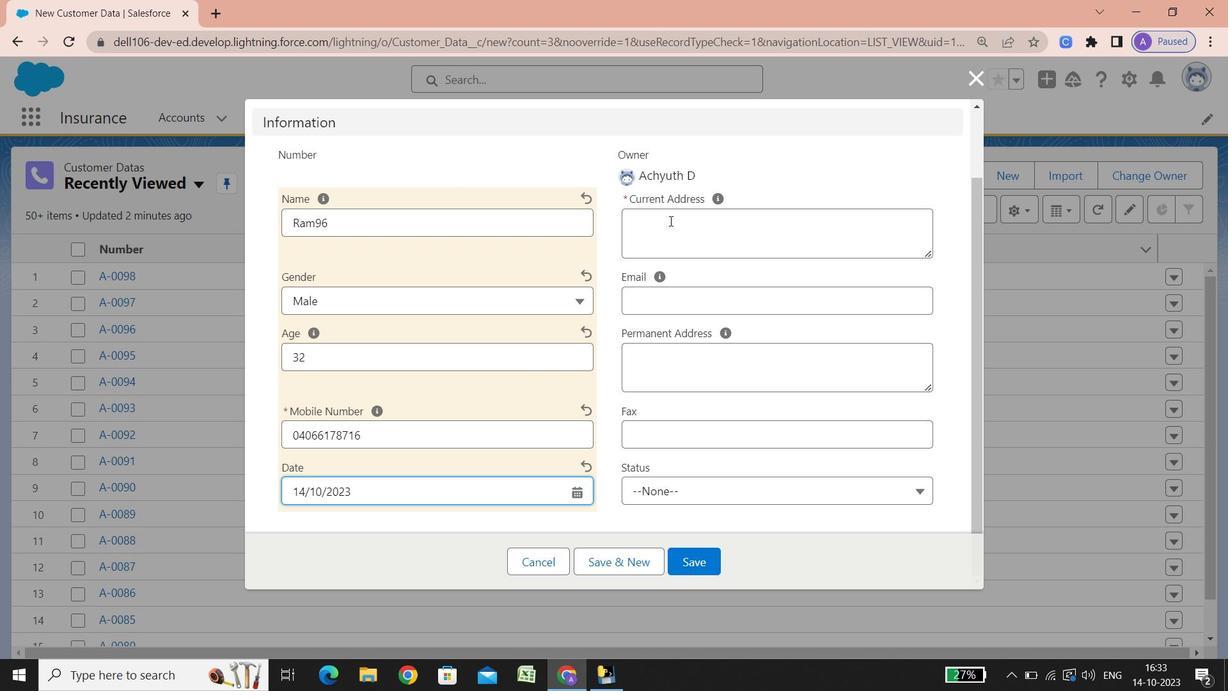 
Action: Key pressed <Key.shift>Street<Key.space><Key.shift_r>:<Key.space>40/c,<Key.space><Key.shift_r>Opp<Key.space><Key.shift><Key.shift><Key.shift><Key.shift><Key.shift>Deccan<Key.space><Key.shift><Key.shift>Chronical<Key.space><Key.shift_r>Off,<Key.space><Key.shift><Key.shift><Key.shift><Key.shift><Key.shift><Key.shift><Key.shift><Key.shift><Key.shift><Key.shift><Key.shift><Key.shift>S<Key.space><Key.shift>D<Key.space><Key.shift><Key.shift>Rod<Key.backspace>ad,<Key.space><Key.shift><Key.shift><Key.shift><Key.shift><Key.shift><Key.shift><Key.shift><Key.shift><Key.shift><Key.shift><Key.shift><Key.shift><Key.shift><Key.shift><Key.shift><Key.shift><Key.shift><Key.shift><Key.shift><Key.shift><Key.shift><Key.shift><Key.shift>Nr<Key.space><Key.shift><Key.shift><Key.shift><Key.shift><Key.shift><Key.shift><Key.shift><Key.shift><Key.shift><Key.shift><Key.shift><Key.shift><Key.shift><Key.shift><Key.shift>Bus<Key.space><Key.shift><Key.shift><Key.shift><Key.shift><Key.shift><Key.shift><Key.shift><Key.shift><Key.shift><Key.shift><Key.shift><Key.shift>Stop,<Key.space><Key.shift><Key.shift><Key.shift><Key.shift><Key.shift><Key.shift><Key.shift><Key.shift><Key.shift><Key.shift><Key.shift><Key.shift>Amar<Key.space><Key.shift_r><Key.shift_r><Key.shift_r><Key.shift_r><Key.shift_r><Key.shift_r><Key.shift_r><Key.shift_r><Key.shift_r><Key.shift_r><Key.shift_r><Key.shift_r><Key.shift_r><Key.shift_r><Key.shift_r><Key.shift_r><Key.shift_r><Key.shift_r><Key.shift_r><Key.shift_r><Key.shift_r><Key.shift_r><Key.shift_r><Key.shift_r><Key.shift_r><Key.shift_r><Key.shift_r><Key.shift_r><Key.shift_r><Key.shift_r><Key.shift_r><Key.shift_r>Mahal,<Key.space><Key.shift><Key.shift><Key.shift><Key.shift><Key.shift><Key.shift><Key.shift>G<Key.space><Key.shift_r>M<Key.space><Key.shift><Key.shift><Key.shift><Key.shift><Key.shift><Key.shift><Key.shift><Key.shift>Rd,<Key.space><Key.shift><Key.shift><Key.shift><Key.shift><Key.shift><Key.shift><Key.shift><Key.shift><Key.shift><Key.shift>Chembur,<Key.space><Key.shift_r>K<Key.space><Key.shift><Key.shift><Key.shift><Key.shift><Key.shift><Key.shift>Road,<Key.space><Key.shift_r><Key.shift_r><Key.shift_r><Key.shift_r><Key.shift_r><Key.shift_r><Key.shift_r><Key.shift_r><Key.shift_r><Key.shift_r><Key.shift_r><Key.shift_r><Key.shift_r><Key.shift_r><Key.shift_r><Key.shift_r>Next<Key.space><Key.shift><Key.shift><Key.shift><Key.shift><Key.shift><Key.shift><Key.shift><Key.shift>To<Key.space><Key.shift><Key.shift><Key.shift><Key.shift><Key.shift><Key.shift><Key.shift><Key.shift><Key.shift><Key.shift><Key.shift><Key.shift><Key.shift><Key.shift>Vijaya<Key.space><Key.shift><Key.shift><Key.shift><Key.shift><Key.shift>Temple
Screenshot: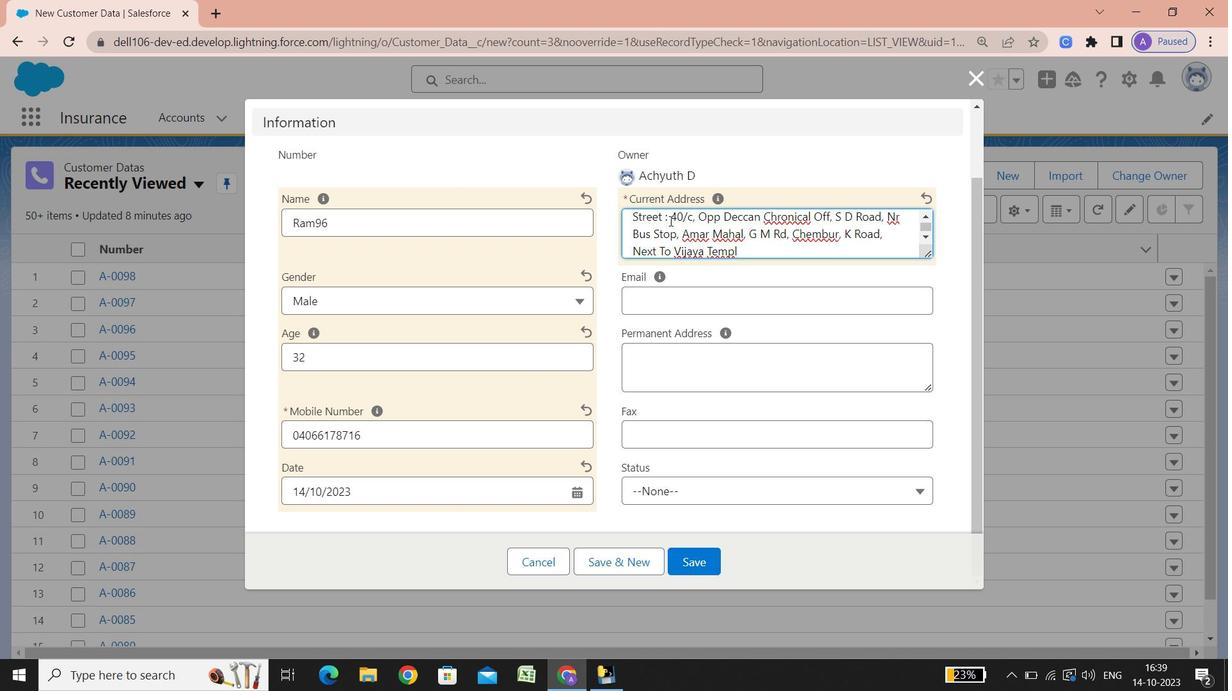 
Action: Mouse moved to (748, 232)
Screenshot: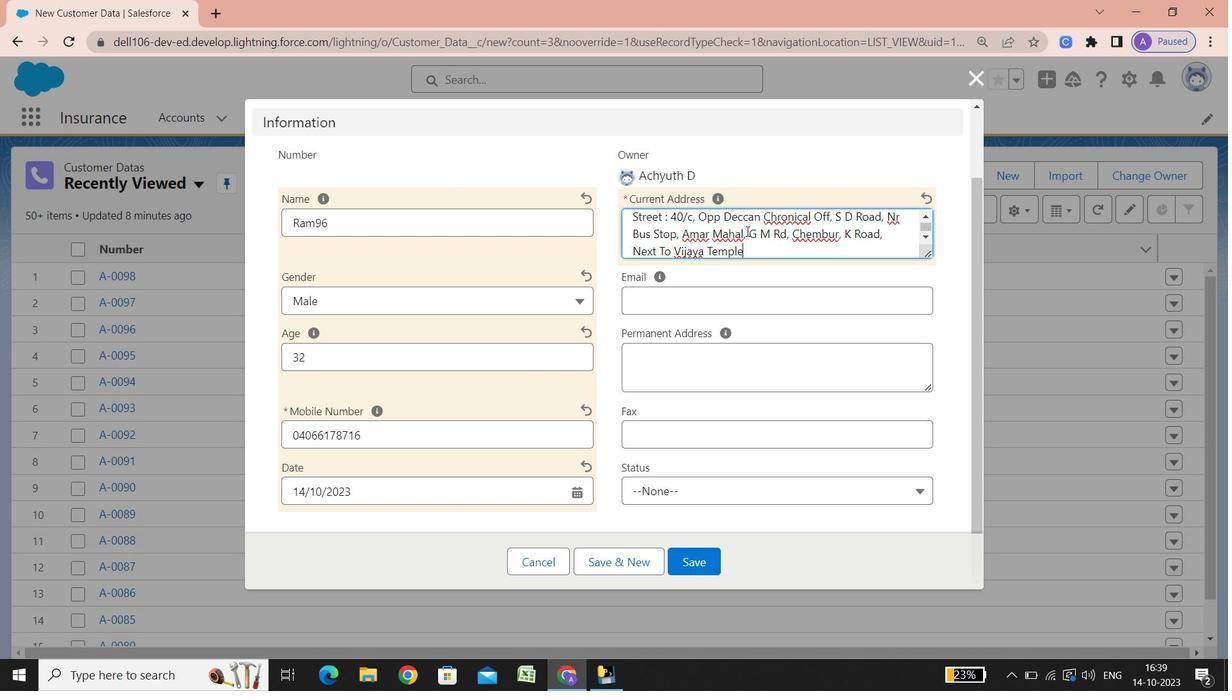 
Action: Key pressed <Key.enter><Key.shift><Key.shift>City<Key.space><Key.shift_r>:<Key.space><Key.shift><Key.shift><Key.shift><Key.shift><Key.shift><Key.shift><Key.shift><Key.shift><Key.shift><Key.shift><Key.shift><Key.shift><Key.shift><Key.shift><Key.shift><Key.shift><Key.shift><Key.shift><Key.shift><Key.shift><Key.shift>Hyderabad<Key.enter><Key.shift>State/province/area<Key.space><Key.shift_r><Key.shift_r><Key.shift_r><Key.shift_r><Key.shift_r><Key.shift_r><Key.shift_r>:<Key.space><Key.shift>Andhra<Key.space><Key.shift_r>Pradesh<Key.enter><Key.shift_r><Key.shift_r><Key.shift_r><Key.shift_r><Key.shift_r>Phob<Key.backspace>ne<Key.space>number<Key.space><Key.shift_r>:<Key.space>04066178716<Key.enter><Key.shift>Zip<Key.space>code<Key.space><Key.shift_r>:<Key.space>500003<Key.enter><Key.shift>Country<Key.space>calling<Key.space>code<Key.space><Key.shift_r><Key.shift_r><Key.shift_r><Key.shift_r><Key.shift_r><Key.shift_r><Key.shift_r><Key.shift_r><Key.shift_r><Key.shift_r><Key.shift_r><Key.shift_r><Key.shift_r><Key.shift_r><Key.shift_r><Key.shift_r><Key.shift_r><Key.shift_r><Key.shift_r><Key.shift_r><Key.shift_r><Key.shift_r><Key.shift_r><Key.shift_r><Key.shift_r>:<Key.space><Key.shift_r><Key.shift_r><Key.shift_r><Key.shift_r><Key.shift_r><Key.shift_r><Key.shift_r><Key.shift_r>+91<Key.enter><Key.shift>Country<Key.space><Key.shift_r>:<Key.space><Key.shift_r>India
Screenshot: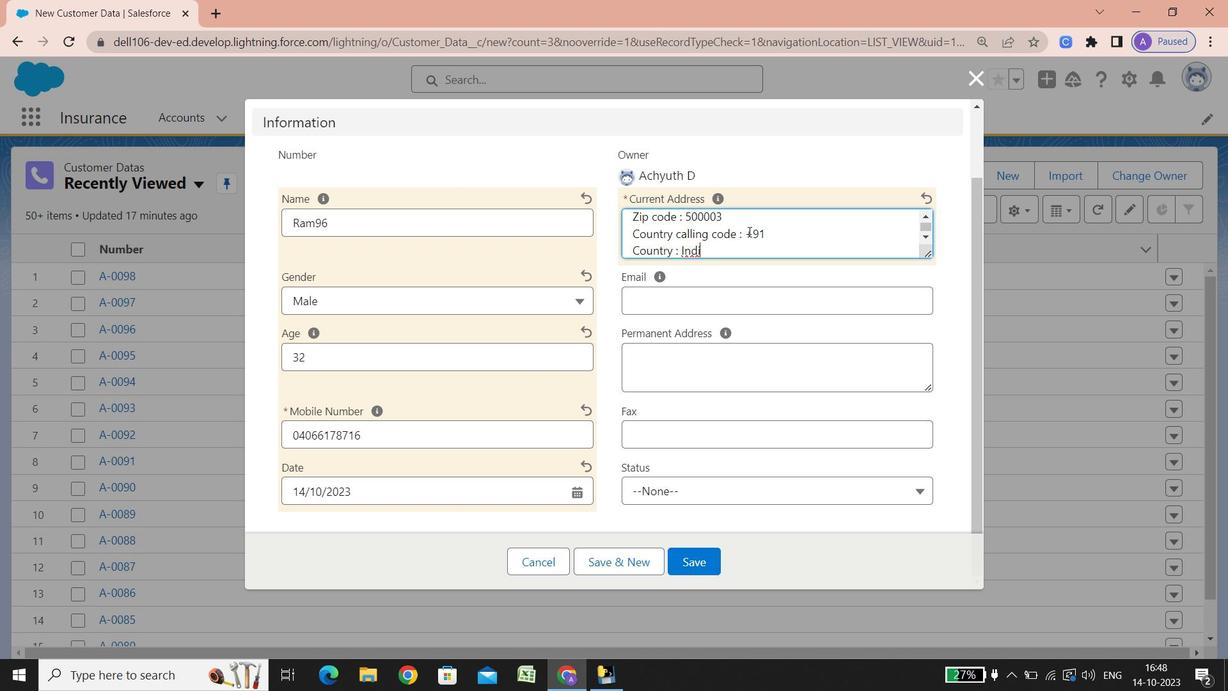 
Action: Mouse moved to (794, 249)
Screenshot: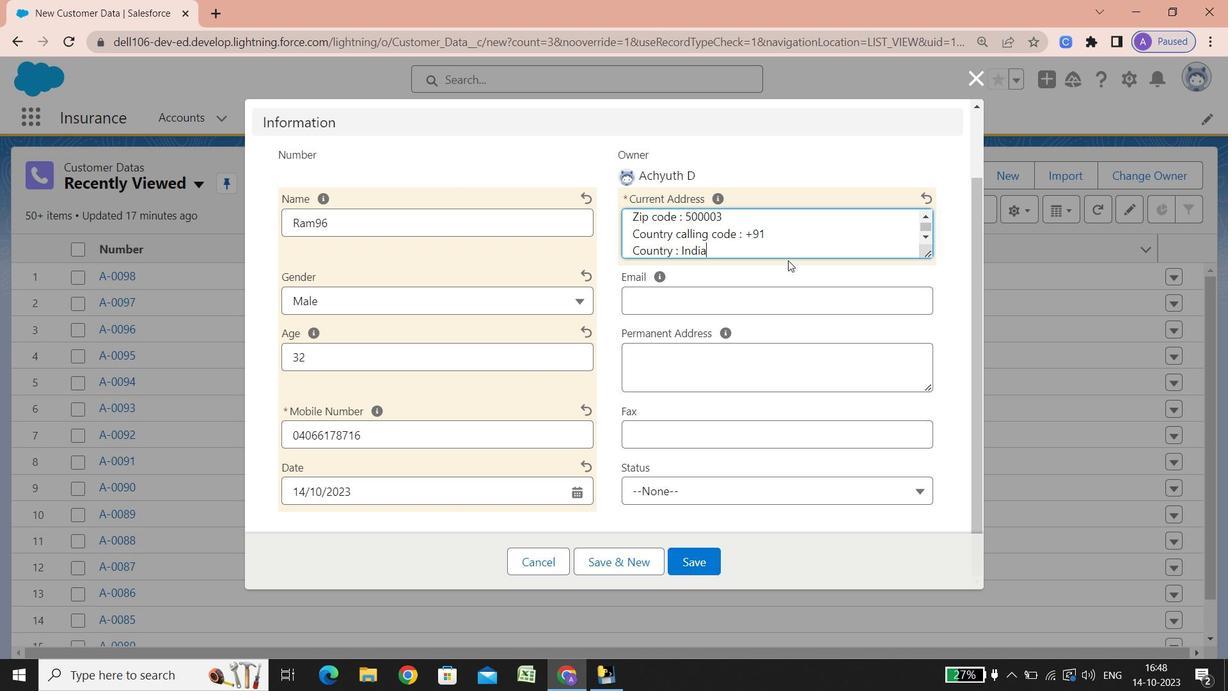 
Action: Mouse scrolled (794, 248) with delta (0, 0)
Screenshot: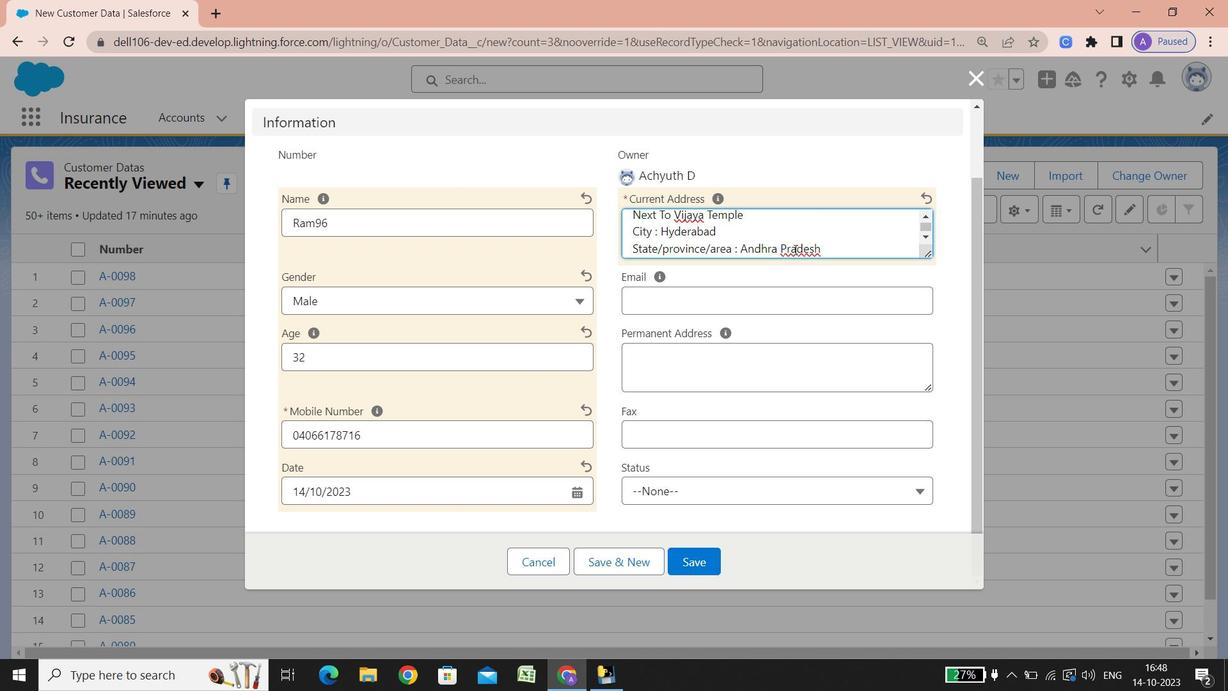 
Action: Mouse scrolled (794, 248) with delta (0, 0)
Screenshot: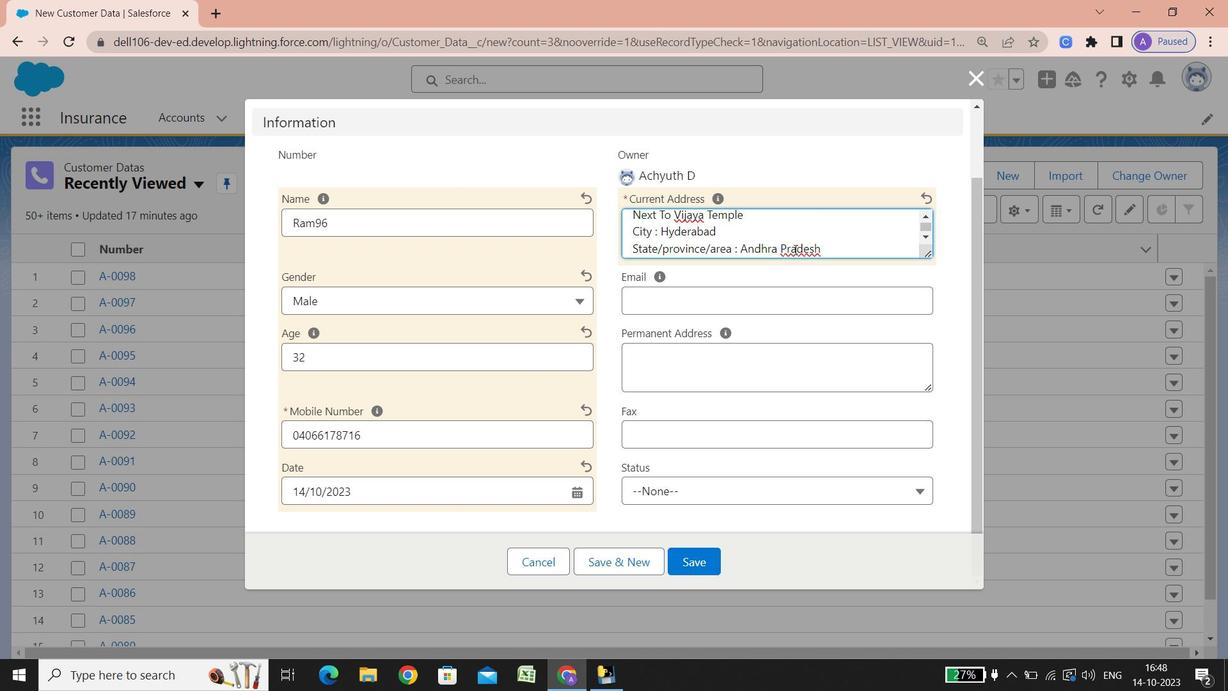 
Action: Mouse scrolled (794, 248) with delta (0, 0)
Screenshot: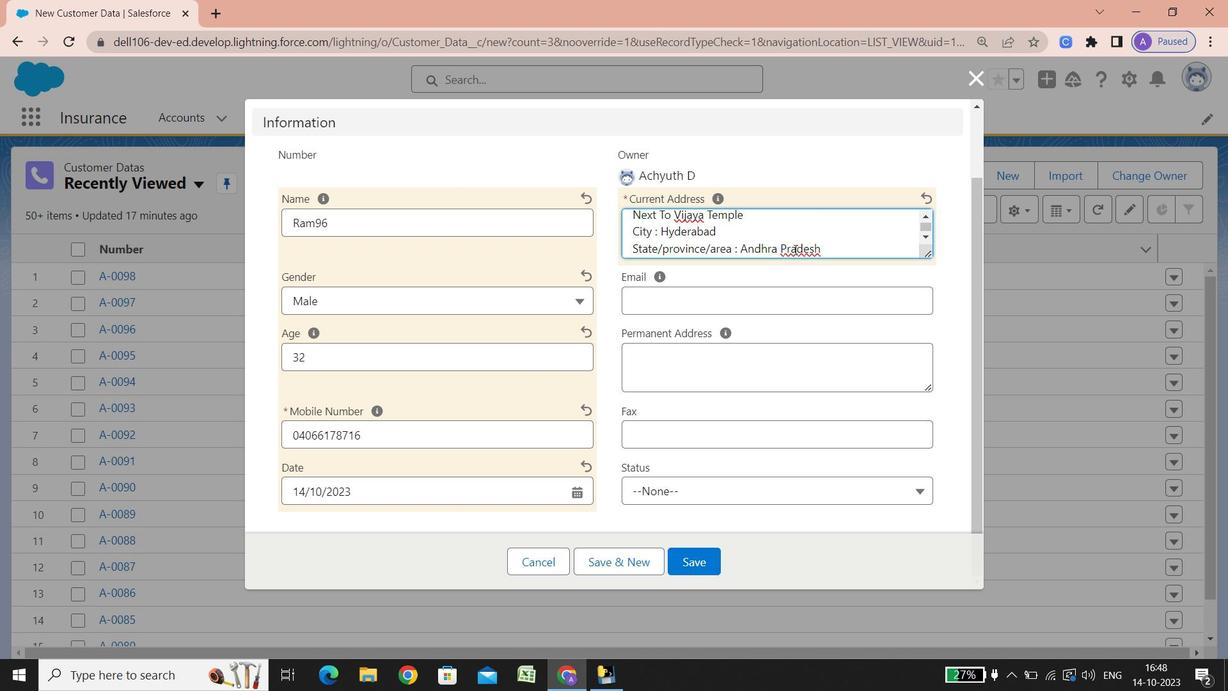 
Action: Mouse scrolled (794, 248) with delta (0, 0)
Screenshot: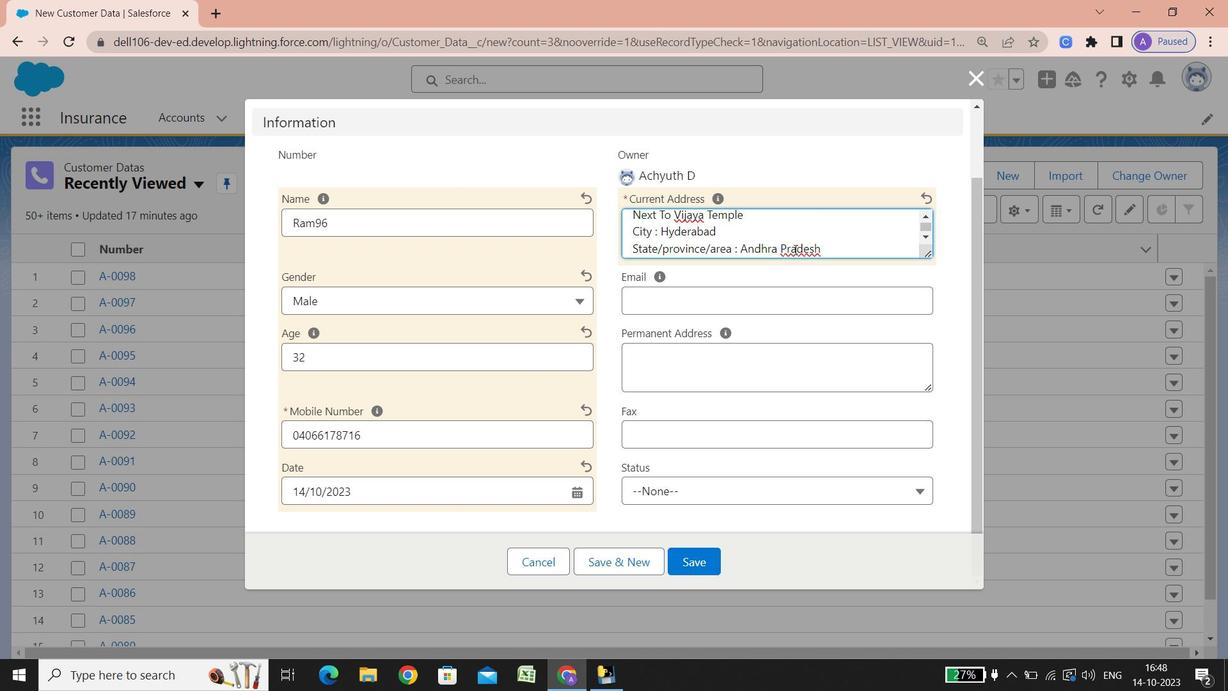 
Action: Mouse scrolled (794, 248) with delta (0, 0)
Screenshot: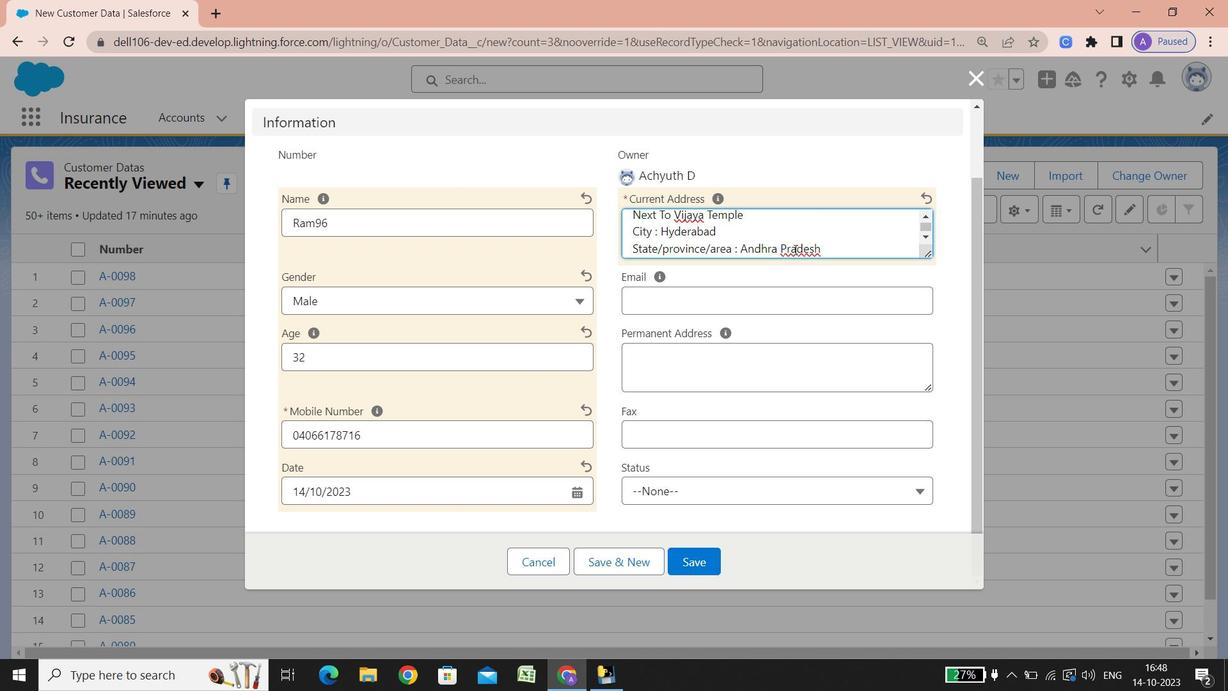 
Action: Mouse scrolled (794, 248) with delta (0, 0)
Screenshot: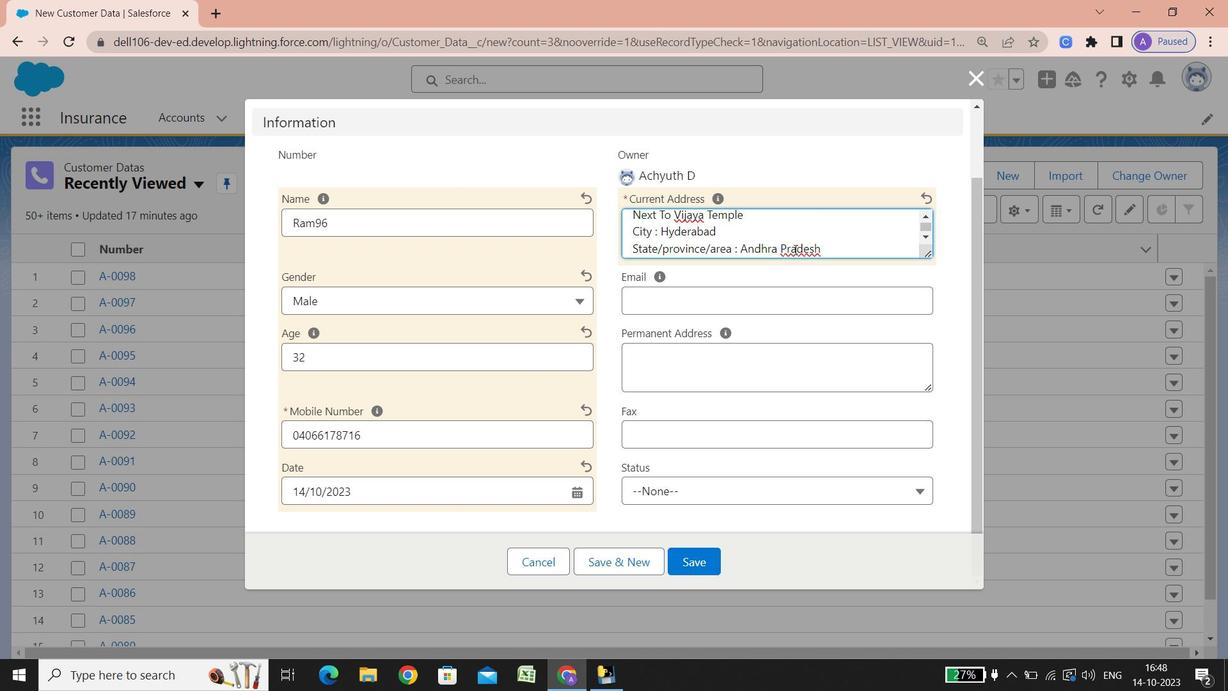 
Action: Mouse scrolled (794, 248) with delta (0, 0)
Screenshot: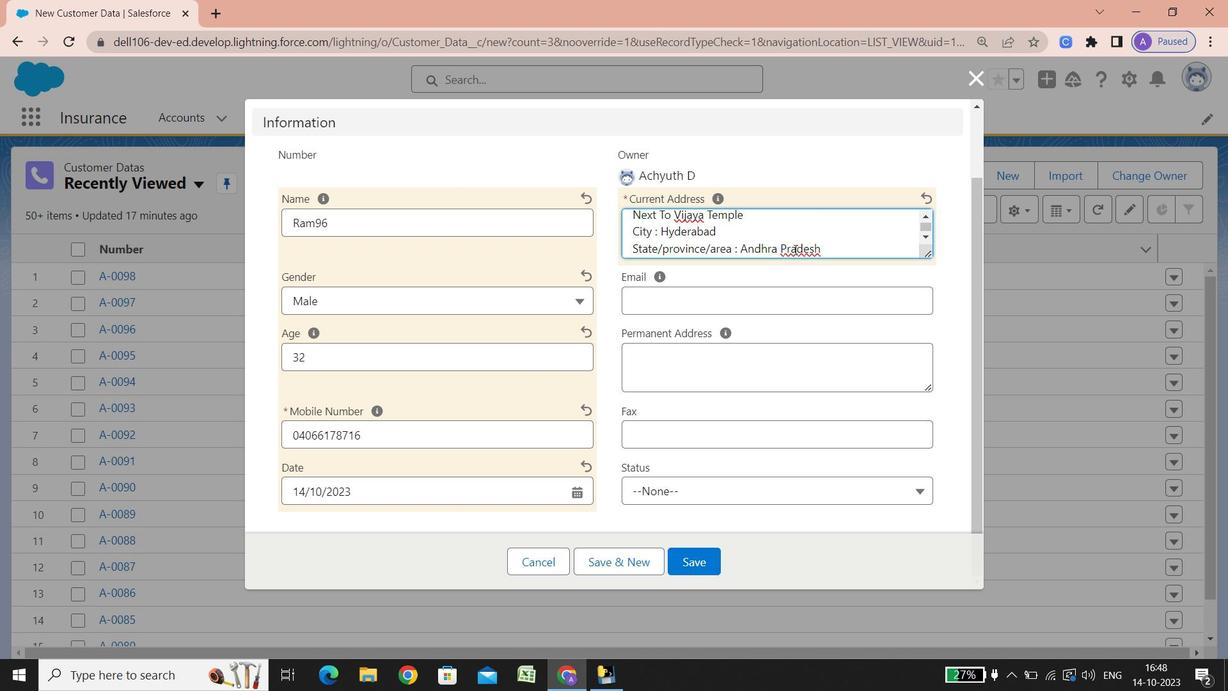 
Action: Mouse scrolled (794, 248) with delta (0, 0)
Screenshot: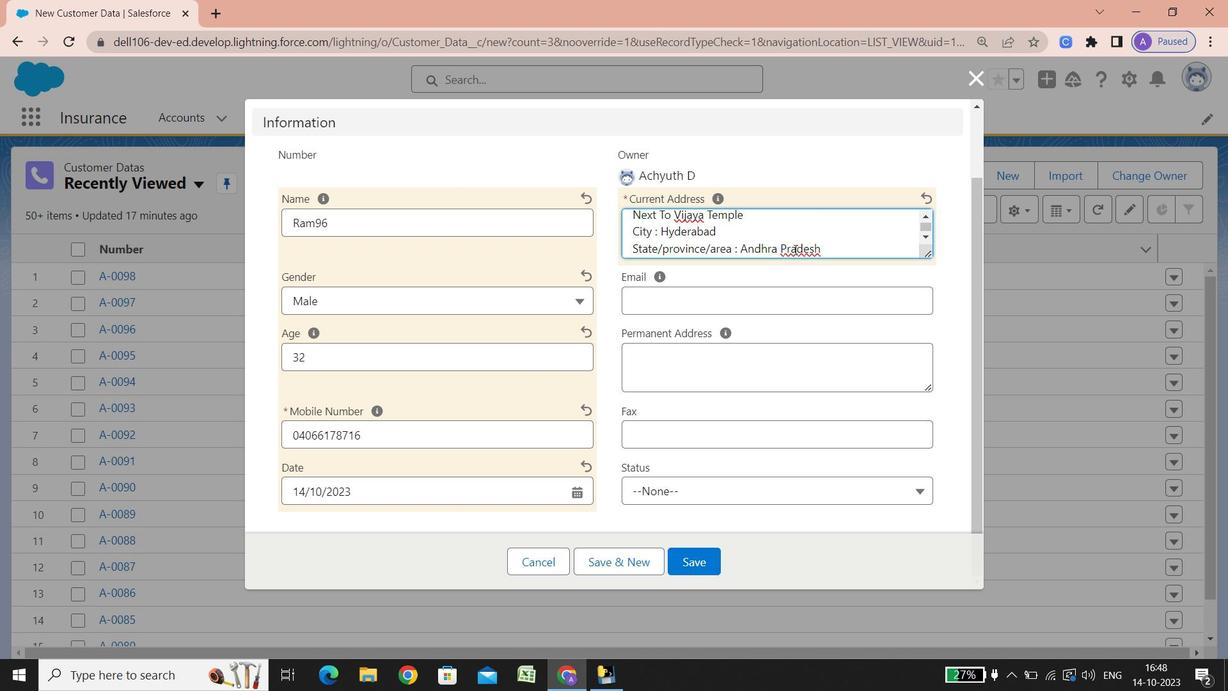 
Action: Mouse scrolled (794, 248) with delta (0, 0)
Screenshot: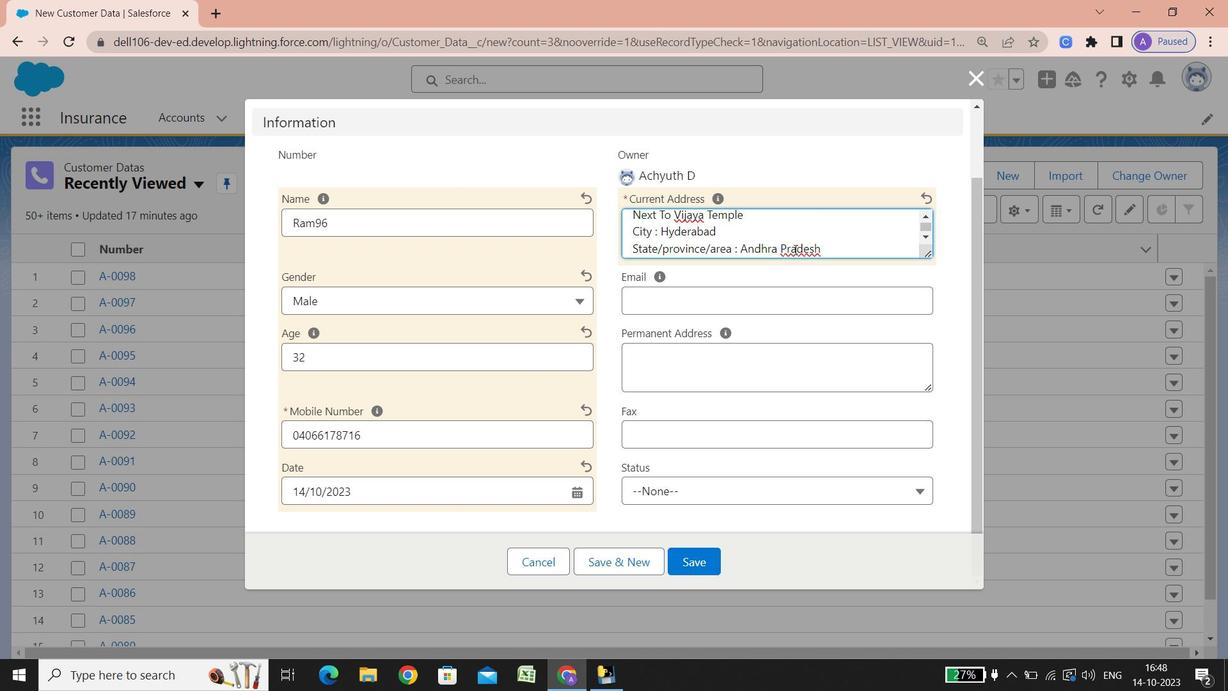 
Action: Mouse scrolled (794, 248) with delta (0, 0)
Screenshot: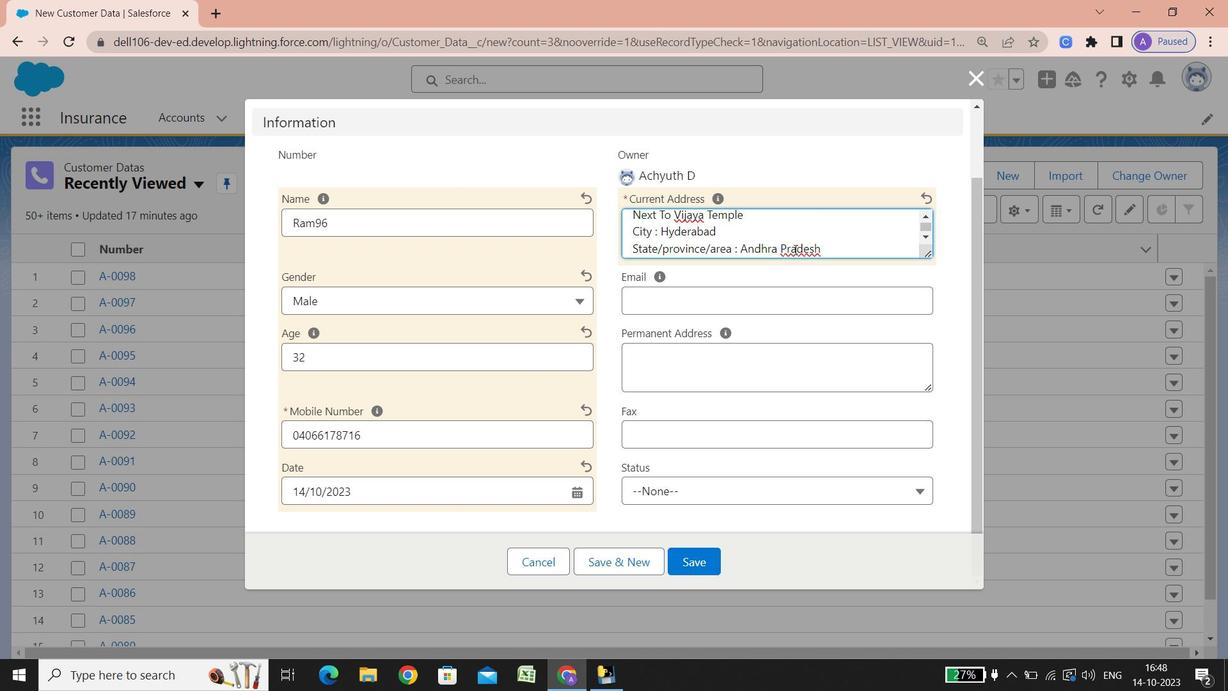 
Action: Mouse scrolled (794, 248) with delta (0, 0)
Screenshot: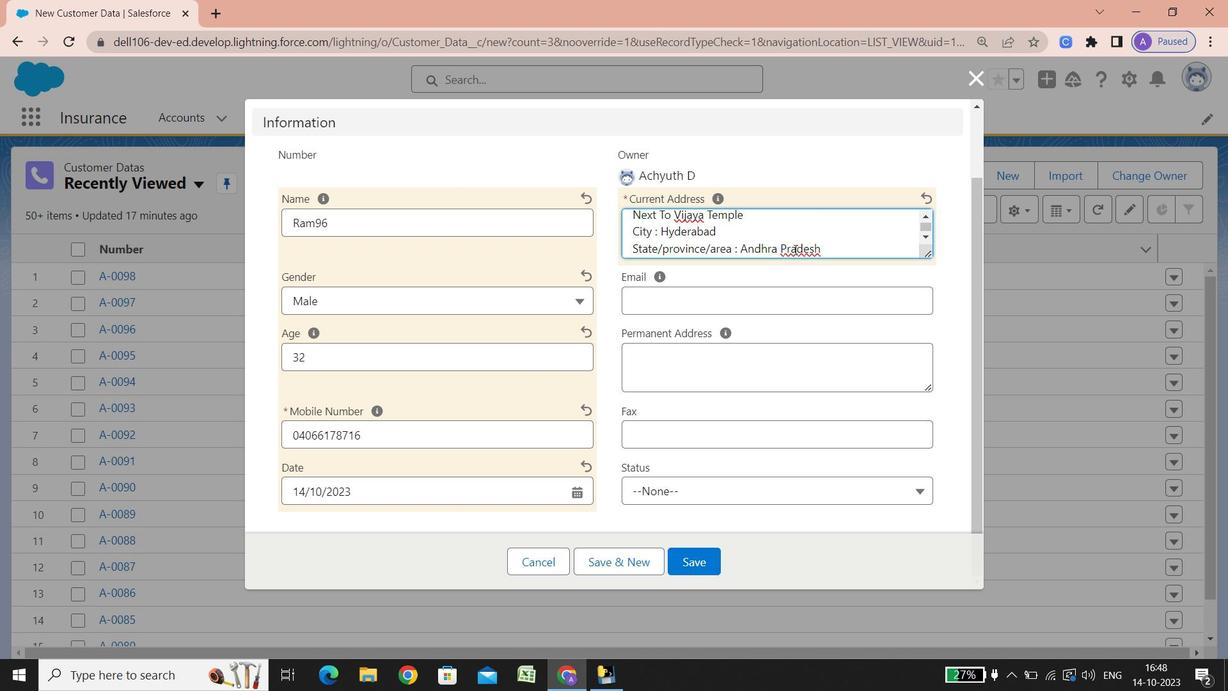 
Action: Mouse scrolled (794, 248) with delta (0, 0)
Screenshot: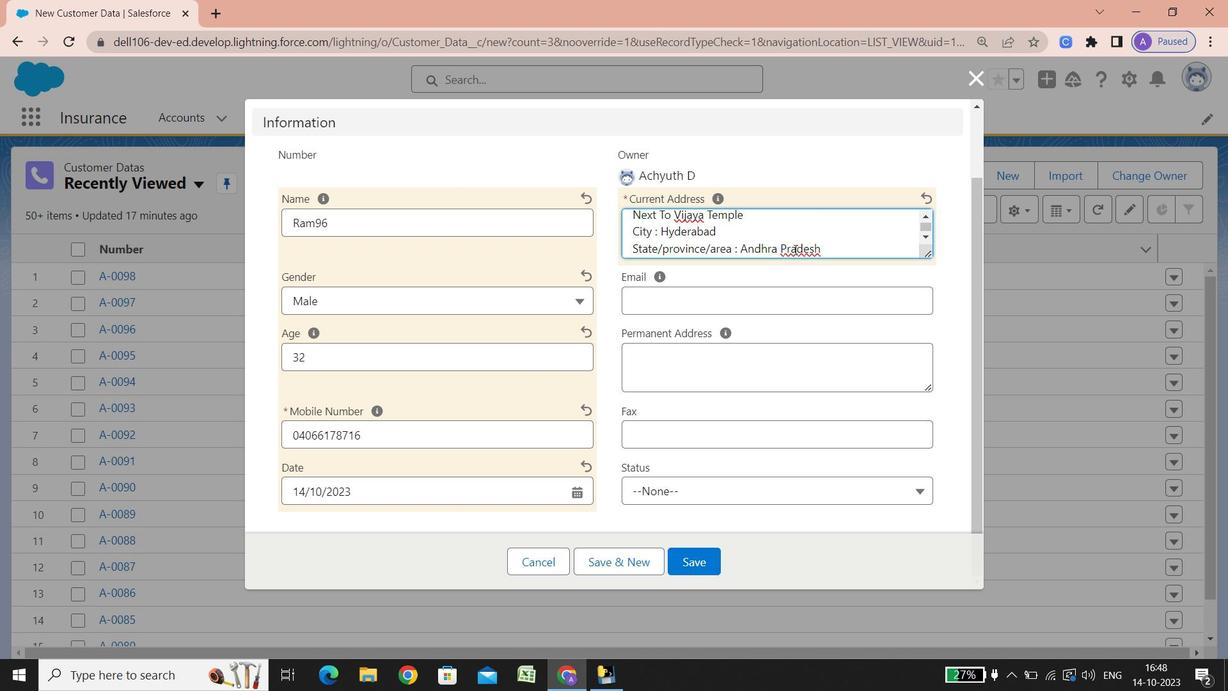 
Action: Mouse scrolled (794, 248) with delta (0, 0)
Screenshot: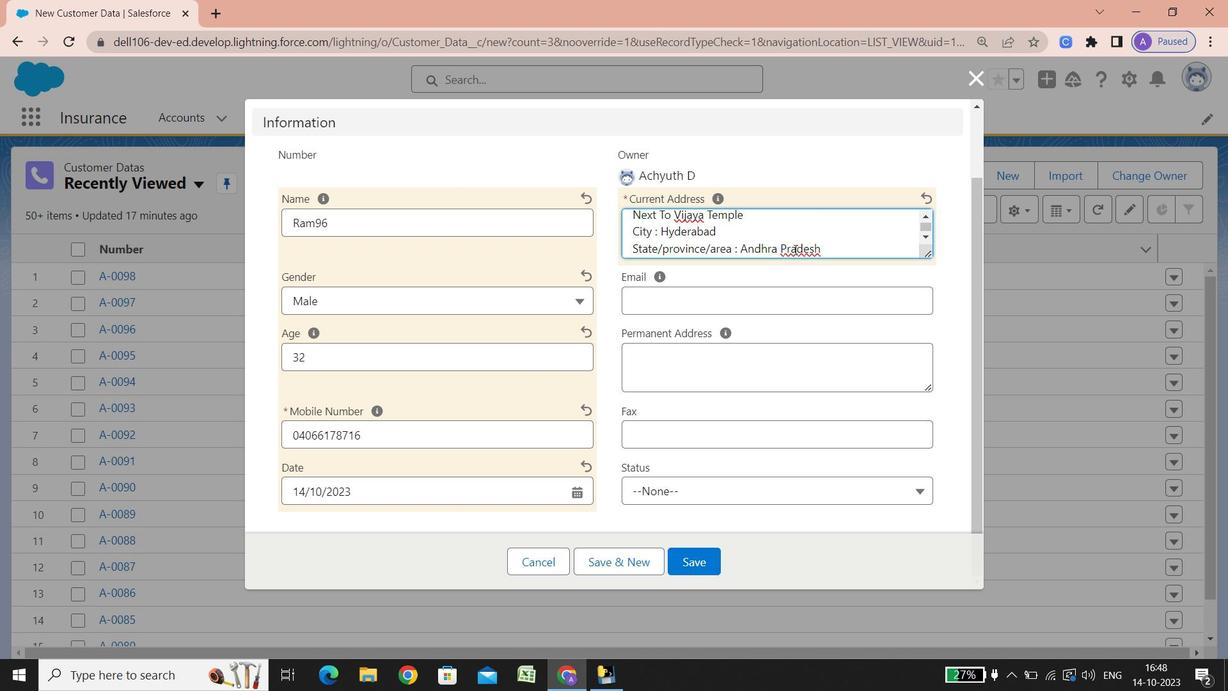 
Action: Mouse scrolled (794, 248) with delta (0, 0)
Screenshot: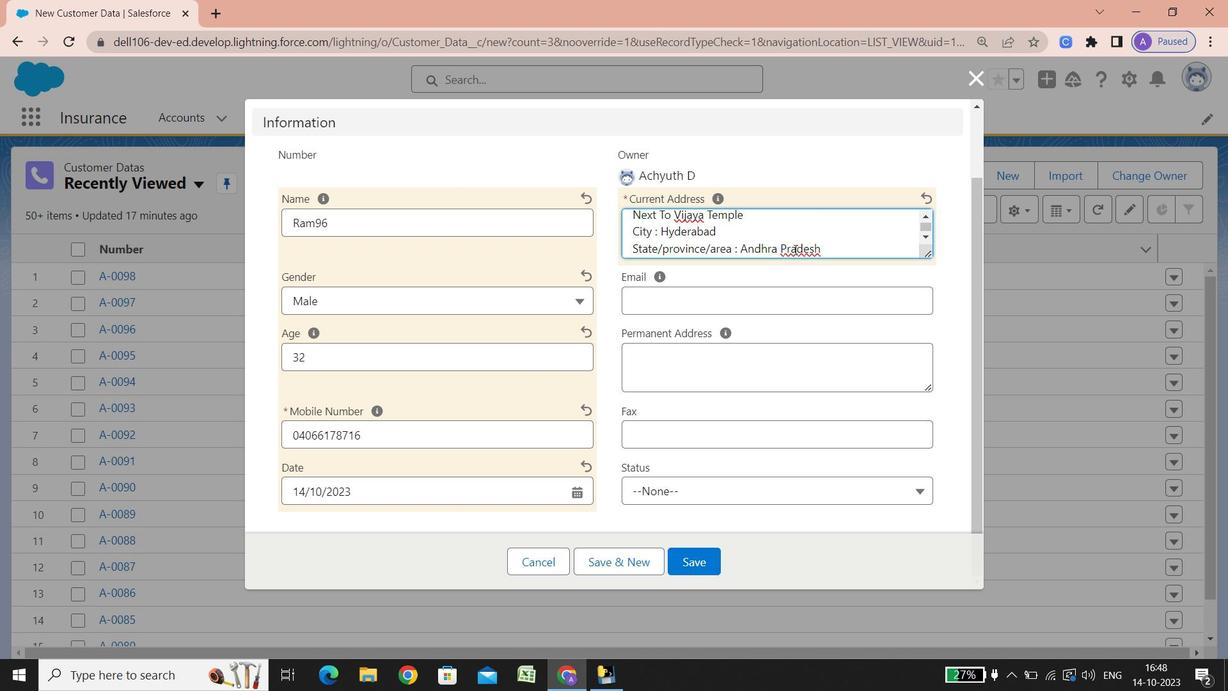 
Action: Mouse scrolled (794, 248) with delta (0, 0)
Screenshot: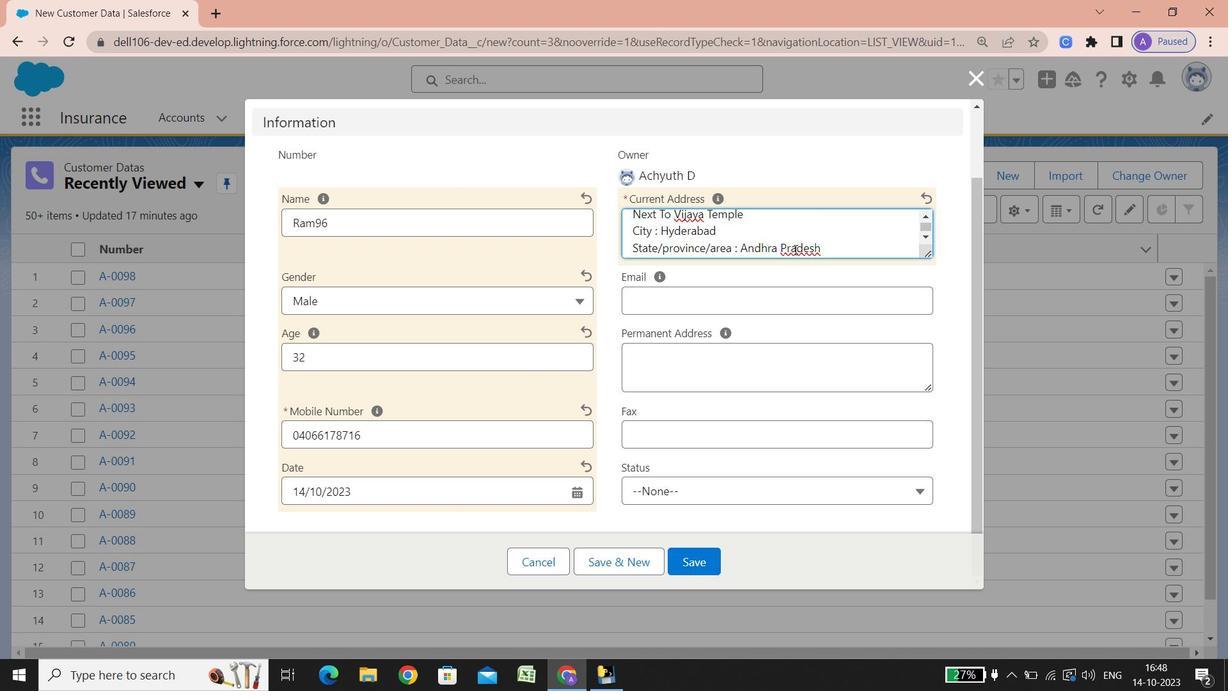 
Action: Mouse scrolled (794, 248) with delta (0, 0)
Screenshot: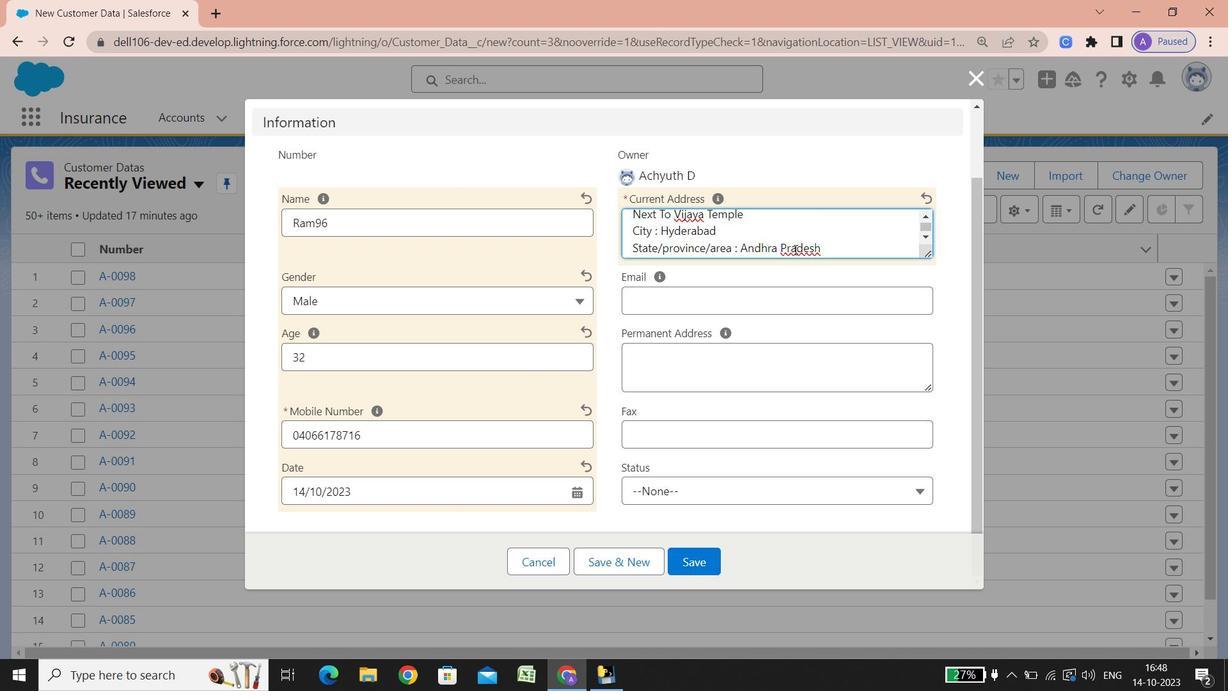 
Action: Mouse scrolled (794, 248) with delta (0, 0)
Screenshot: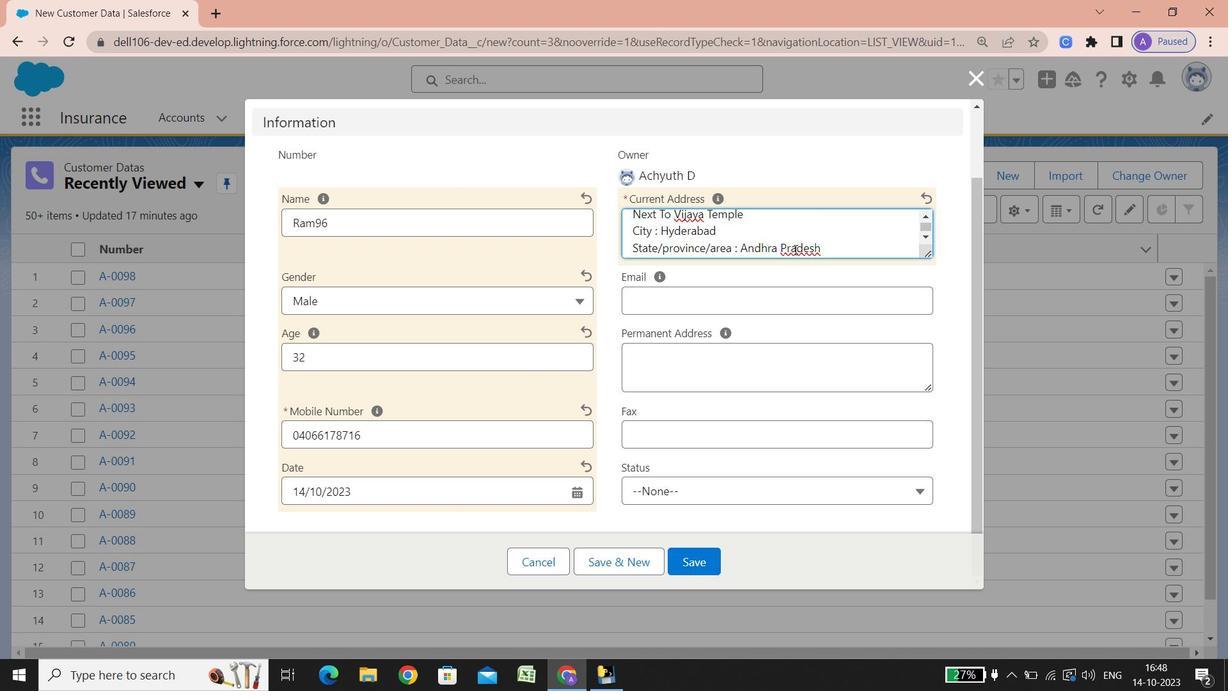 
Action: Mouse scrolled (794, 248) with delta (0, 0)
Screenshot: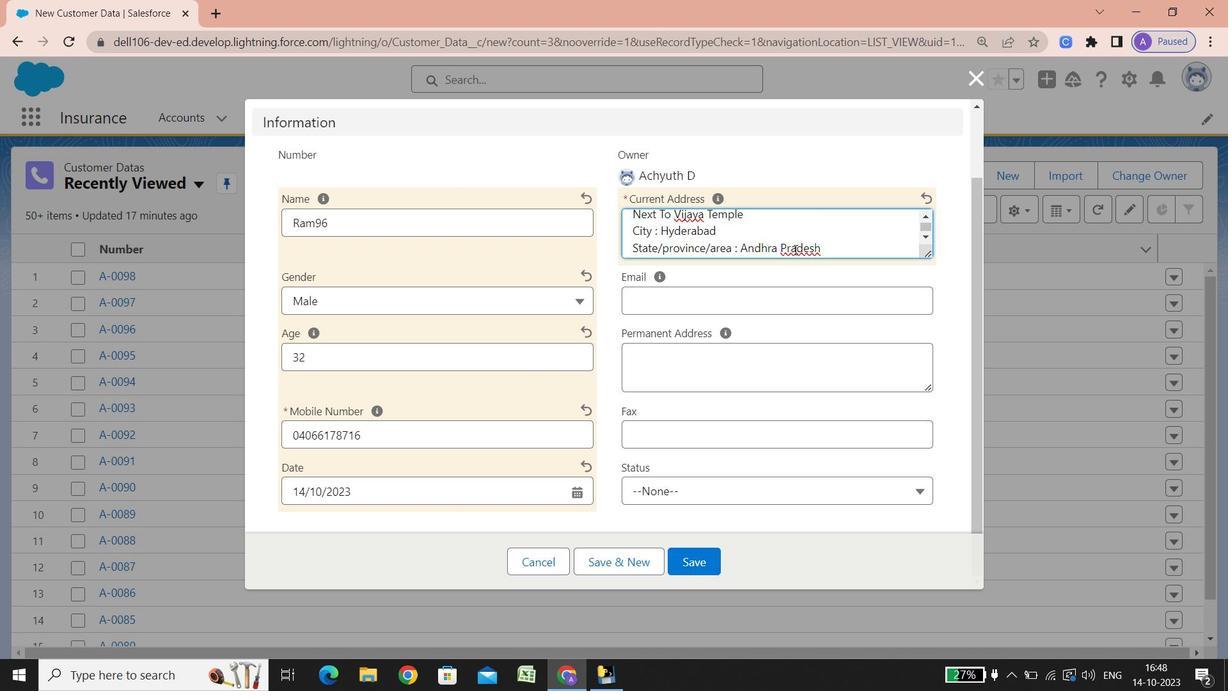 
Action: Mouse scrolled (794, 248) with delta (0, 0)
Screenshot: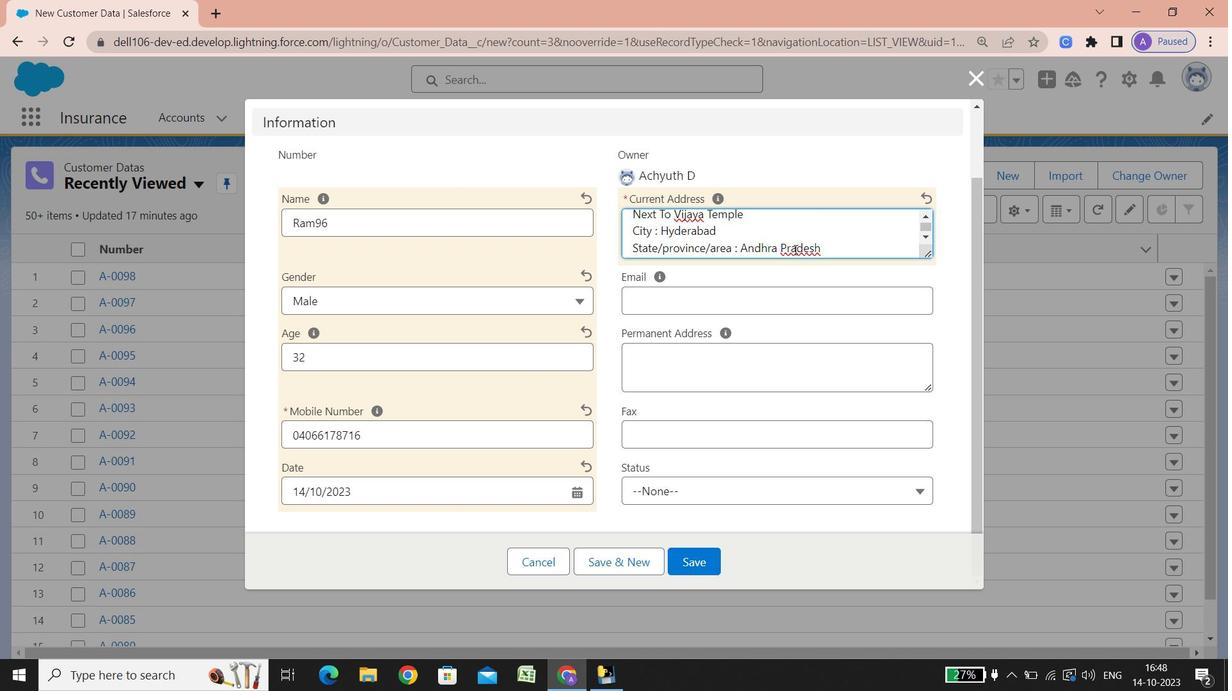 
Action: Mouse scrolled (794, 248) with delta (0, 0)
Screenshot: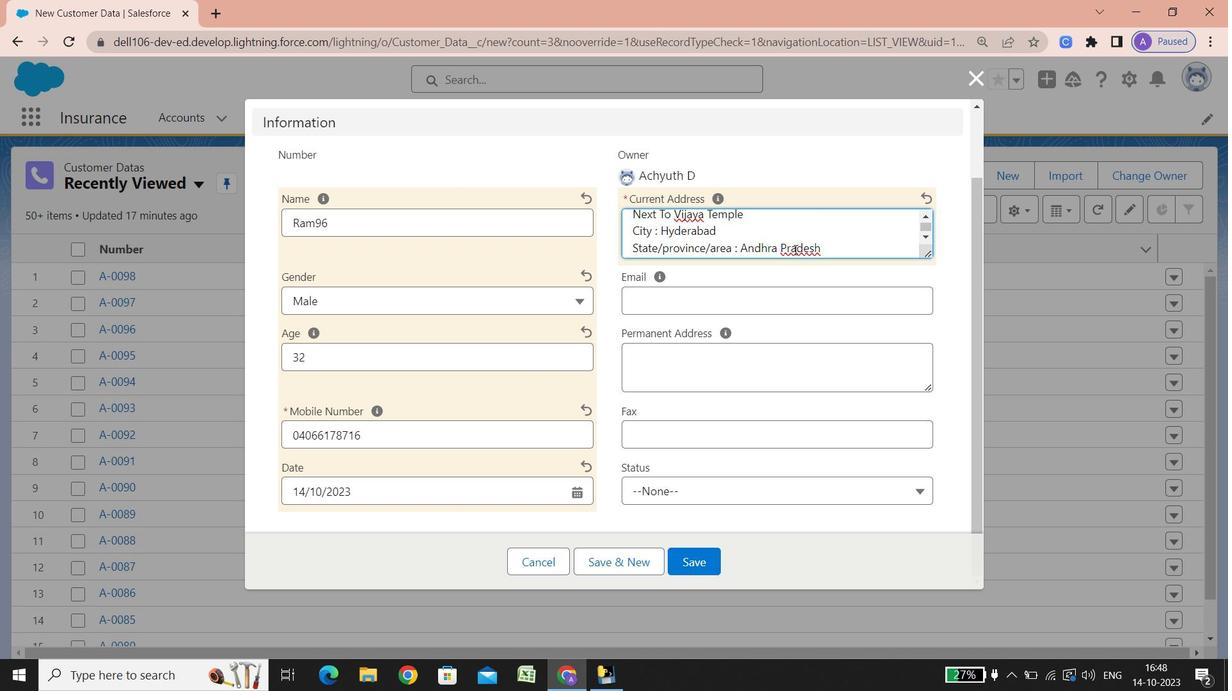
Action: Mouse scrolled (794, 248) with delta (0, 0)
Screenshot: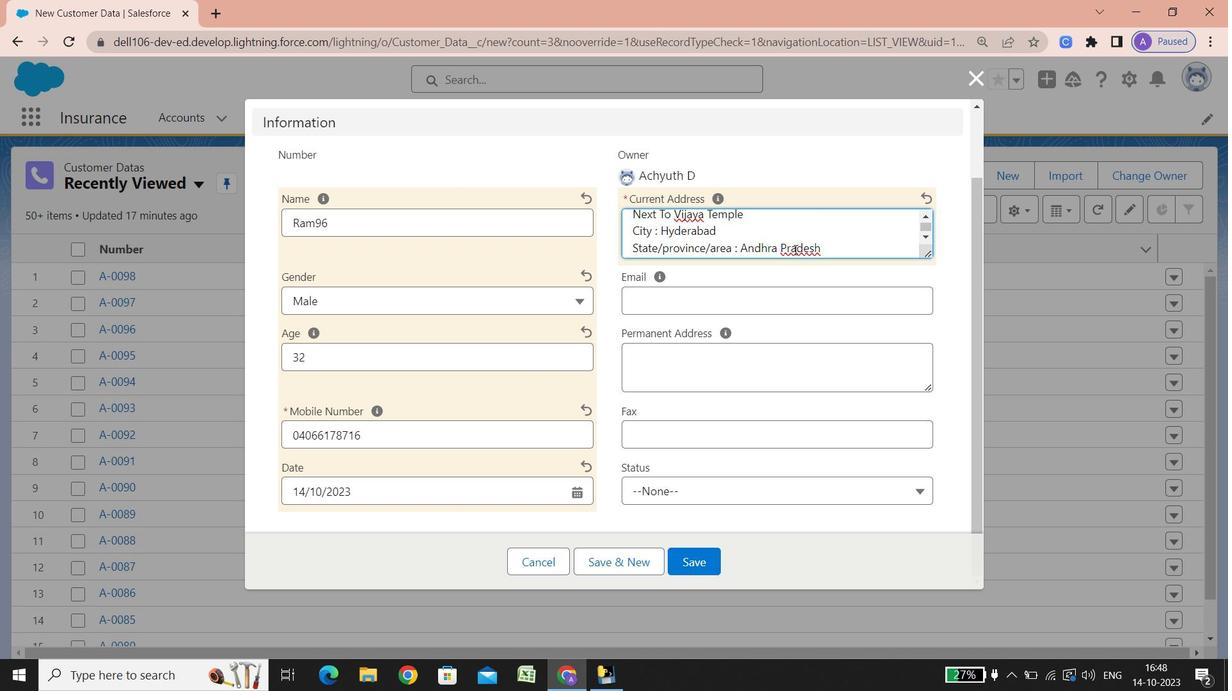 
Action: Mouse scrolled (794, 248) with delta (0, 0)
Screenshot: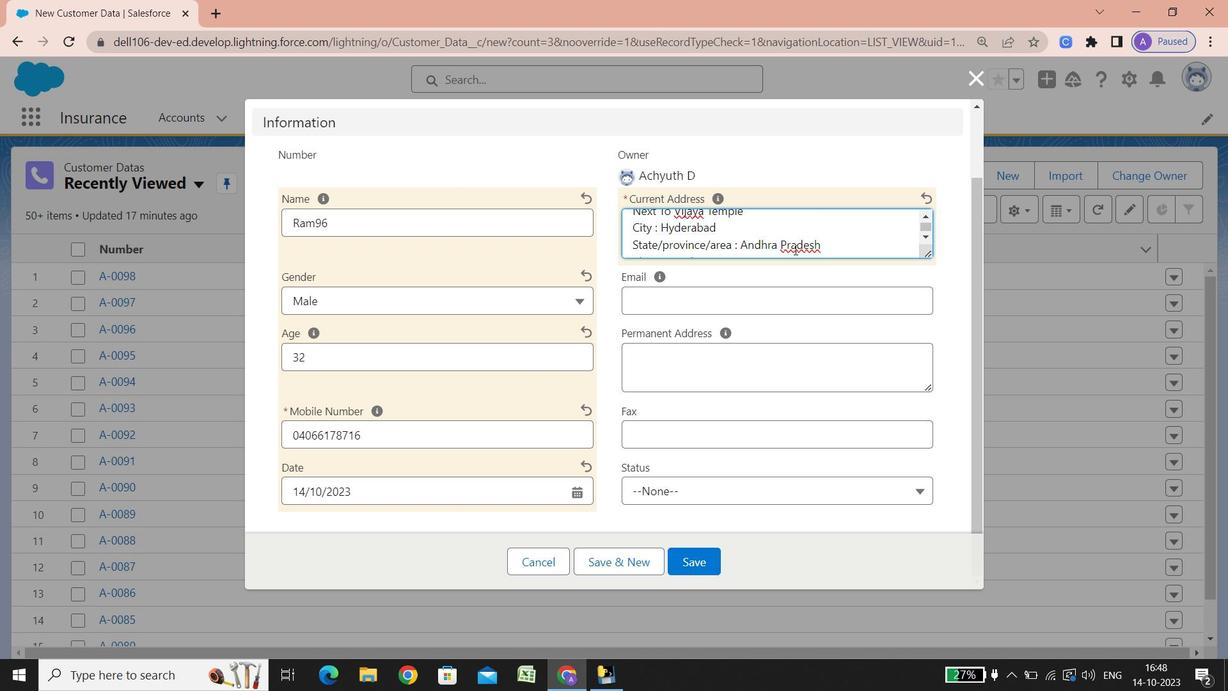 
Action: Mouse scrolled (794, 248) with delta (0, 0)
Screenshot: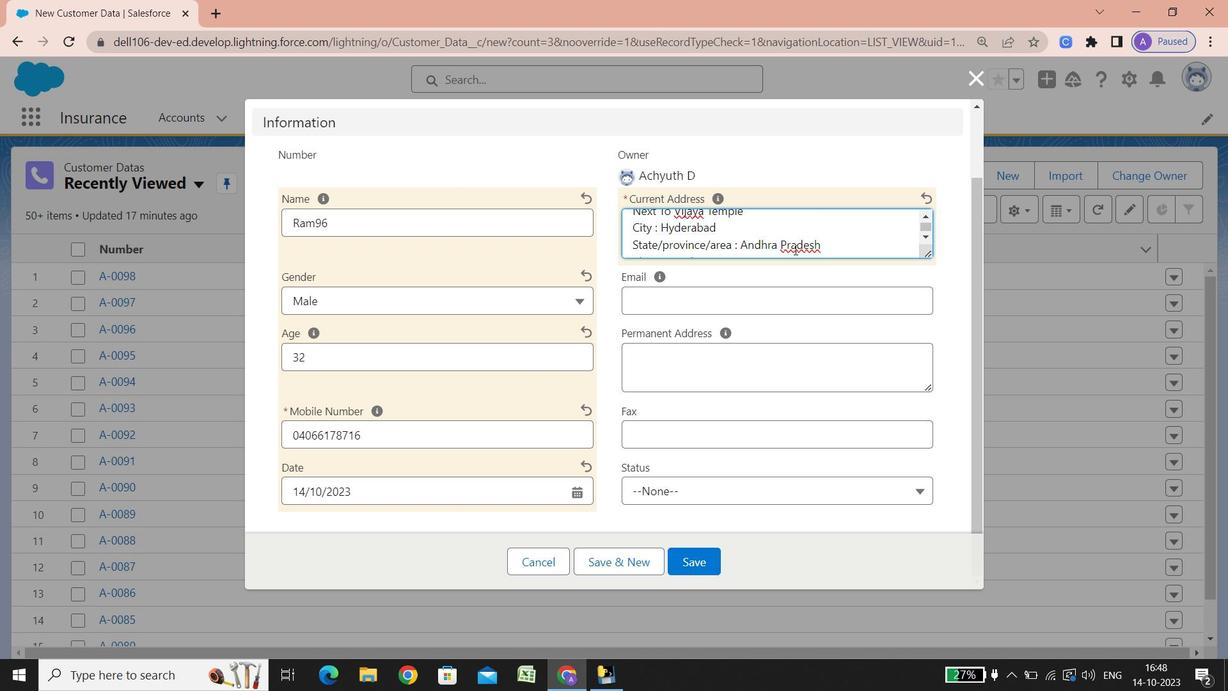 
Action: Mouse scrolled (794, 248) with delta (0, 0)
Screenshot: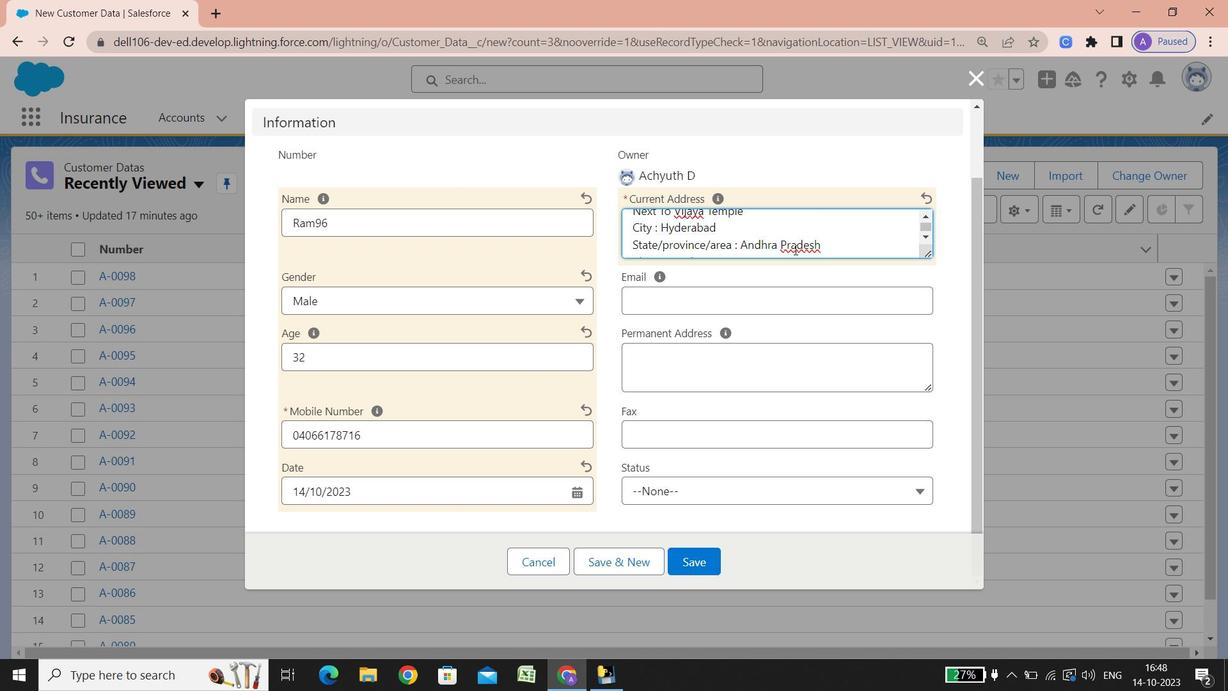 
Action: Mouse scrolled (794, 248) with delta (0, 0)
Screenshot: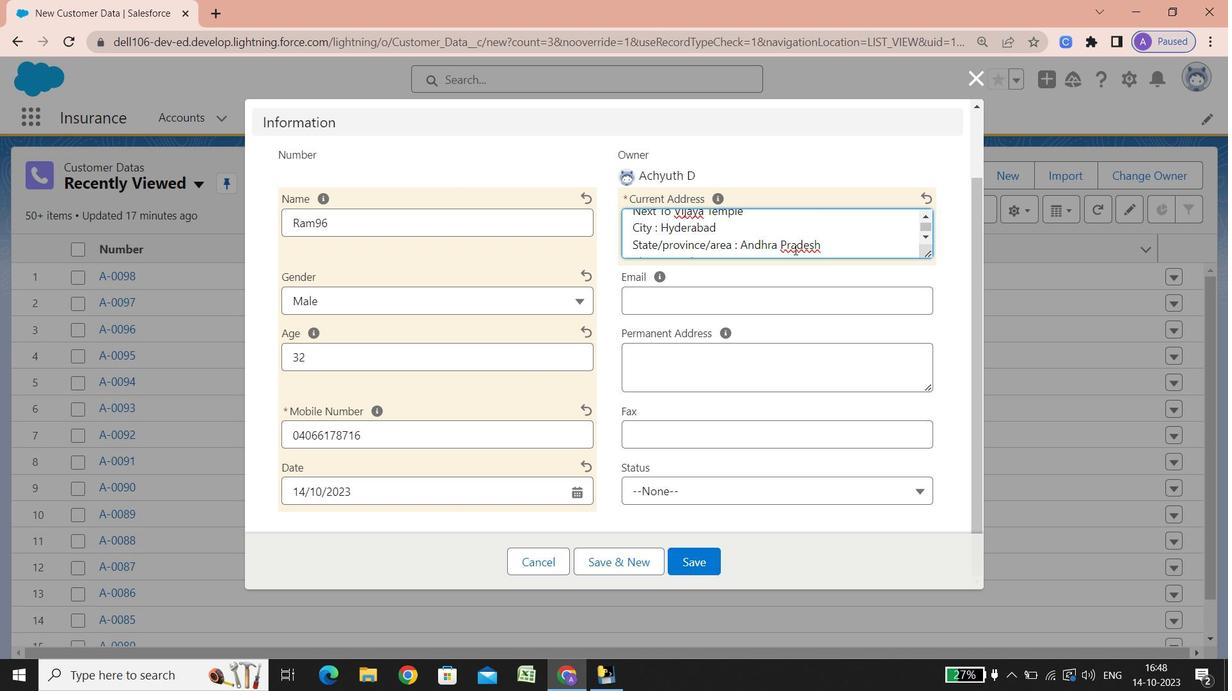 
Action: Mouse scrolled (794, 248) with delta (0, 0)
Screenshot: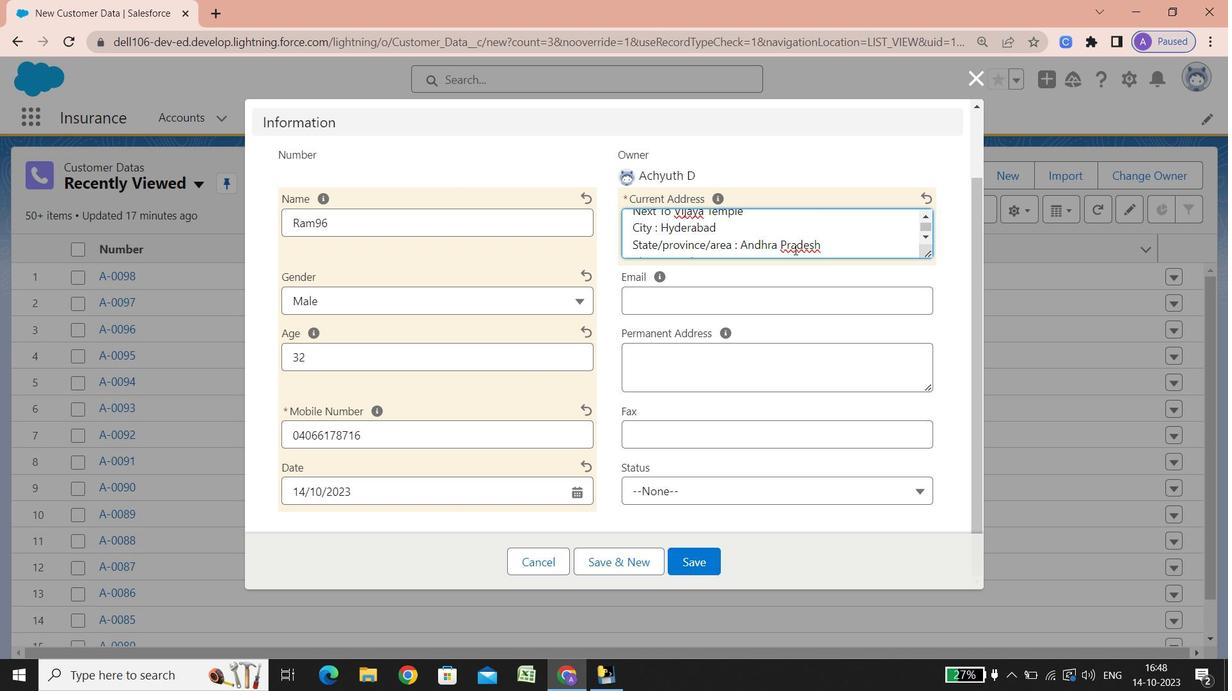 
Action: Mouse scrolled (794, 248) with delta (0, 0)
Screenshot: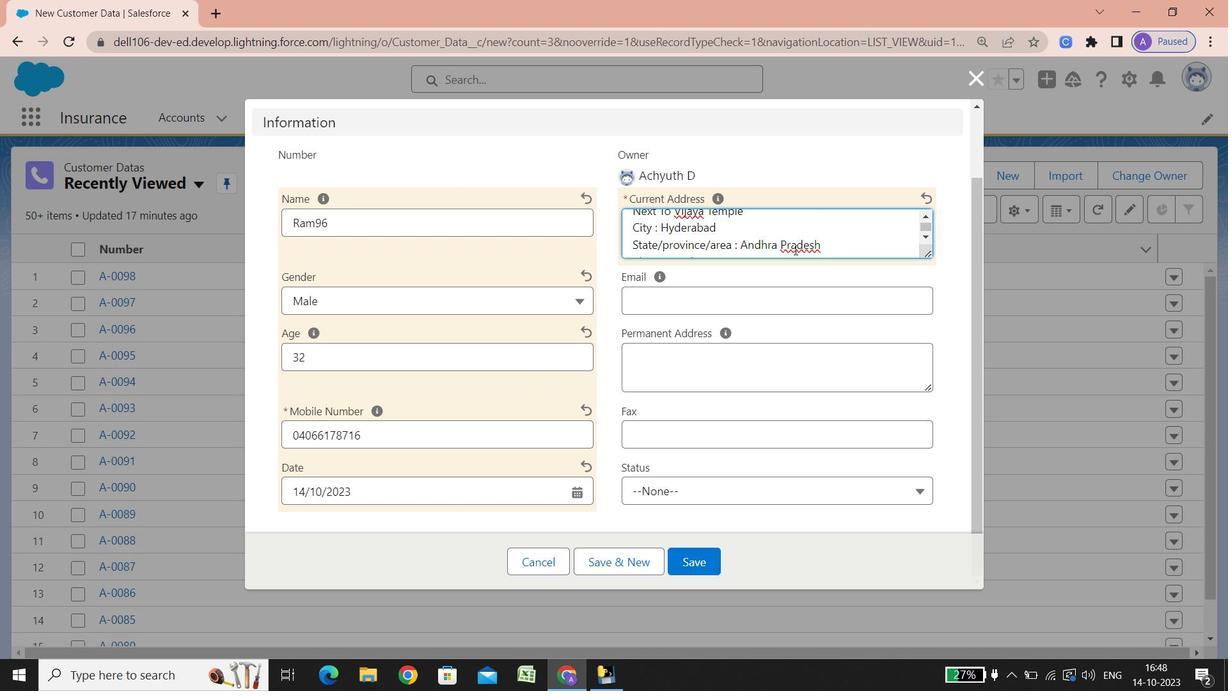 
Action: Mouse scrolled (794, 248) with delta (0, 0)
Screenshot: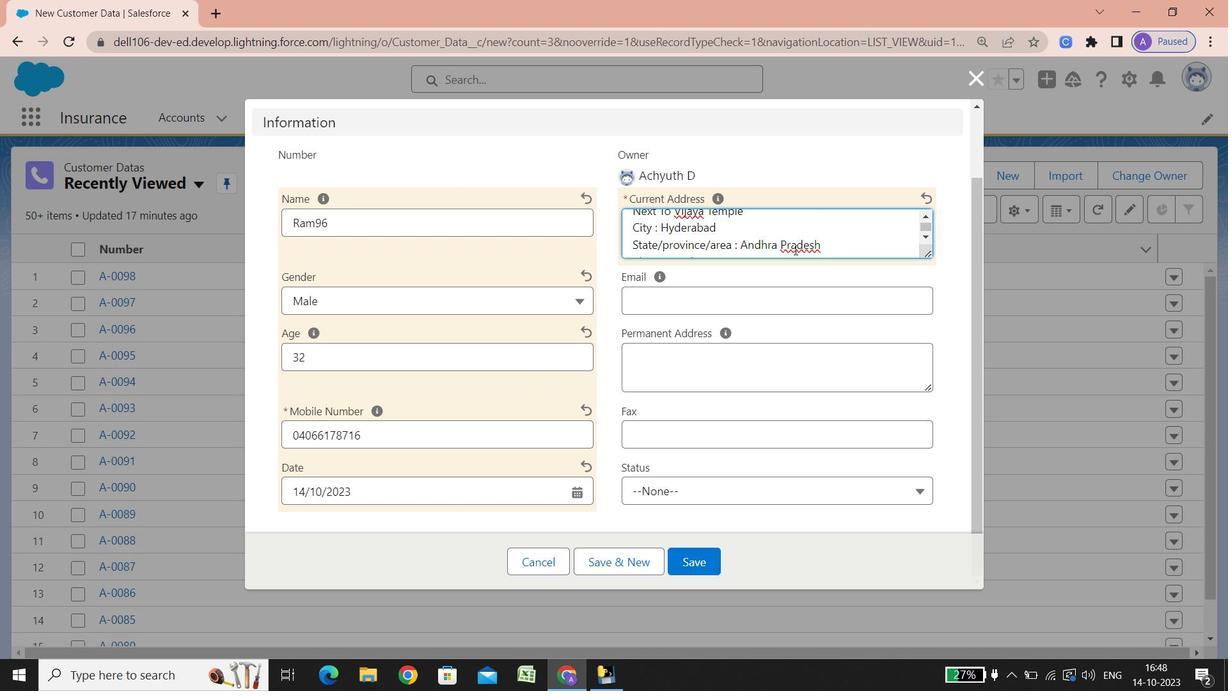 
Action: Mouse scrolled (794, 248) with delta (0, 0)
Screenshot: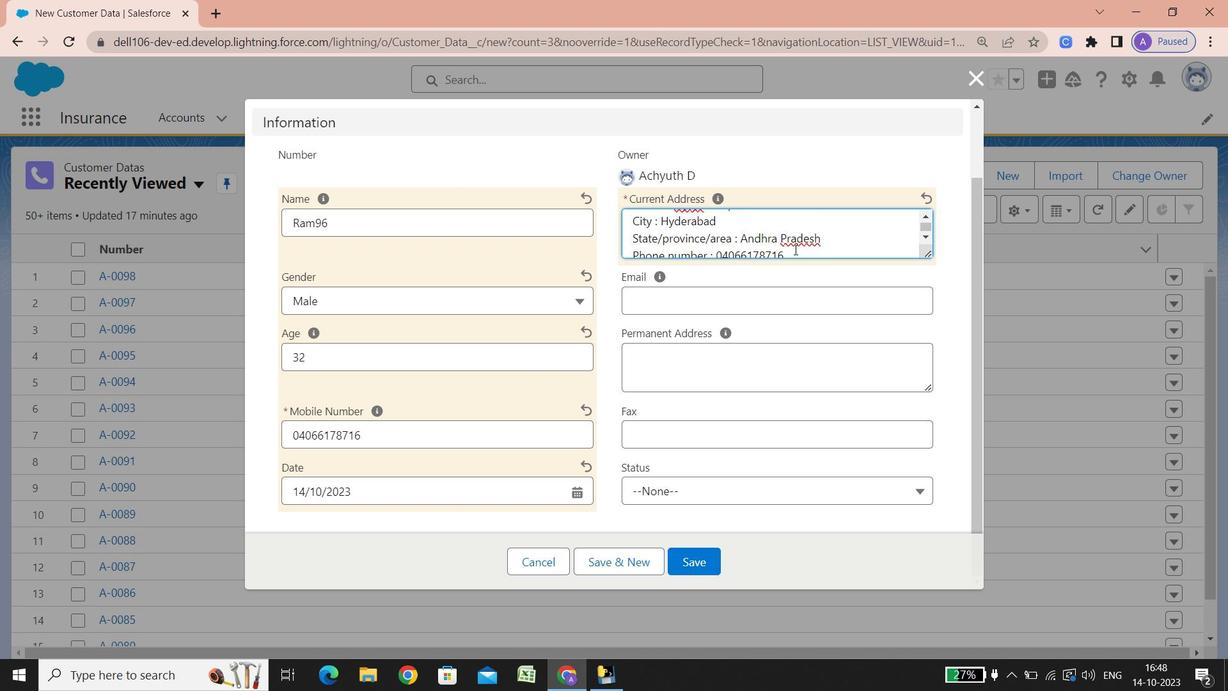
Action: Mouse scrolled (794, 248) with delta (0, 0)
Screenshot: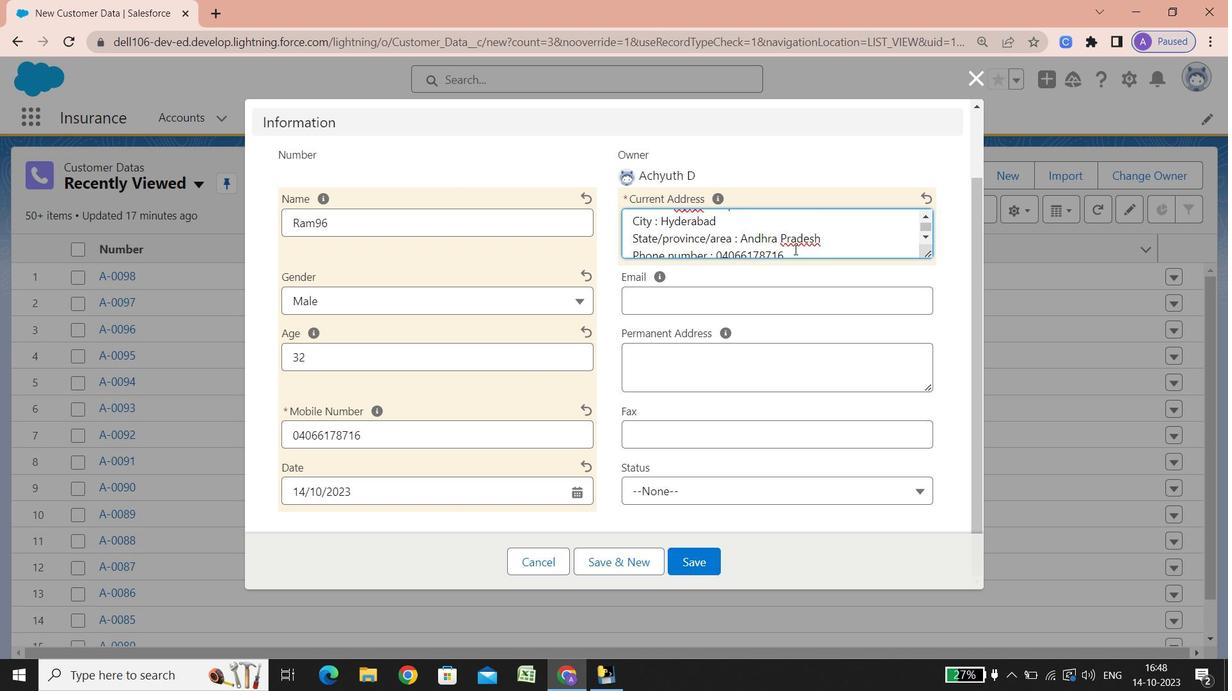 
Action: Mouse scrolled (794, 248) with delta (0, 0)
Screenshot: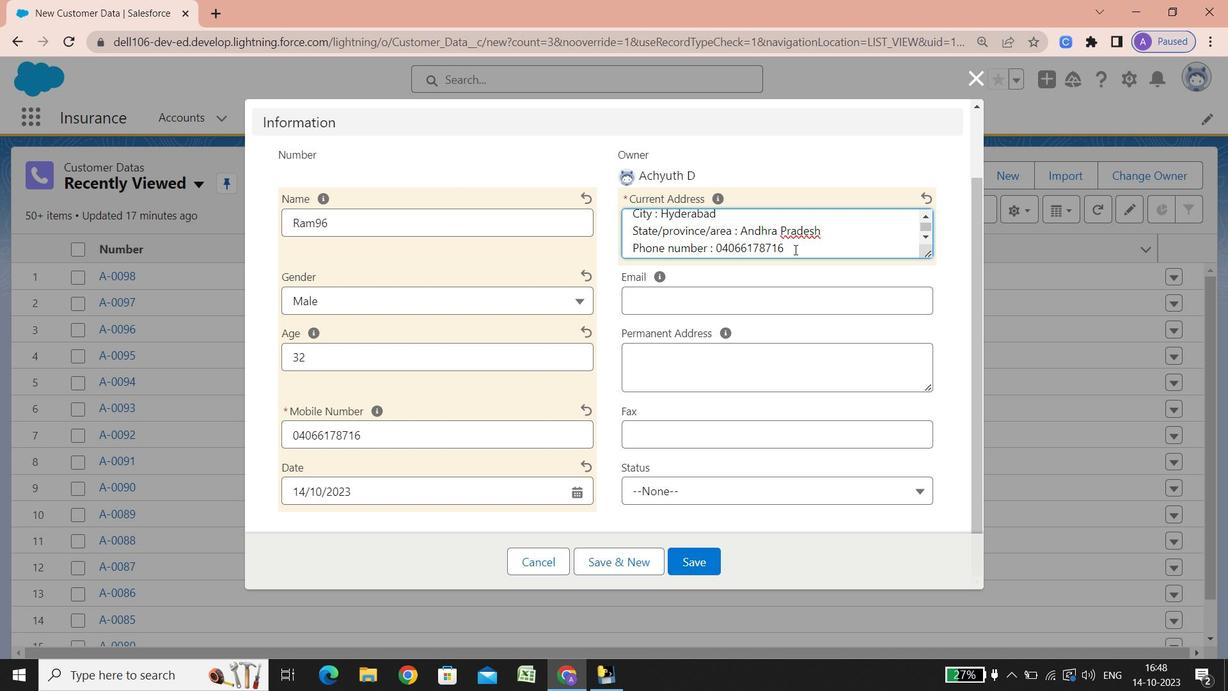 
Action: Mouse scrolled (794, 248) with delta (0, 0)
Screenshot: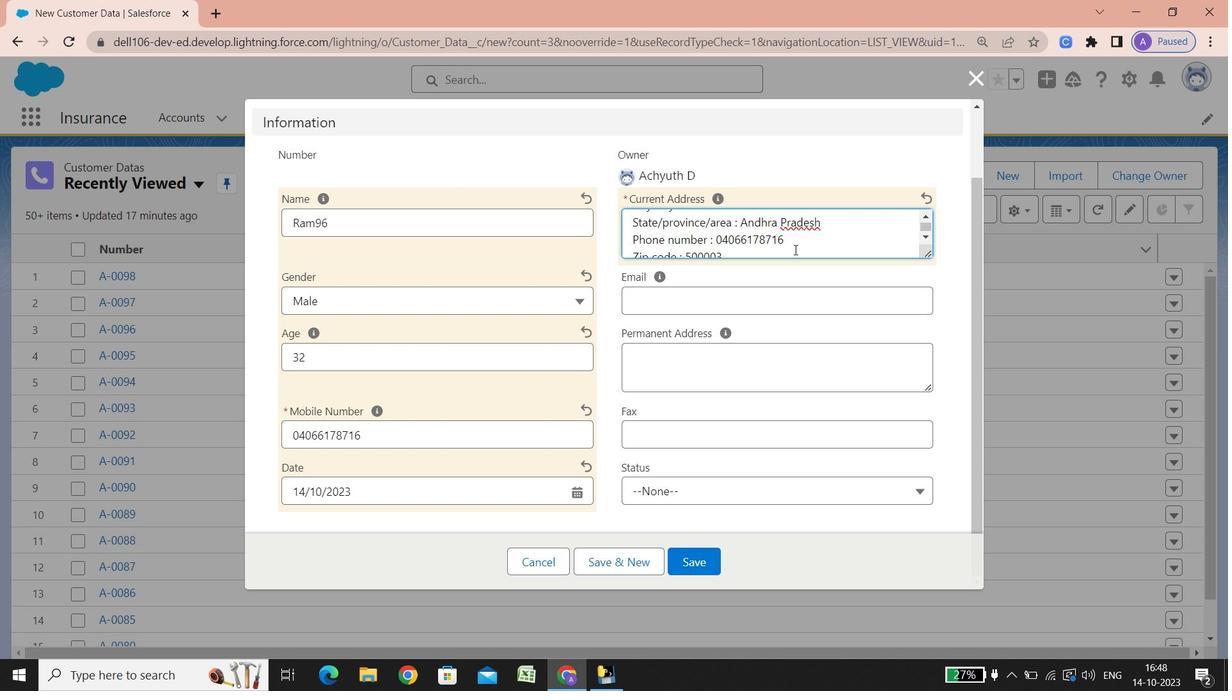 
Action: Mouse scrolled (794, 248) with delta (0, 0)
Screenshot: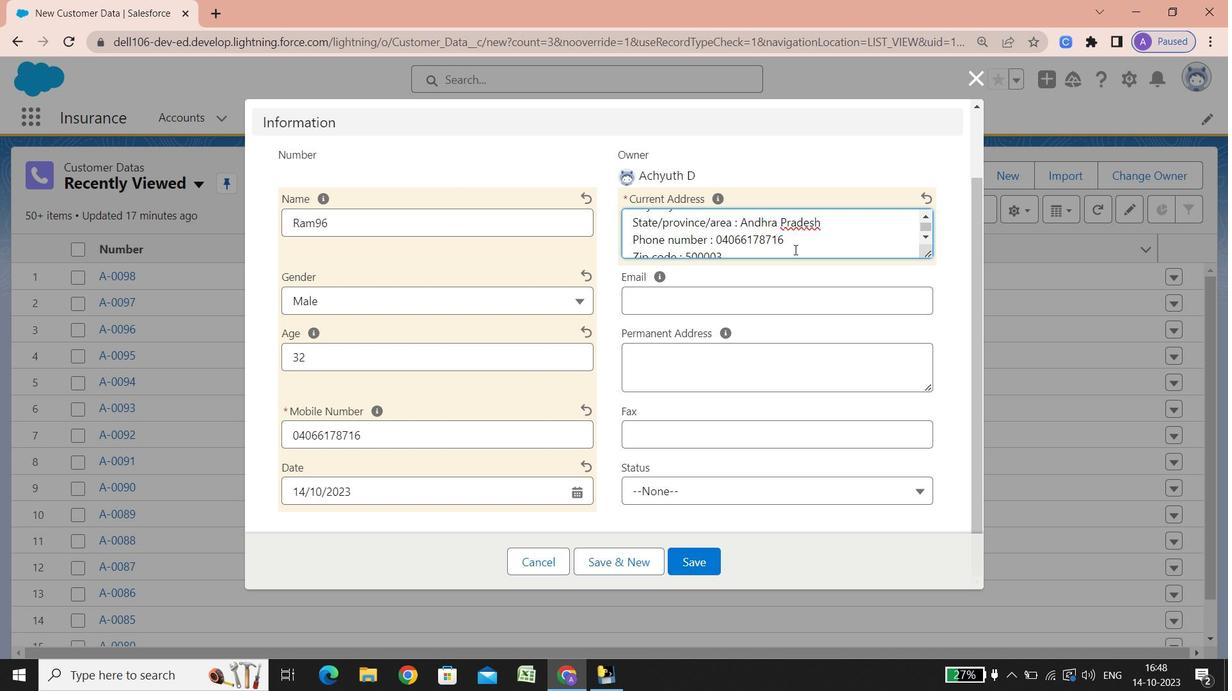 
Action: Mouse scrolled (794, 248) with delta (0, 0)
Screenshot: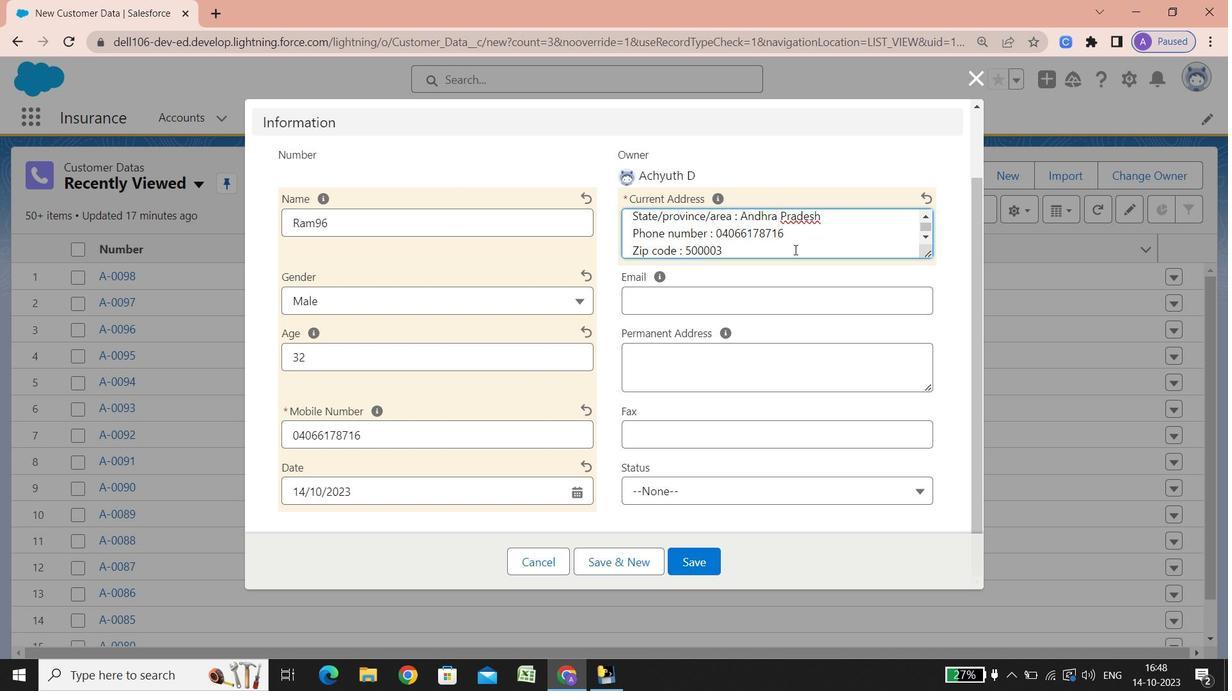 
Action: Mouse scrolled (794, 248) with delta (0, 0)
Screenshot: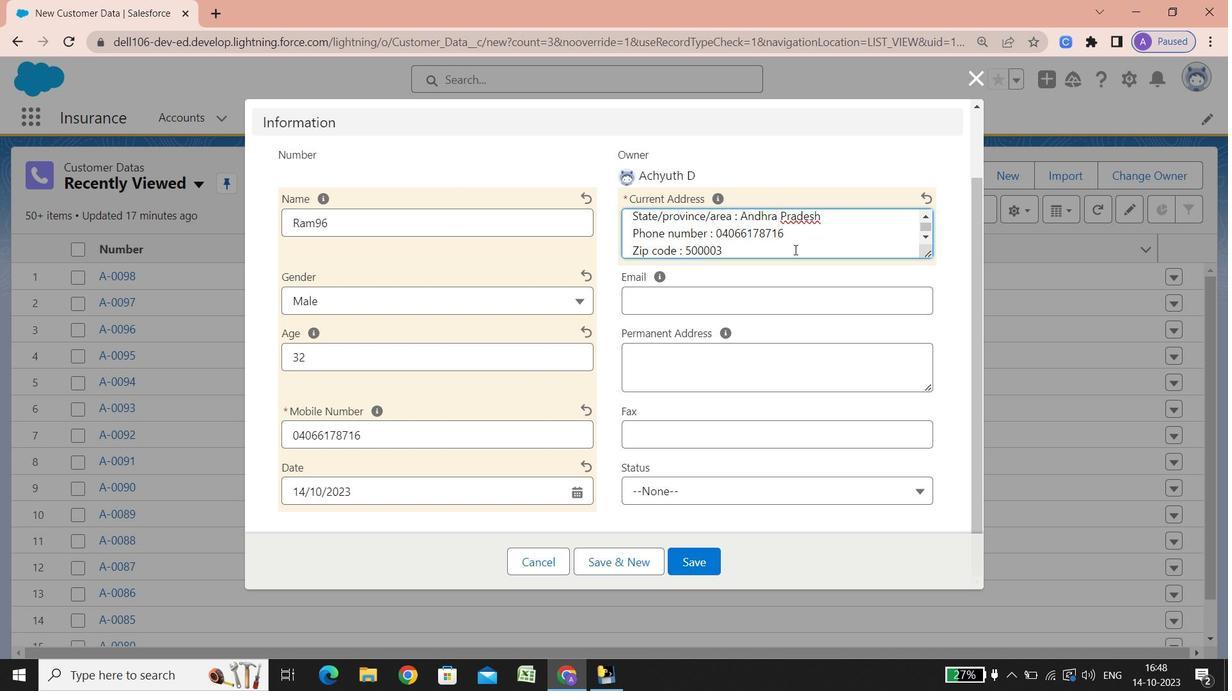 
Action: Mouse scrolled (794, 248) with delta (0, 0)
Screenshot: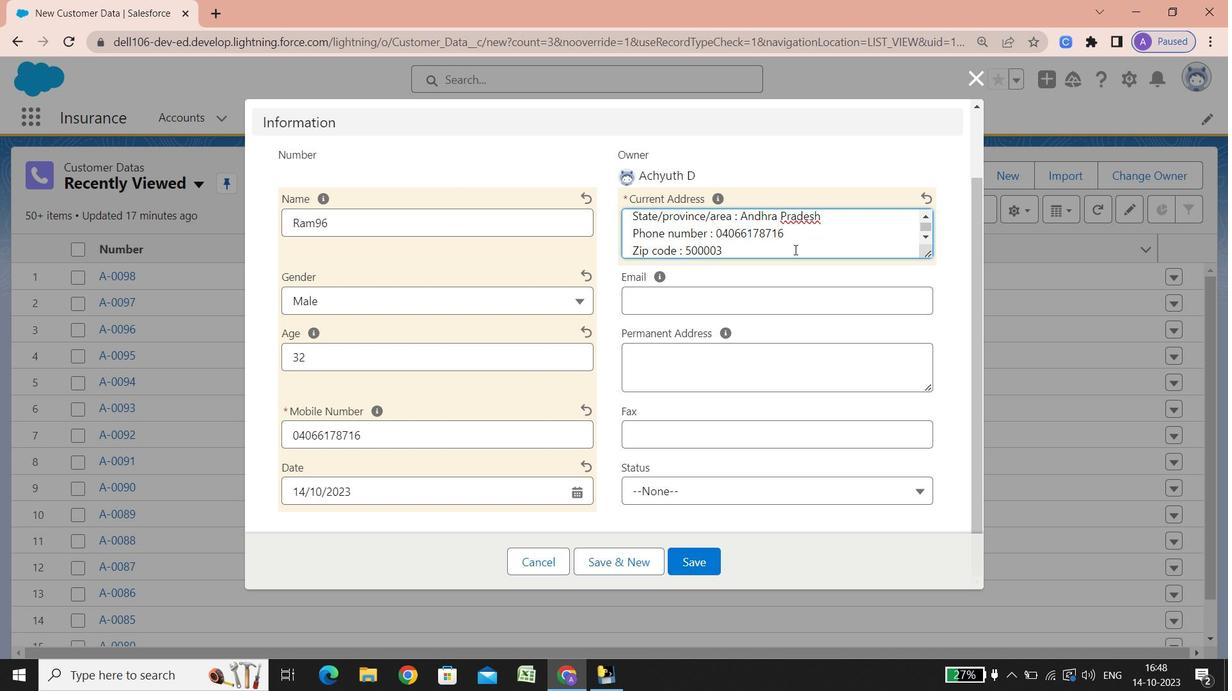 
Action: Mouse scrolled (794, 248) with delta (0, 0)
Screenshot: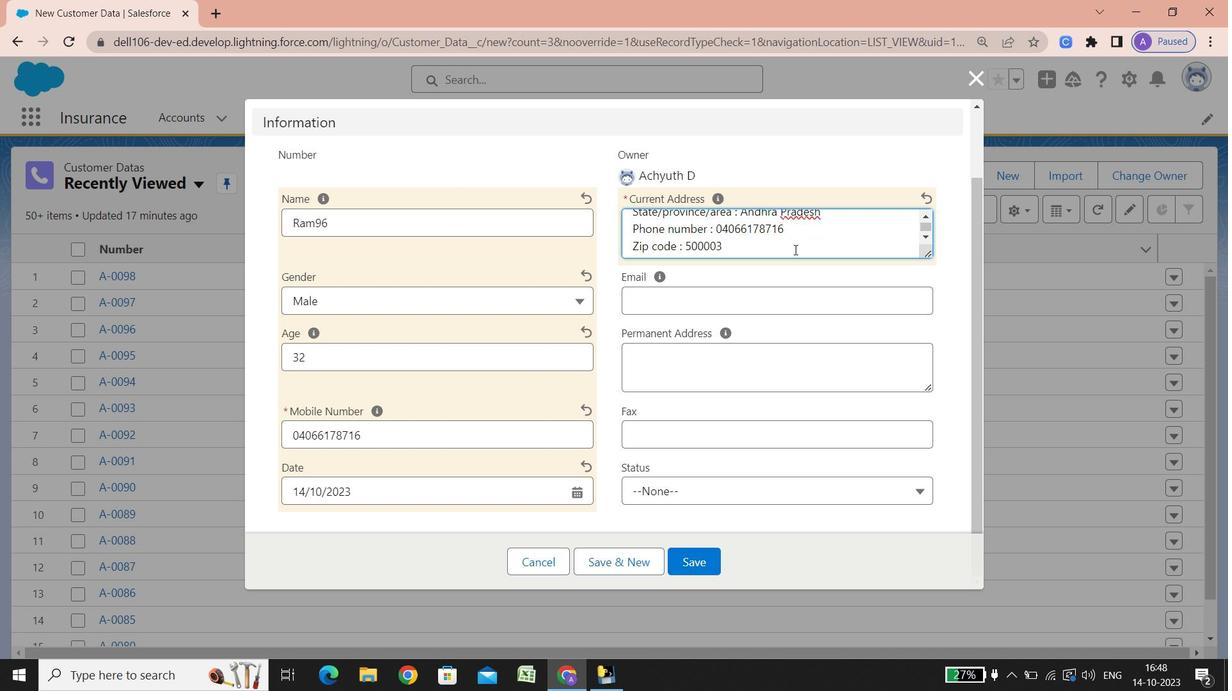 
Action: Mouse scrolled (794, 248) with delta (0, 0)
Screenshot: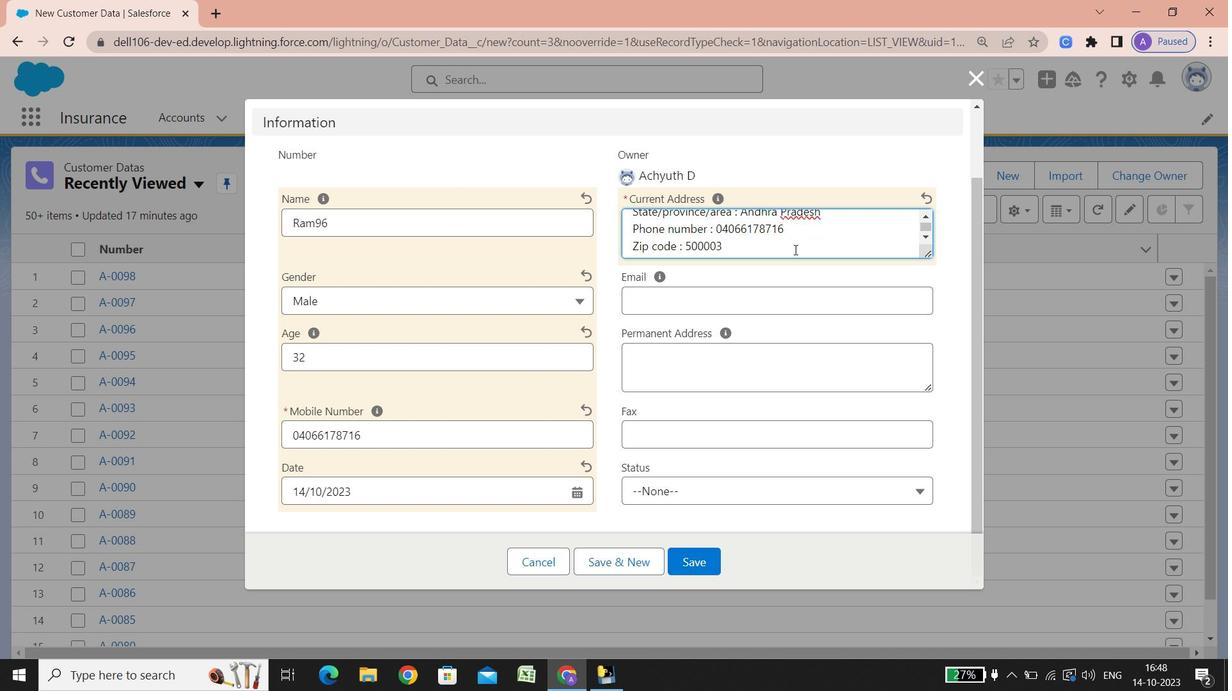 
Action: Mouse scrolled (794, 248) with delta (0, 0)
Screenshot: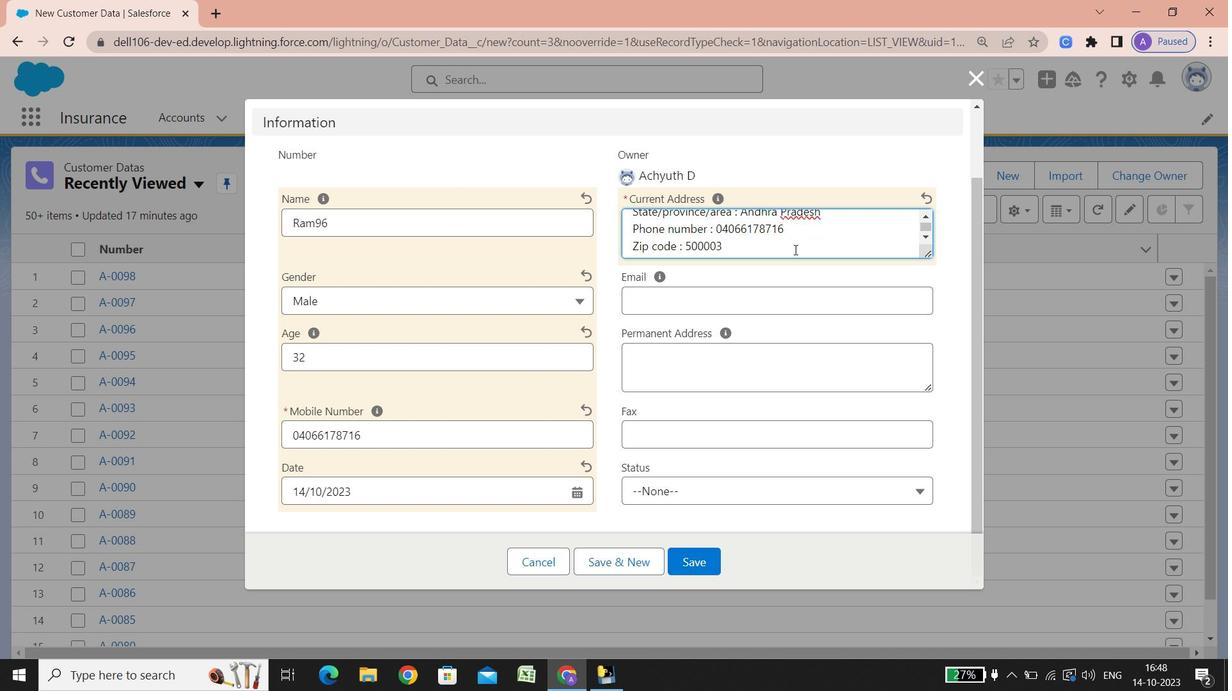 
Action: Mouse scrolled (794, 248) with delta (0, 0)
Screenshot: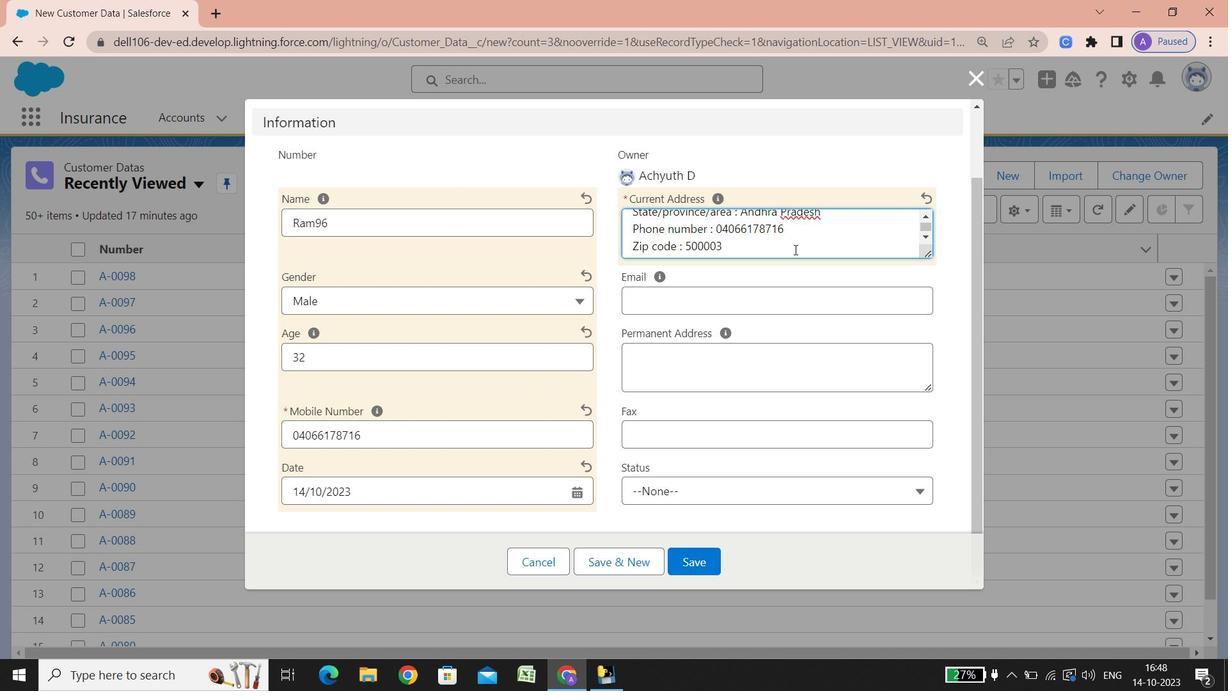 
Action: Mouse scrolled (794, 248) with delta (0, 0)
Screenshot: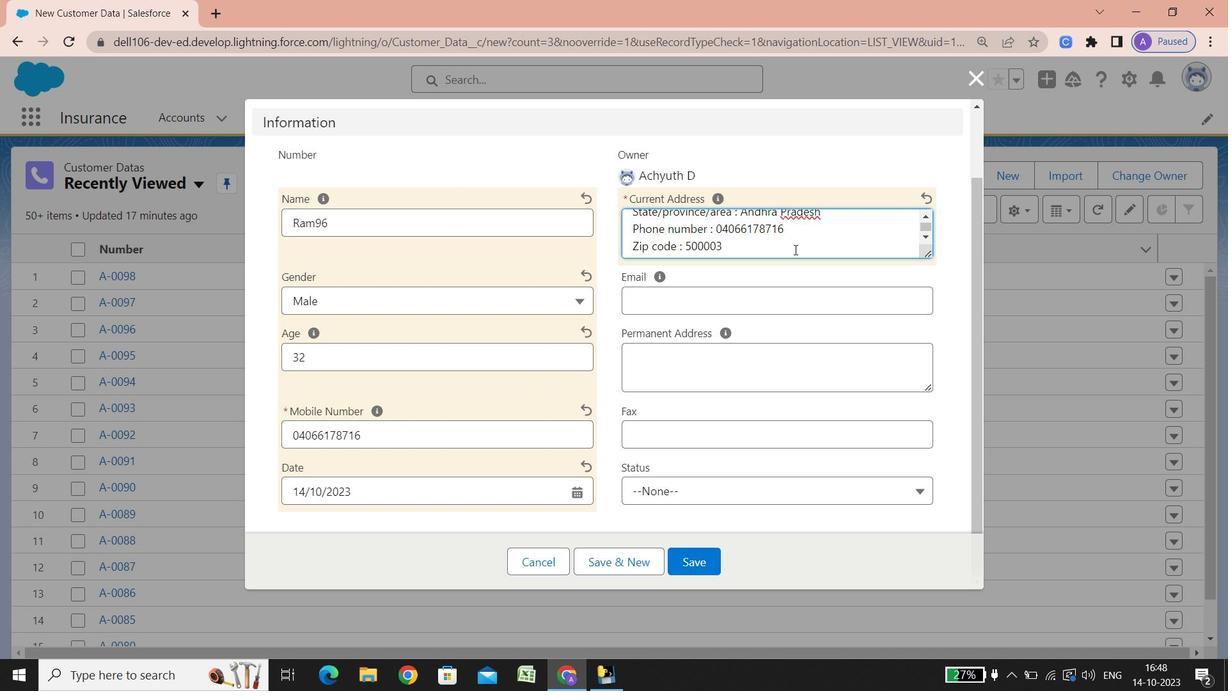 
Action: Mouse scrolled (794, 248) with delta (0, 0)
Screenshot: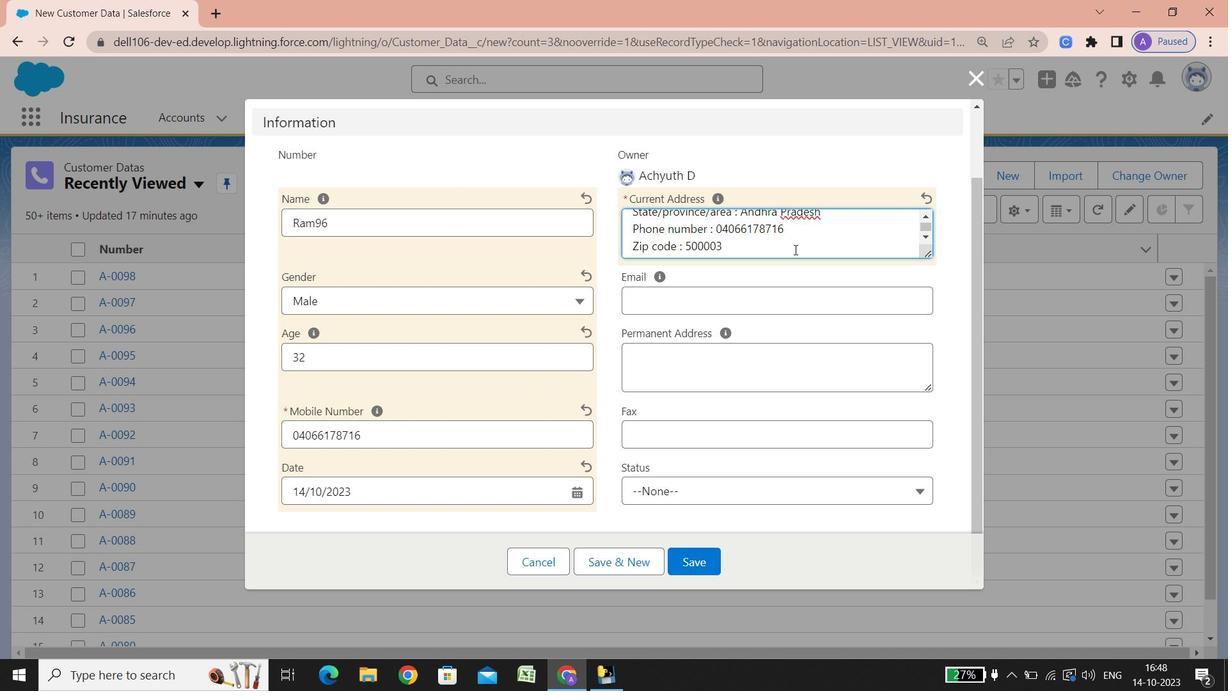 
Action: Mouse scrolled (794, 248) with delta (0, 0)
Screenshot: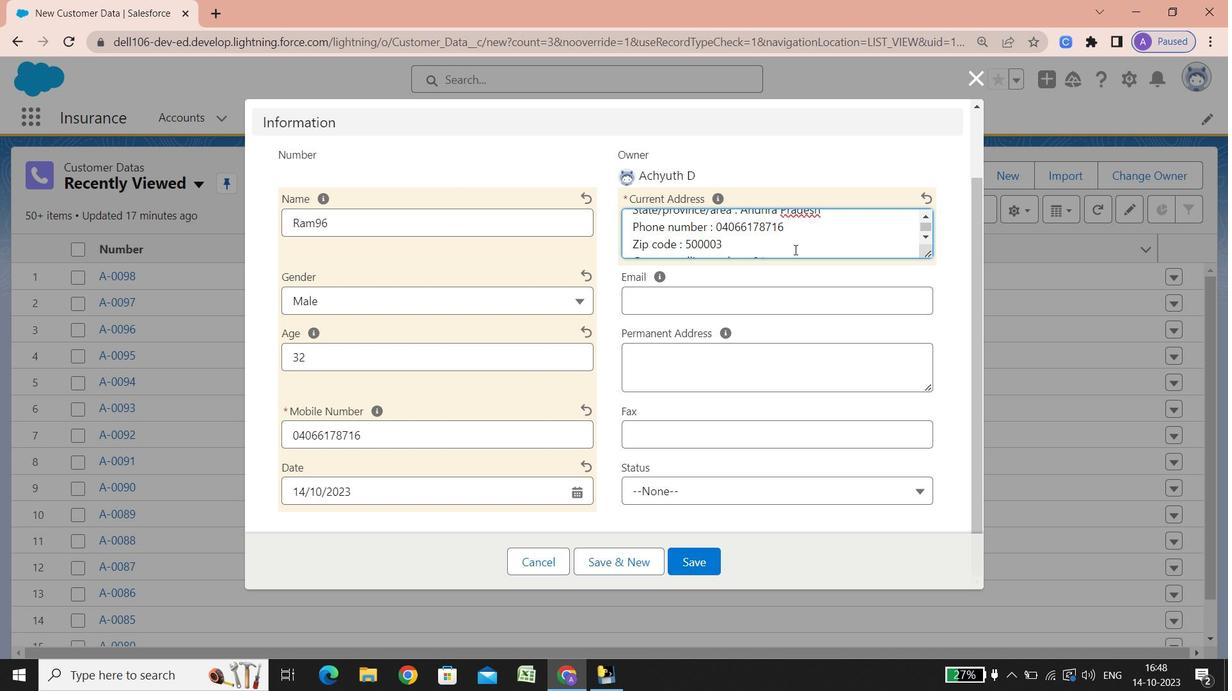 
Action: Mouse scrolled (794, 248) with delta (0, 0)
Screenshot: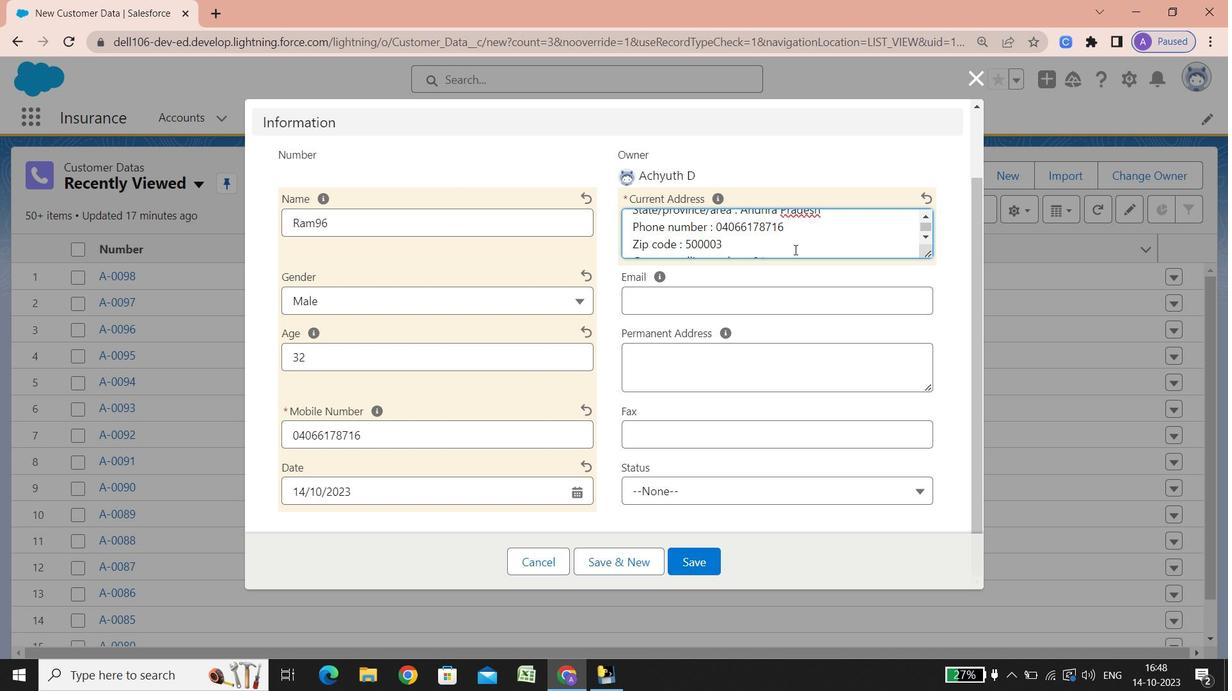 
Action: Mouse scrolled (794, 248) with delta (0, 0)
Screenshot: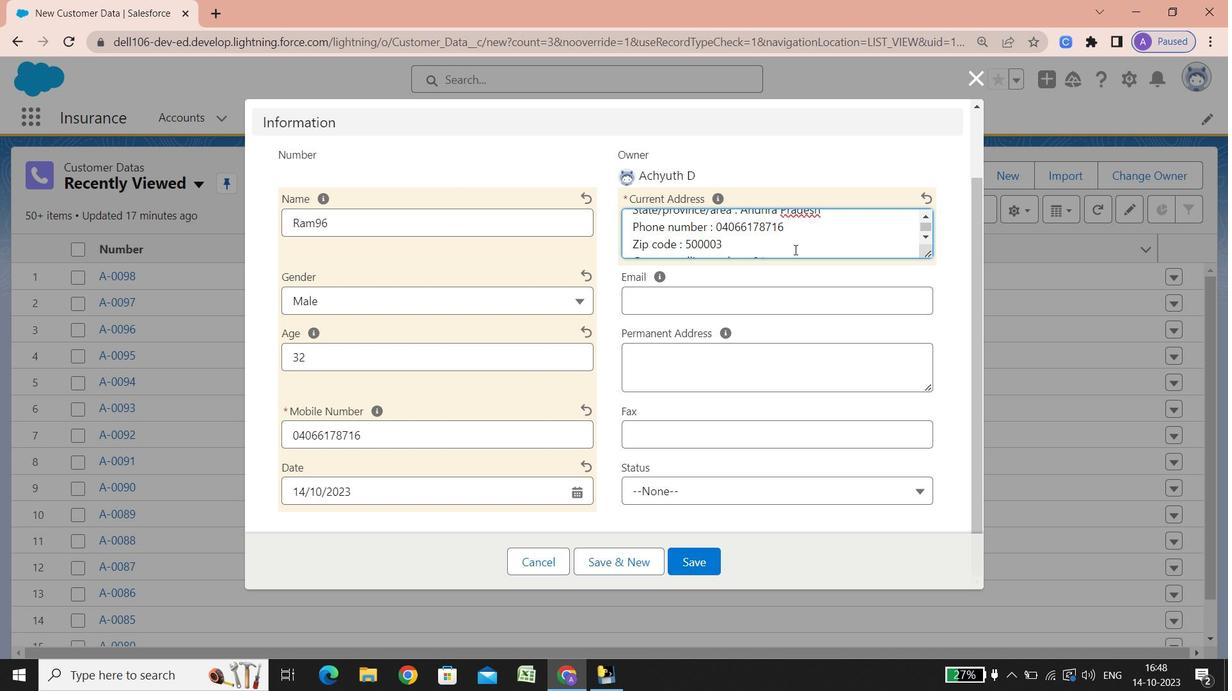 
Action: Mouse scrolled (794, 248) with delta (0, 0)
Screenshot: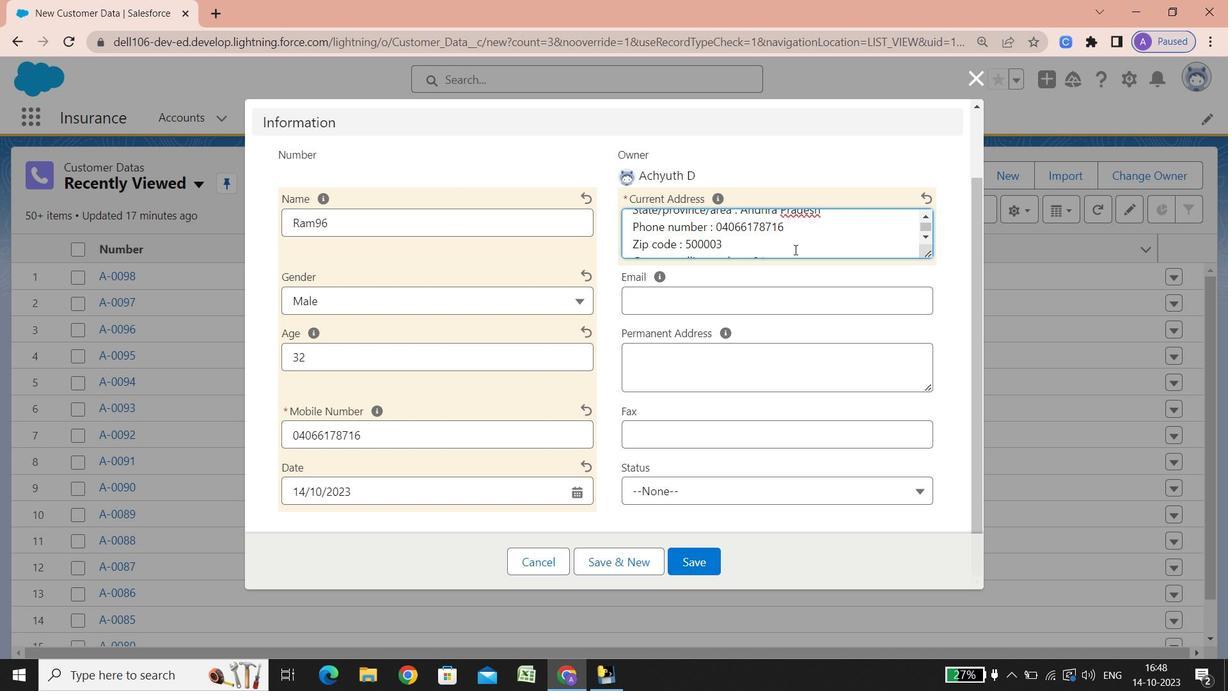
Action: Mouse scrolled (794, 248) with delta (0, 0)
Screenshot: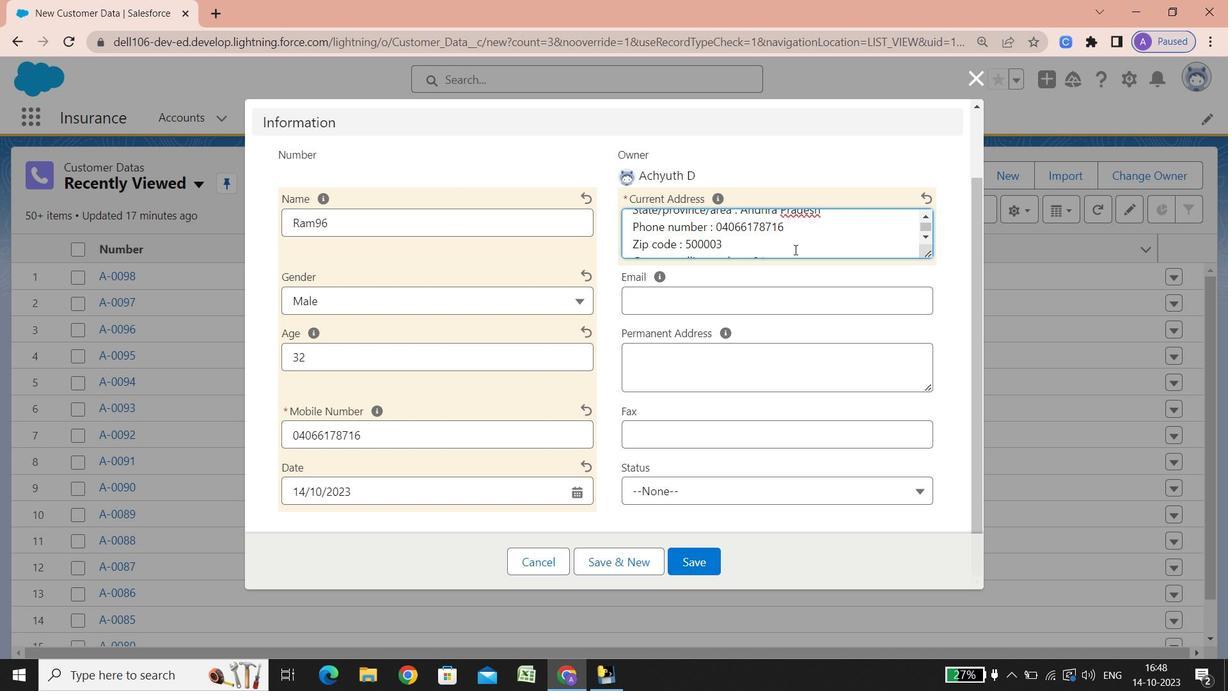 
Action: Mouse scrolled (794, 248) with delta (0, 0)
Screenshot: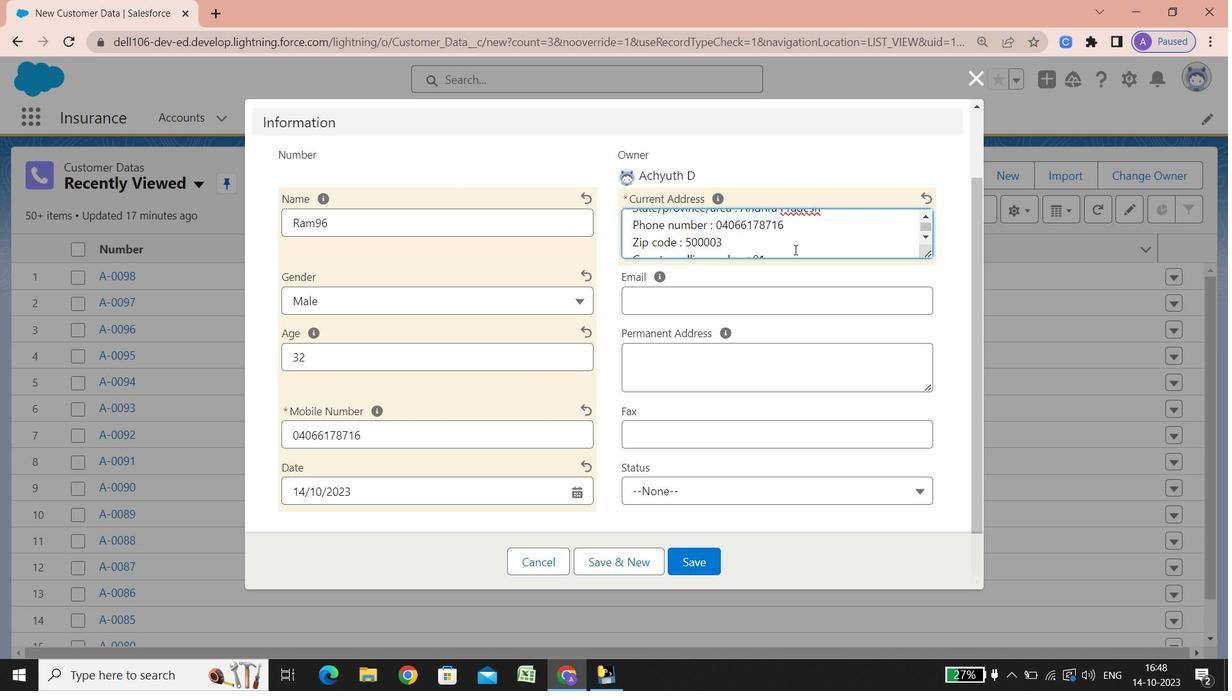
Action: Mouse moved to (698, 291)
Screenshot: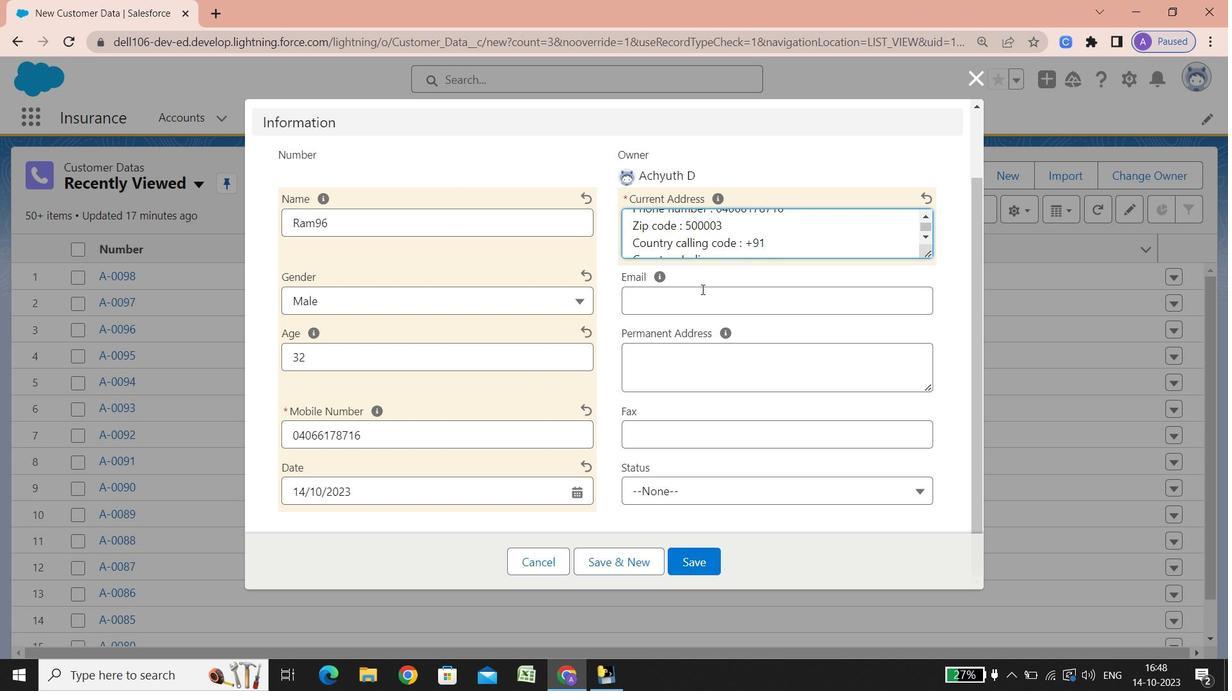 
Action: Mouse pressed left at (698, 291)
Screenshot: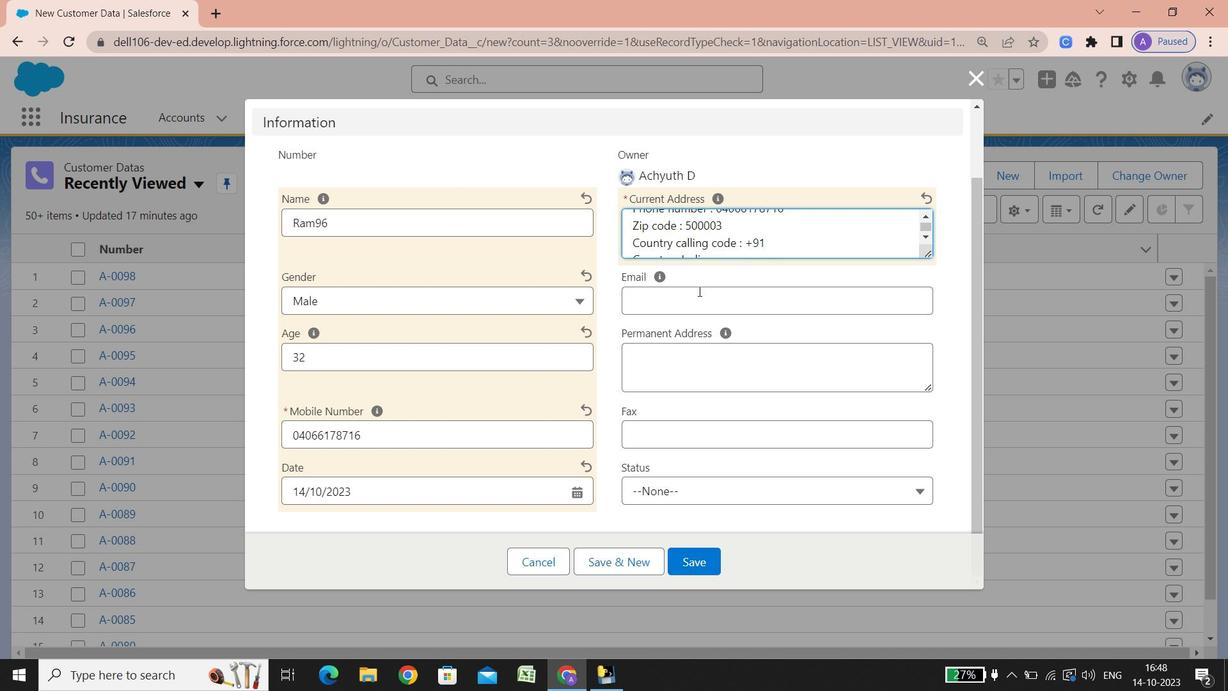 
Action: Key pressed <Key.shift><Key.shift><Key.shift><Key.shift><Key.shift><Key.shift>Ram9635<Key.shift>@<Key.shift><Key.shift><Key.shift><Key.shift><Key.shift><Key.shift><Key.shift><Key.shift><Key.shift><Key.shift><Key.shift><Key.shift>Google.com
Screenshot: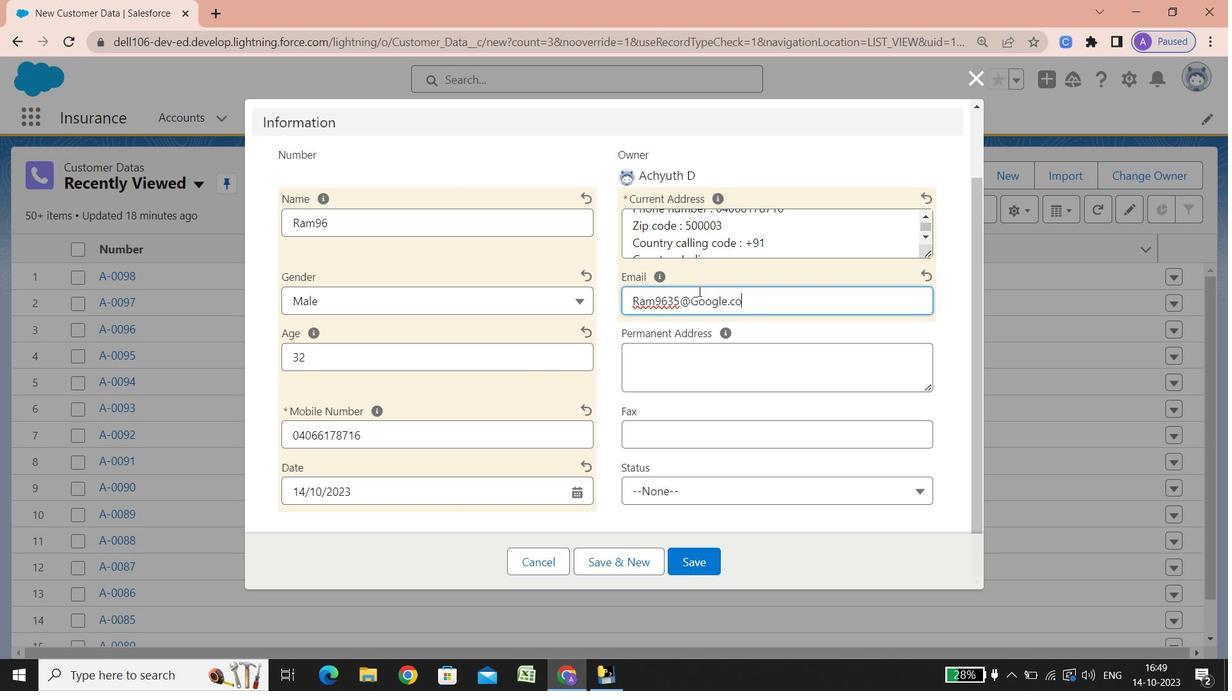 
Action: Mouse moved to (632, 362)
Screenshot: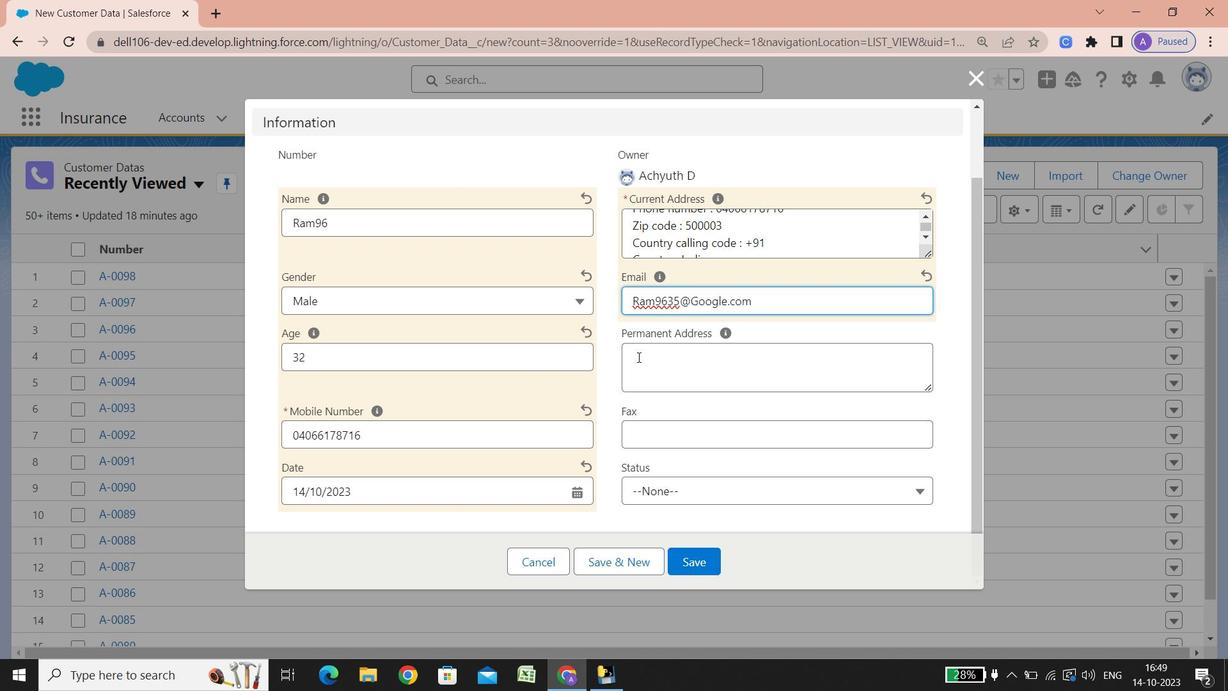 
Action: Mouse pressed left at (632, 362)
Screenshot: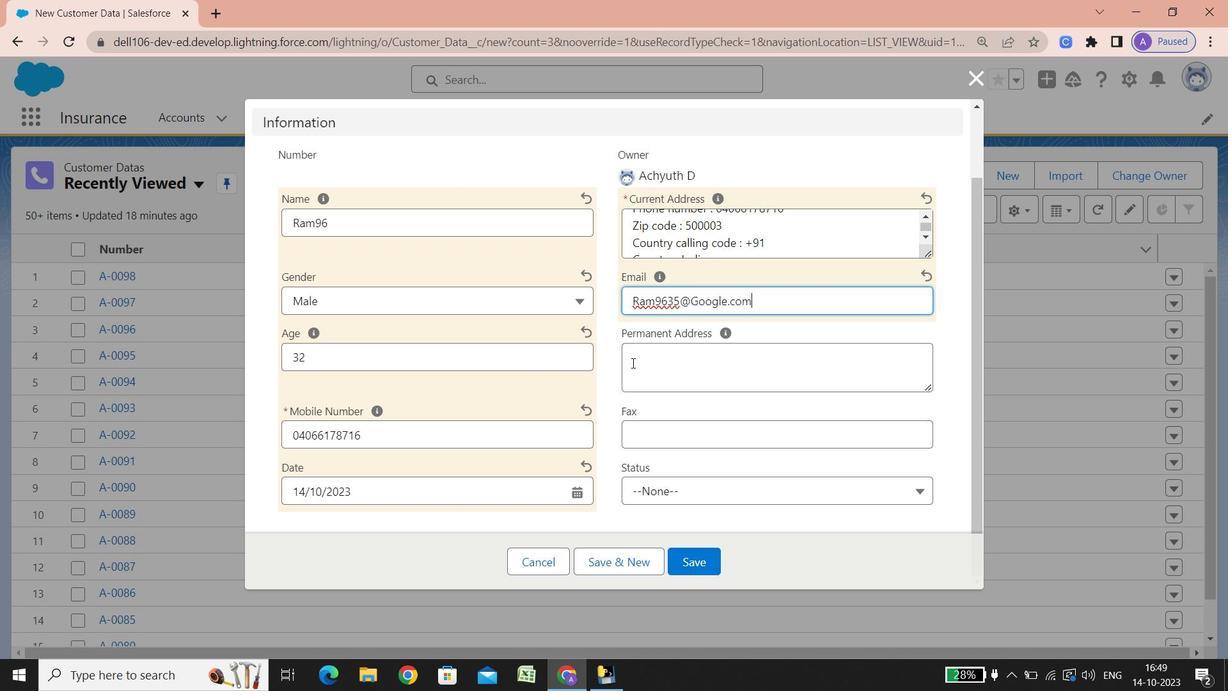 
Action: Key pressed <Key.shift><Key.shift><Key.shift><Key.shift><Key.shift><Key.shift><Key.shift><Key.shift><Key.shift><Key.shift><Key.shift><Key.shift><Key.shift><Key.shift>Street<Key.space><Key.shift_r>:<Key.space>1,<Key.space><Key.shift><Key.shift><Key.shift><Key.shift><Key.shift><Key.shift><Key.shift><Key.shift><Key.shift>Dr<Key.space><Key.shift>Cplx,<Key.space>1,<Key.space>drcplx,majesticblr-53,<Key.space><Key.shift><Key.shift>Opp<Key.space><Key.shift>Majestic<Key.space><Key.shift><Key.shift><Key.shift>Theatre,<Key.space><Key.shift><Key.shift><Key.shift><Key.shift><Key.shift><Key.shift><Key.shift><Key.shift><Key.shift><Key.shift><Key.shift><Key.shift><Key.shift><Key.shift>Majestic,<Key.space><Key.shift>Cottonpet<Key.space><Key.shift_r>Main<Key.space><Key.shift>Road,<Key.space><Key.shift>Cottonpet<Key.enter><Key.shift><Key.shift><Key.shift><Key.shift><Key.shift><Key.shift><Key.shift><Key.shift><Key.shift><Key.shift><Key.shift>City<Key.space><Key.shift_r>:<Key.space><Key.shift>Bangalore<Key.enter><Key.shift><Key.shift><Key.shift><Key.shift><Key.shift>State/<Key.shift><Key.shift><Key.shift><Key.shift><Key.shift><Key.shift><Key.shift><Key.shift><Key.shift><Key.shift>Province/area<Key.space><Key.shift_r>:<Key.space><Key.shift>Karnataka<Key.enter><Key.shift>Phone<Key.space>number<Key.space><Key.shift_r>:<Key.space>011<Key.backspace><Key.backspace>228765566<Key.enter><Key.shift><Key.shift><Key.shift><Key.shift>Zip<Key.space>code<Key.space><Key.shift_r>:<Key.space>560053<Key.enter><Key.shift>Country<Key.space>calling<Key.space>code<Key.space><Key.shift_r>:<Key.space><Key.shift_r>+91<Key.enter><Key.shift><Key.shift><Key.shift><Key.shift><Key.shift><Key.shift><Key.shift><Key.shift><Key.shift><Key.shift><Key.shift><Key.shift>Country<Key.space><Key.shift_r>:<Key.space><Key.shift_r>India
Screenshot: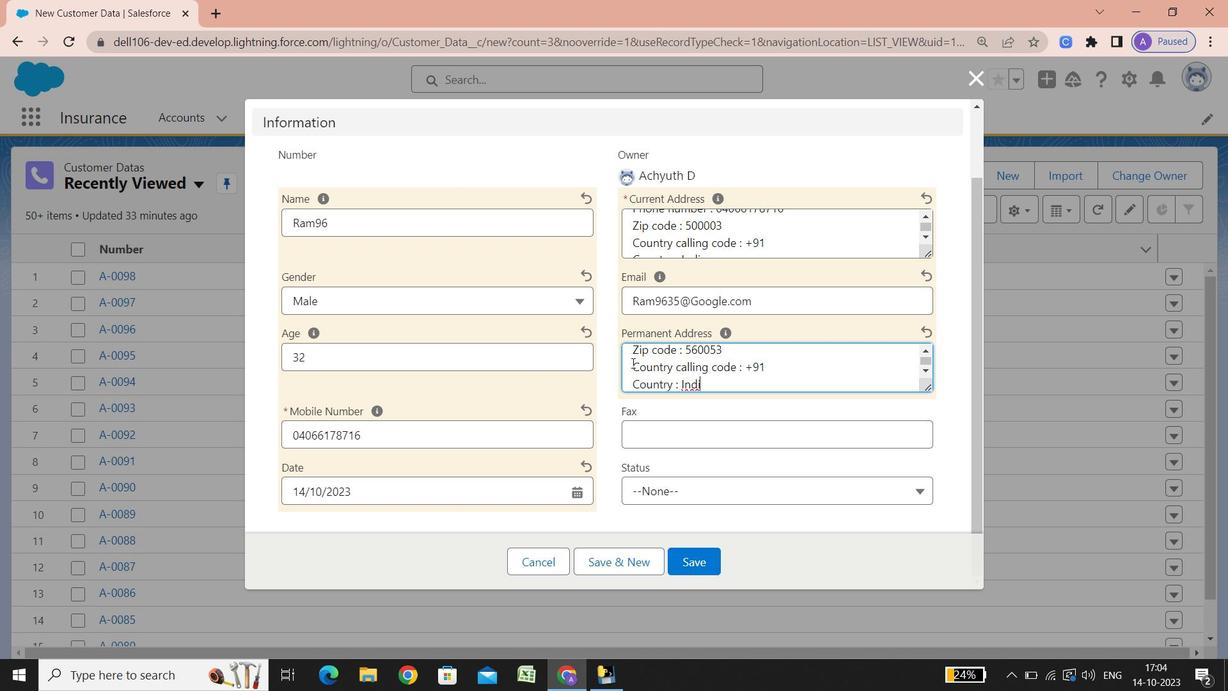 
Action: Mouse moved to (634, 436)
Screenshot: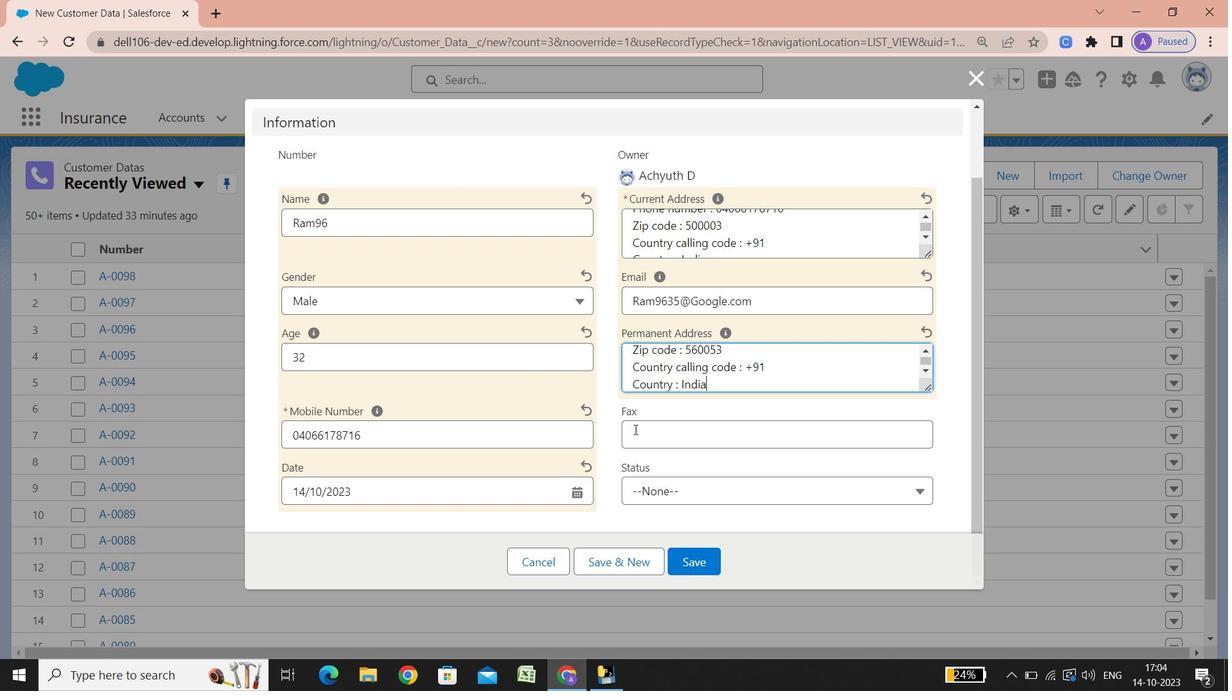 
Action: Mouse pressed left at (634, 436)
Screenshot: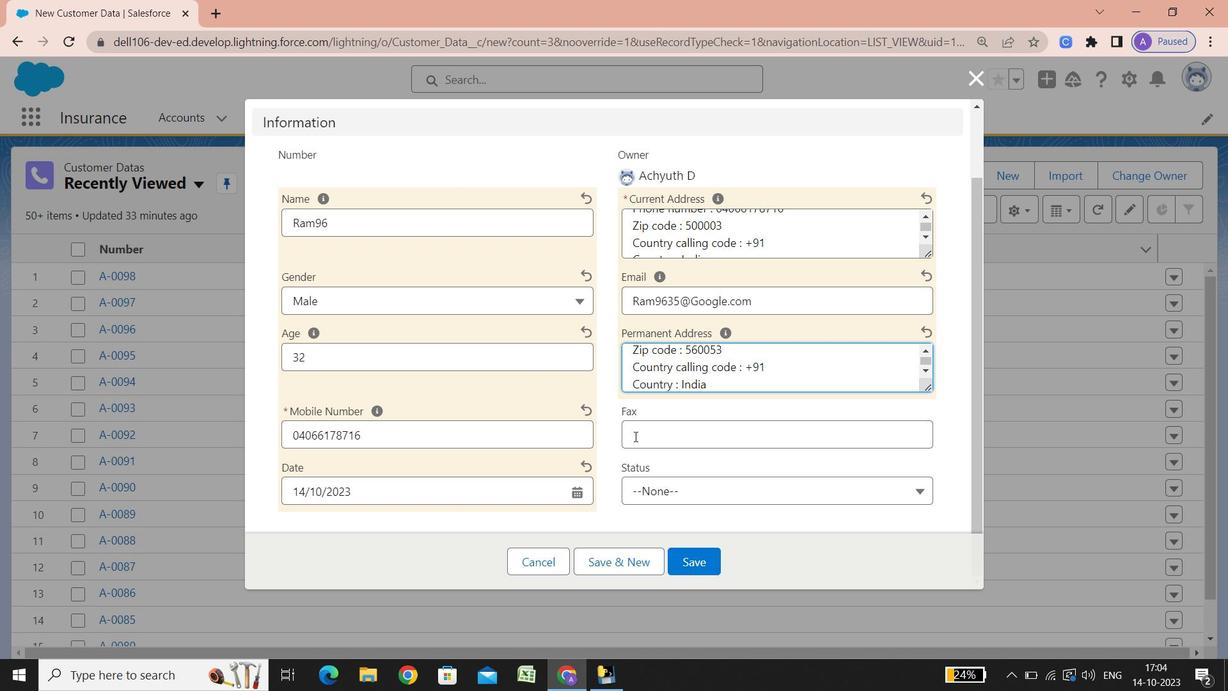 
Action: Key pressed 6425458412545
Screenshot: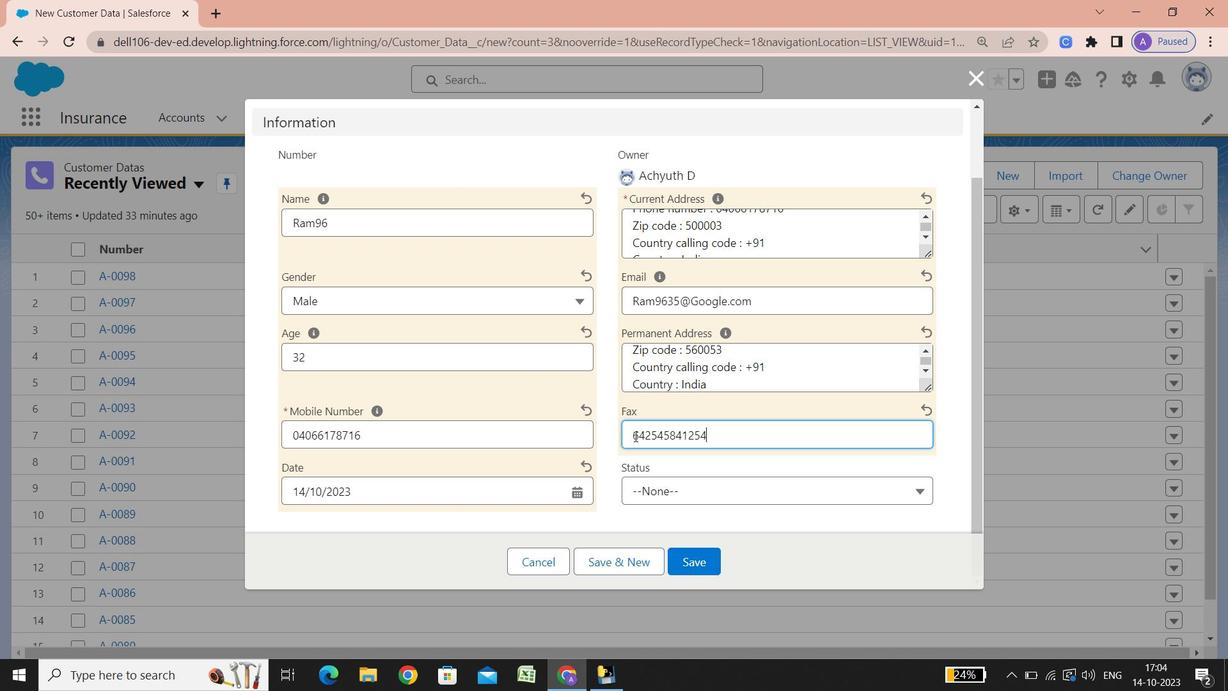 
Action: Mouse moved to (702, 482)
Screenshot: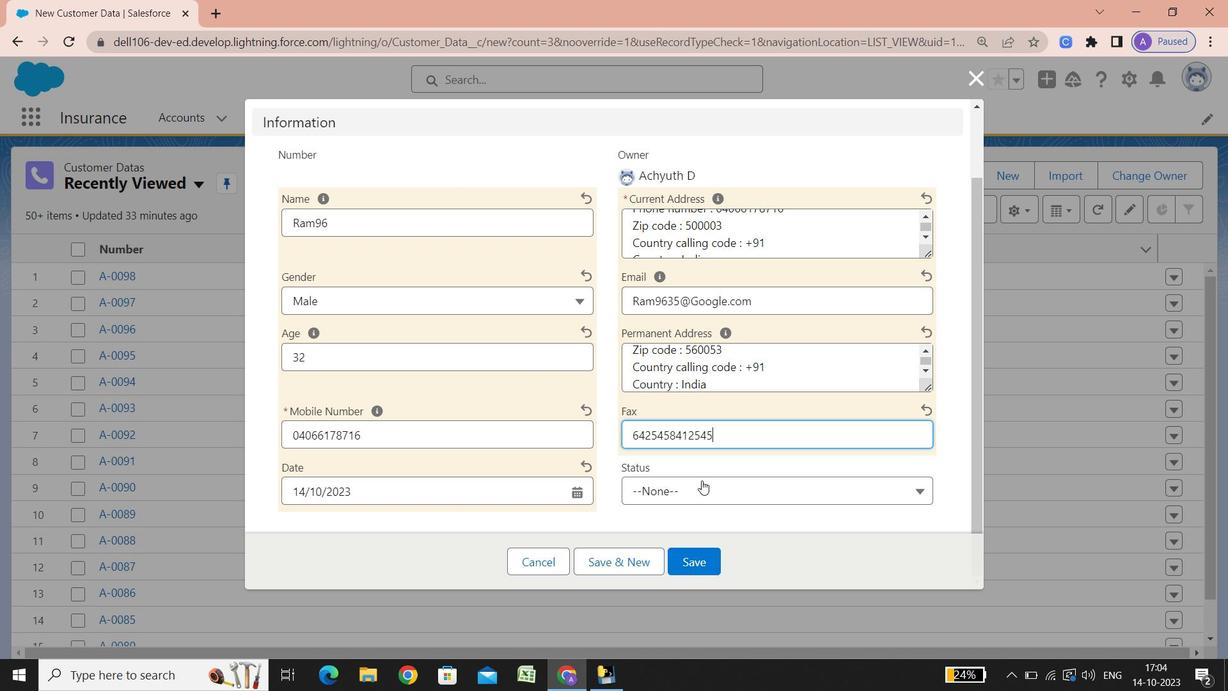 
Action: Mouse pressed left at (702, 482)
Screenshot: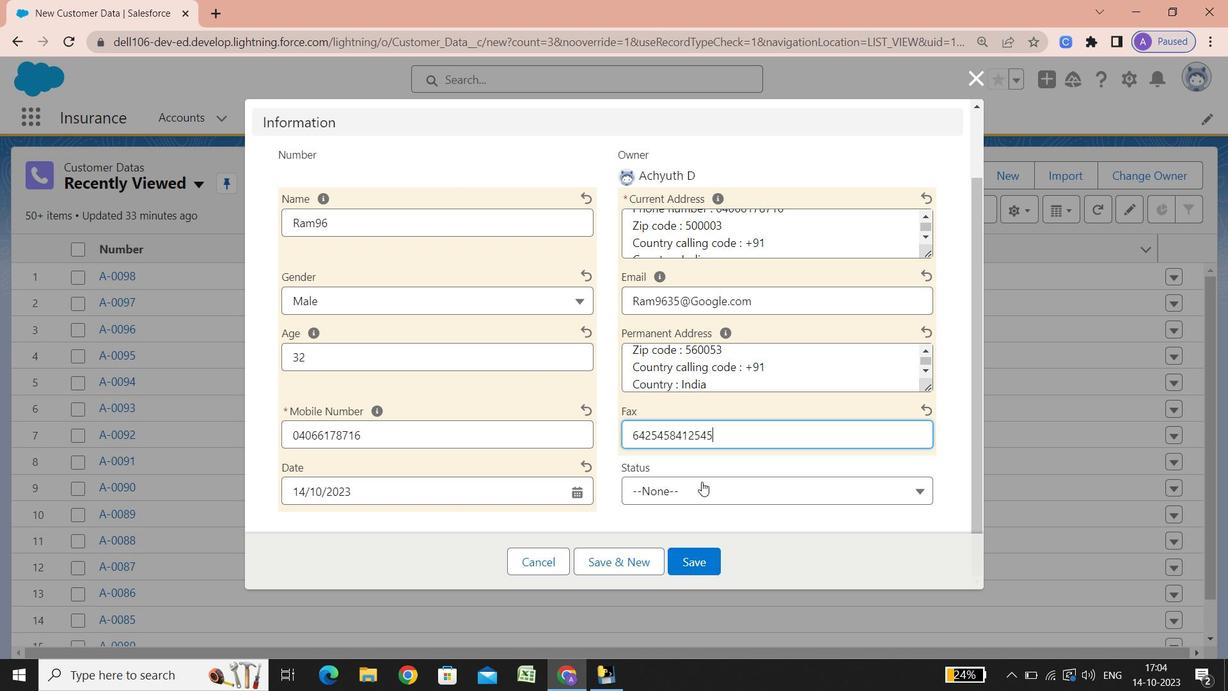 
Action: Mouse moved to (679, 580)
Screenshot: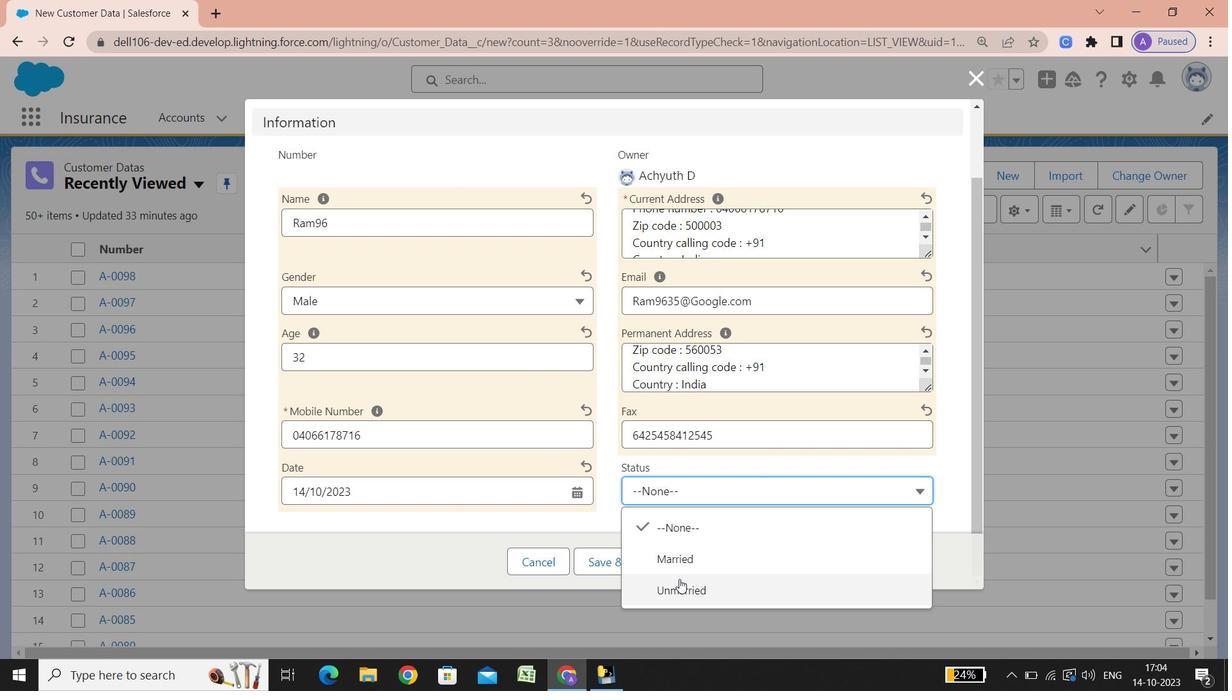 
Action: Mouse pressed left at (679, 580)
Screenshot: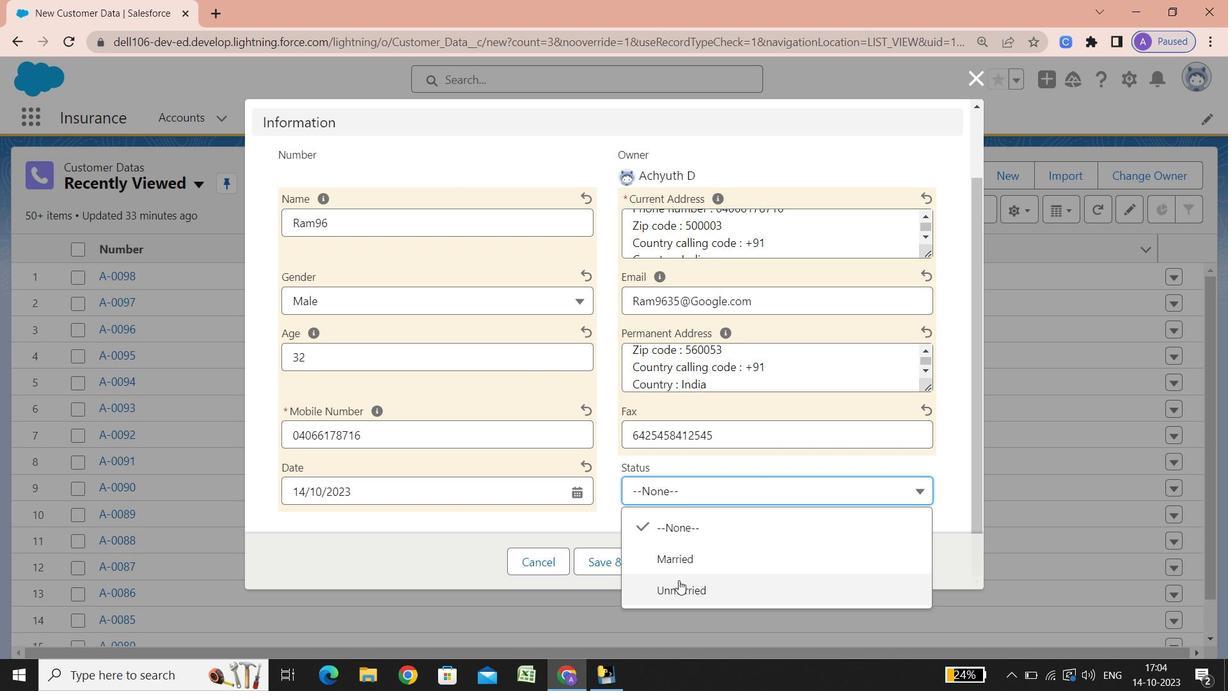 
Action: Mouse moved to (693, 563)
Screenshot: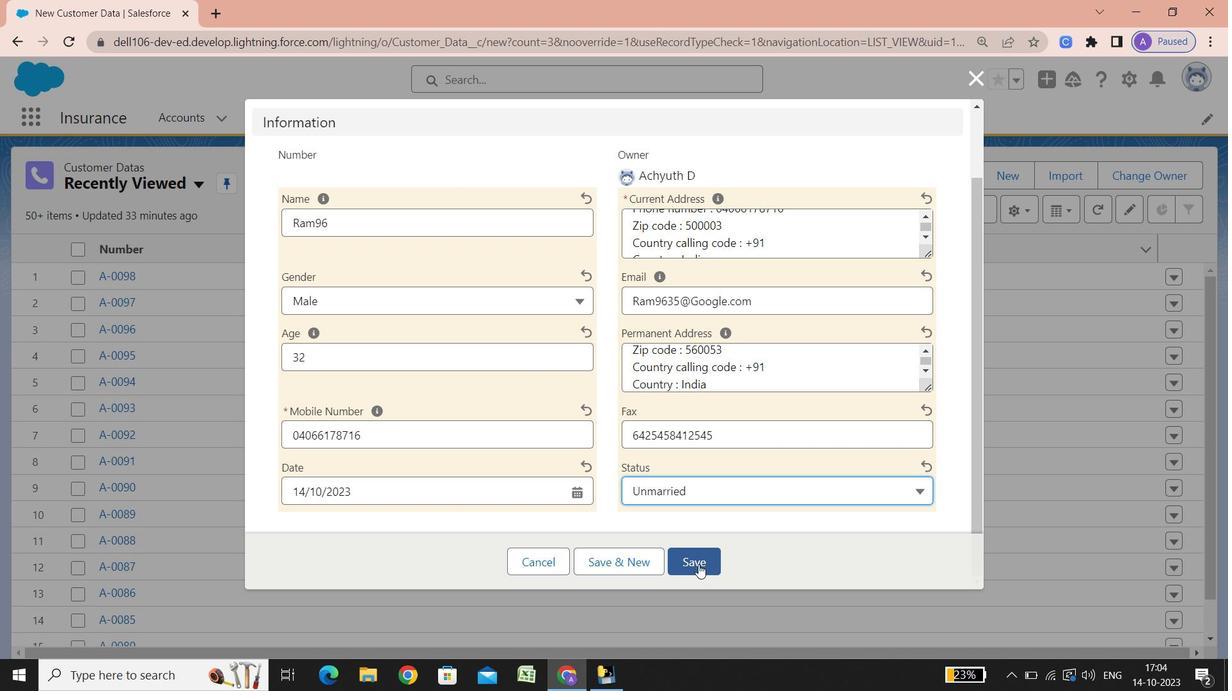 
Action: Mouse pressed left at (693, 563)
Screenshot: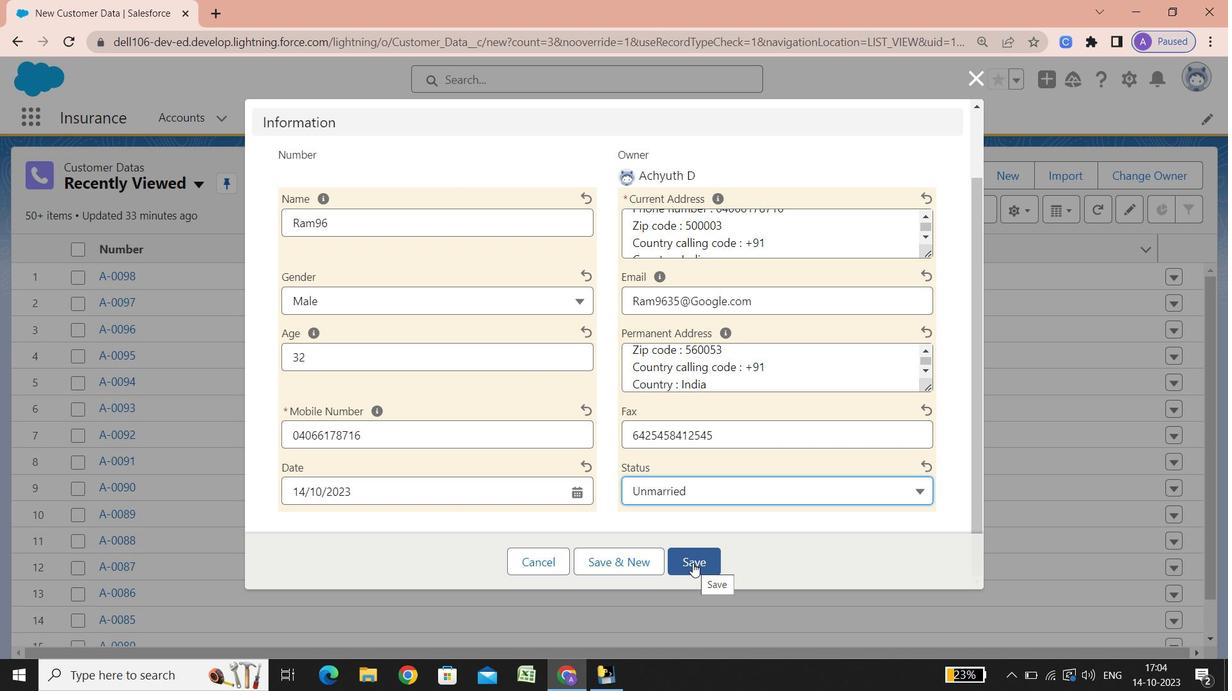 
Action: Mouse moved to (184, 111)
Screenshot: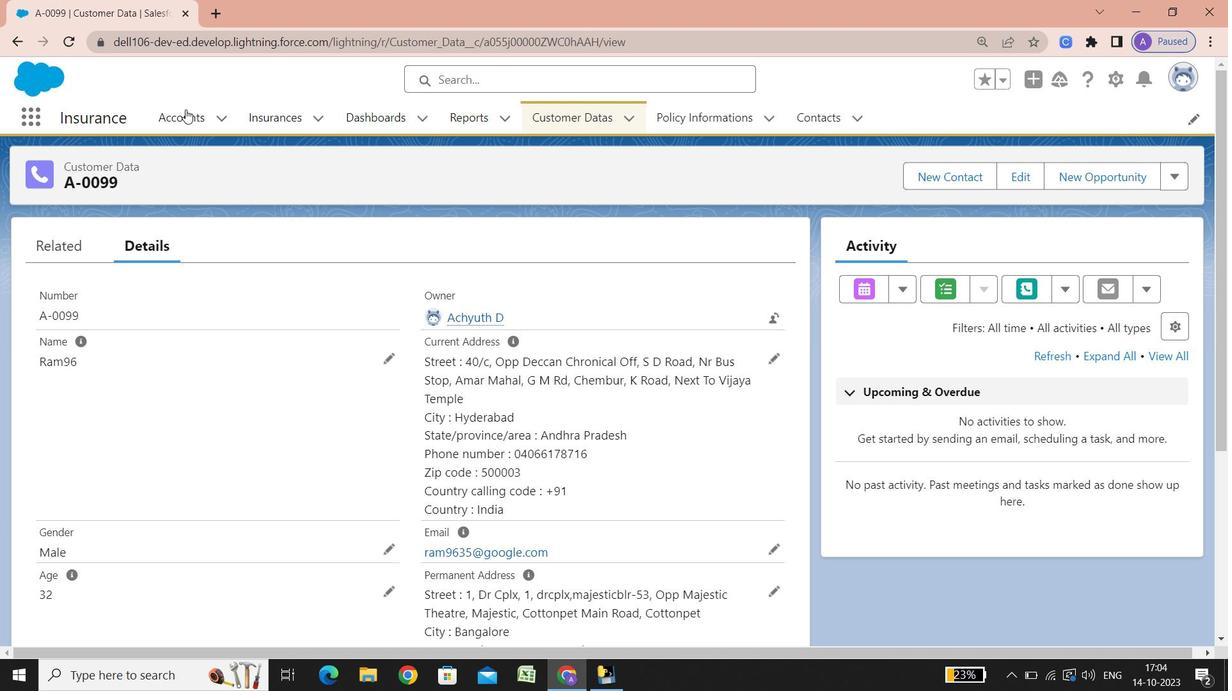 
Action: Mouse pressed left at (184, 111)
Screenshot: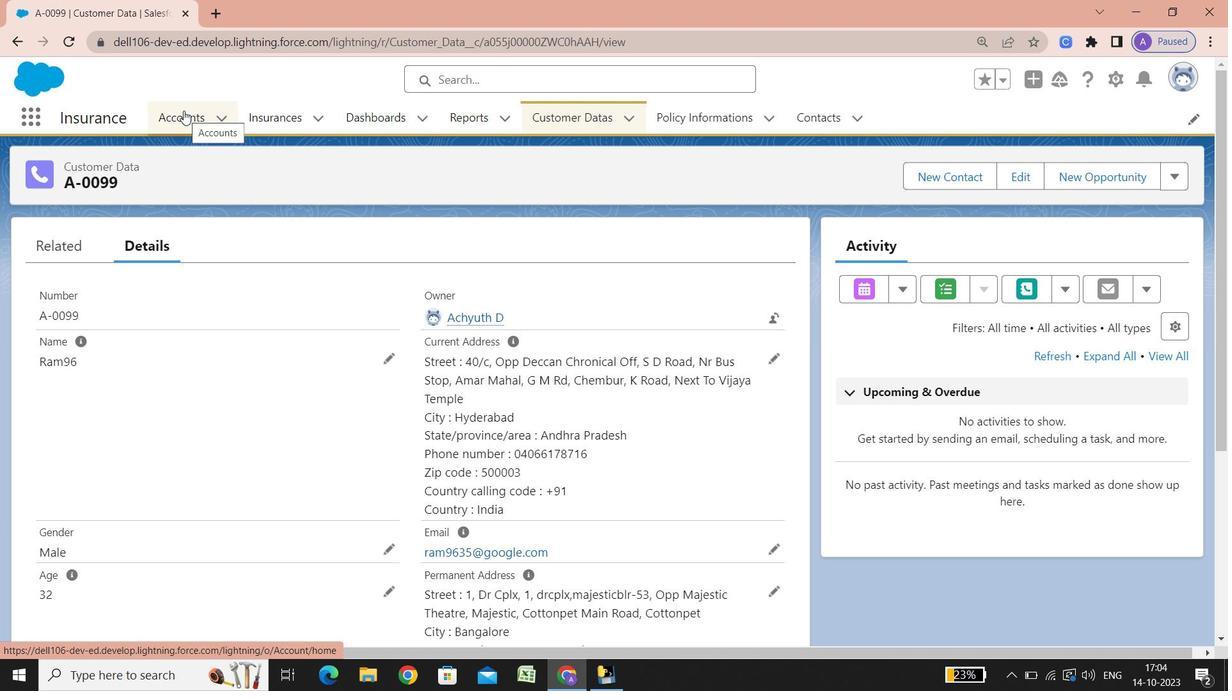 
Action: Mouse moved to (421, 212)
Screenshot: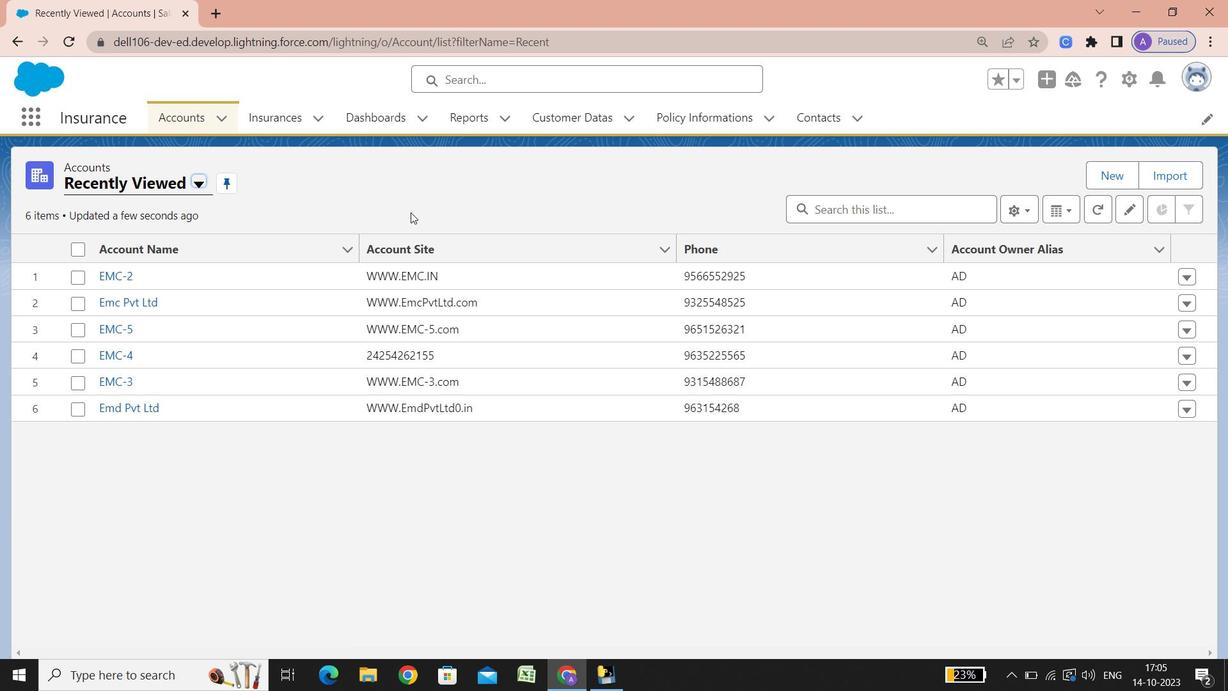 
